 Task: Buy 5 Tattoo Machines from Piercing & Tattoo Supplies section under best seller category for shipping address: Leila Perez, 526 Junior Avenue, Duluth, Georgia 30097, Cell Number 4046170247. Pay from credit card ending with 7965, CVV 549
Action: Mouse moved to (255, 62)
Screenshot: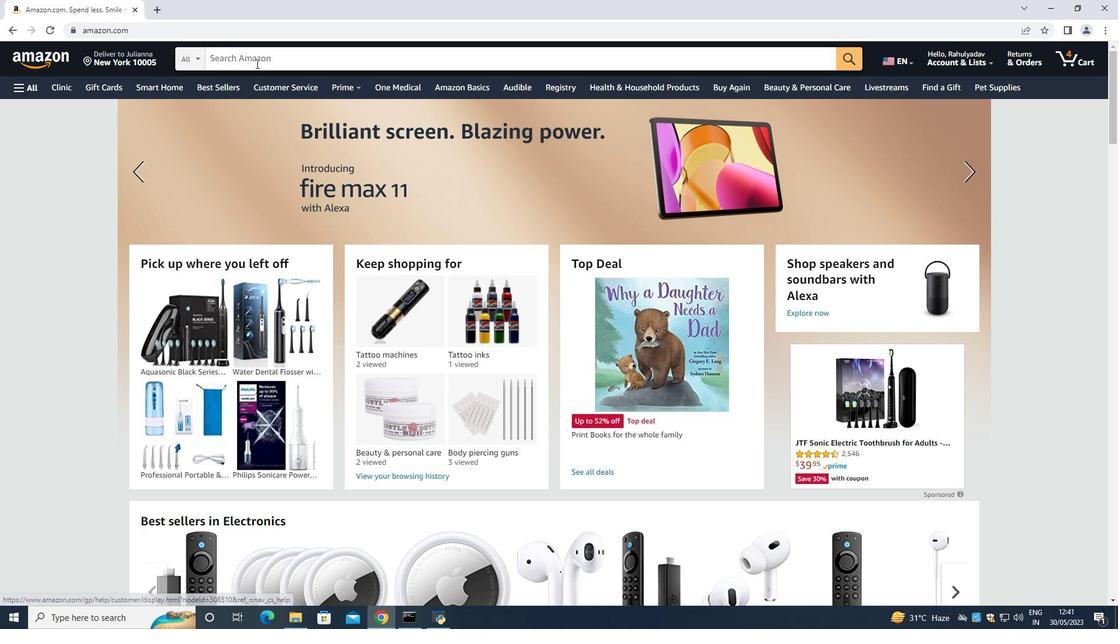 
Action: Mouse pressed left at (255, 62)
Screenshot: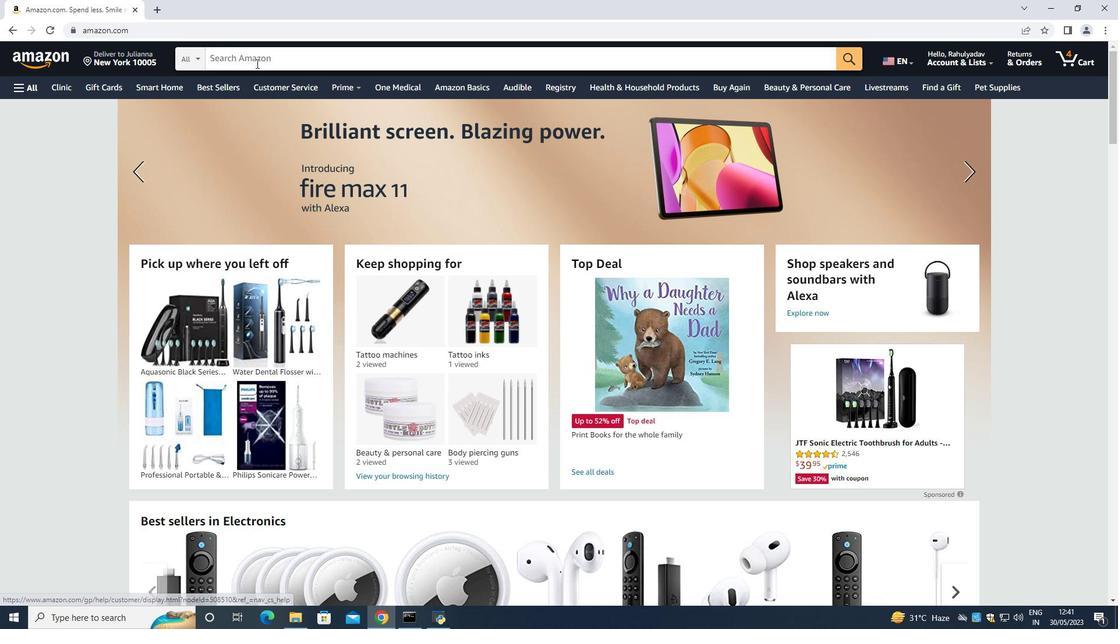 
Action: Mouse moved to (34, 89)
Screenshot: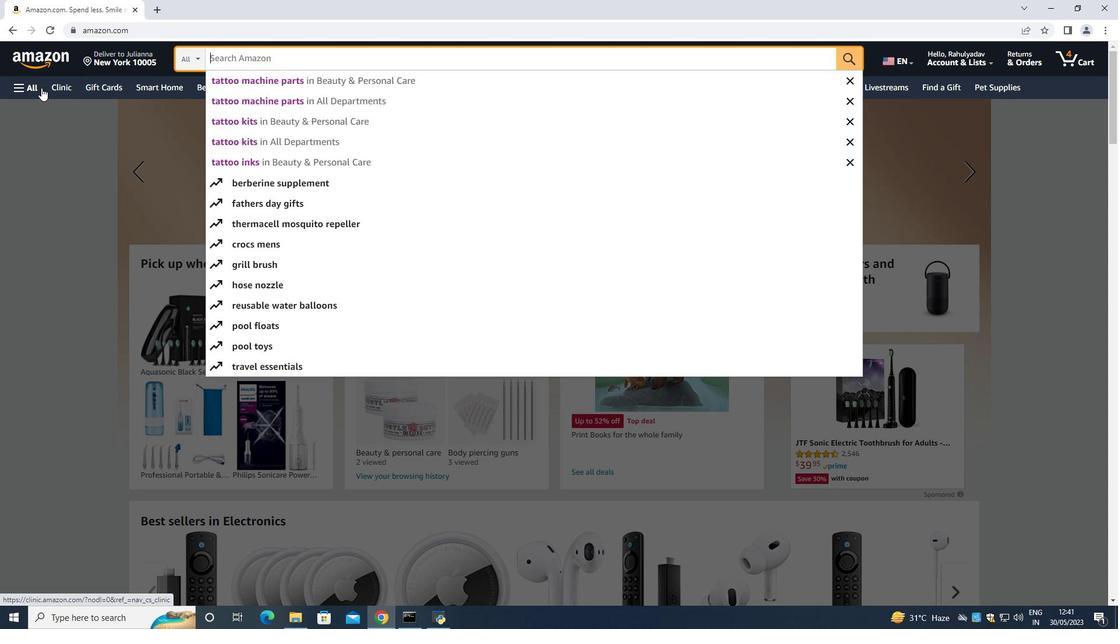 
Action: Mouse pressed left at (34, 89)
Screenshot: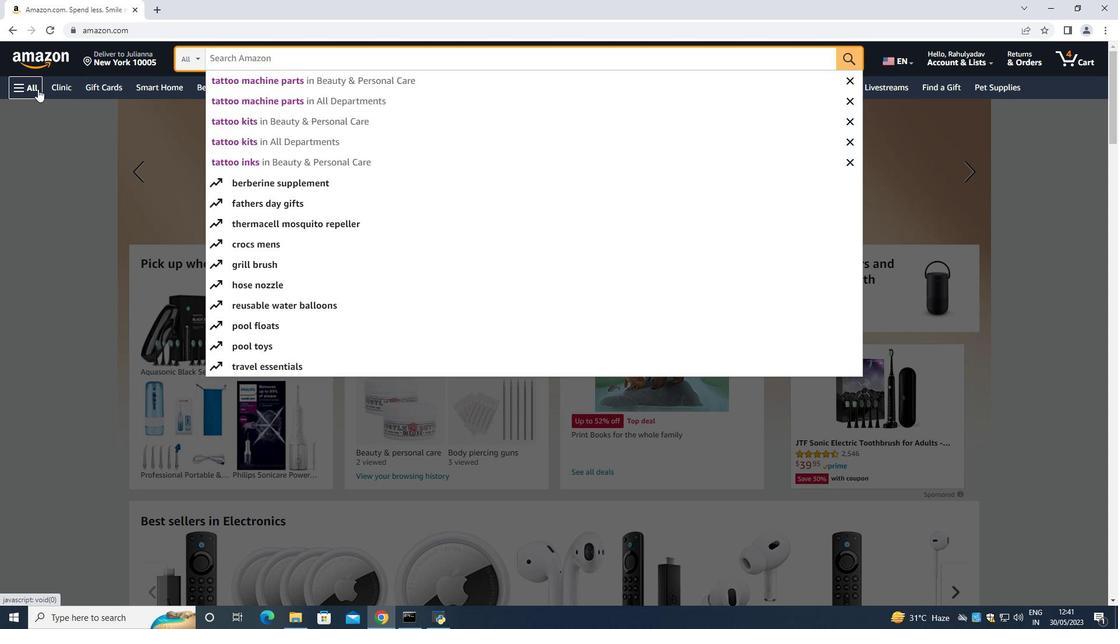 
Action: Mouse moved to (39, 107)
Screenshot: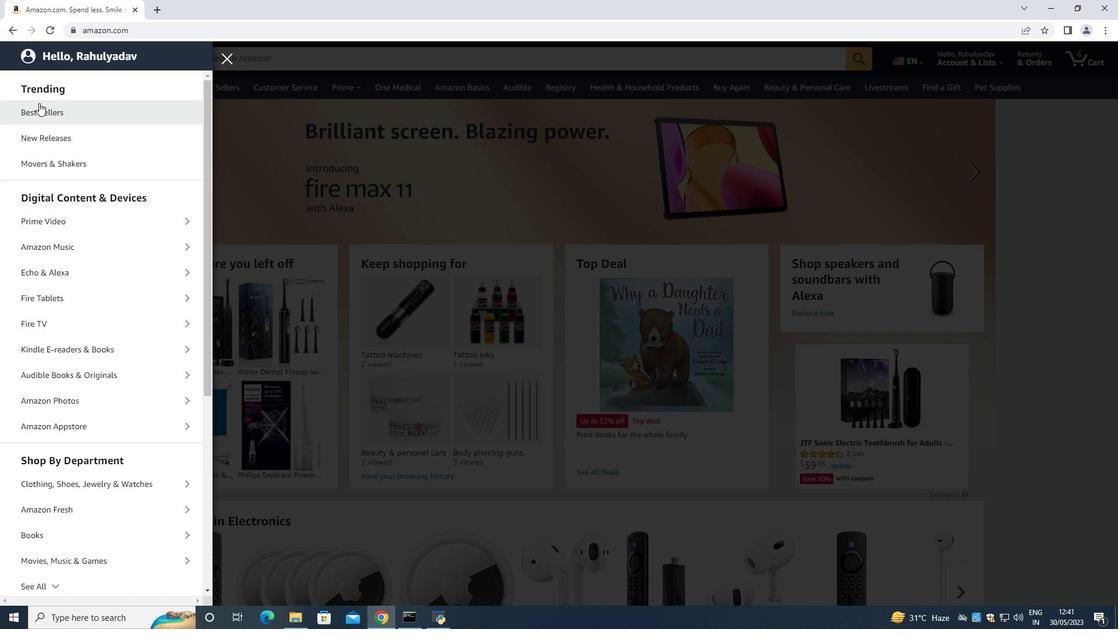 
Action: Mouse pressed left at (39, 107)
Screenshot: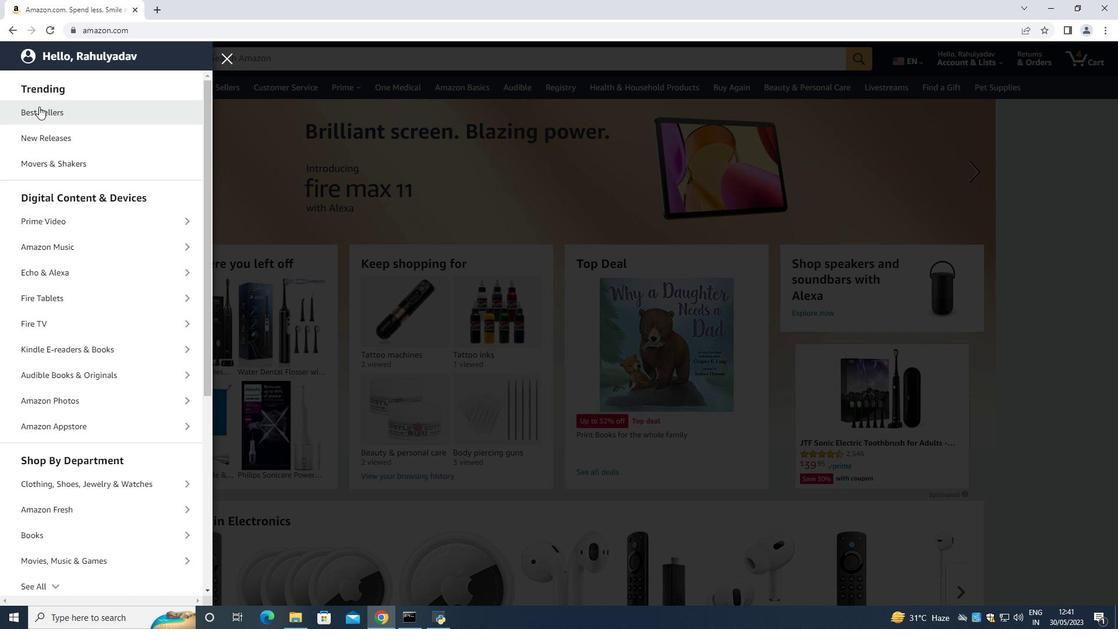 
Action: Mouse moved to (276, 59)
Screenshot: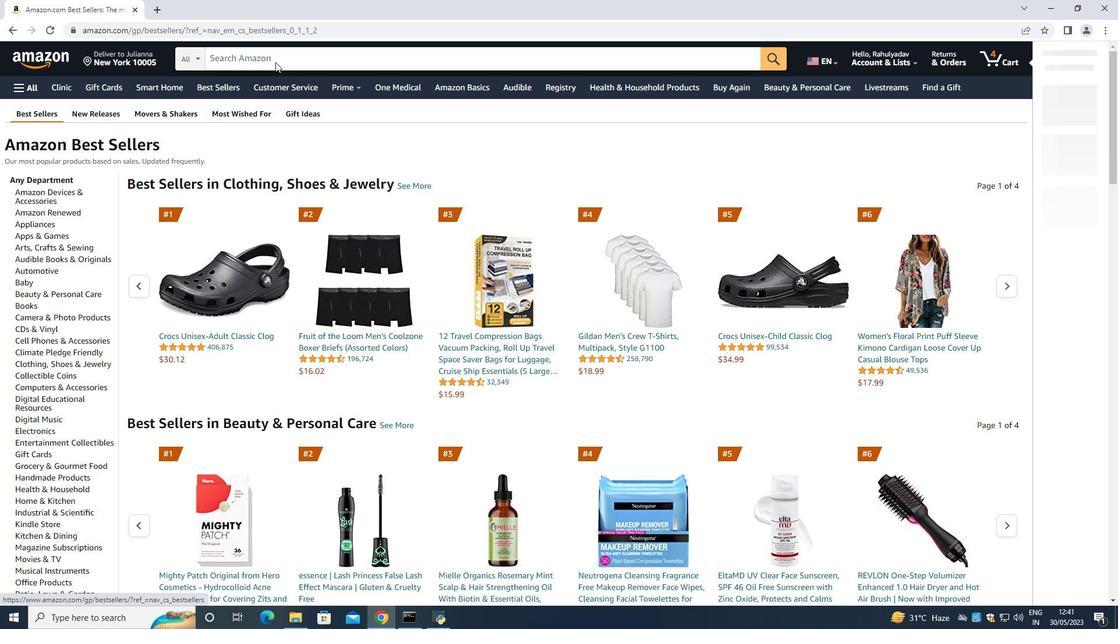 
Action: Mouse pressed left at (276, 59)
Screenshot: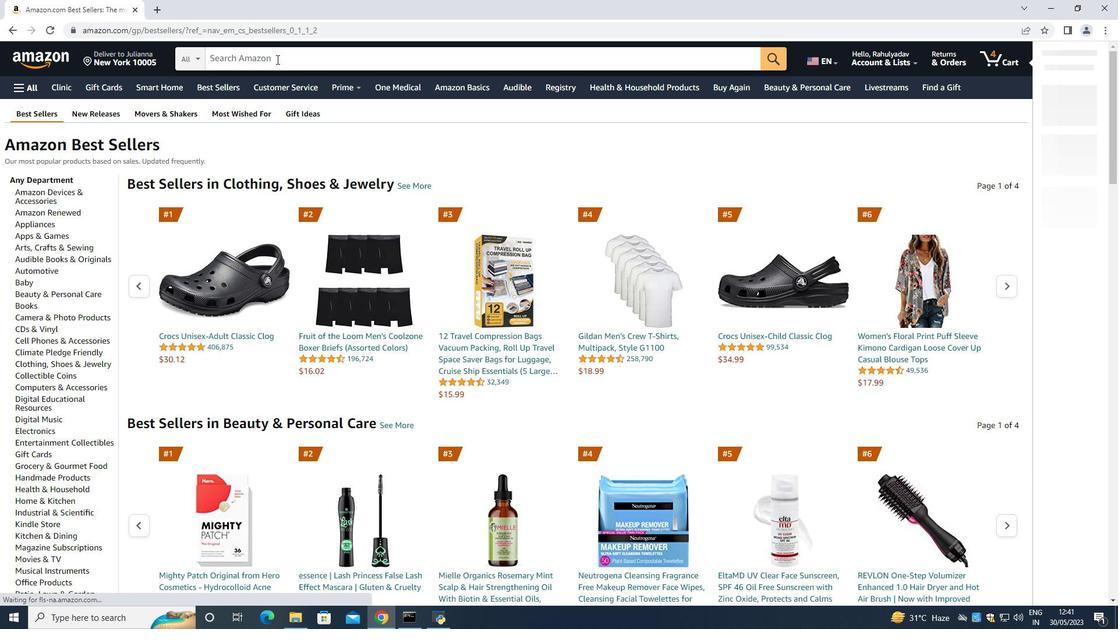 
Action: Key pressed <Key.shift>Tattoo<Key.space><Key.shift><Key.shift><Key.shift><Key.shift><Key.shift><Key.shift><Key.shift><Key.shift>Machine<Key.space><Key.enter>
Screenshot: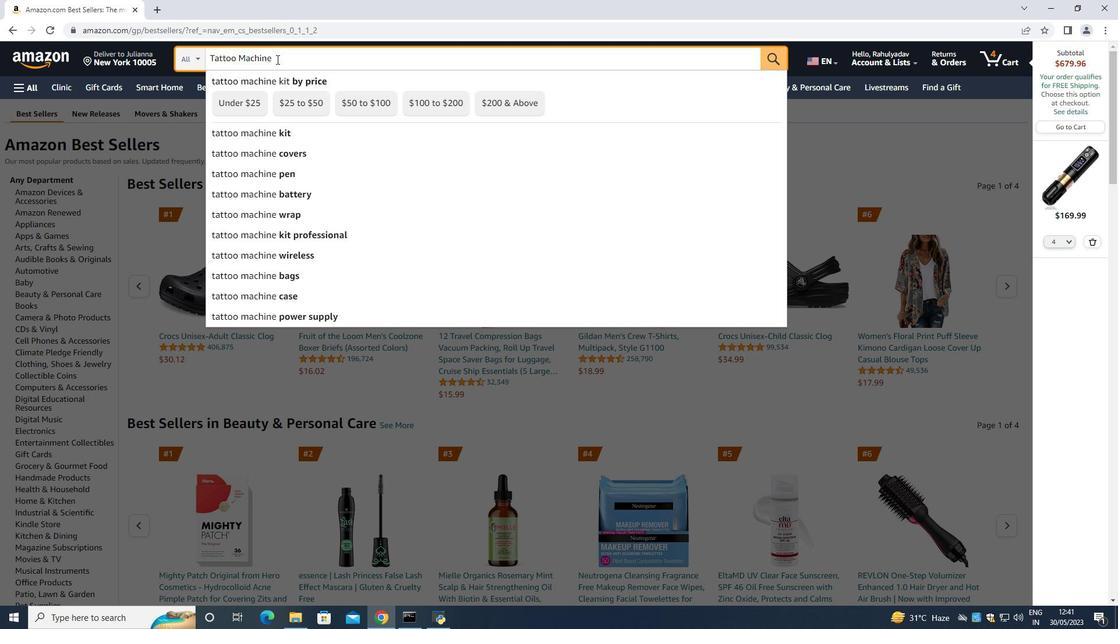 
Action: Mouse scrolled (276, 60) with delta (0, 0)
Screenshot: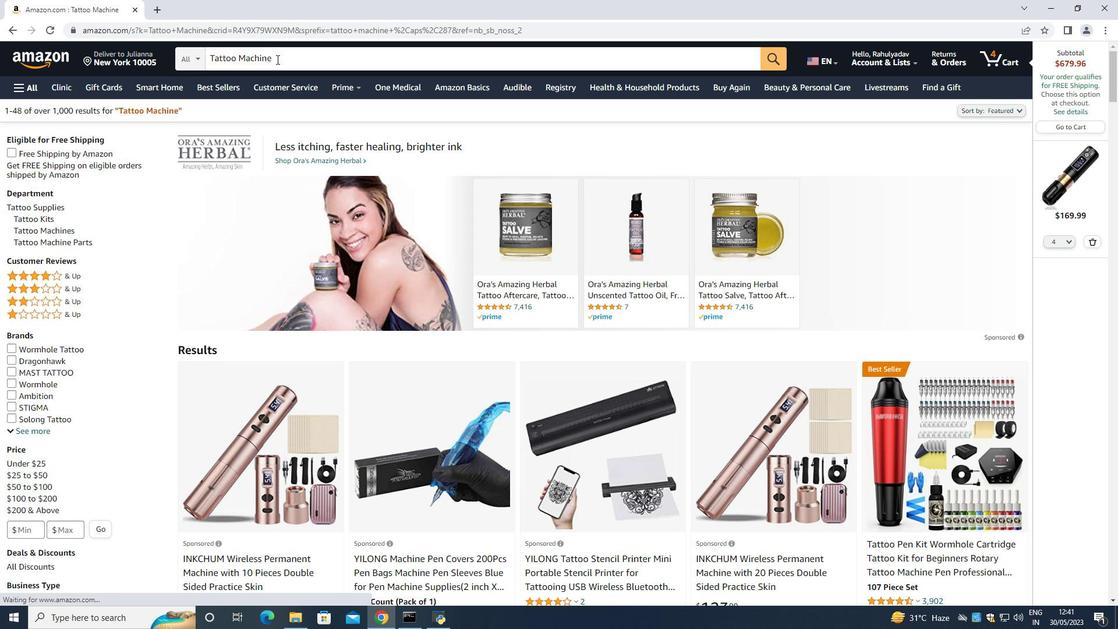 
Action: Mouse scrolled (276, 60) with delta (0, 0)
Screenshot: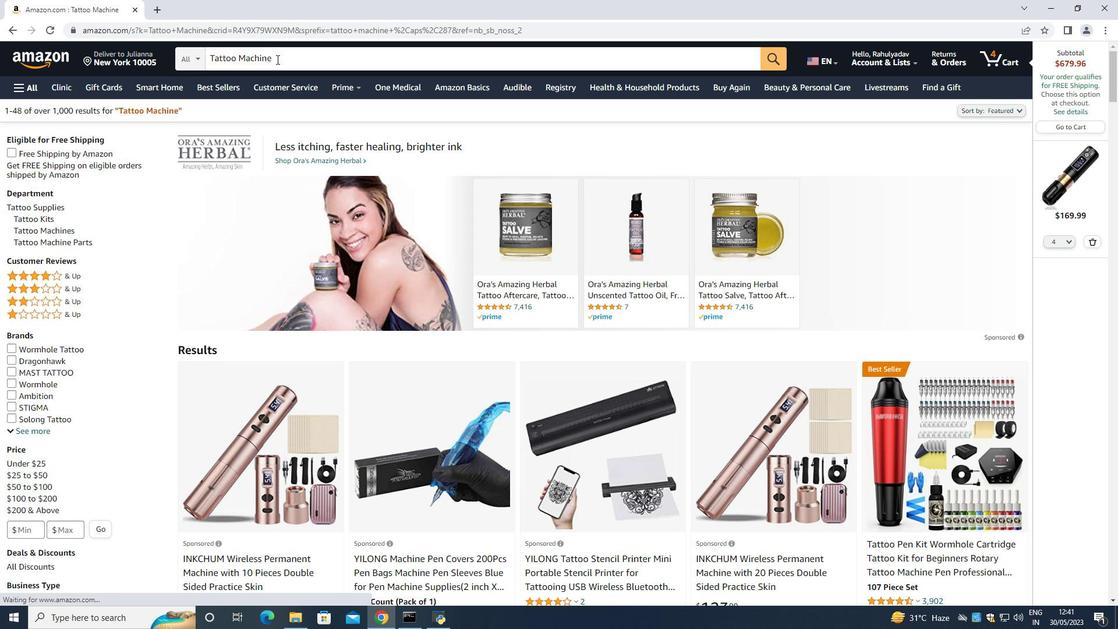 
Action: Mouse moved to (48, 206)
Screenshot: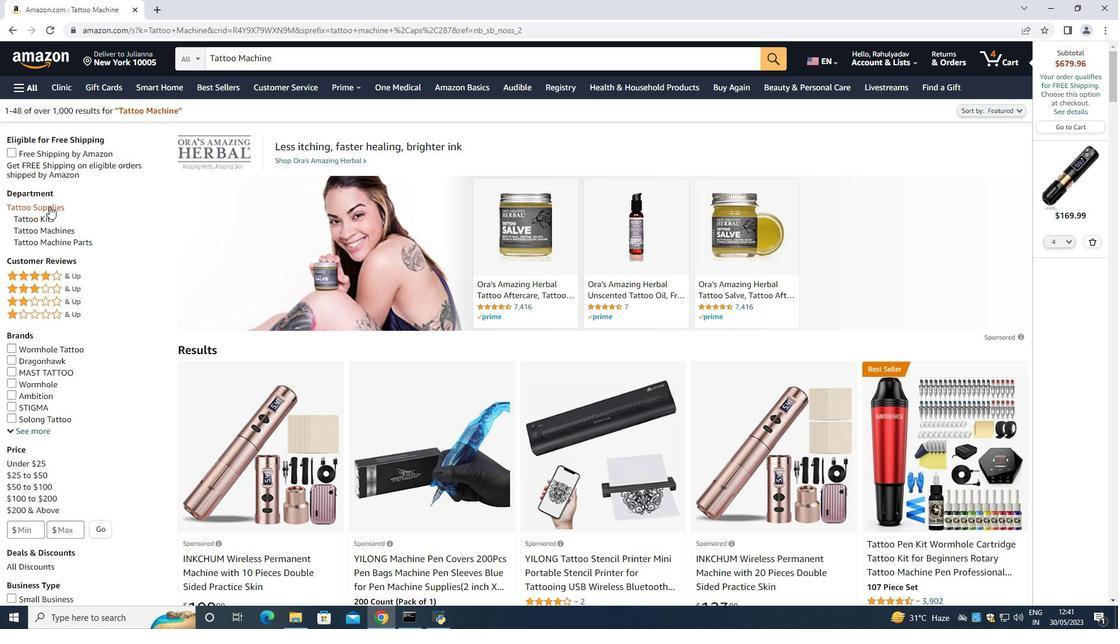 
Action: Mouse pressed left at (48, 206)
Screenshot: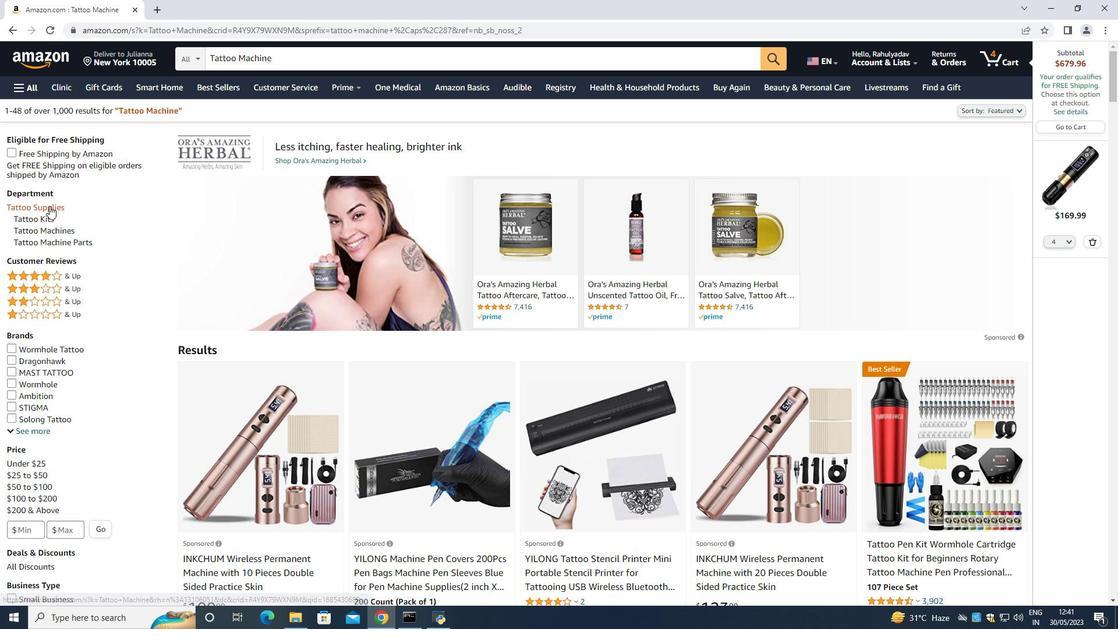 
Action: Mouse moved to (68, 294)
Screenshot: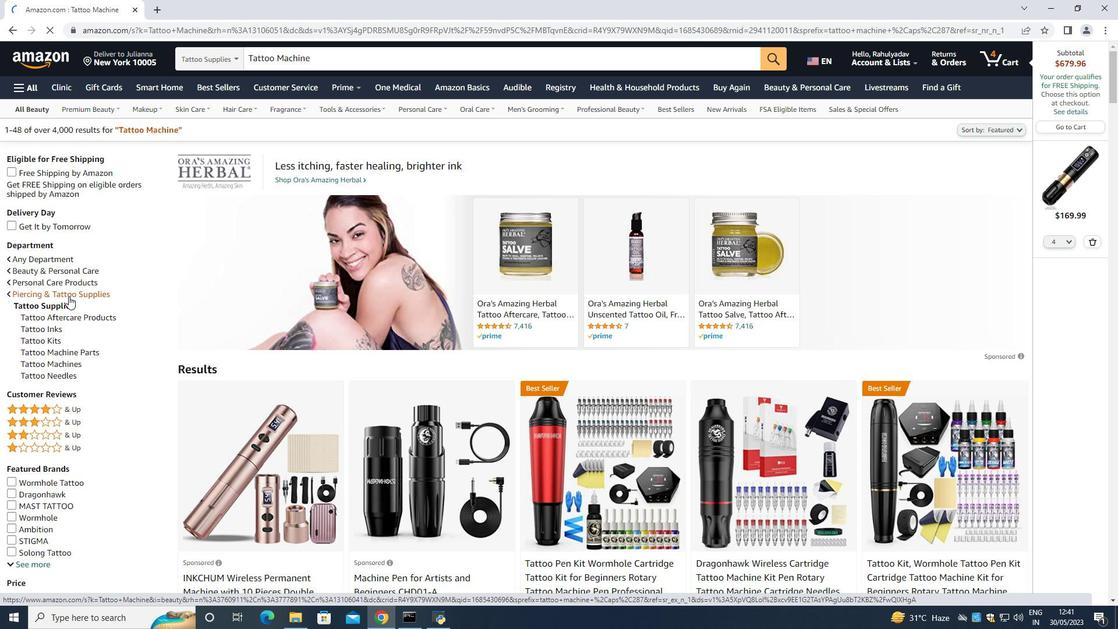 
Action: Mouse pressed left at (68, 294)
Screenshot: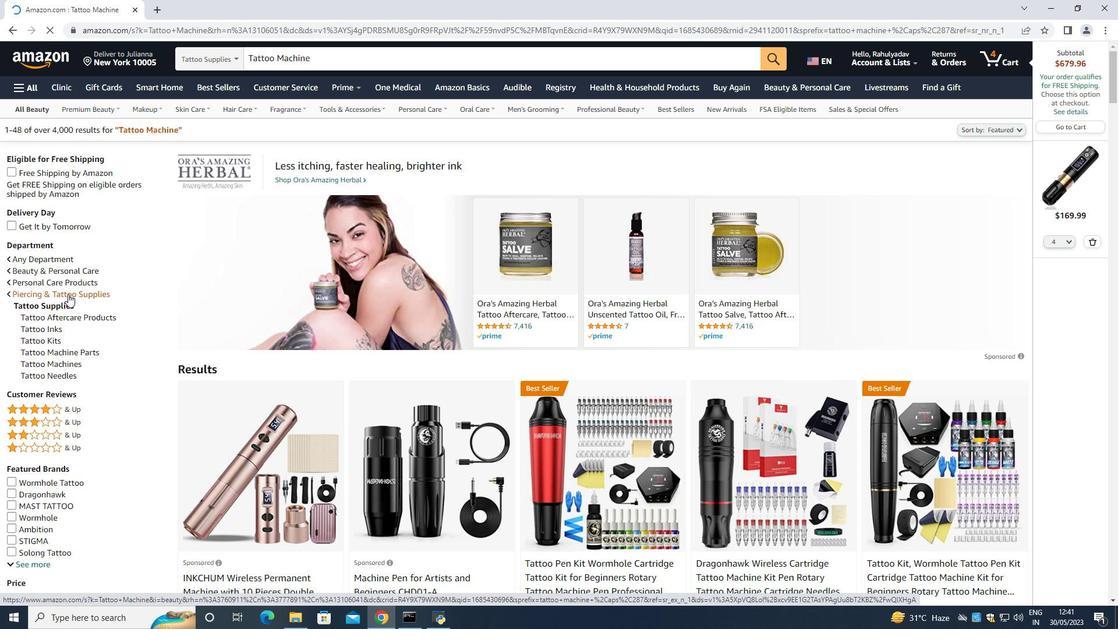 
Action: Mouse moved to (625, 394)
Screenshot: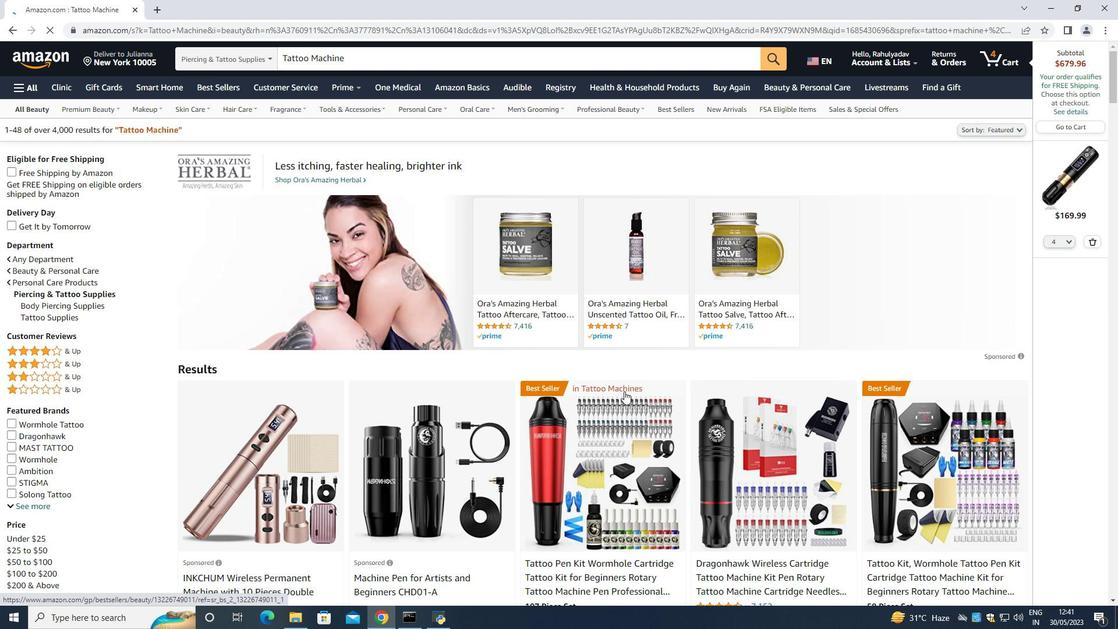 
Action: Mouse scrolled (625, 393) with delta (0, 0)
Screenshot: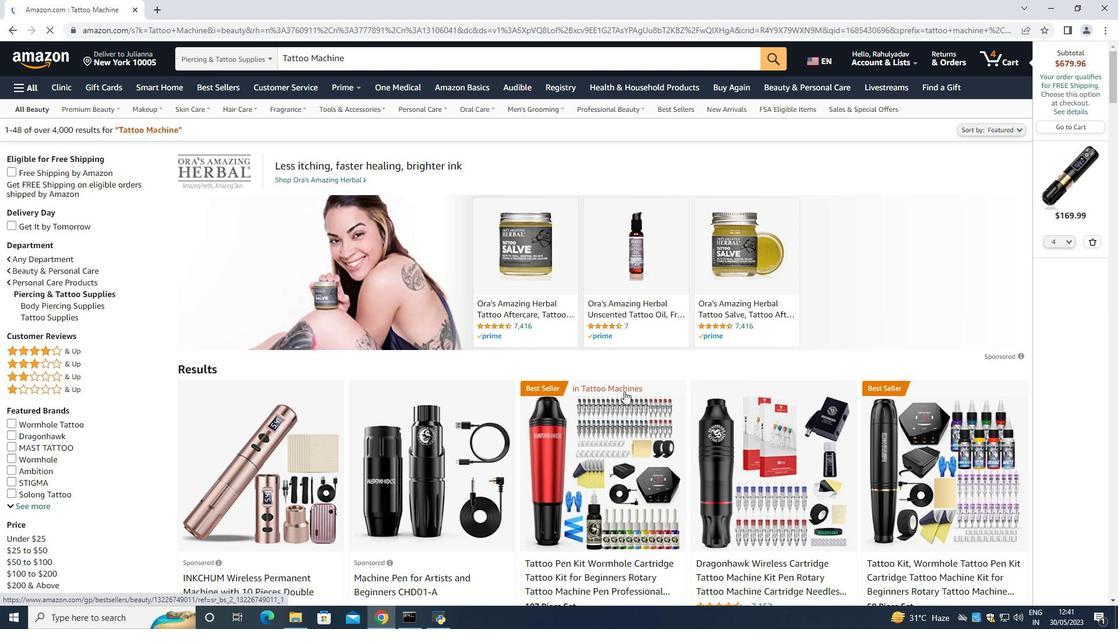 
Action: Mouse scrolled (625, 393) with delta (0, 0)
Screenshot: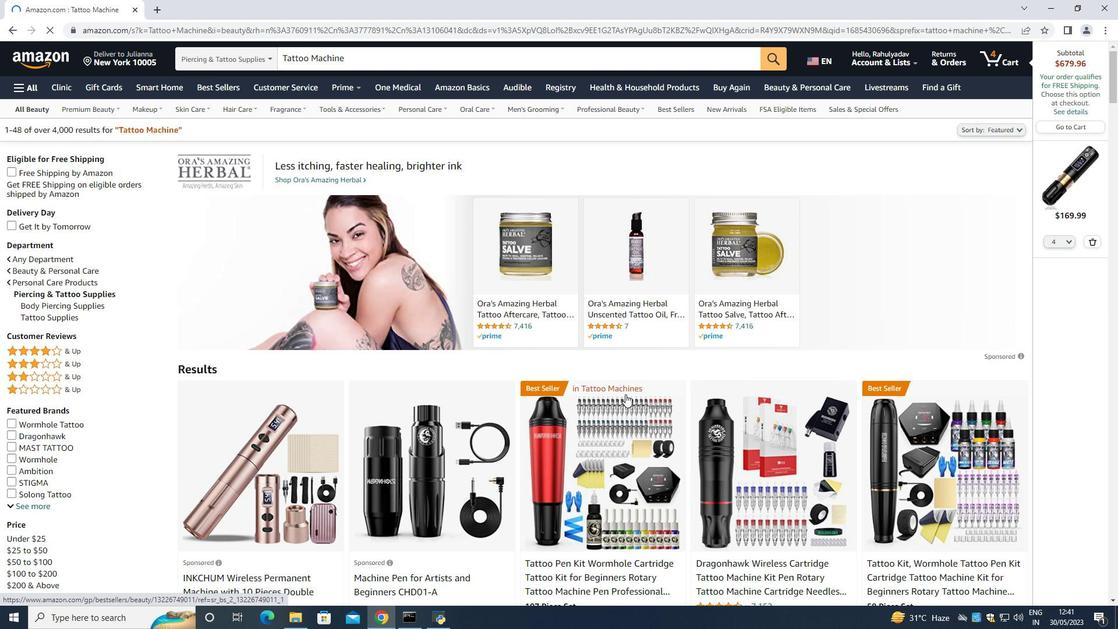 
Action: Mouse moved to (625, 396)
Screenshot: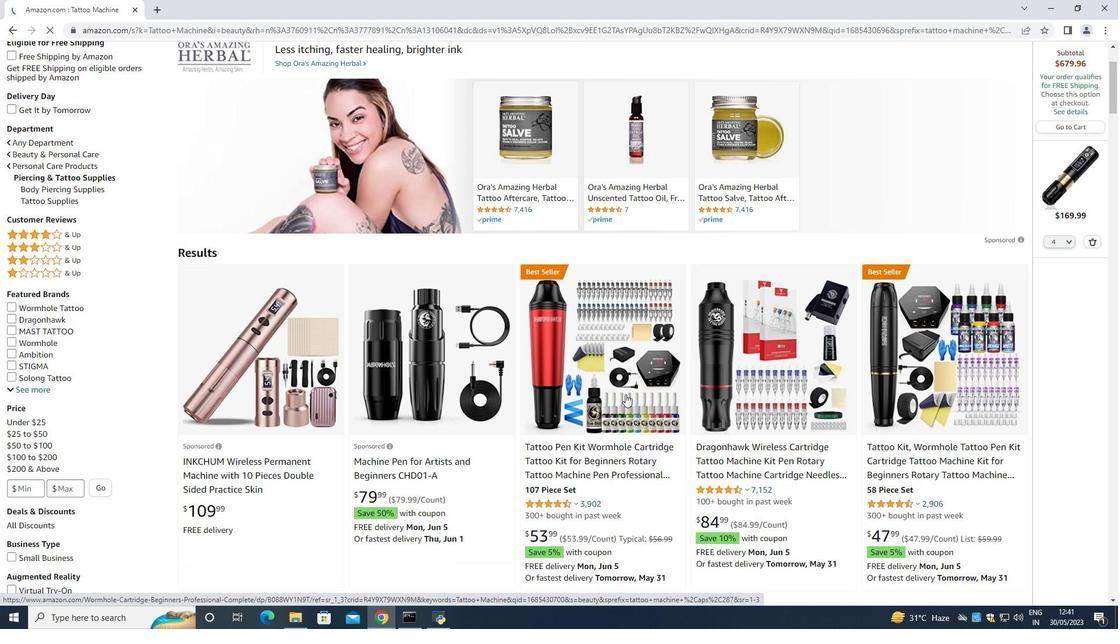 
Action: Mouse scrolled (625, 395) with delta (0, 0)
Screenshot: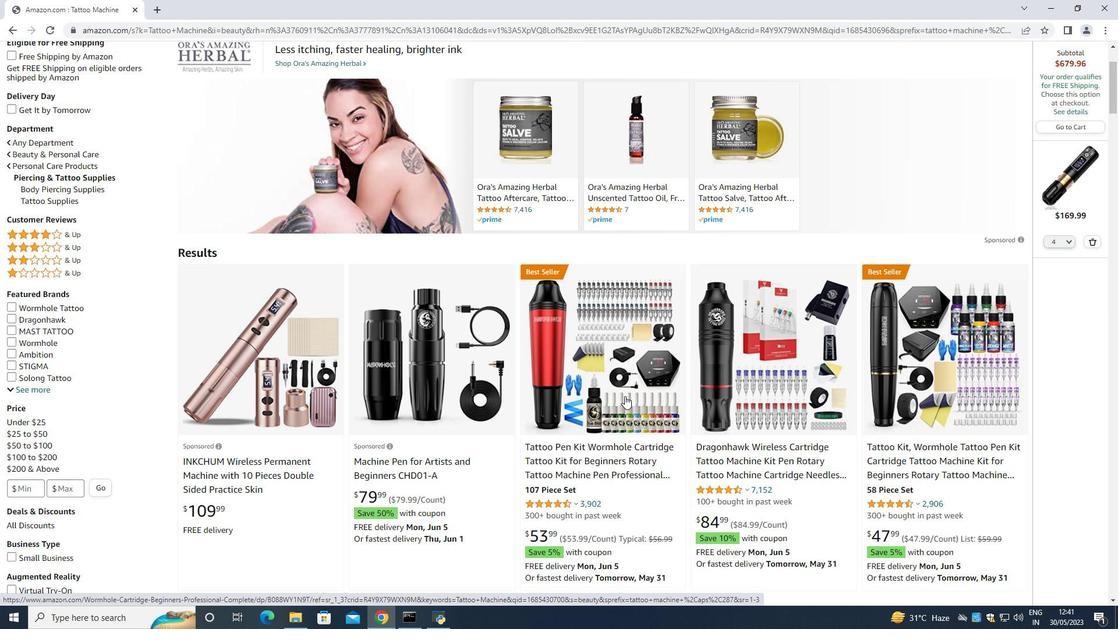 
Action: Mouse scrolled (625, 395) with delta (0, 0)
Screenshot: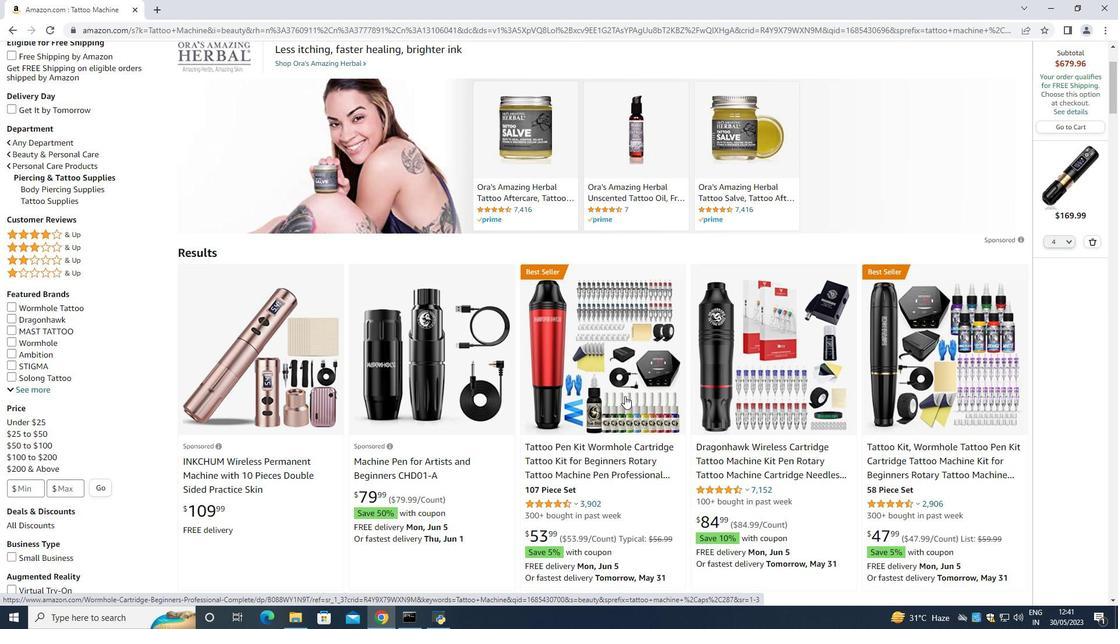 
Action: Mouse scrolled (625, 395) with delta (0, 0)
Screenshot: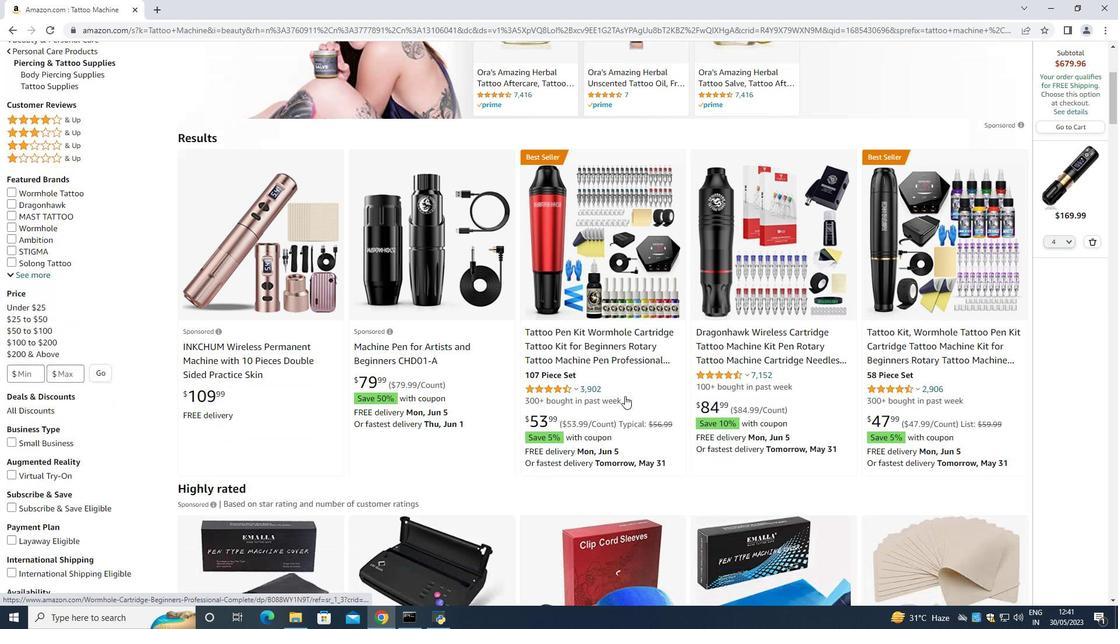 
Action: Mouse scrolled (625, 395) with delta (0, 0)
Screenshot: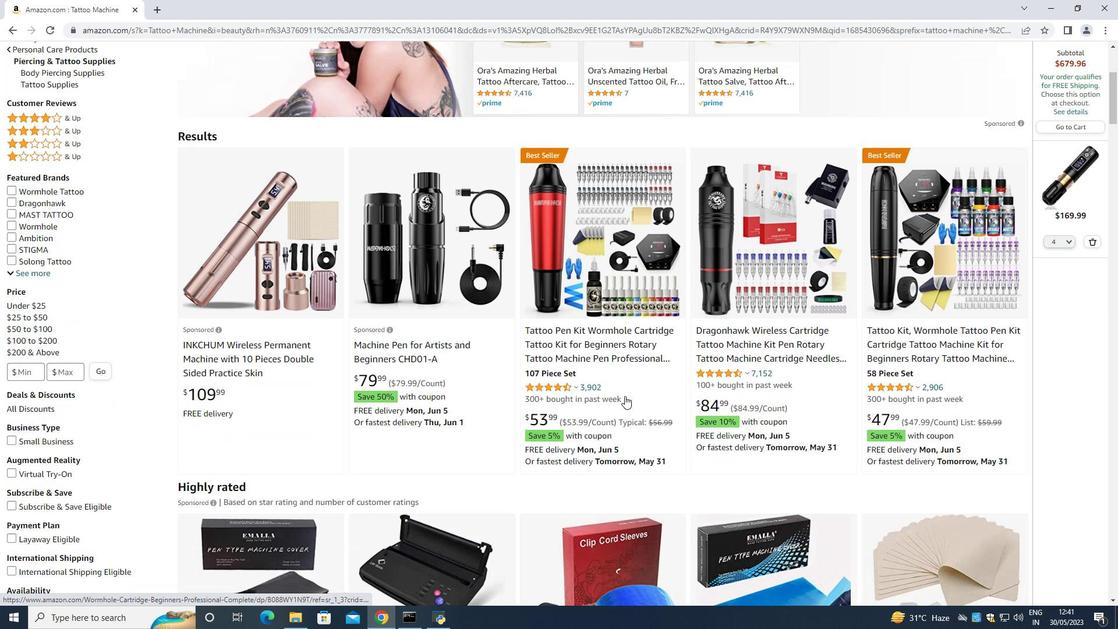 
Action: Mouse scrolled (625, 395) with delta (0, 0)
Screenshot: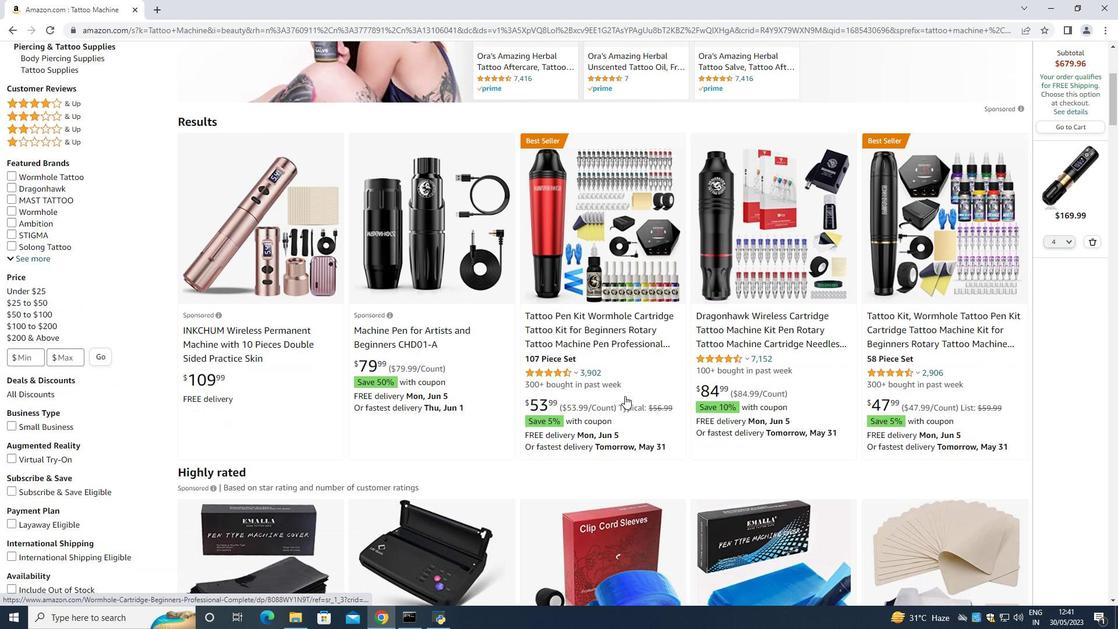 
Action: Mouse scrolled (625, 395) with delta (0, 0)
Screenshot: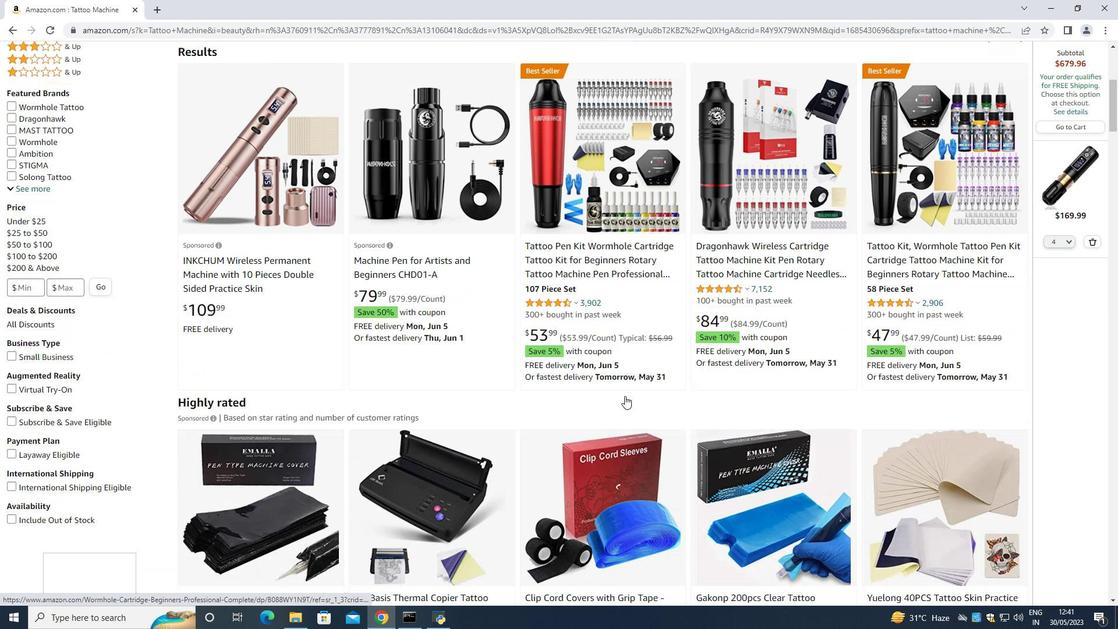 
Action: Mouse scrolled (625, 395) with delta (0, 0)
Screenshot: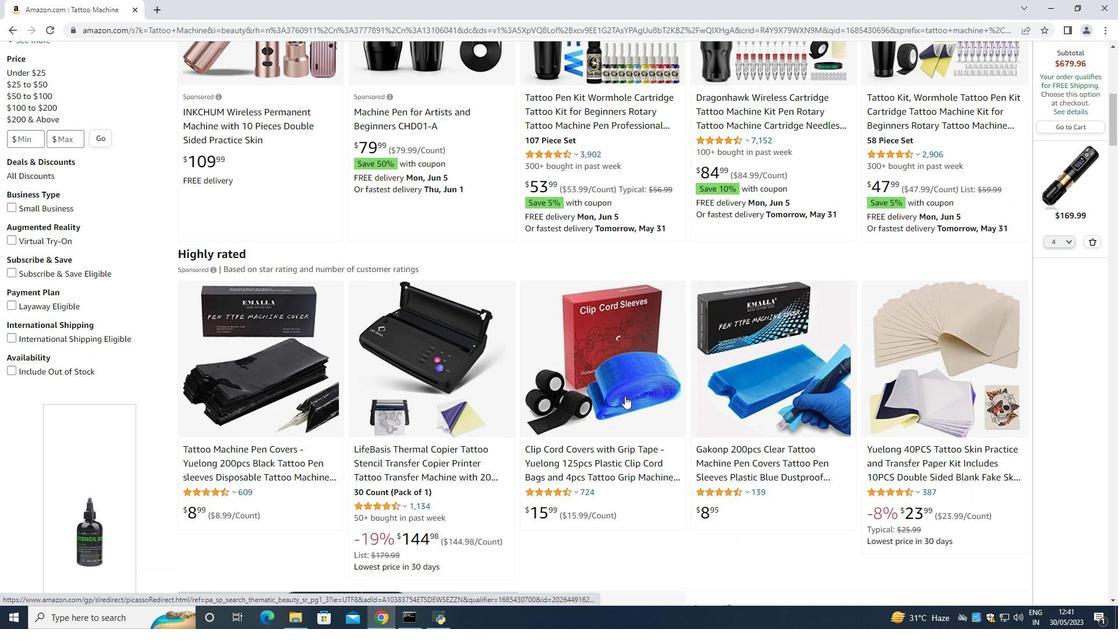 
Action: Mouse scrolled (625, 395) with delta (0, 0)
Screenshot: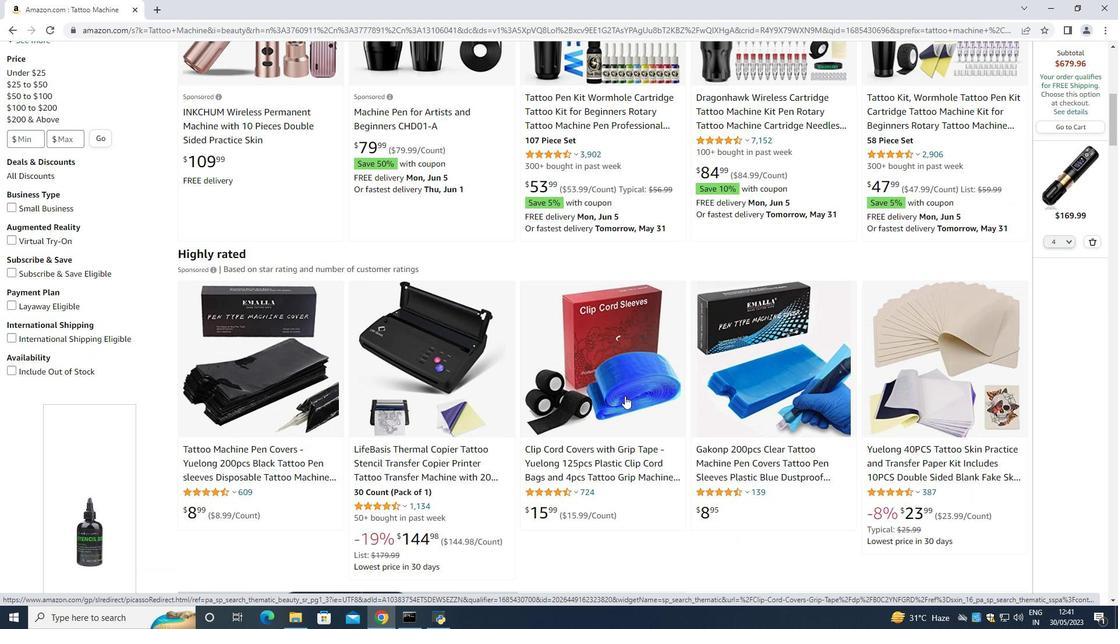 
Action: Mouse scrolled (625, 395) with delta (0, 0)
Screenshot: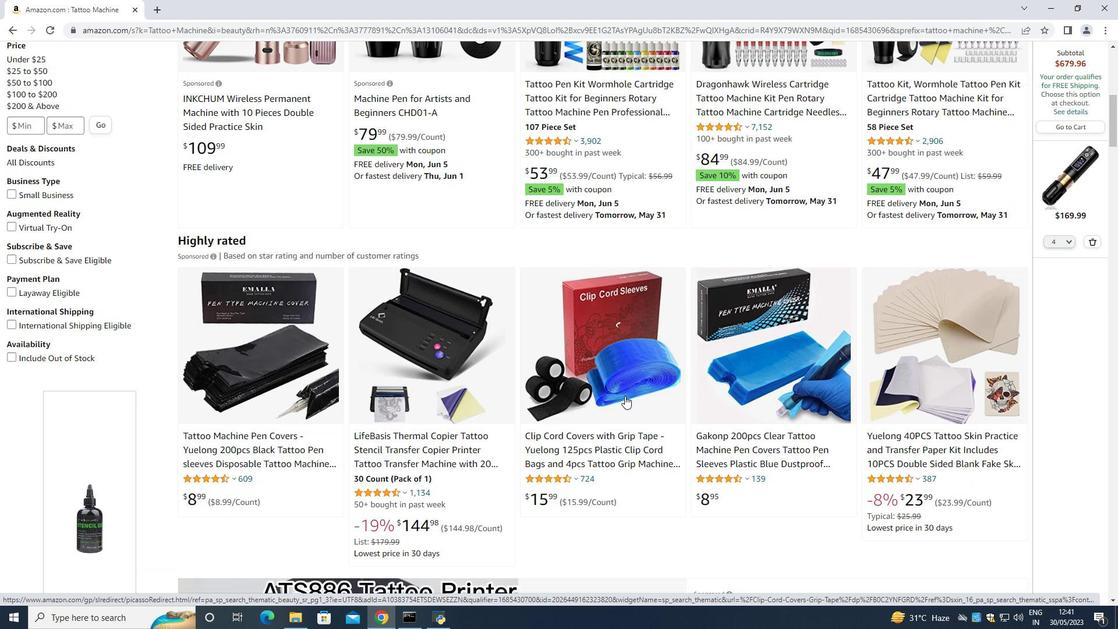 
Action: Mouse scrolled (625, 395) with delta (0, 0)
Screenshot: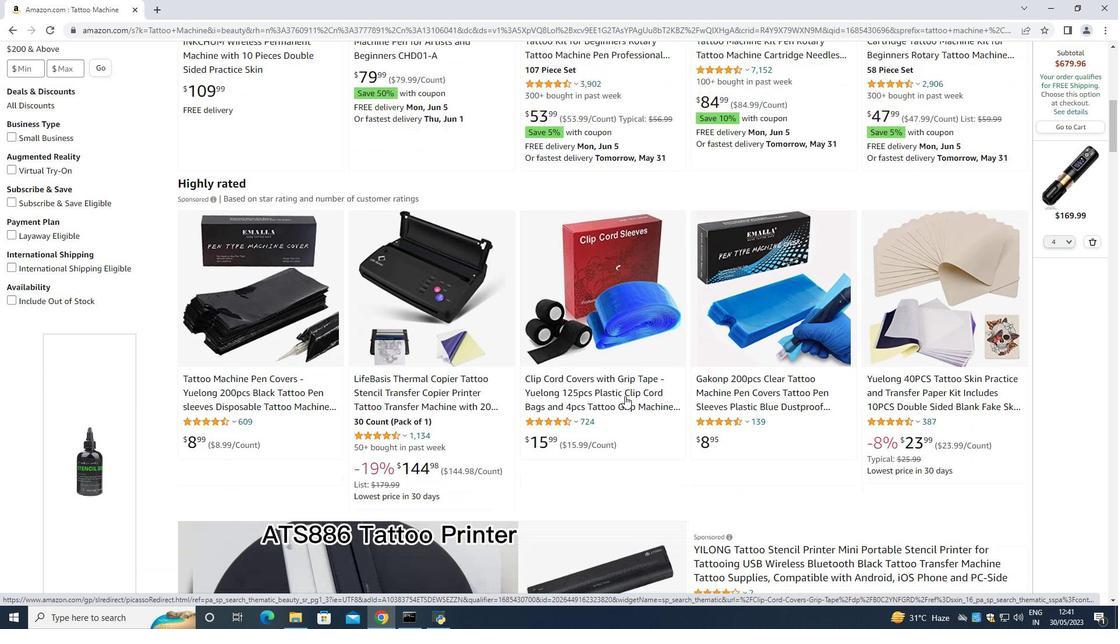 
Action: Mouse scrolled (625, 395) with delta (0, 0)
Screenshot: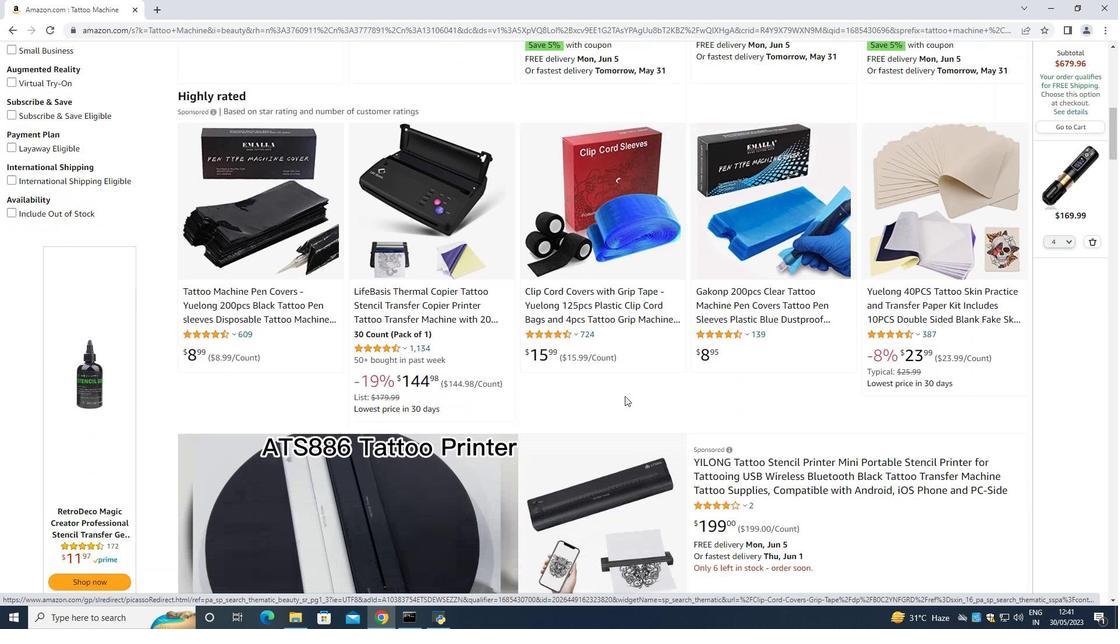 
Action: Mouse scrolled (625, 395) with delta (0, 0)
Screenshot: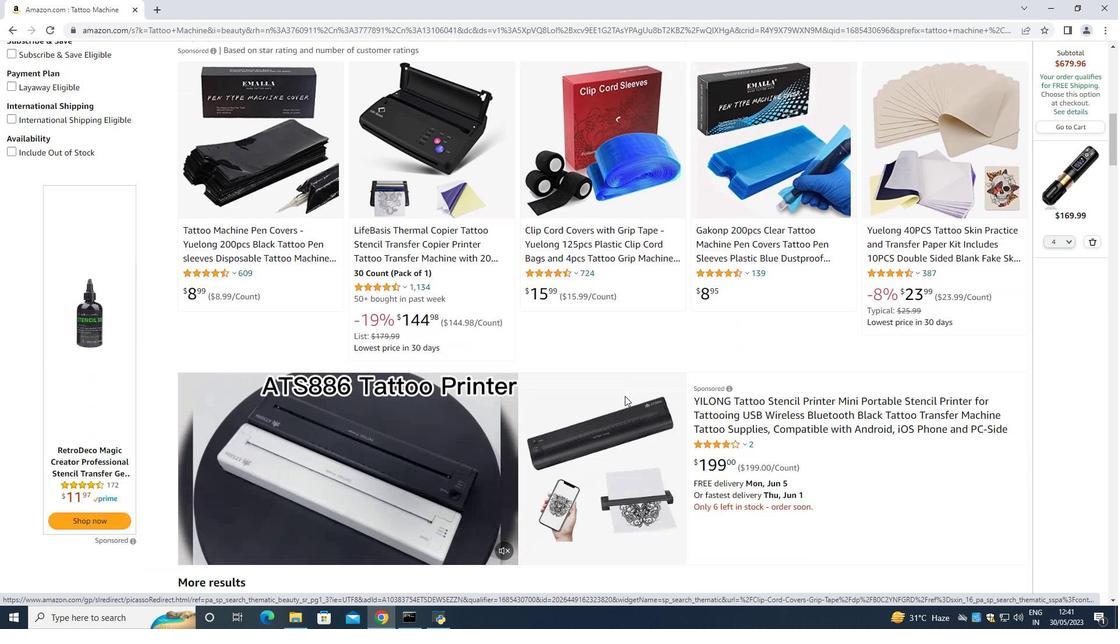 
Action: Mouse scrolled (625, 396) with delta (0, 0)
Screenshot: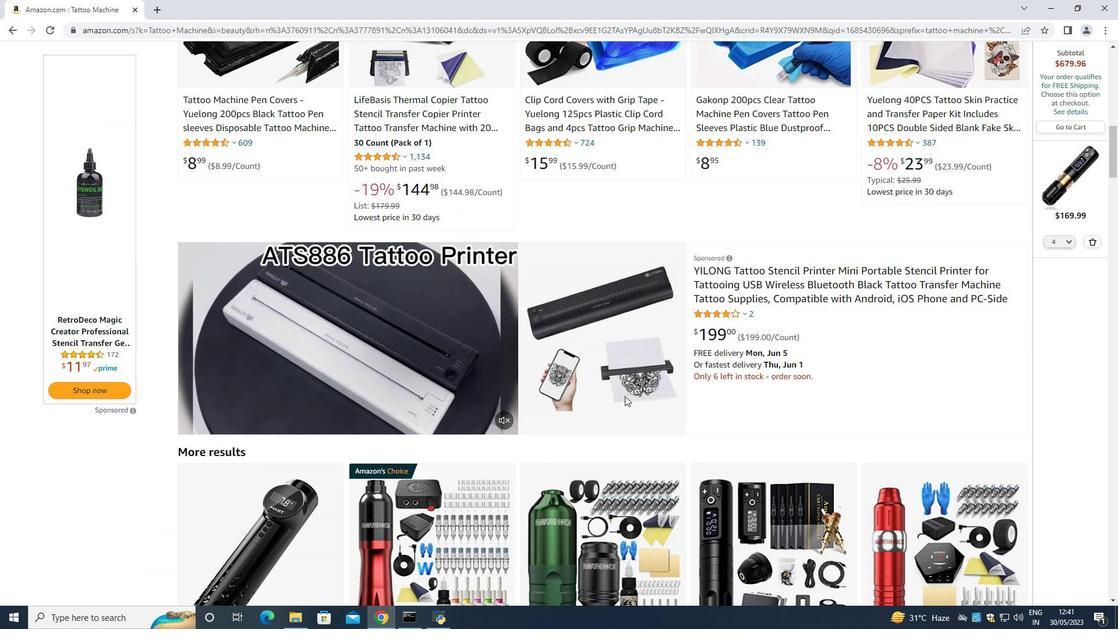 
Action: Mouse scrolled (625, 396) with delta (0, 0)
Screenshot: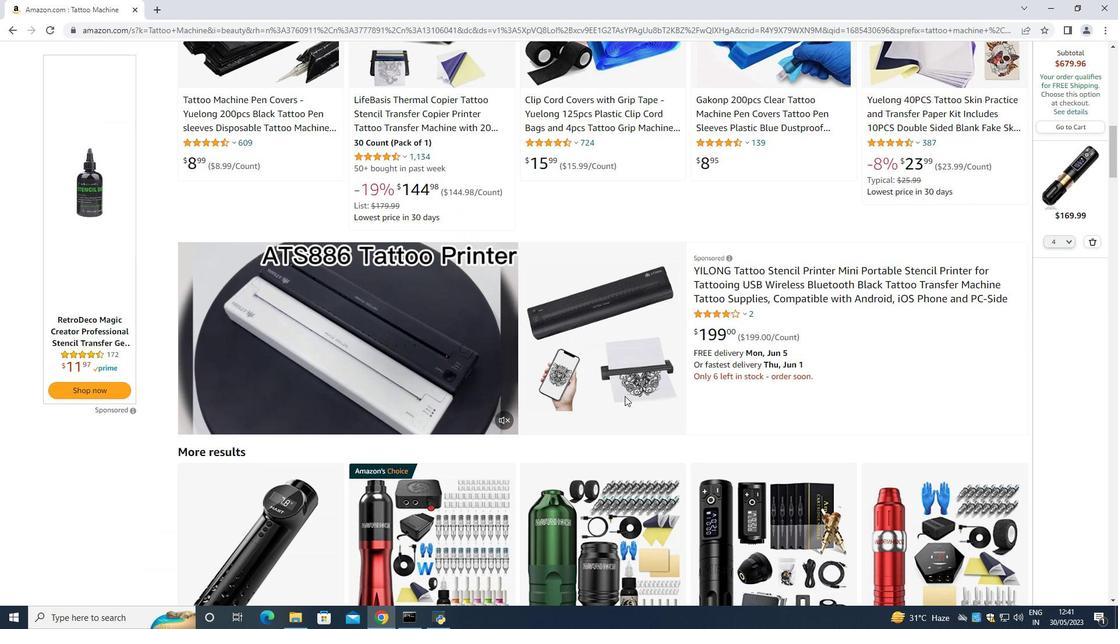 
Action: Mouse scrolled (625, 396) with delta (0, 0)
Screenshot: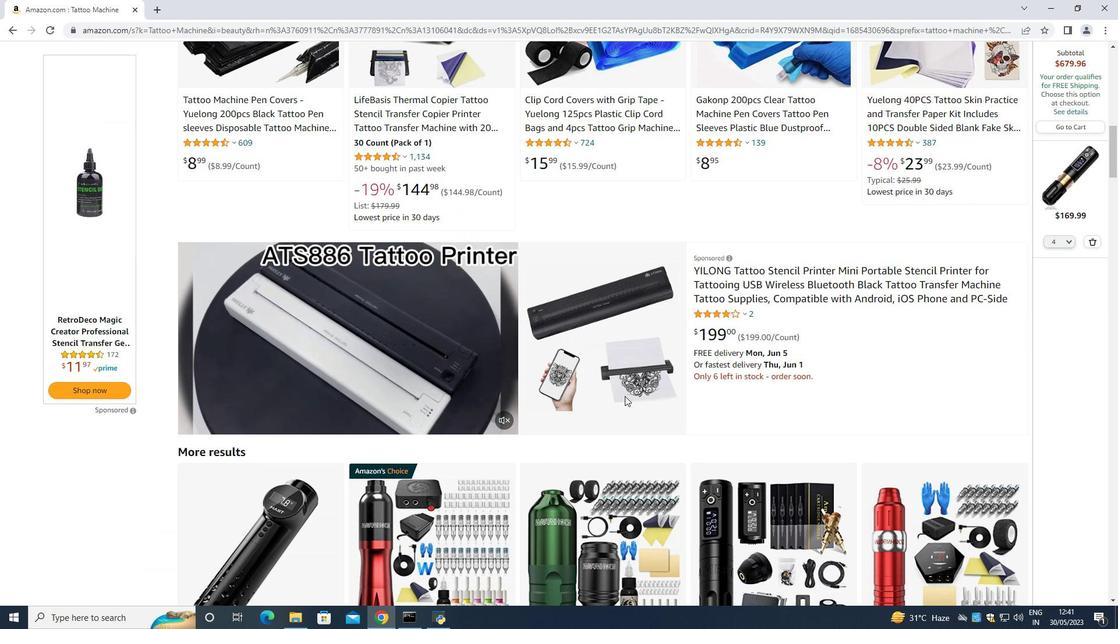 
Action: Mouse scrolled (625, 396) with delta (0, 0)
Screenshot: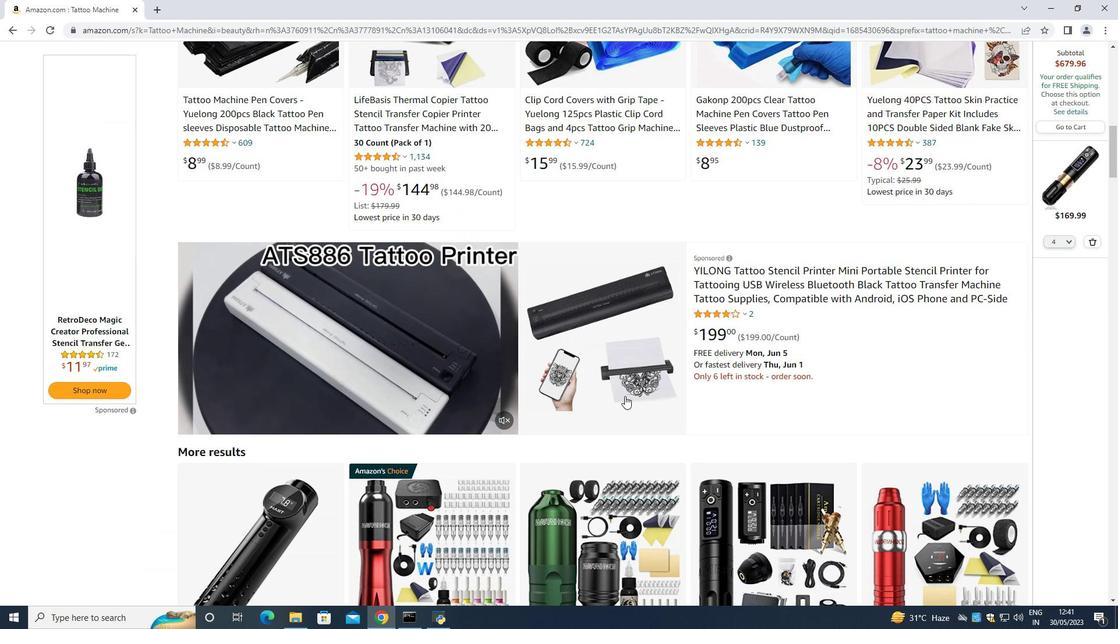 
Action: Mouse scrolled (625, 396) with delta (0, 0)
Screenshot: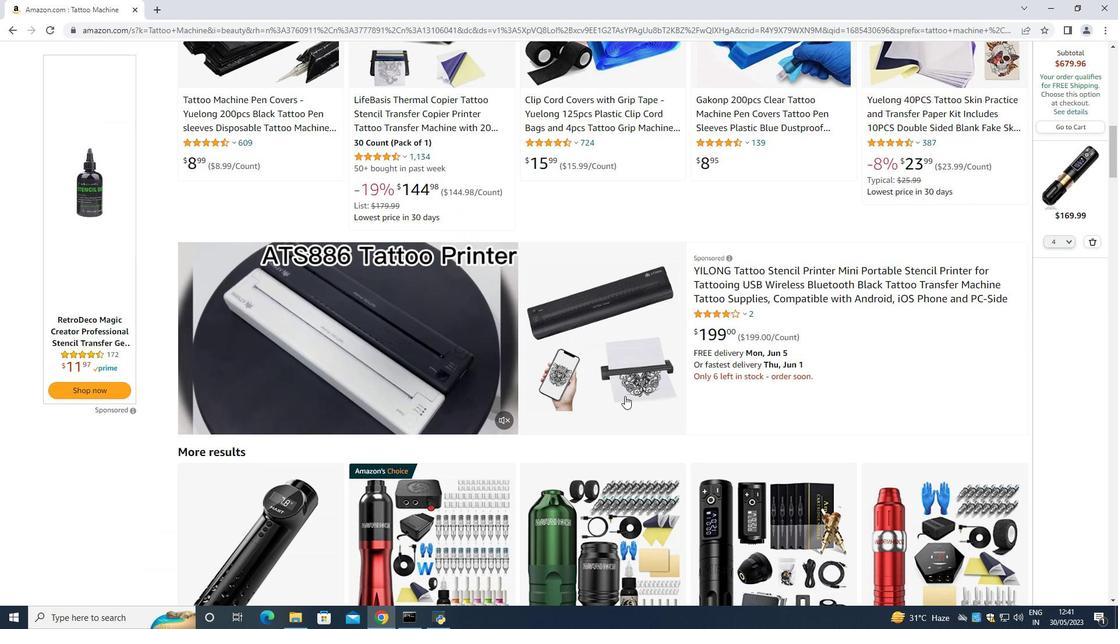 
Action: Mouse scrolled (625, 396) with delta (0, 0)
Screenshot: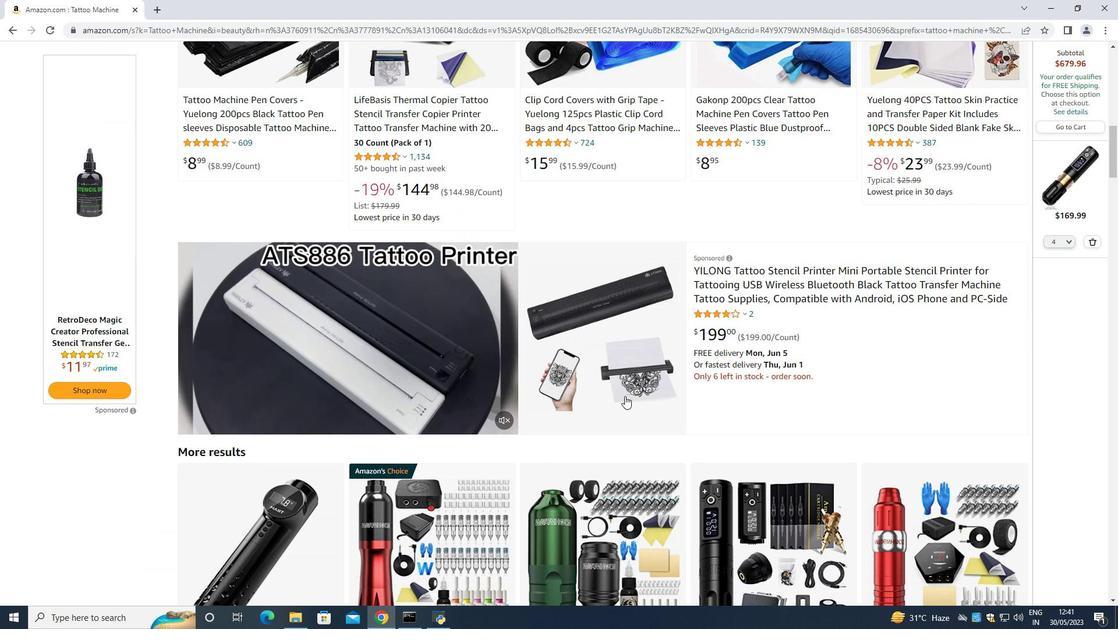 
Action: Mouse scrolled (625, 396) with delta (0, 0)
Screenshot: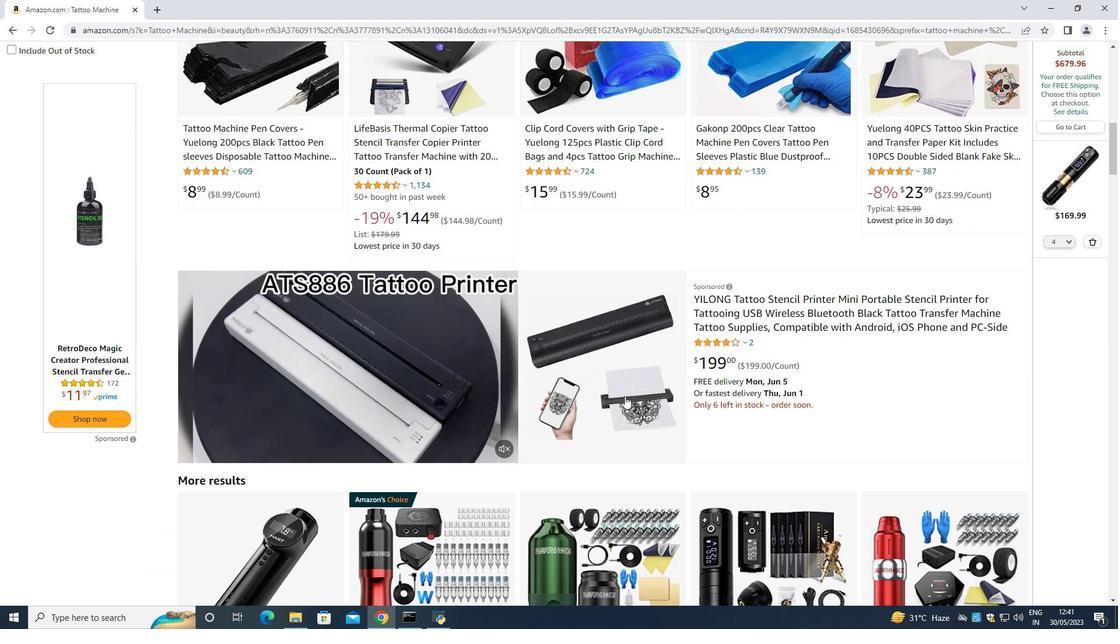 
Action: Mouse scrolled (625, 396) with delta (0, 0)
Screenshot: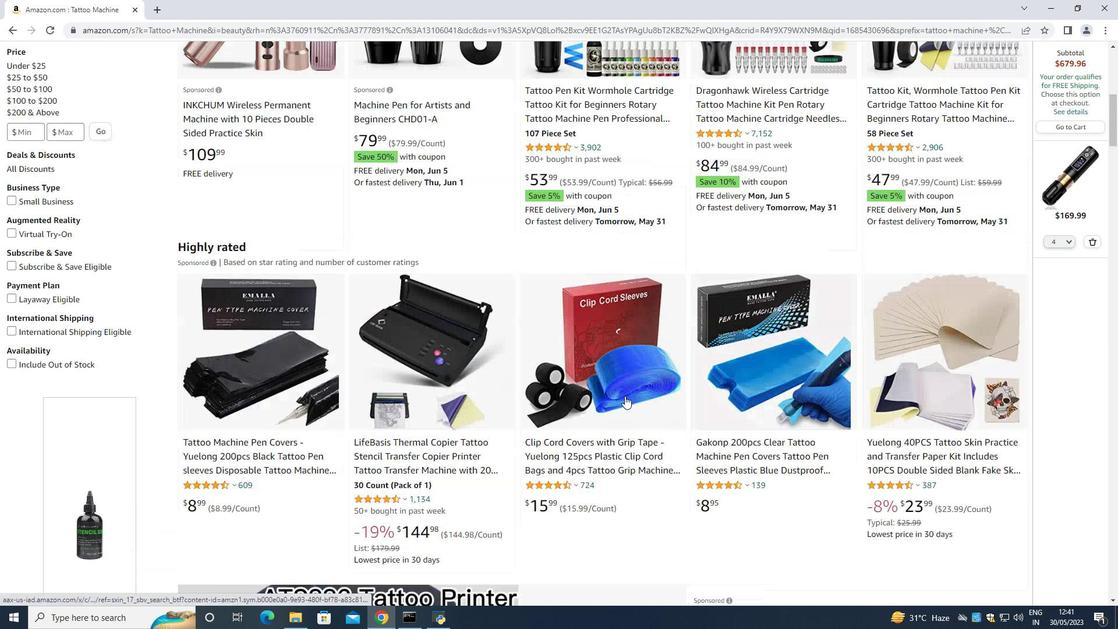 
Action: Mouse scrolled (625, 396) with delta (0, 0)
Screenshot: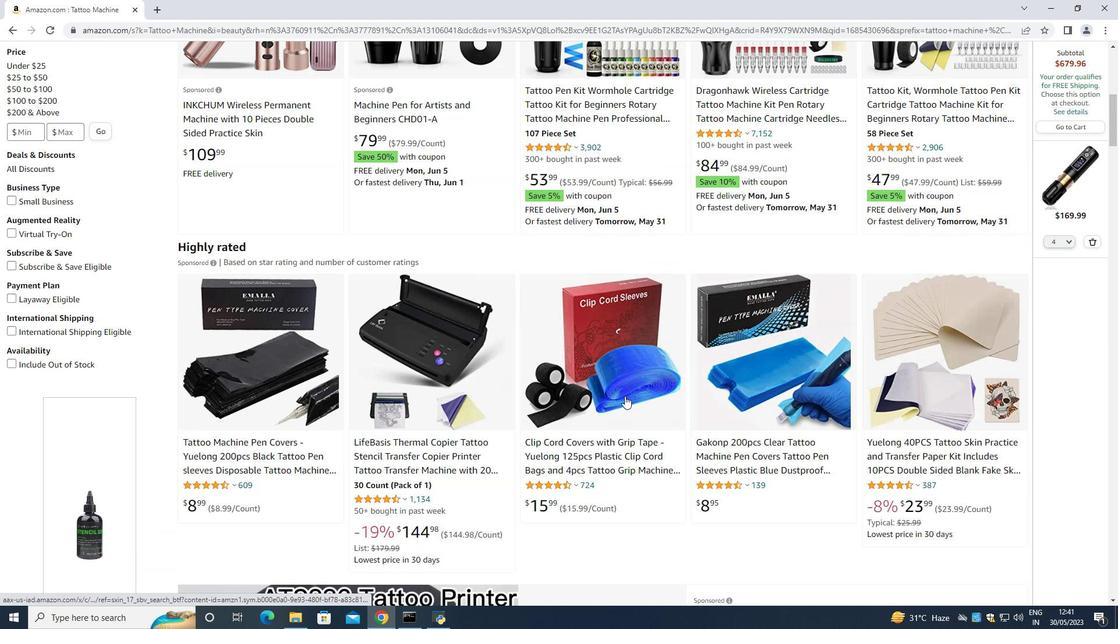 
Action: Mouse scrolled (625, 395) with delta (0, 0)
Screenshot: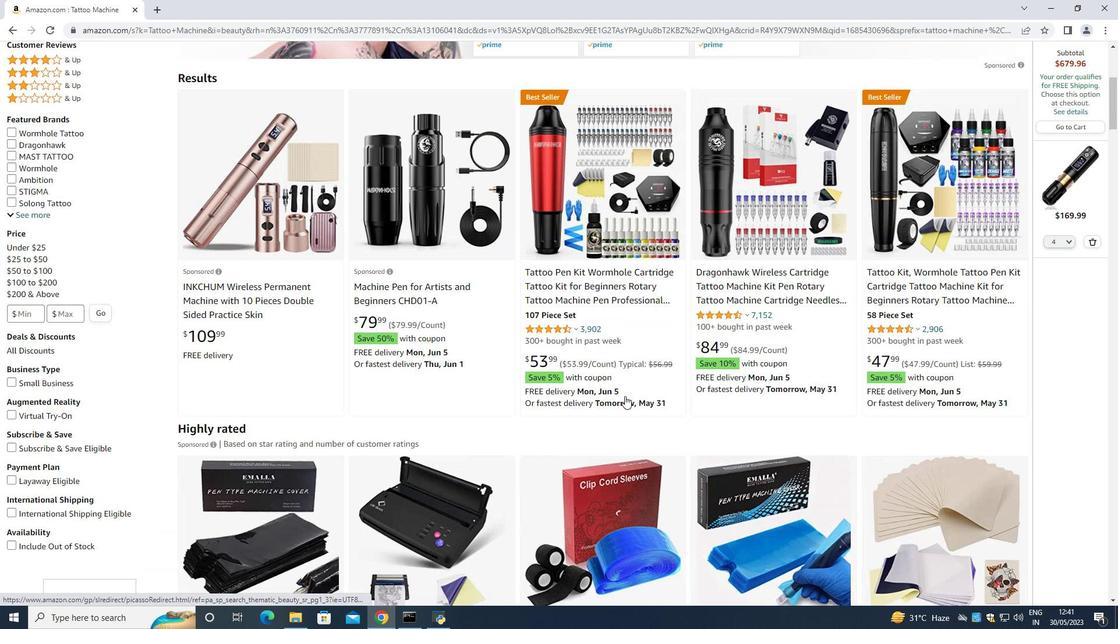 
Action: Mouse scrolled (625, 395) with delta (0, 0)
Screenshot: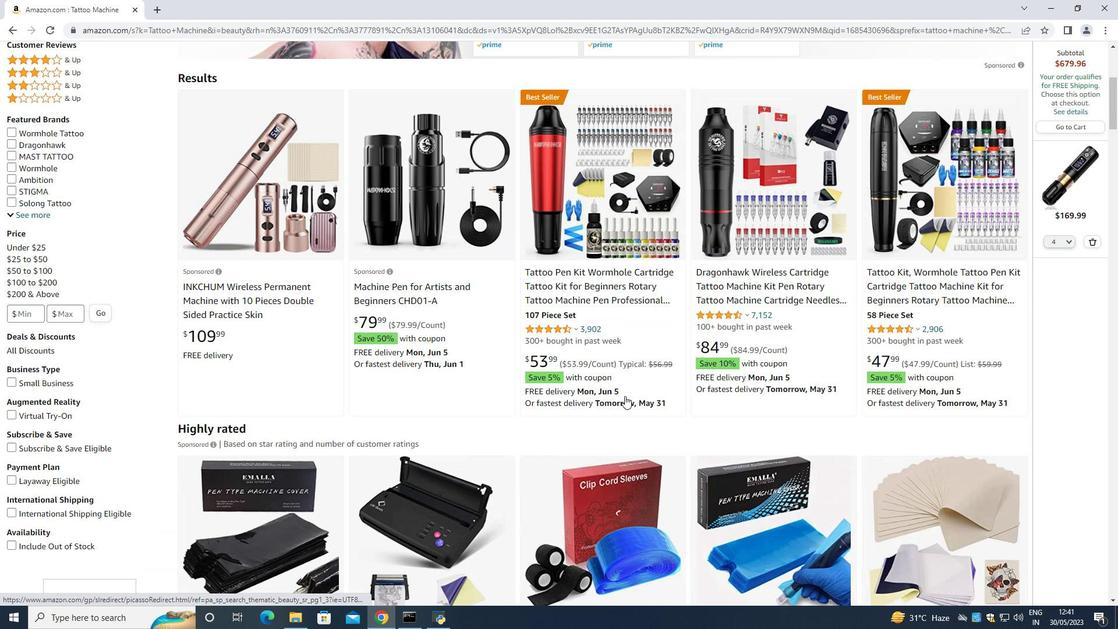 
Action: Mouse scrolled (625, 395) with delta (0, 0)
Screenshot: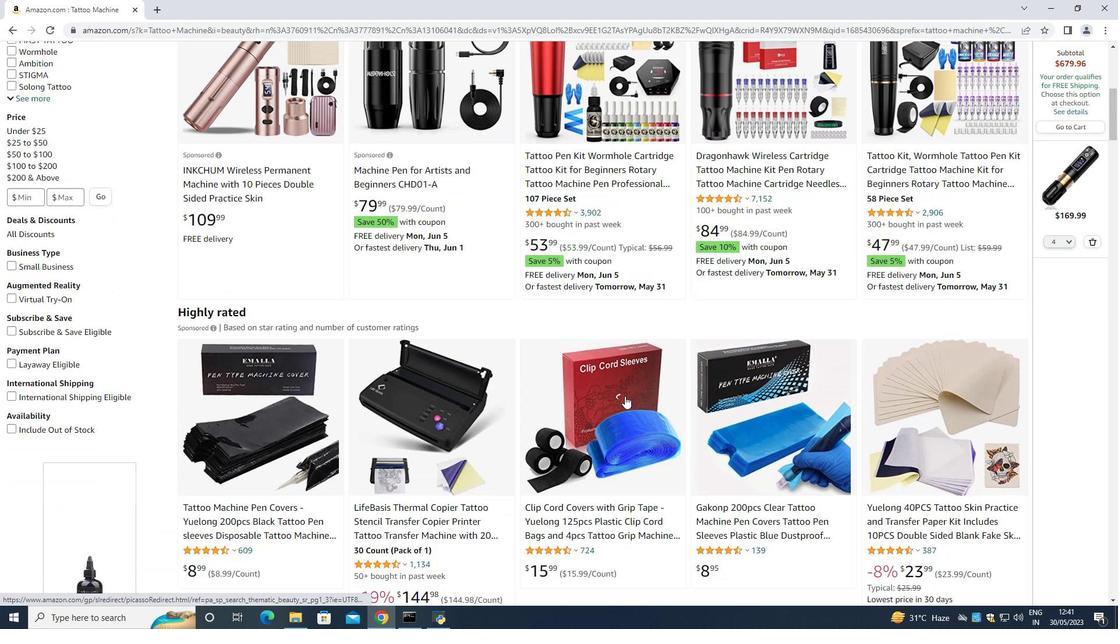 
Action: Mouse scrolled (625, 395) with delta (0, 0)
Screenshot: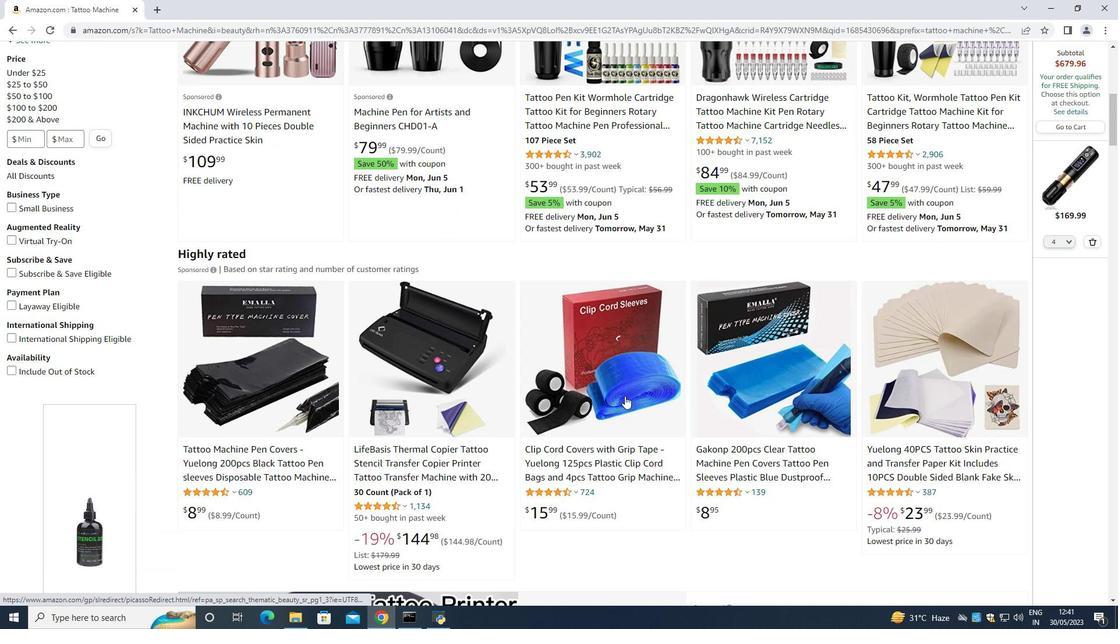 
Action: Mouse scrolled (625, 395) with delta (0, 0)
Screenshot: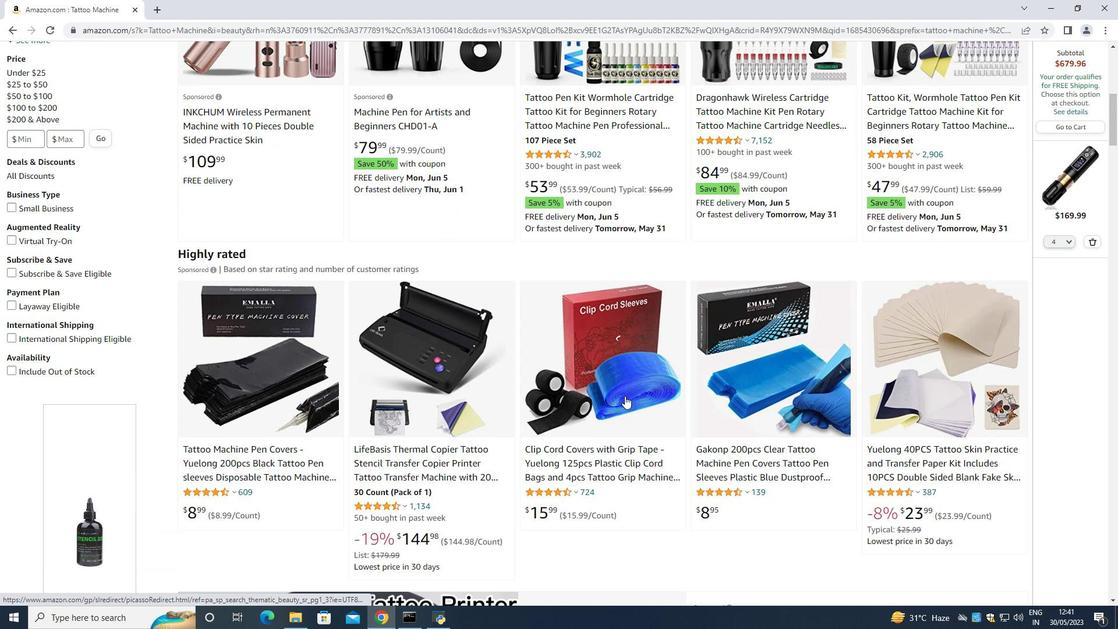 
Action: Mouse scrolled (625, 395) with delta (0, 0)
Screenshot: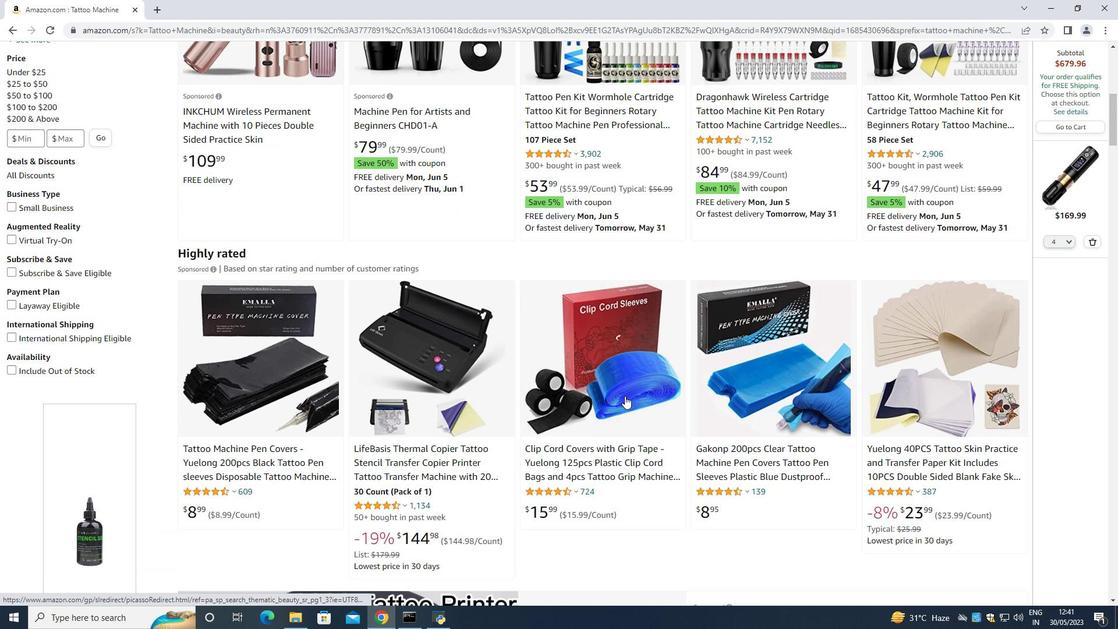 
Action: Mouse scrolled (625, 395) with delta (0, 0)
Screenshot: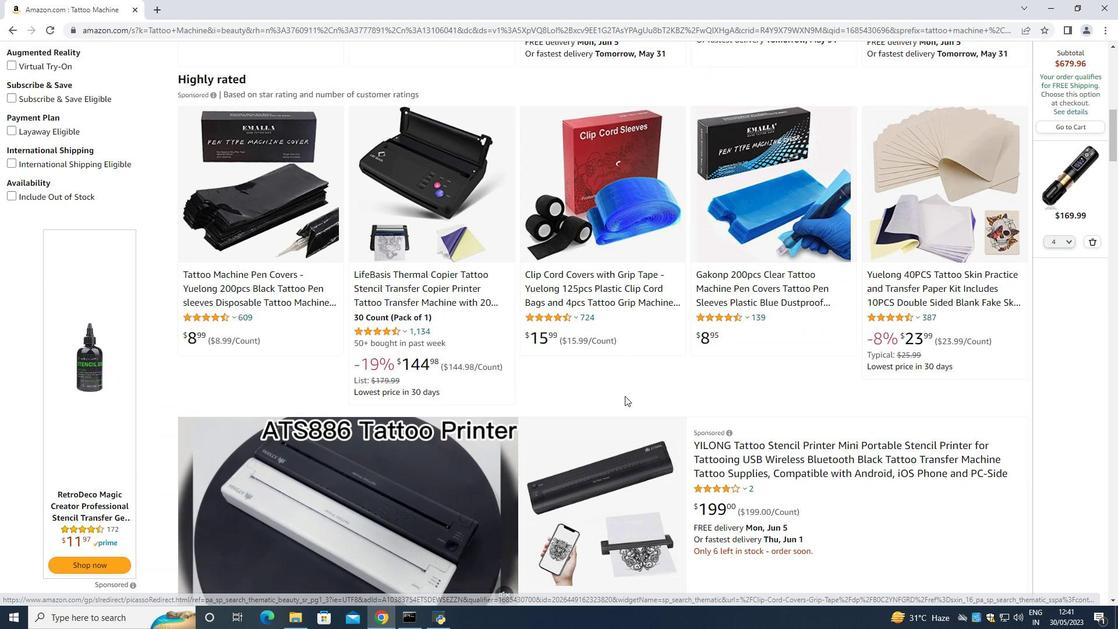 
Action: Mouse scrolled (625, 395) with delta (0, 0)
Screenshot: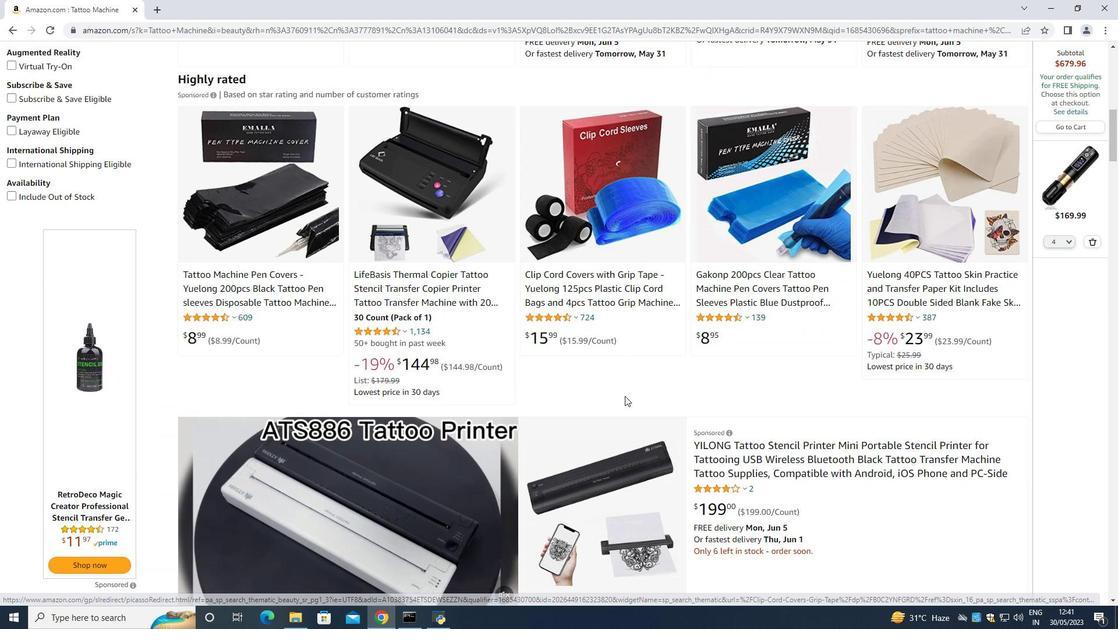 
Action: Mouse scrolled (625, 395) with delta (0, 0)
Screenshot: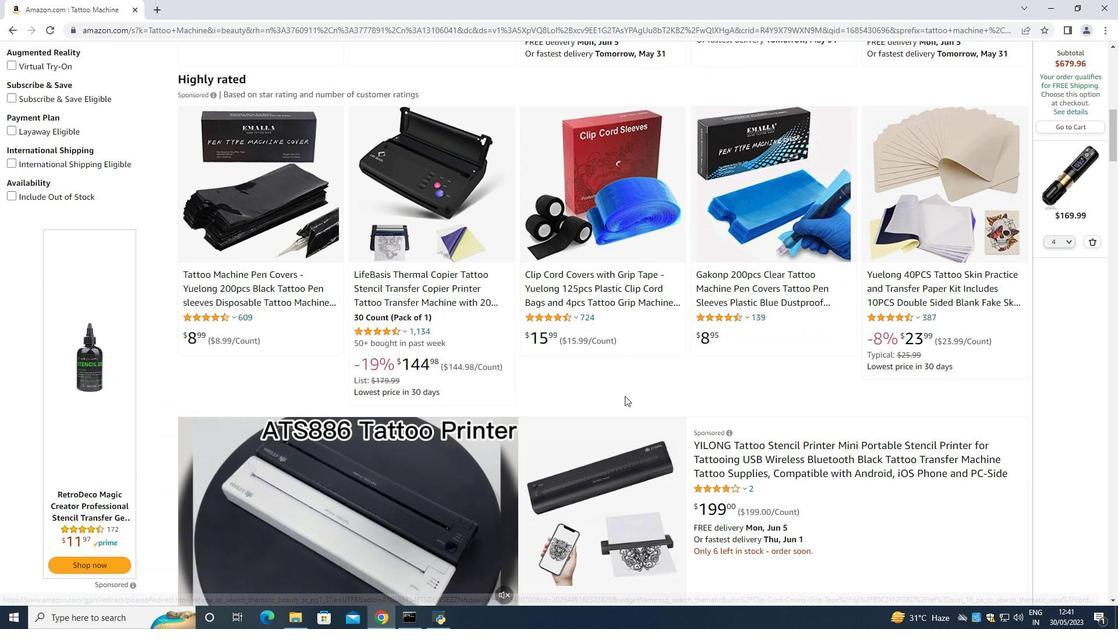 
Action: Mouse scrolled (625, 395) with delta (0, 0)
Screenshot: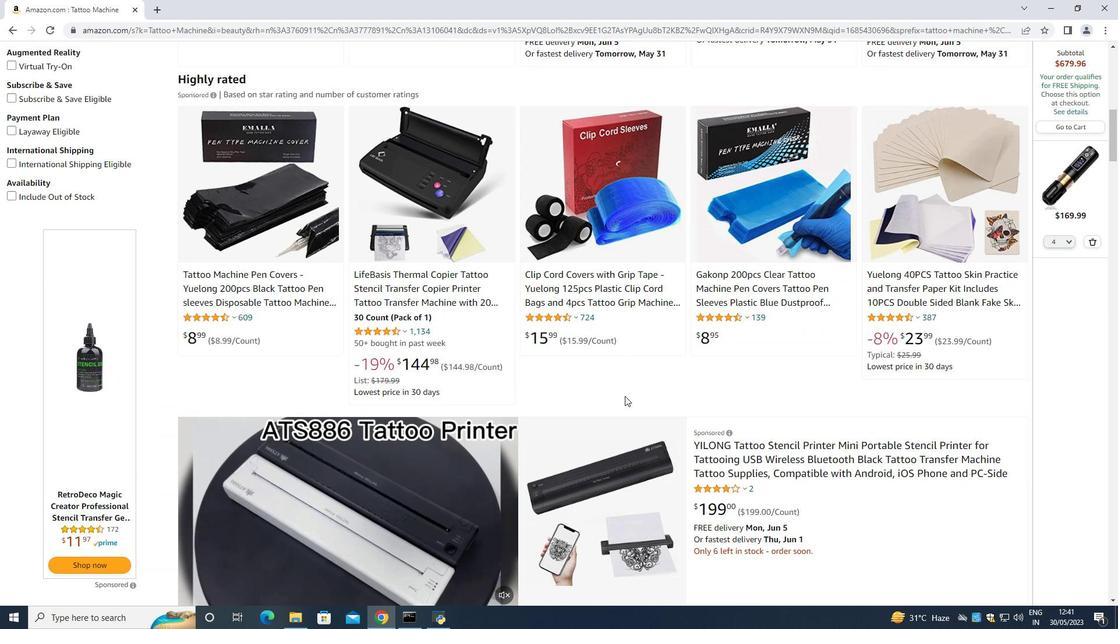 
Action: Mouse scrolled (625, 395) with delta (0, 0)
Screenshot: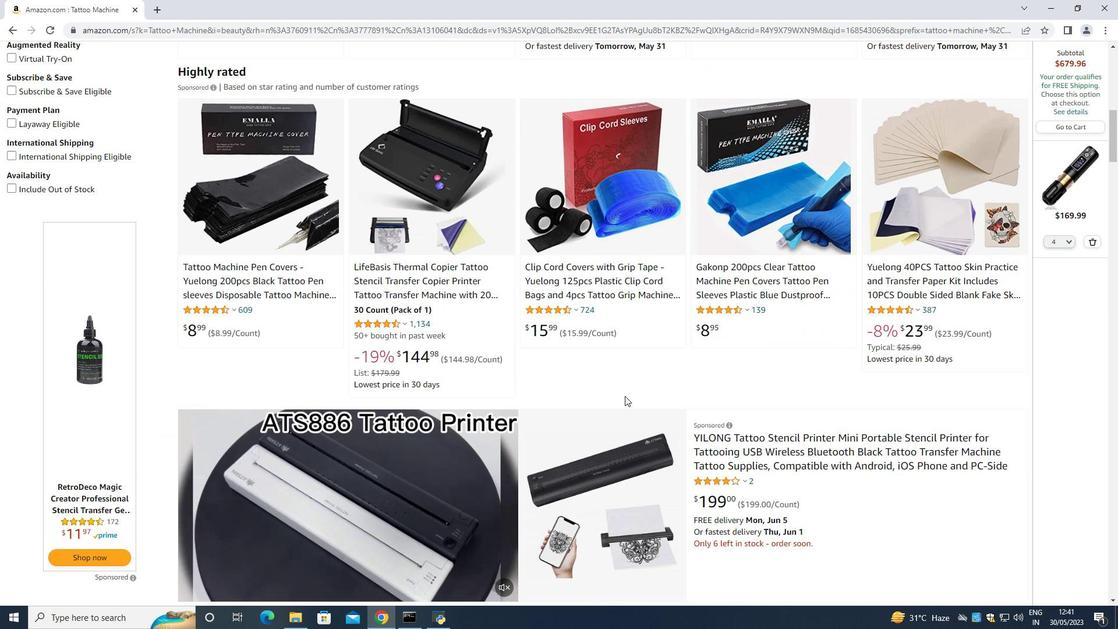
Action: Mouse scrolled (625, 395) with delta (0, 0)
Screenshot: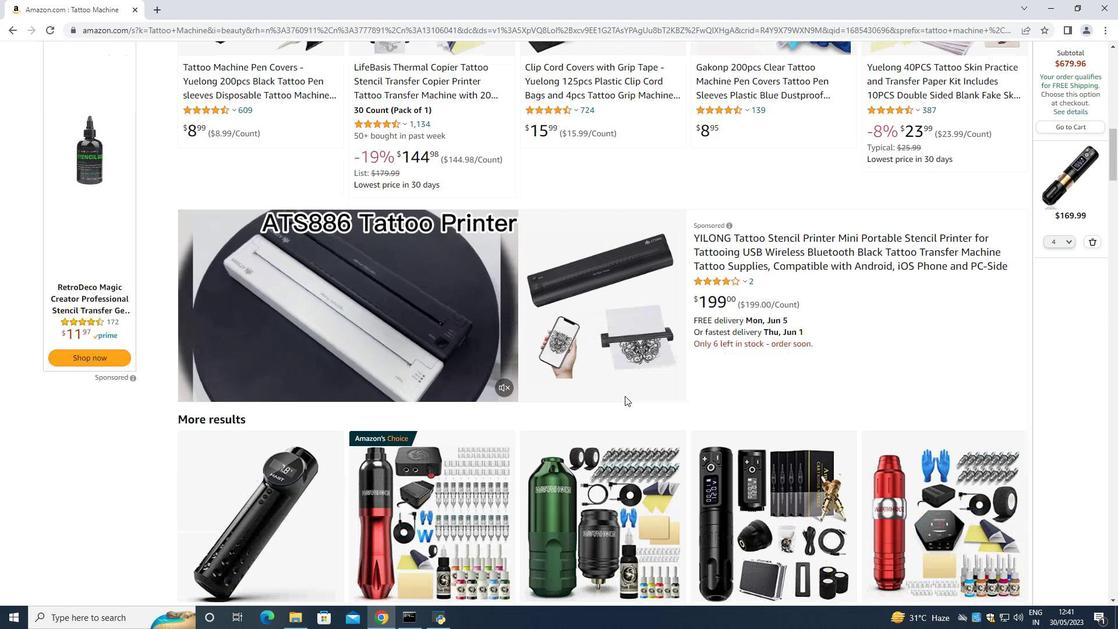 
Action: Mouse moved to (477, 442)
Screenshot: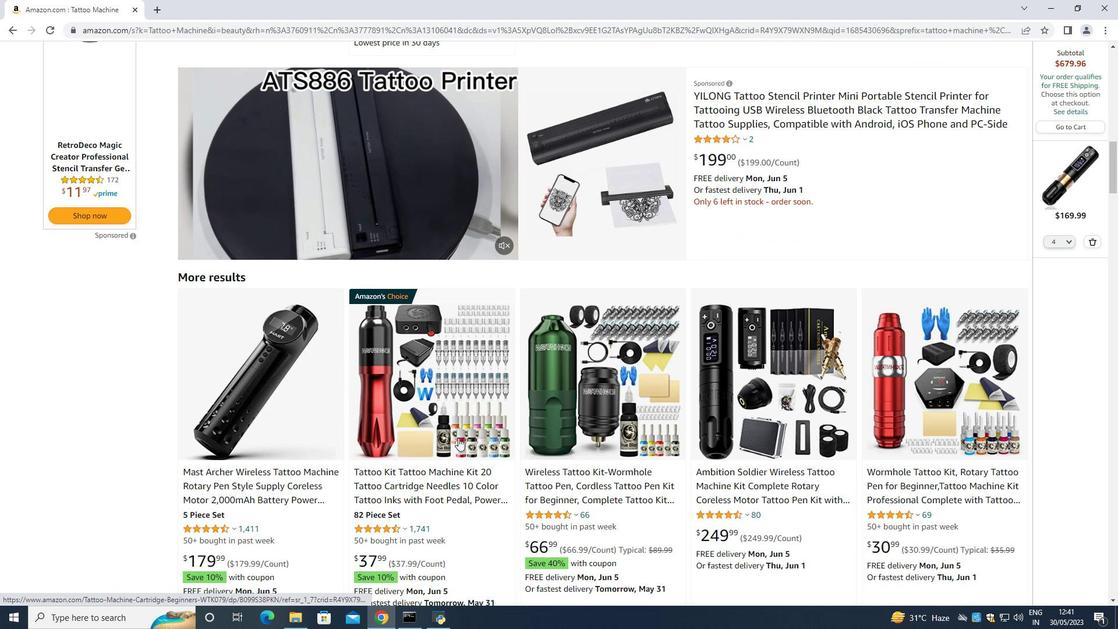 
Action: Mouse scrolled (477, 442) with delta (0, 0)
Screenshot: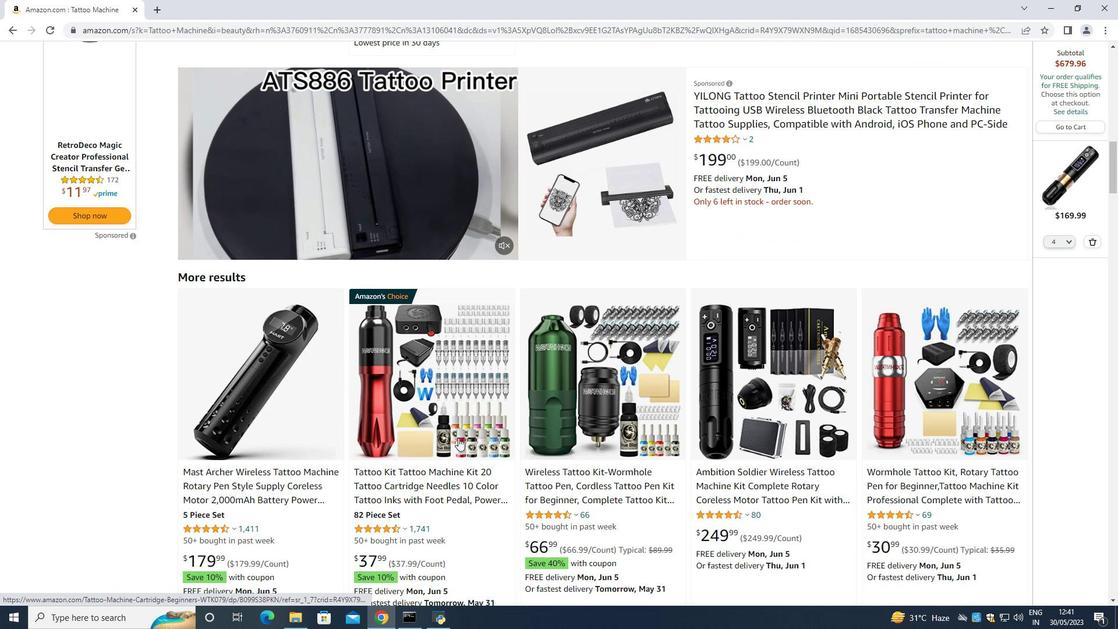 
Action: Mouse scrolled (477, 442) with delta (0, 0)
Screenshot: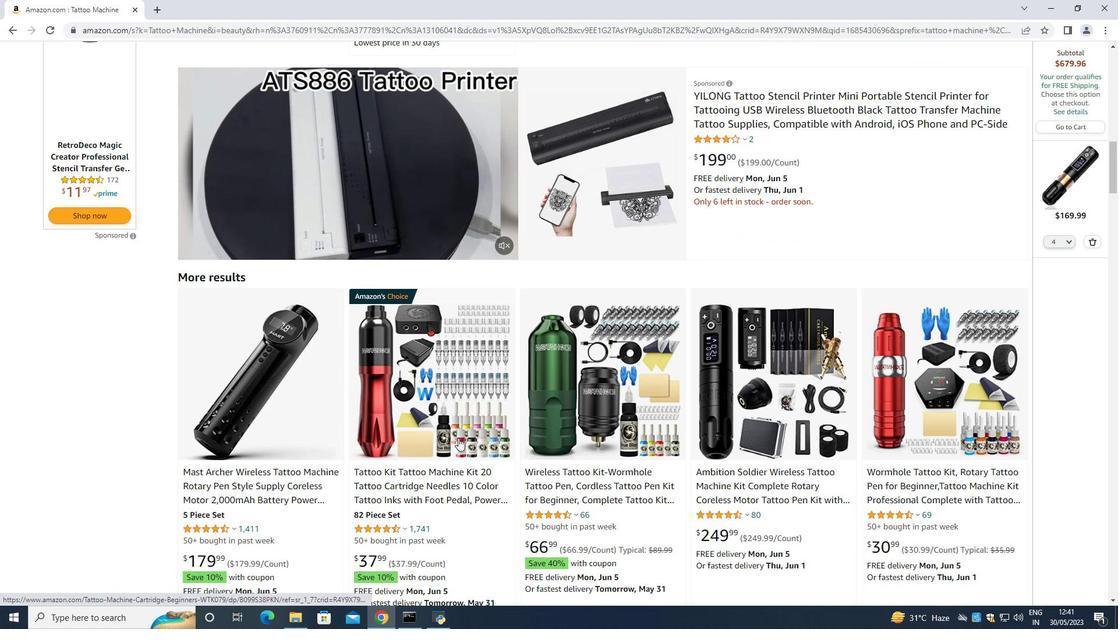 
Action: Mouse moved to (660, 355)
Screenshot: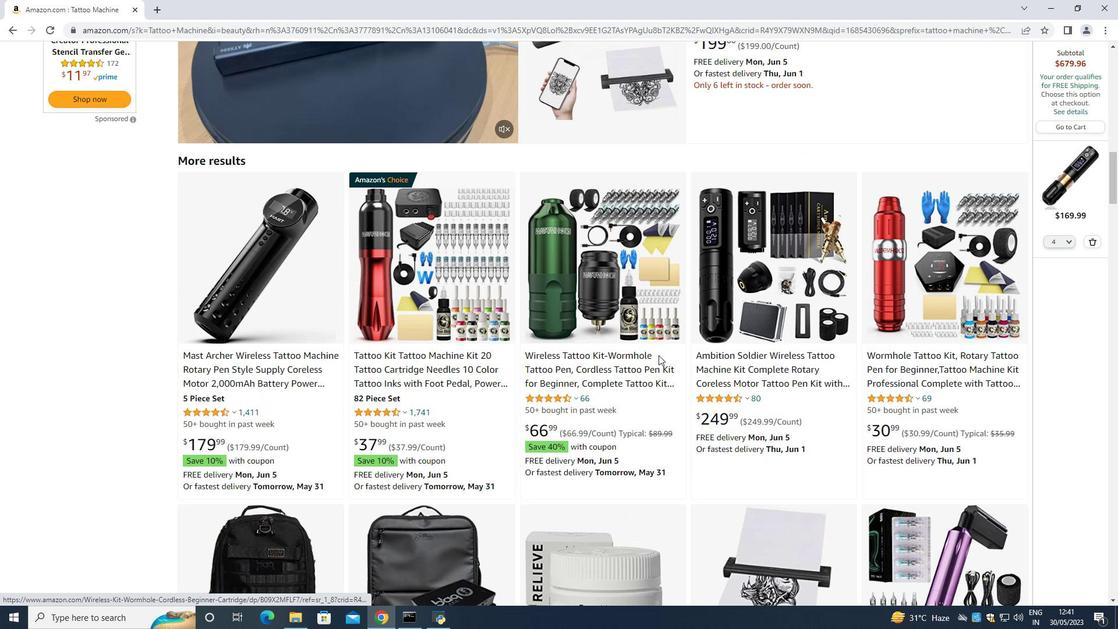
Action: Mouse scrolled (660, 354) with delta (0, 0)
Screenshot: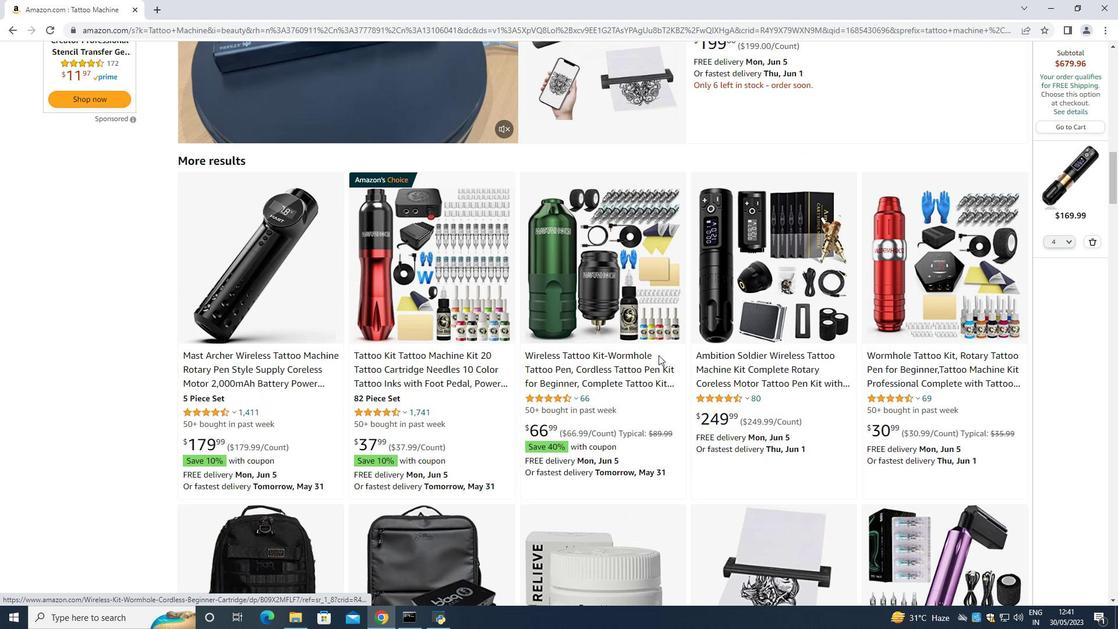 
Action: Mouse moved to (695, 356)
Screenshot: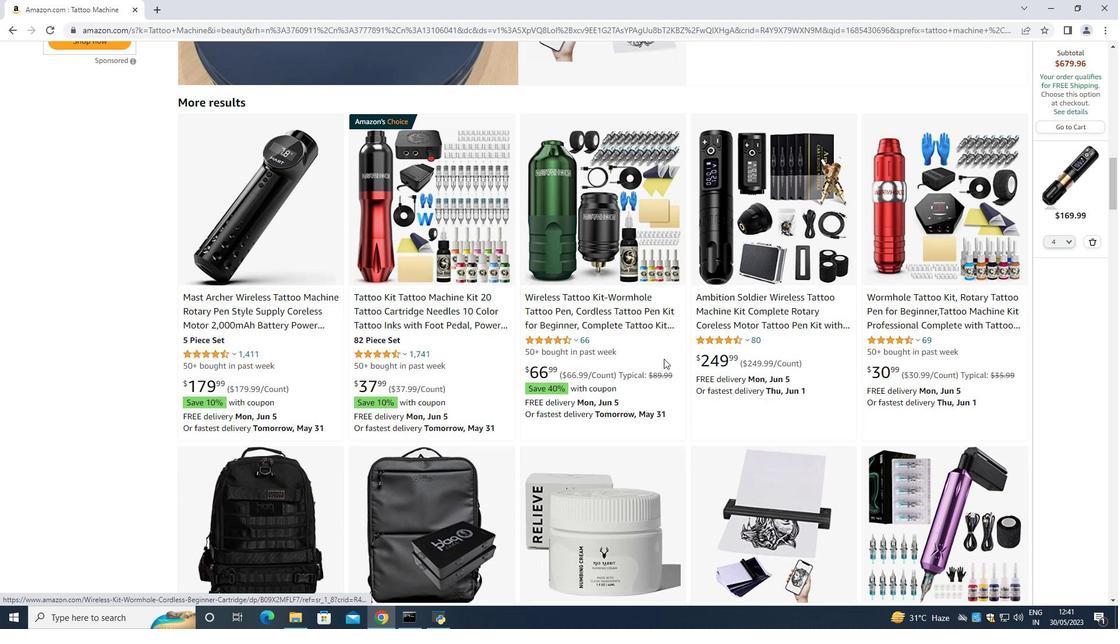 
Action: Mouse scrolled (695, 355) with delta (0, 0)
Screenshot: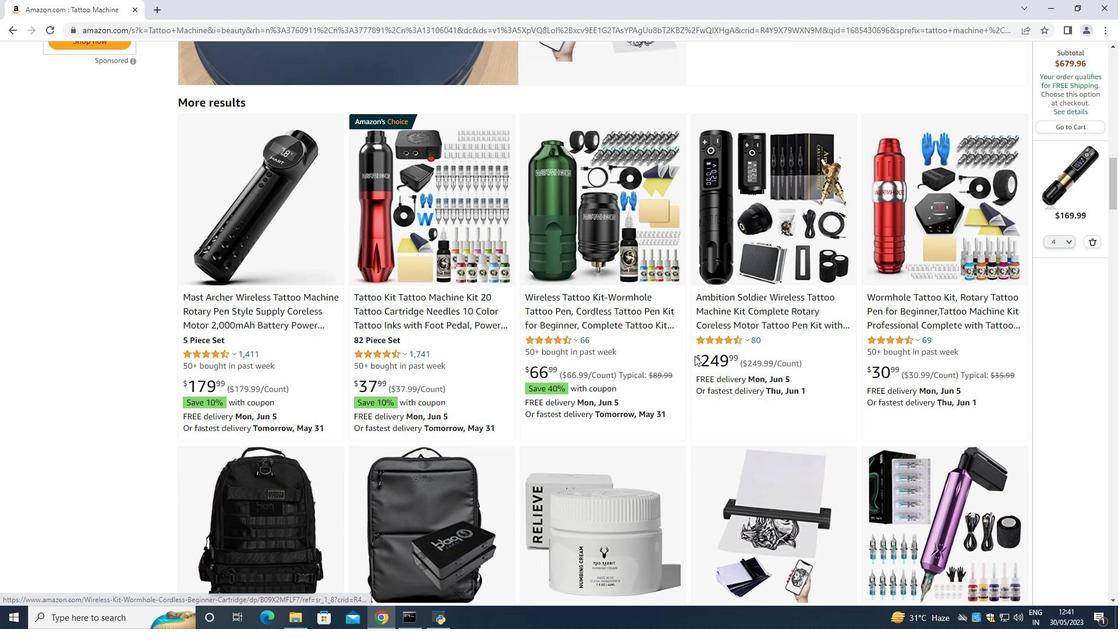
Action: Mouse scrolled (695, 355) with delta (0, 0)
Screenshot: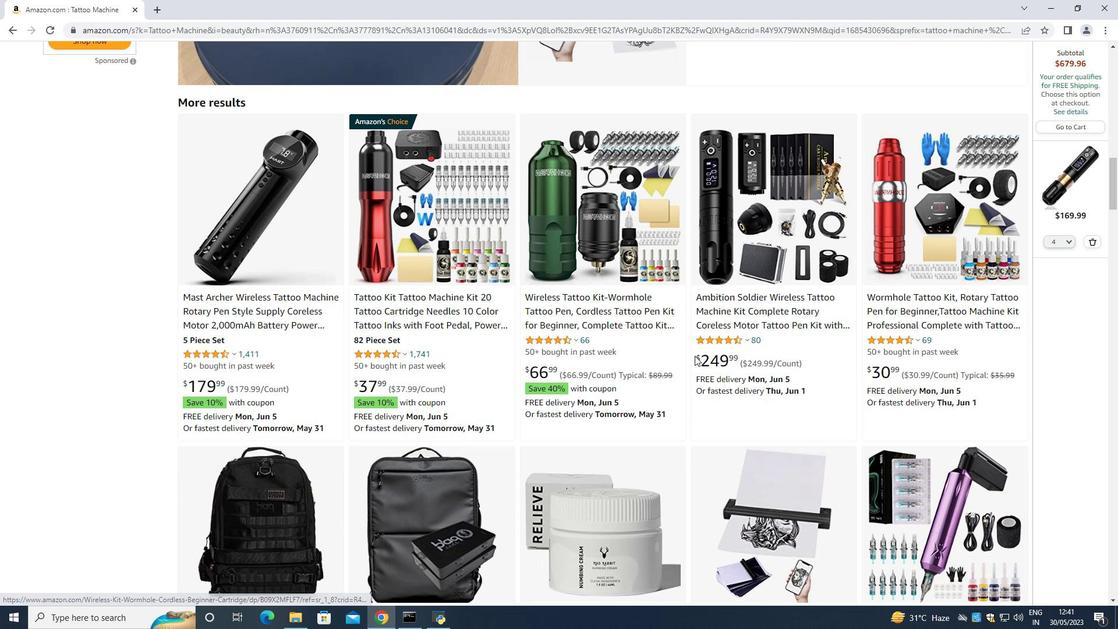 
Action: Mouse scrolled (695, 355) with delta (0, 0)
Screenshot: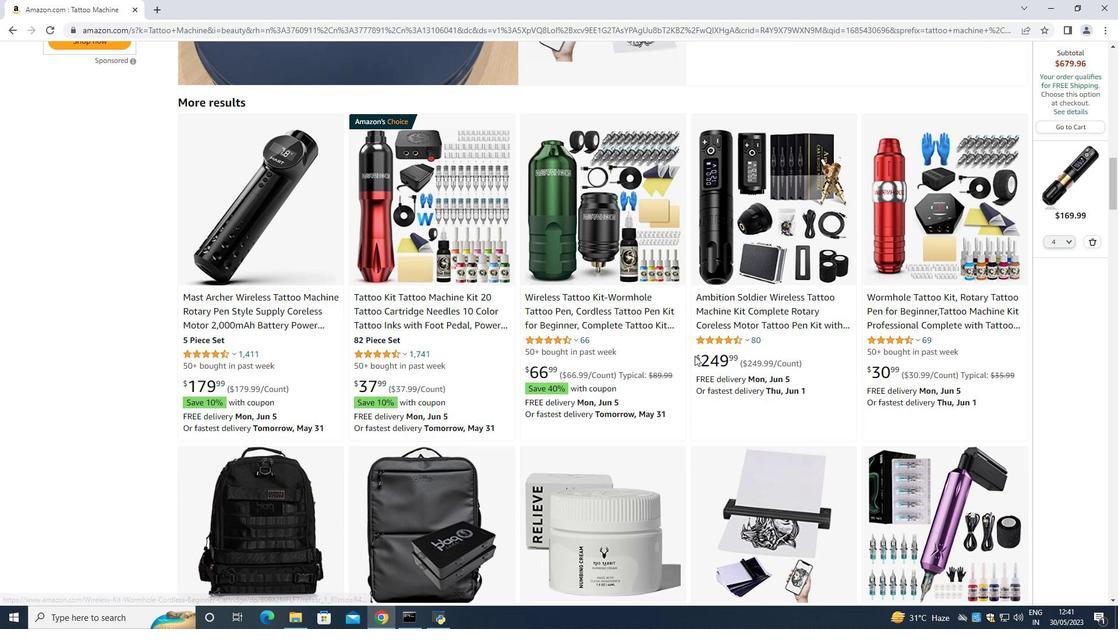 
Action: Mouse moved to (690, 356)
Screenshot: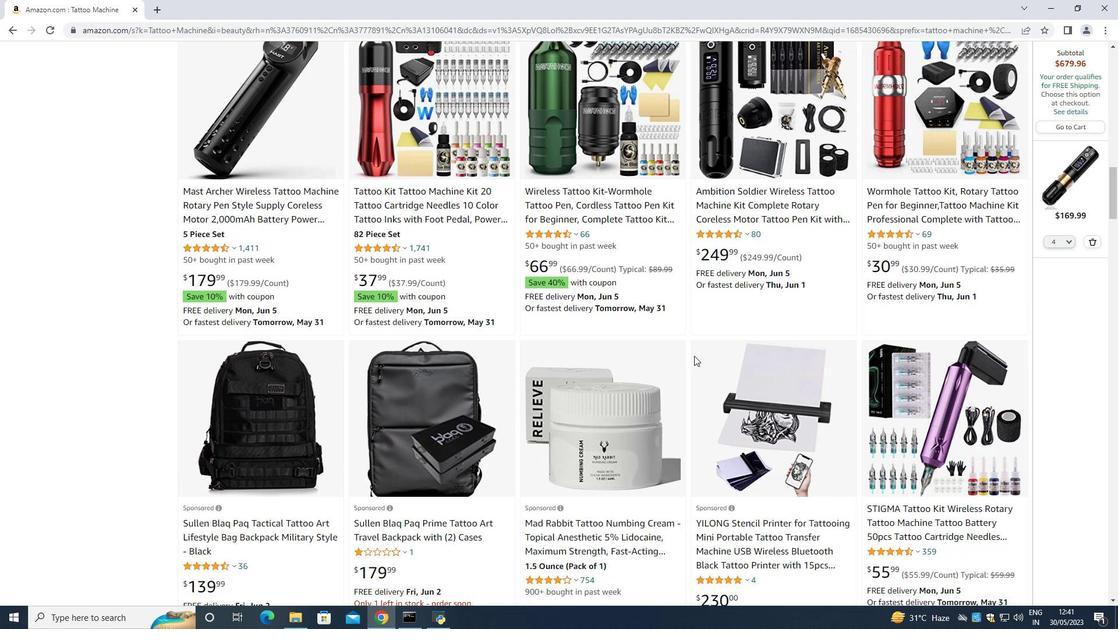 
Action: Mouse scrolled (691, 355) with delta (0, 0)
Screenshot: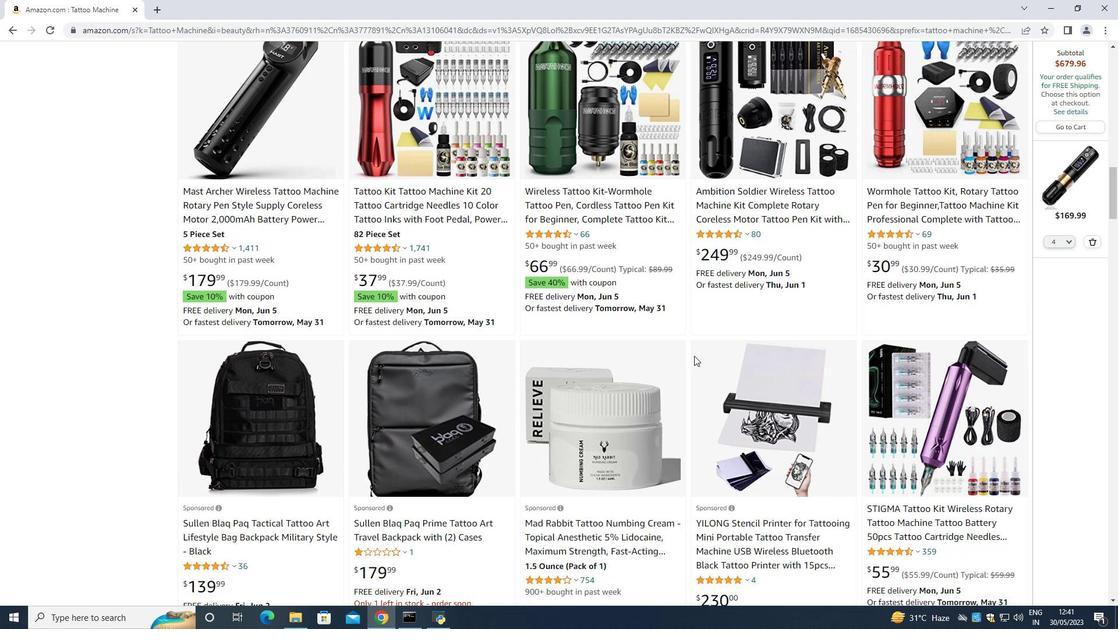 
Action: Mouse scrolled (690, 355) with delta (0, 0)
Screenshot: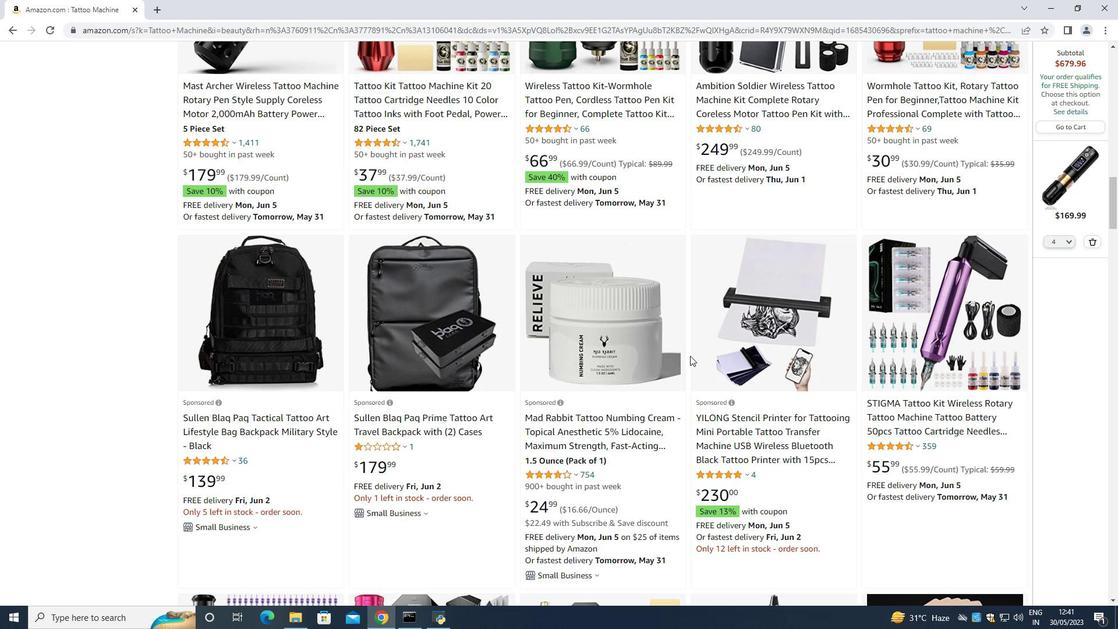 
Action: Mouse scrolled (690, 355) with delta (0, 0)
Screenshot: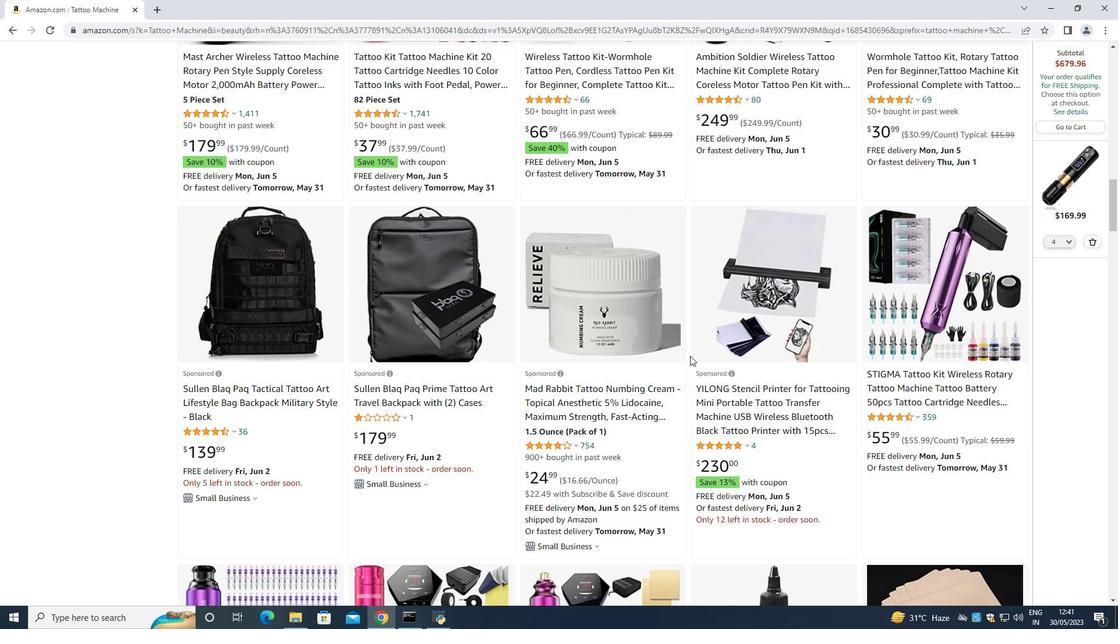 
Action: Mouse moved to (633, 290)
Screenshot: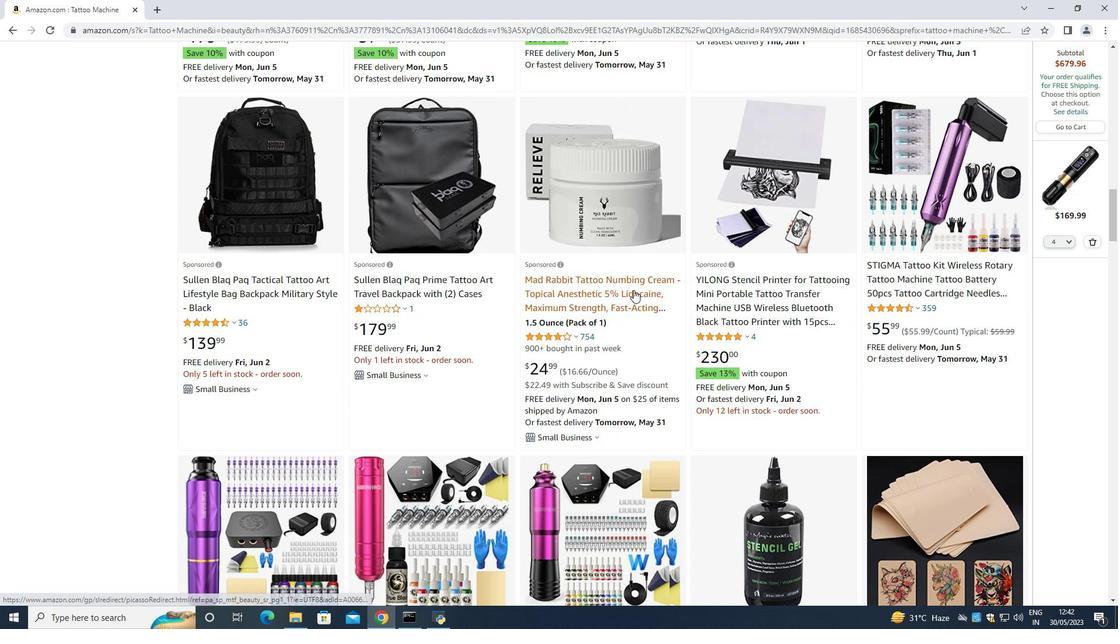 
Action: Mouse scrolled (633, 290) with delta (0, 0)
Screenshot: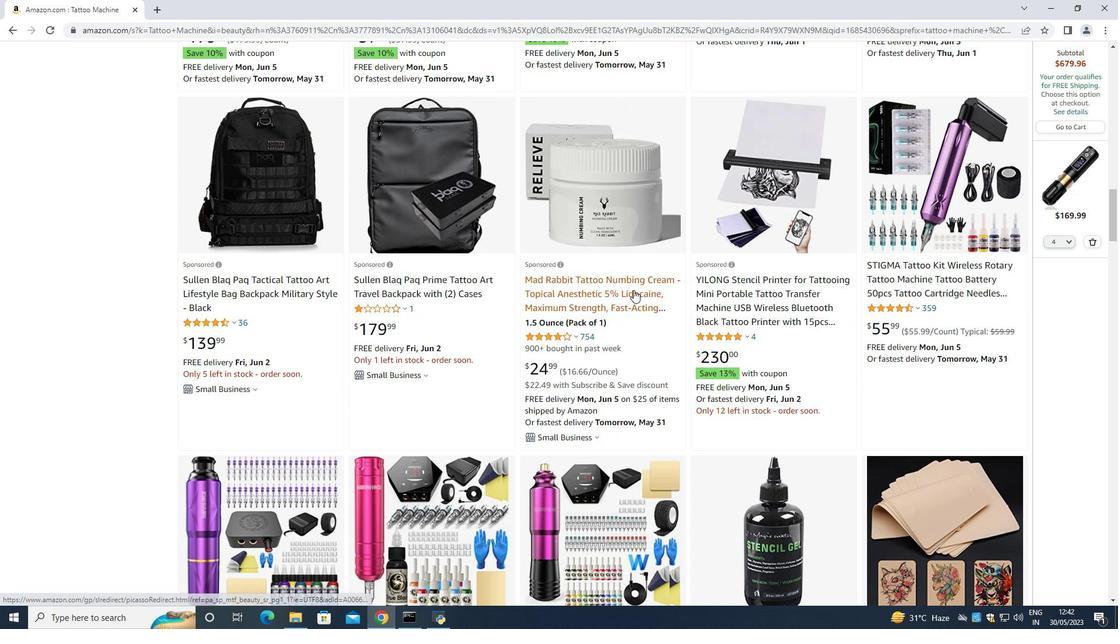 
Action: Mouse moved to (633, 291)
Screenshot: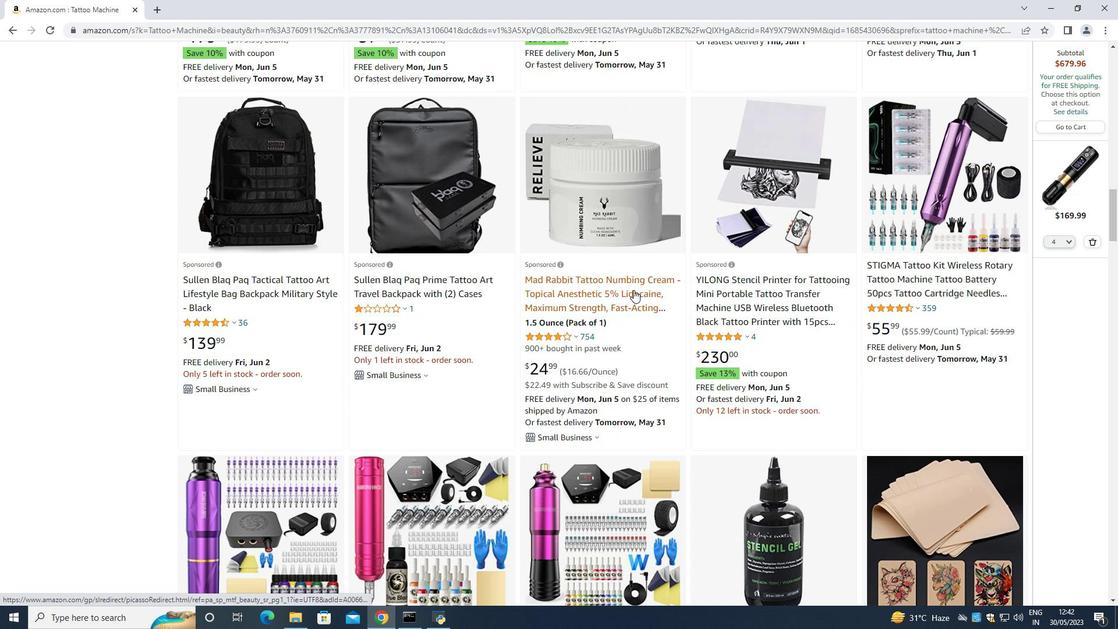 
Action: Mouse scrolled (633, 290) with delta (0, 0)
Screenshot: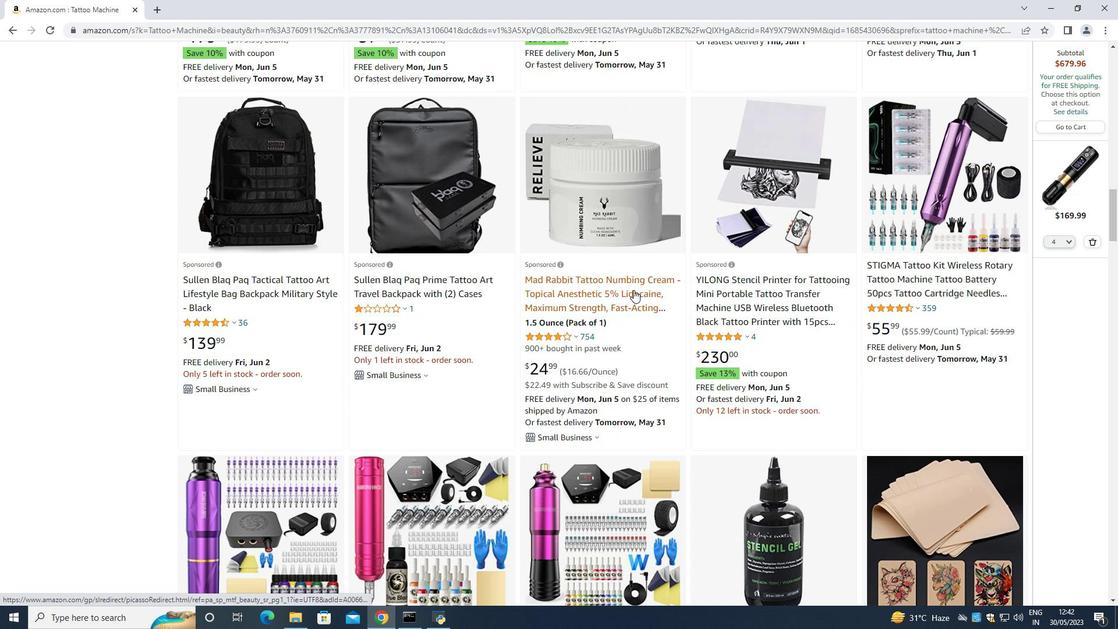 
Action: Mouse moved to (632, 292)
Screenshot: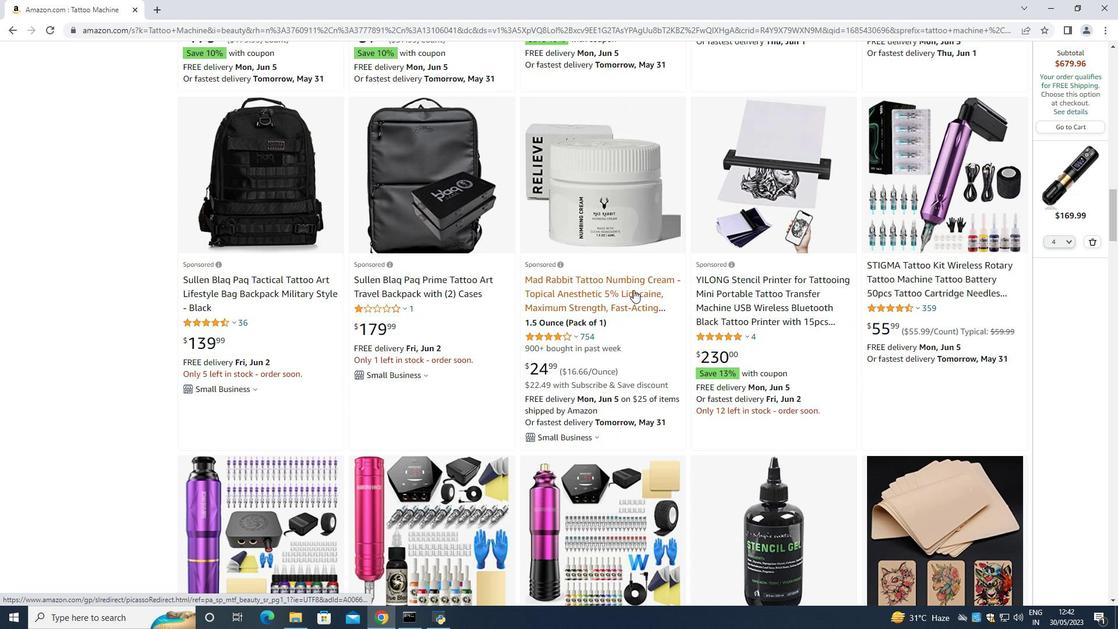 
Action: Mouse scrolled (632, 291) with delta (0, 0)
Screenshot: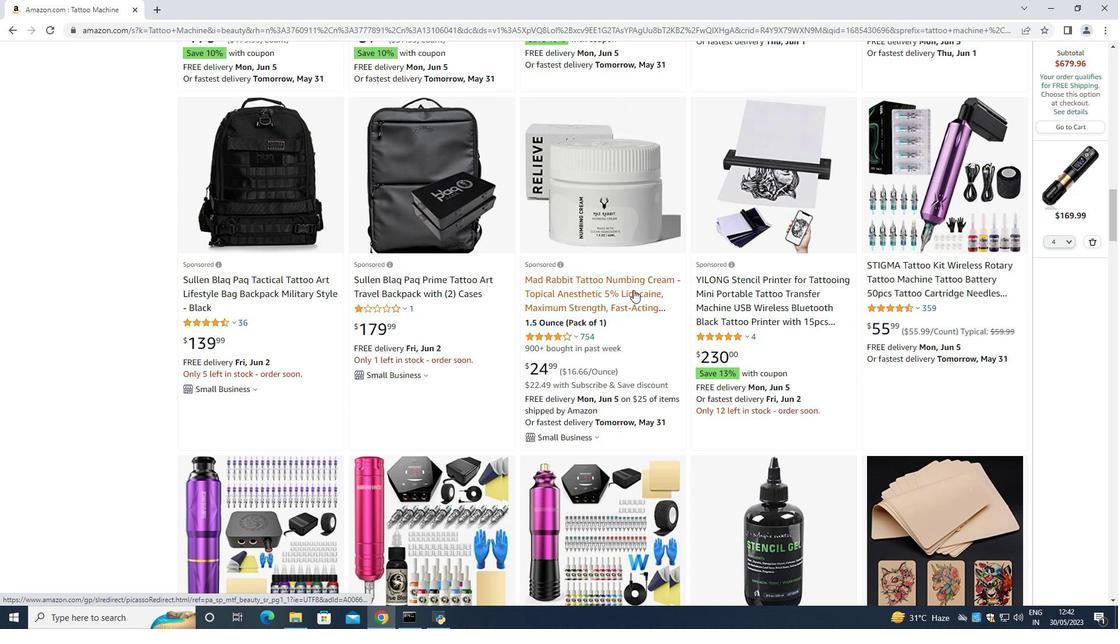 
Action: Mouse moved to (632, 292)
Screenshot: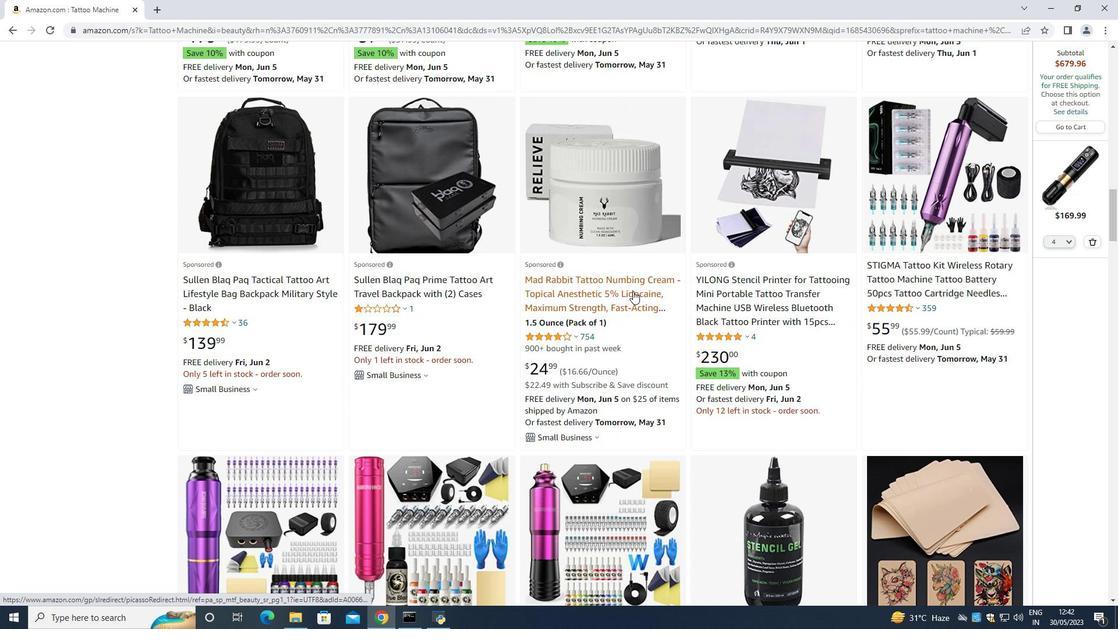 
Action: Mouse scrolled (632, 291) with delta (0, 0)
Screenshot: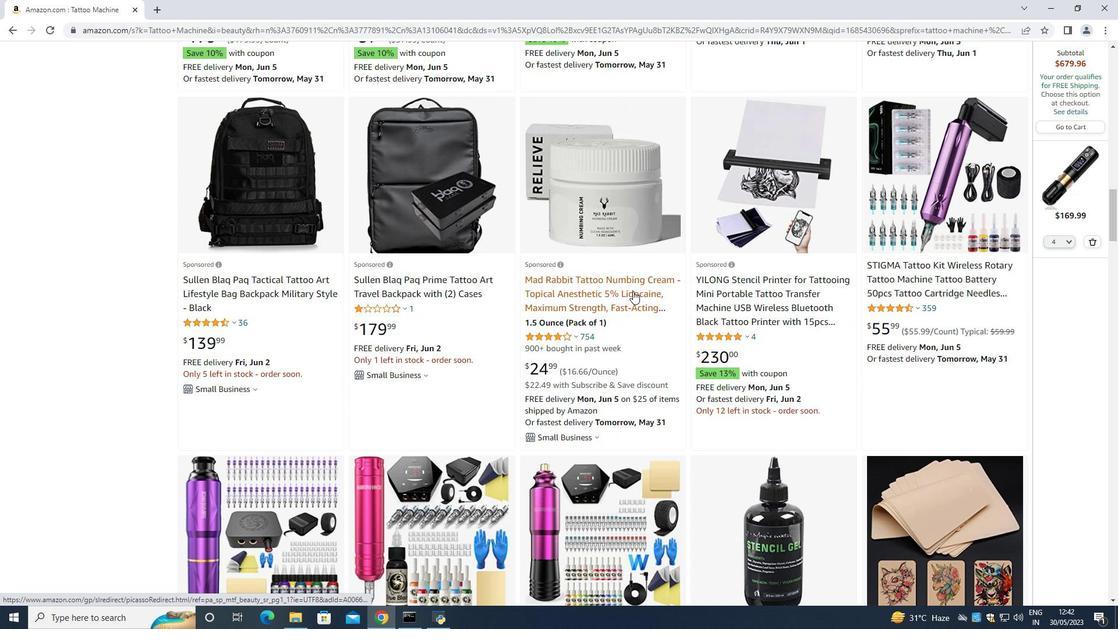 
Action: Mouse moved to (453, 394)
Screenshot: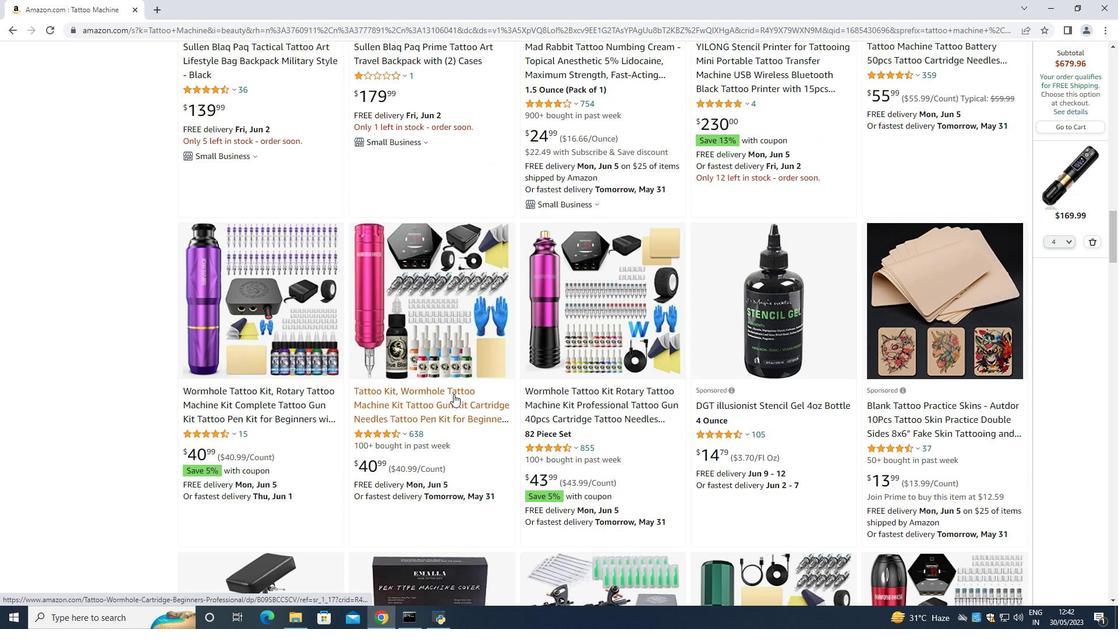 
Action: Mouse scrolled (453, 393) with delta (0, 0)
Screenshot: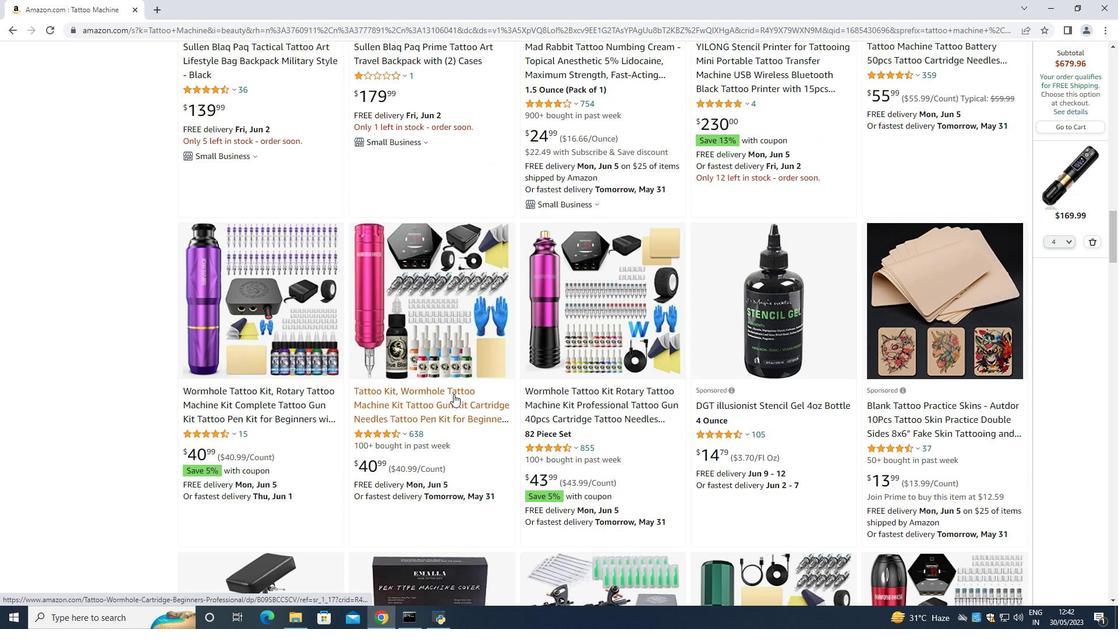 
Action: Mouse scrolled (453, 393) with delta (0, 0)
Screenshot: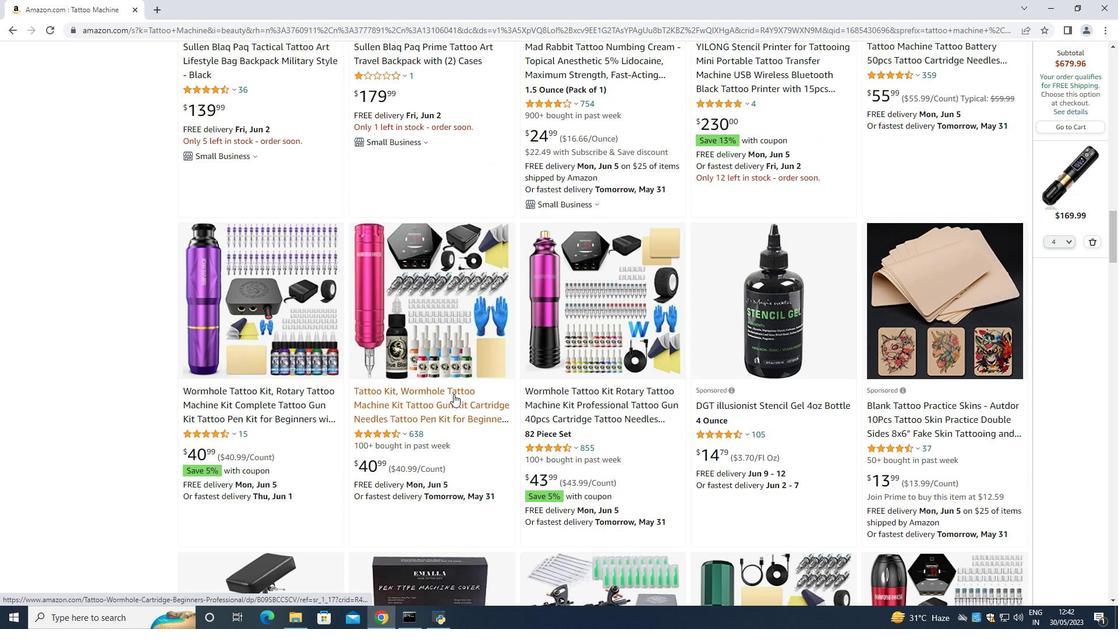 
Action: Mouse scrolled (453, 393) with delta (0, 0)
Screenshot: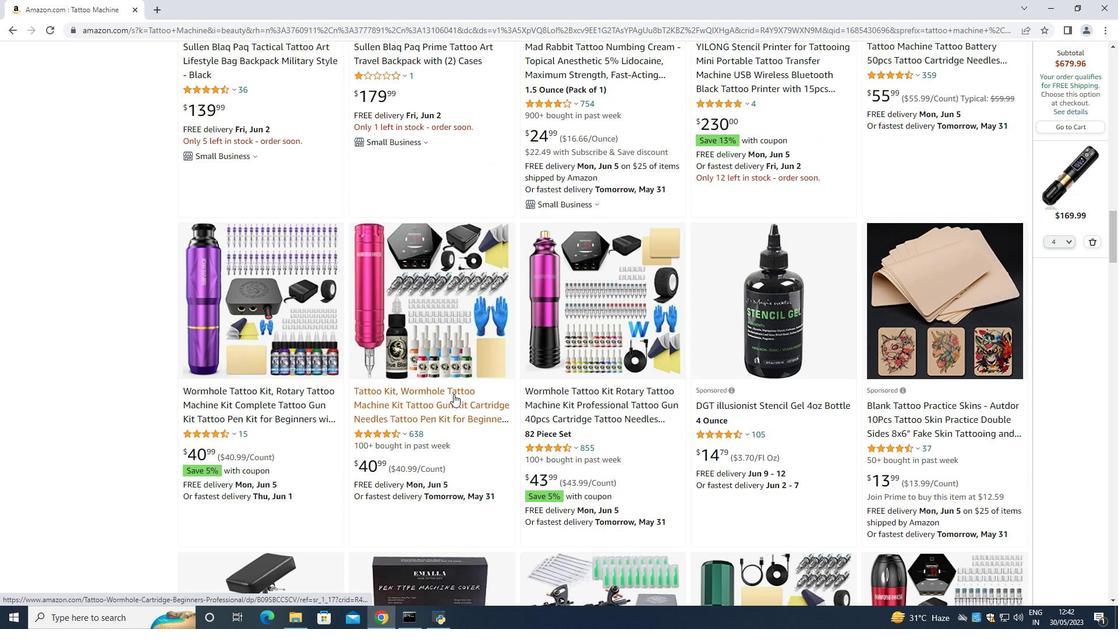 
Action: Mouse moved to (329, 385)
Screenshot: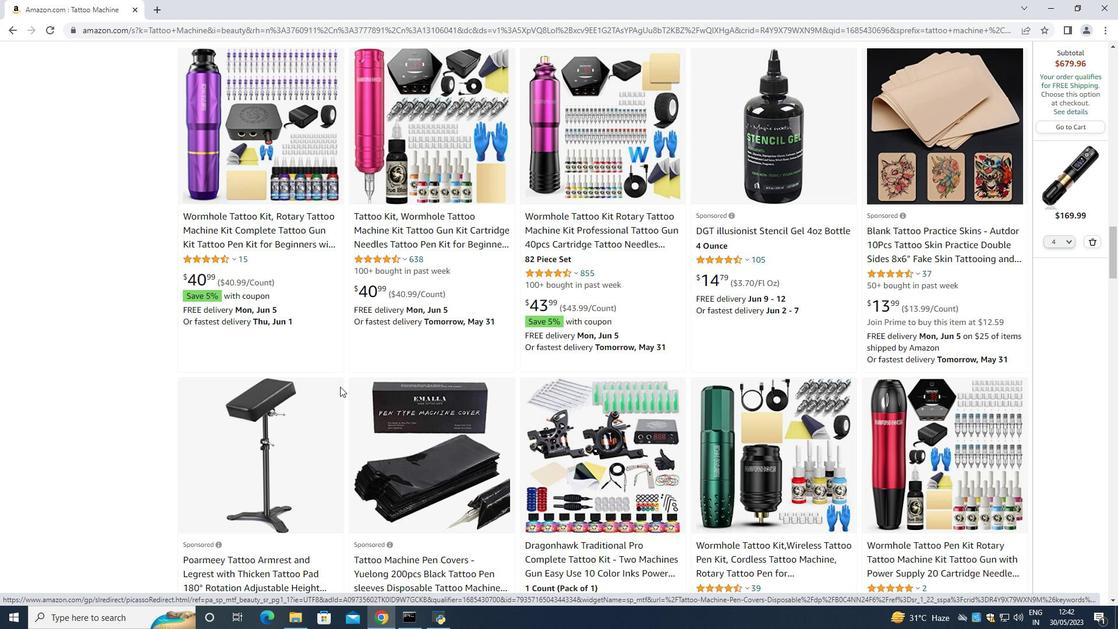 
Action: Mouse scrolled (329, 385) with delta (0, 0)
Screenshot: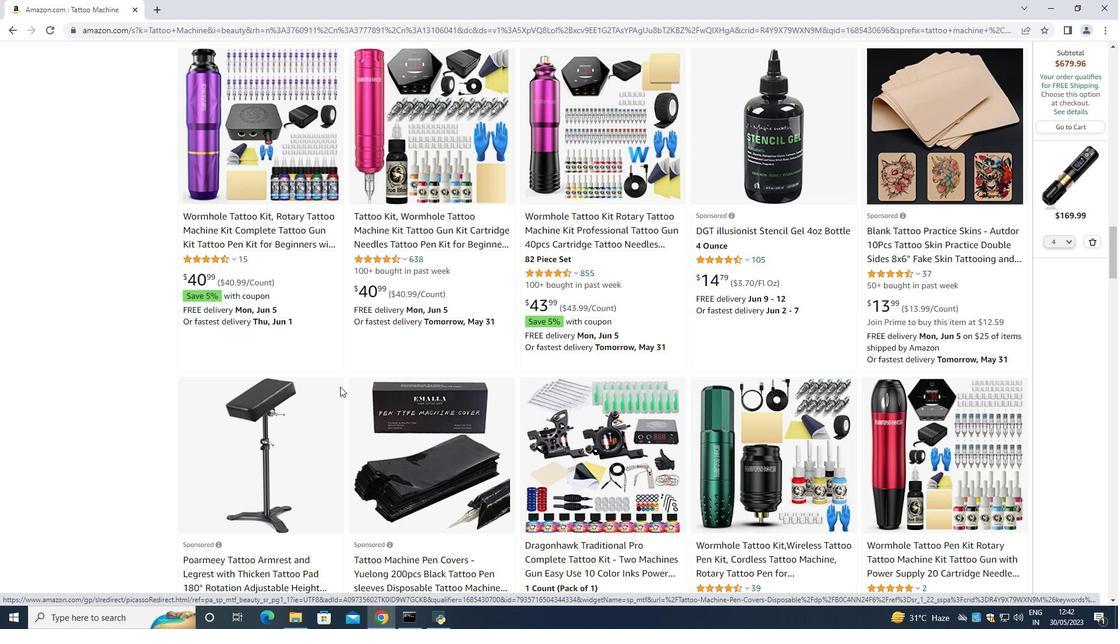 
Action: Mouse moved to (770, 439)
Screenshot: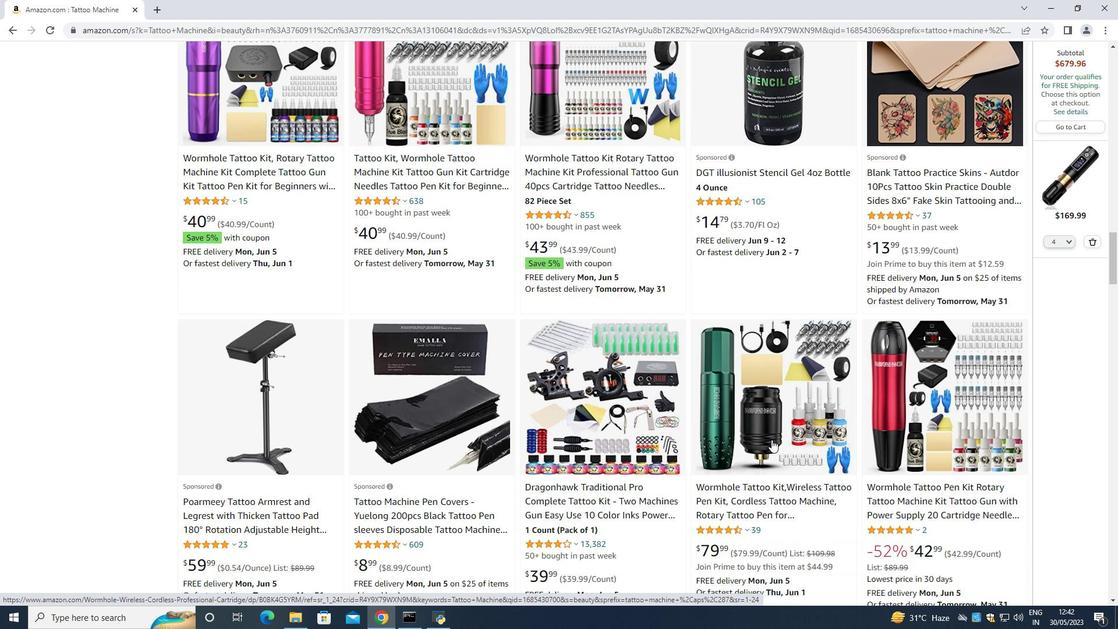 
Action: Mouse scrolled (770, 438) with delta (0, 0)
Screenshot: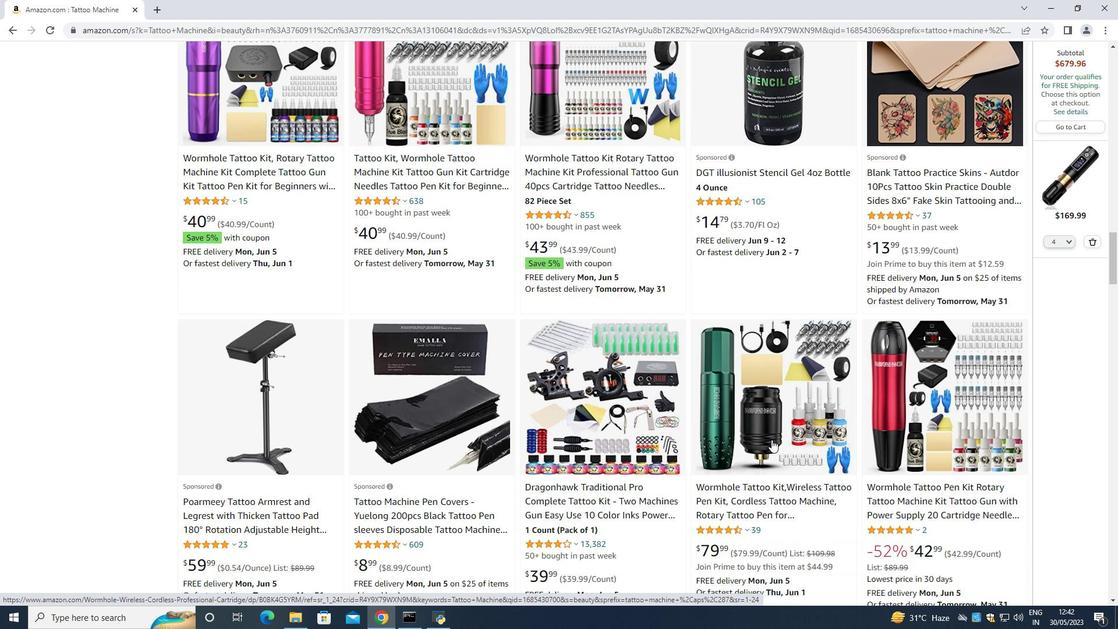 
Action: Mouse moved to (765, 437)
Screenshot: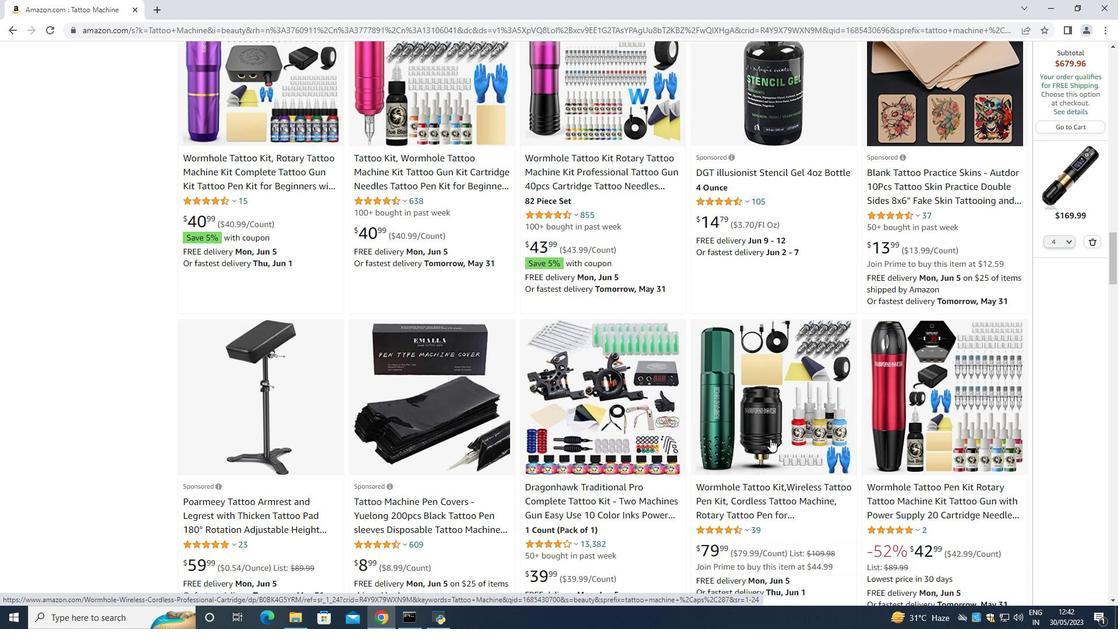 
Action: Mouse scrolled (765, 437) with delta (0, 0)
Screenshot: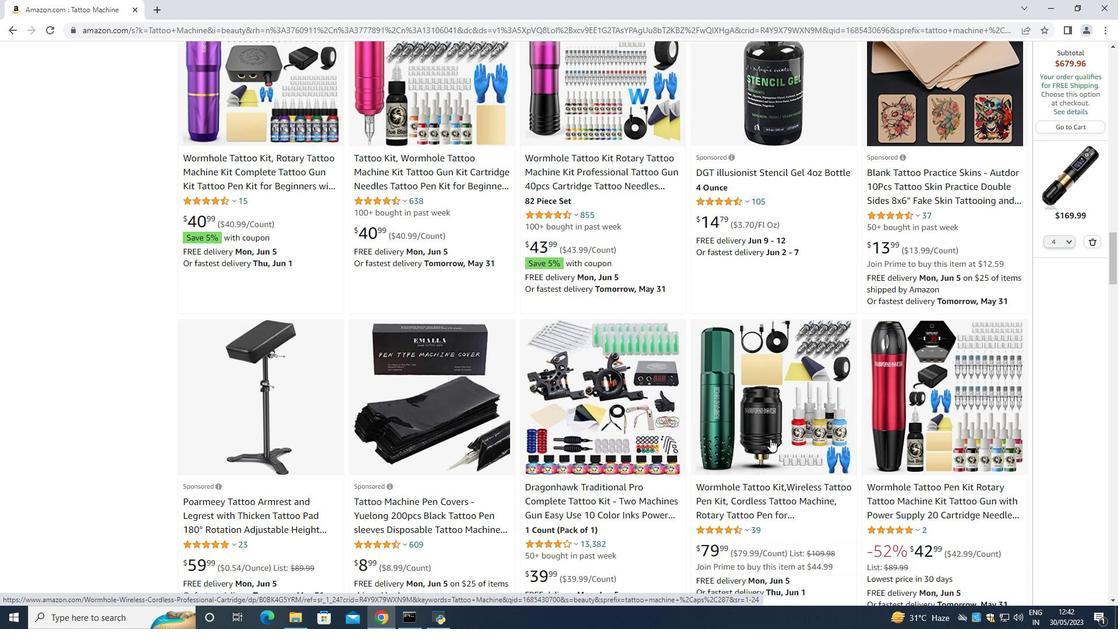 
Action: Mouse moved to (759, 435)
Screenshot: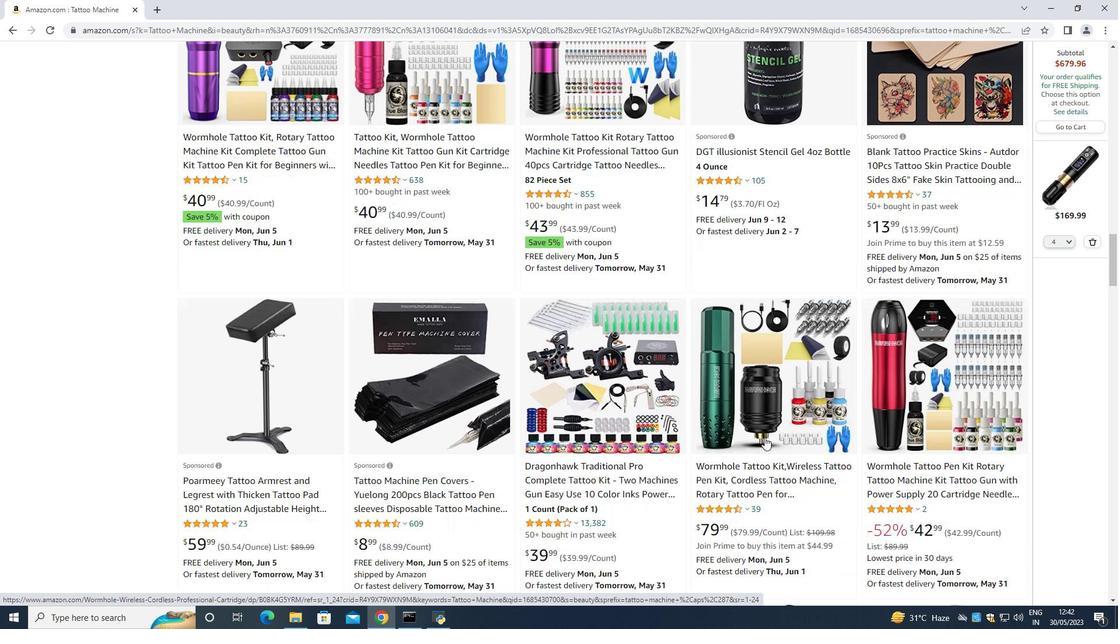 
Action: Mouse scrolled (760, 435) with delta (0, 0)
Screenshot: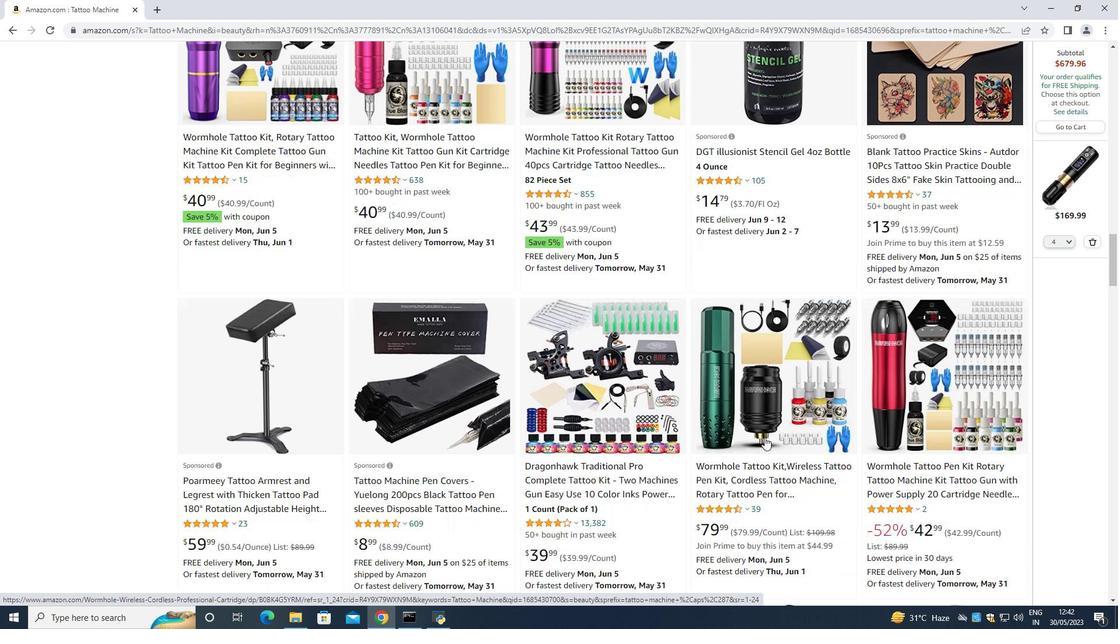 
Action: Mouse moved to (742, 427)
Screenshot: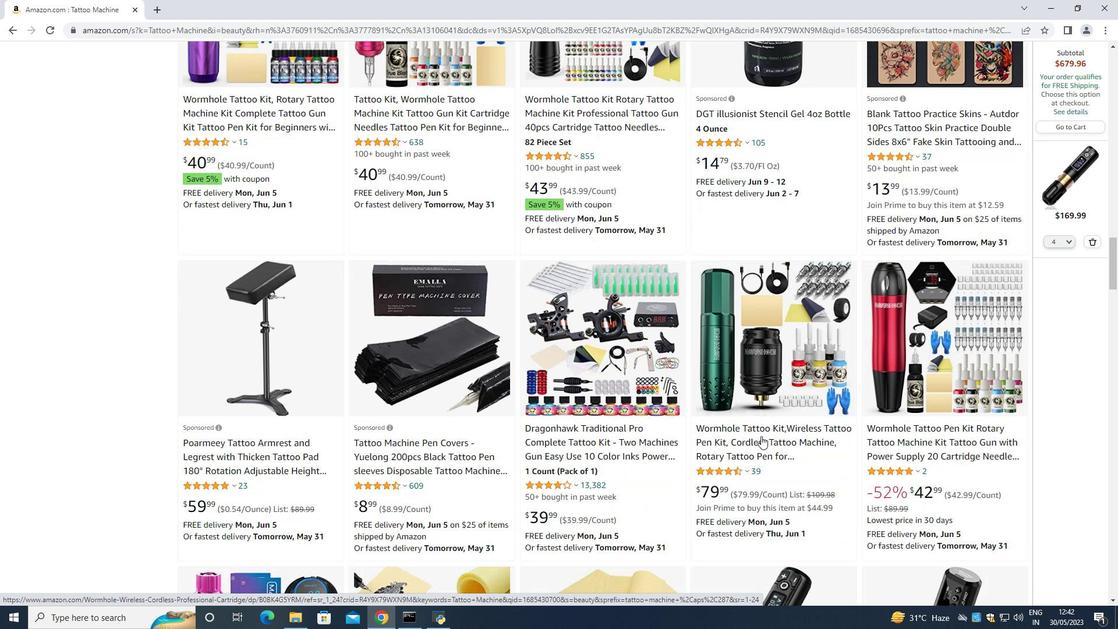 
Action: Mouse scrolled (747, 428) with delta (0, 0)
Screenshot: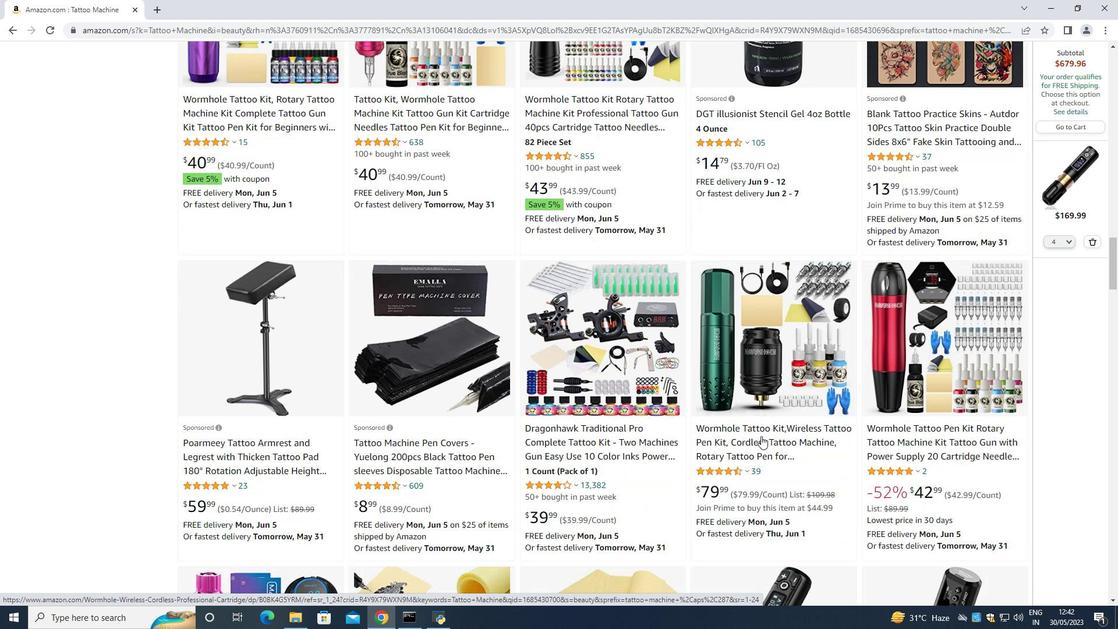 
Action: Mouse moved to (533, 442)
Screenshot: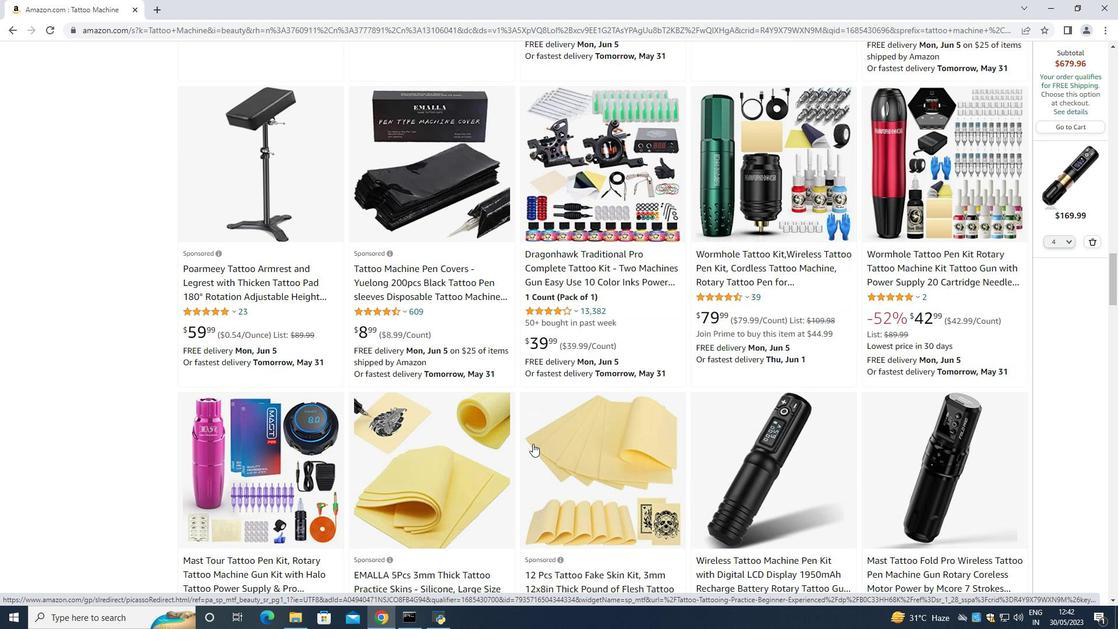 
Action: Mouse scrolled (533, 441) with delta (0, 0)
Screenshot: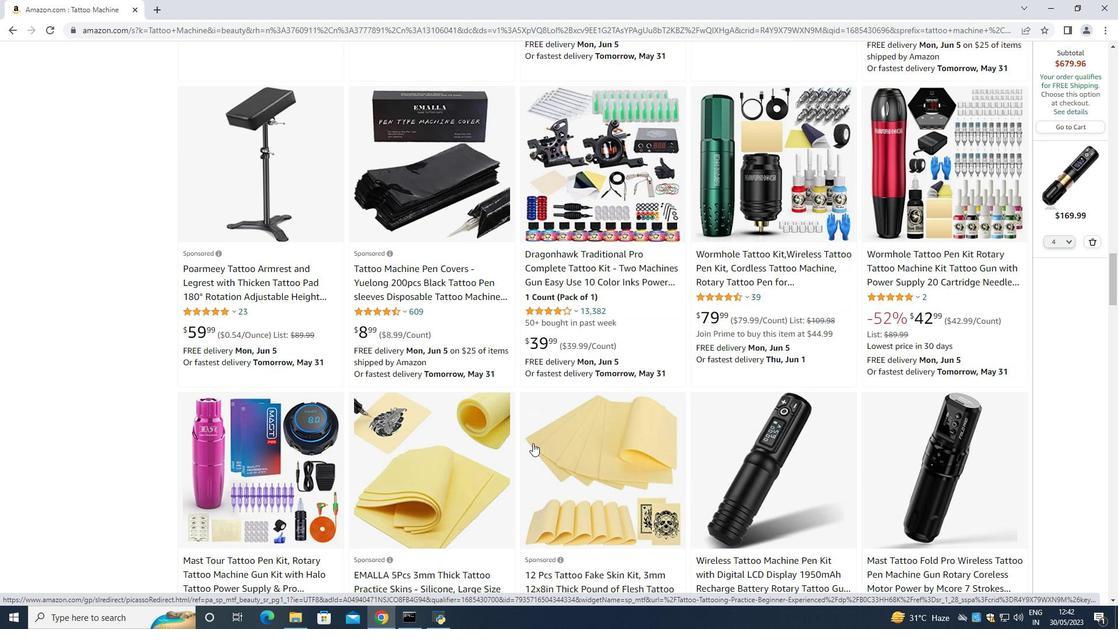 
Action: Mouse moved to (533, 442)
Screenshot: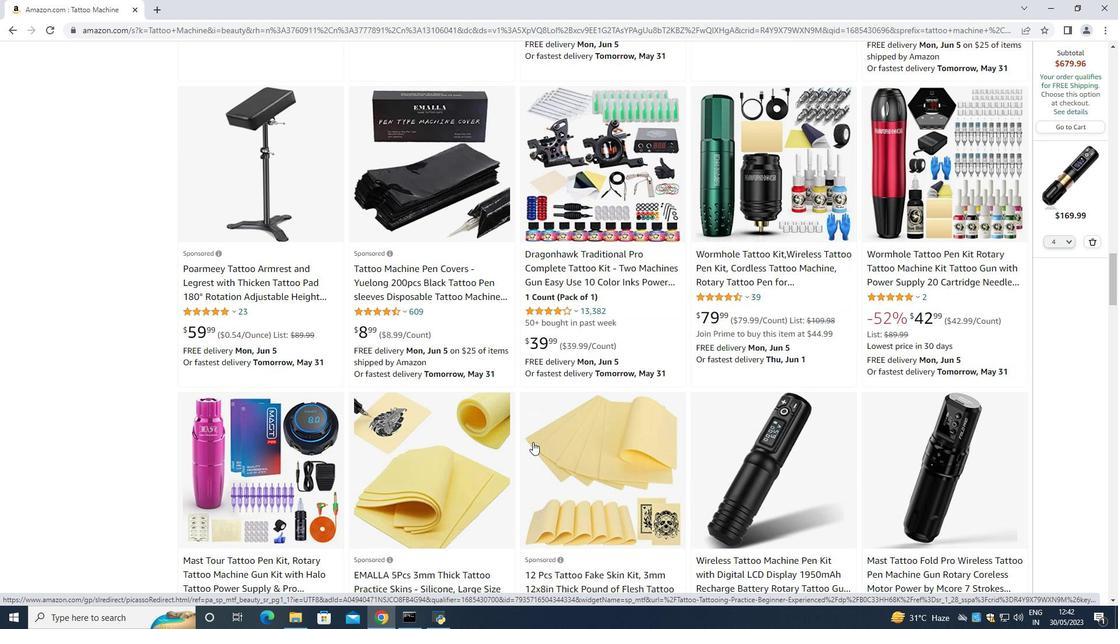 
Action: Mouse scrolled (533, 441) with delta (0, 0)
Screenshot: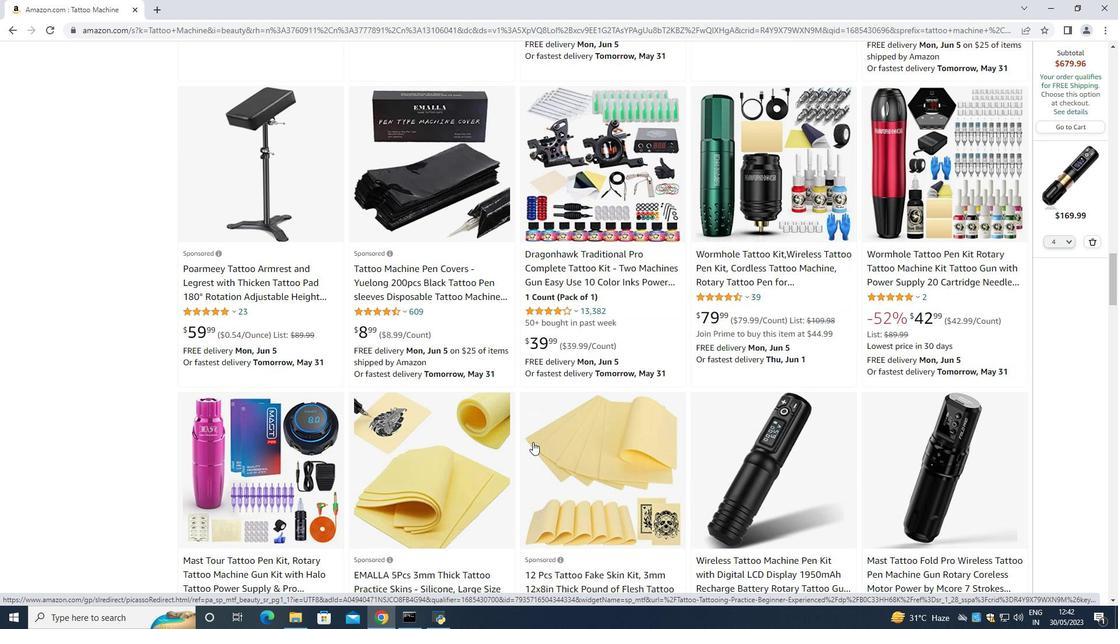 
Action: Mouse moved to (803, 439)
Screenshot: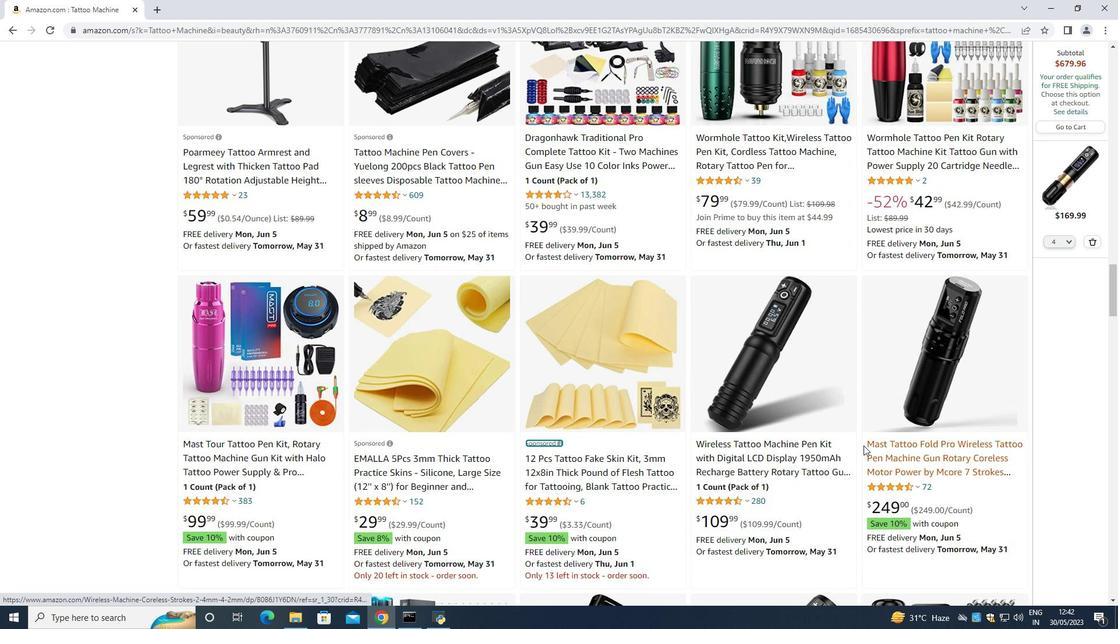 
Action: Mouse scrolled (803, 438) with delta (0, 0)
Screenshot: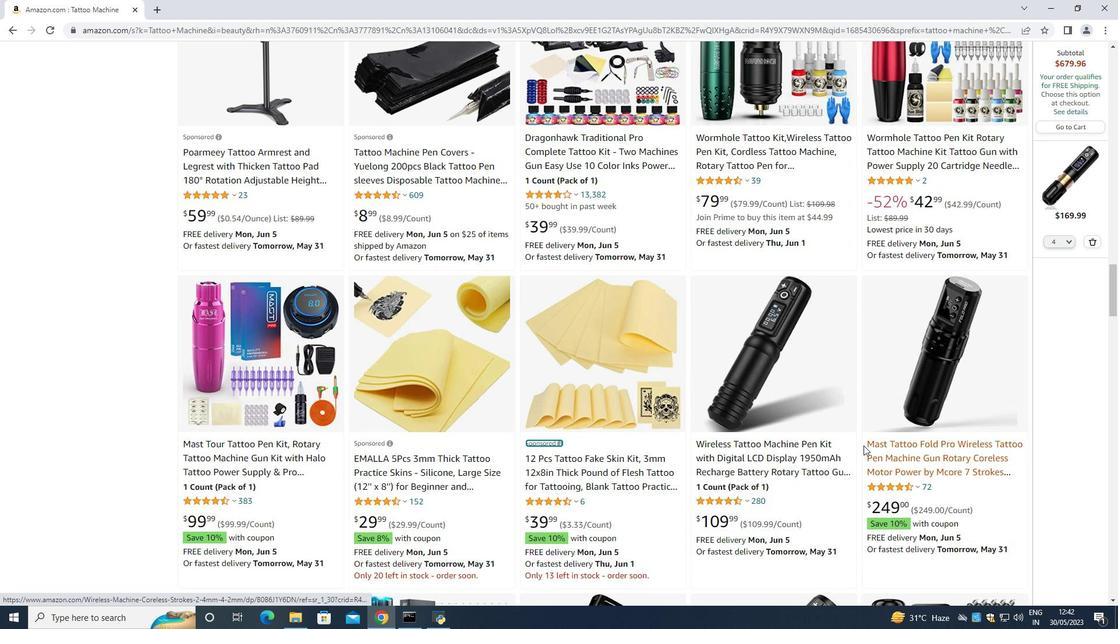 
Action: Mouse moved to (777, 437)
Screenshot: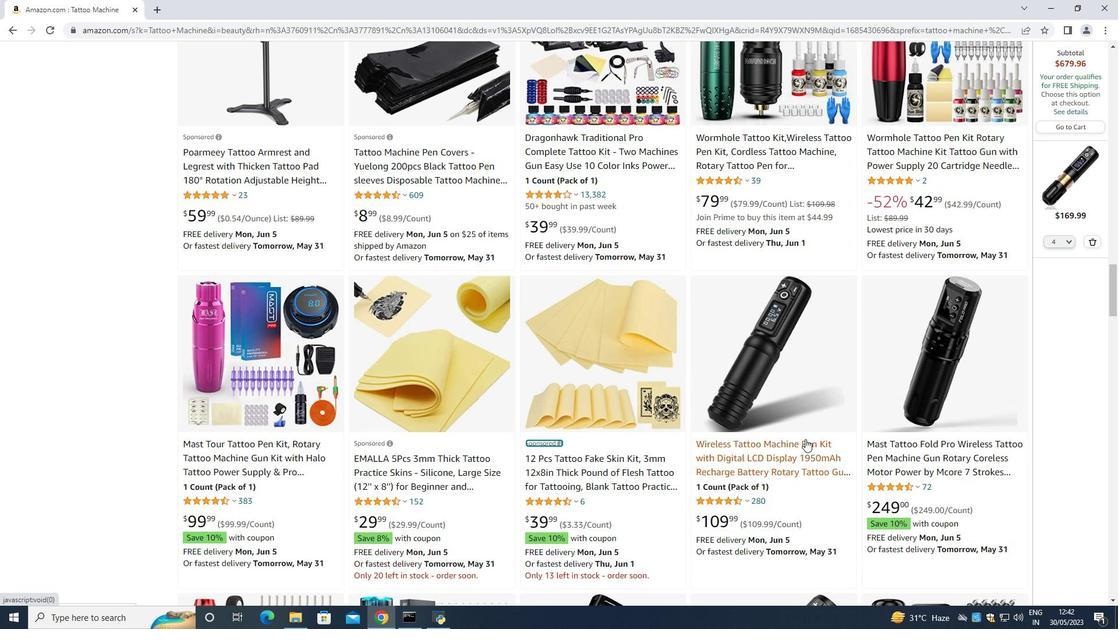 
Action: Mouse scrolled (777, 437) with delta (0, 0)
Screenshot: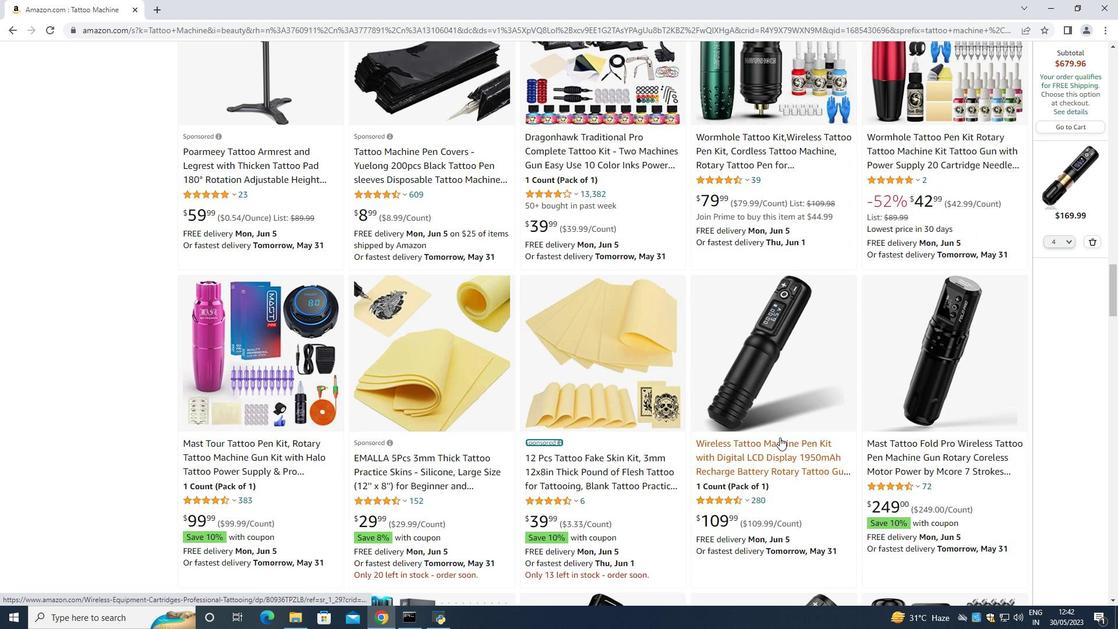 
Action: Mouse moved to (797, 383)
Screenshot: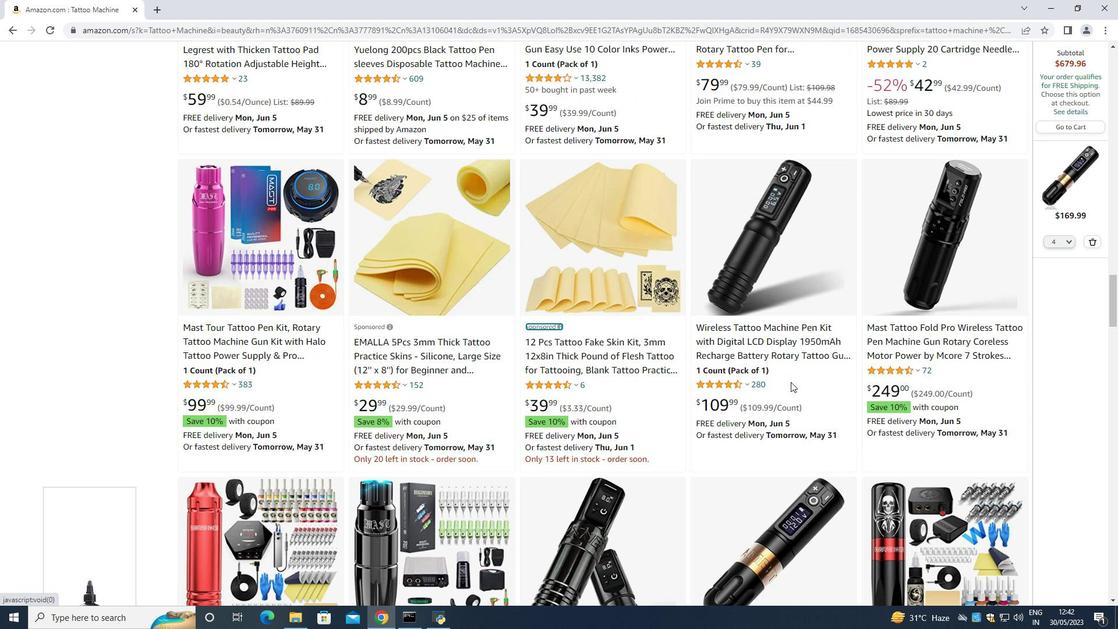 
Action: Mouse scrolled (797, 382) with delta (0, 0)
Screenshot: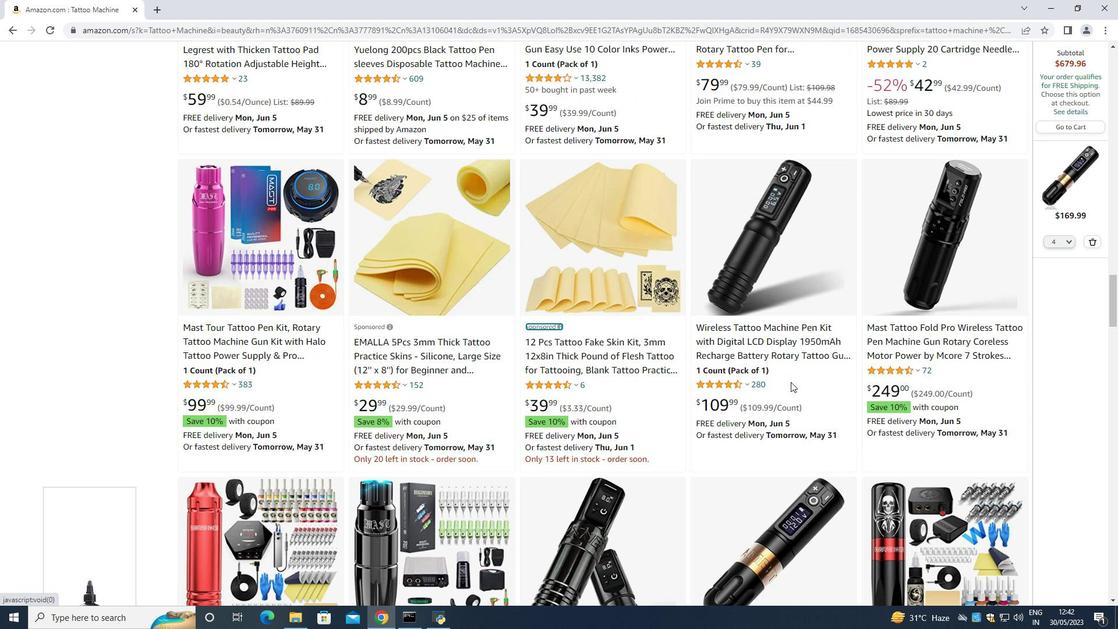 
Action: Mouse moved to (799, 383)
Screenshot: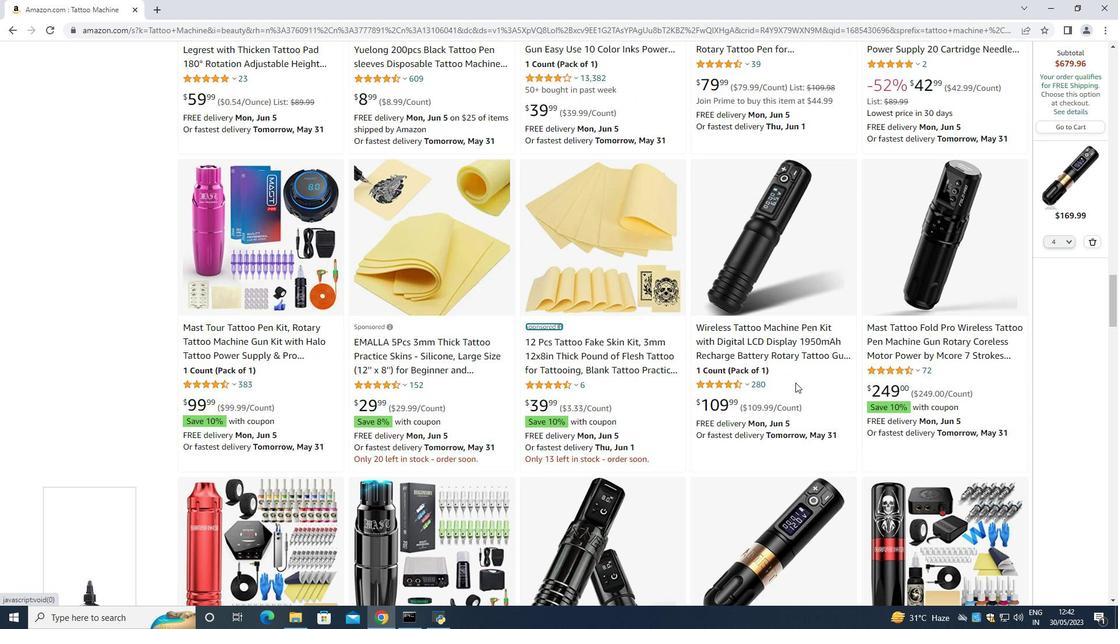 
Action: Mouse scrolled (799, 382) with delta (0, 0)
Screenshot: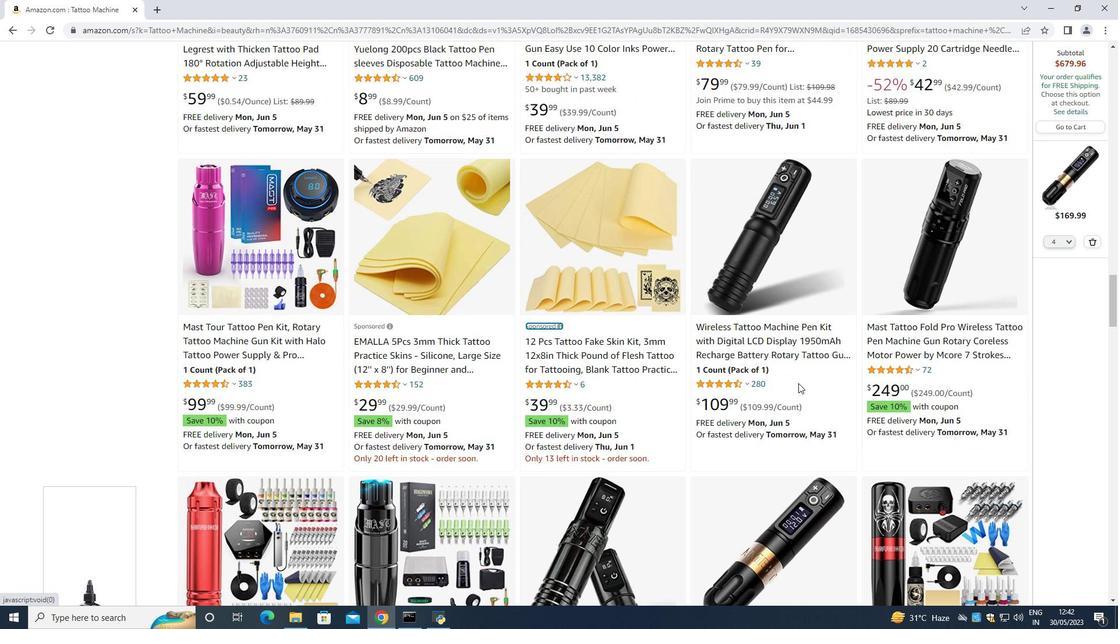 
Action: Mouse scrolled (799, 382) with delta (0, 0)
Screenshot: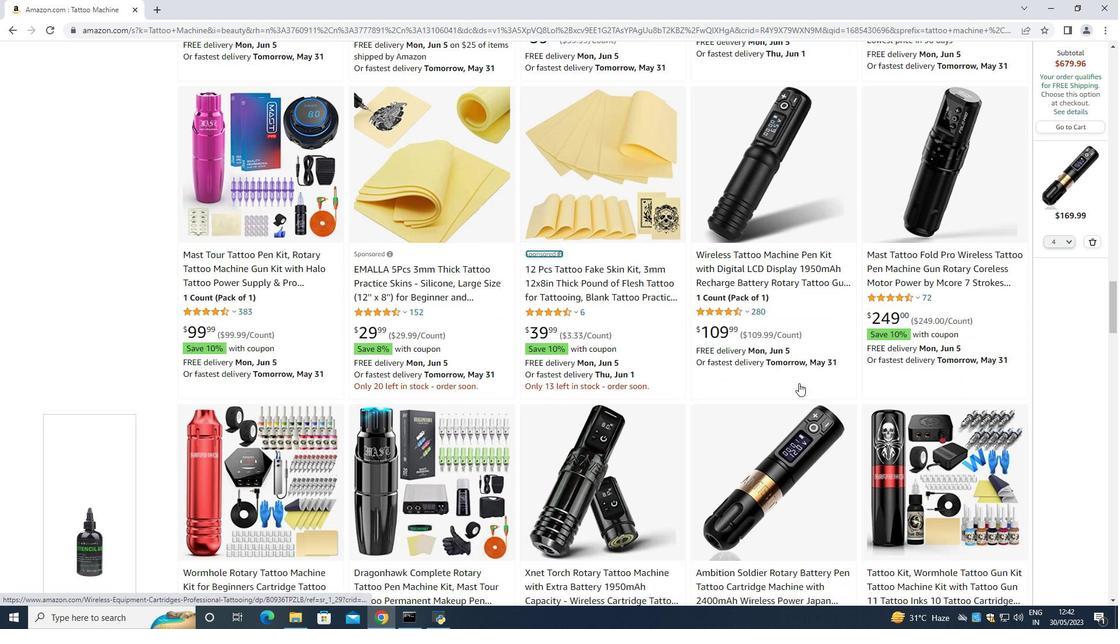 
Action: Mouse scrolled (799, 382) with delta (0, 0)
Screenshot: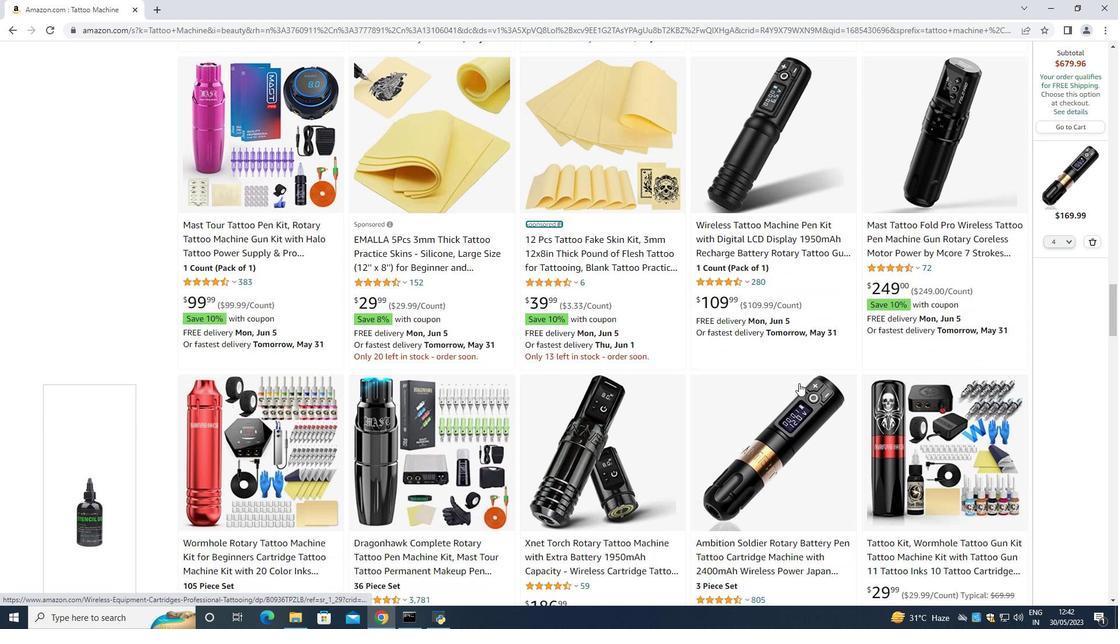 
Action: Mouse scrolled (799, 382) with delta (0, 0)
Screenshot: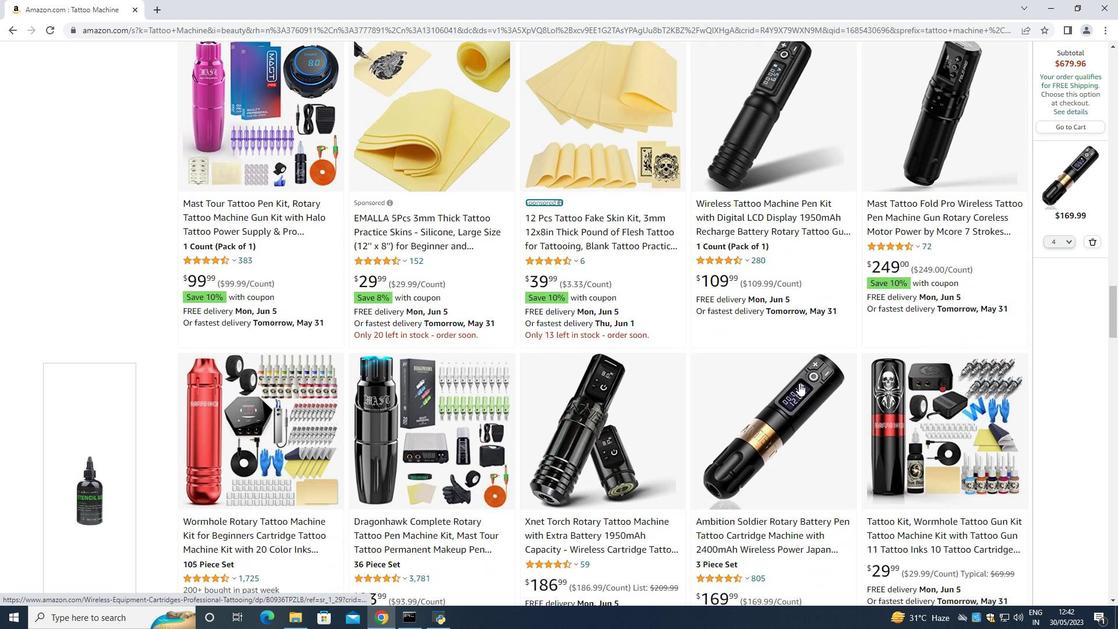 
Action: Mouse scrolled (799, 382) with delta (0, 0)
Screenshot: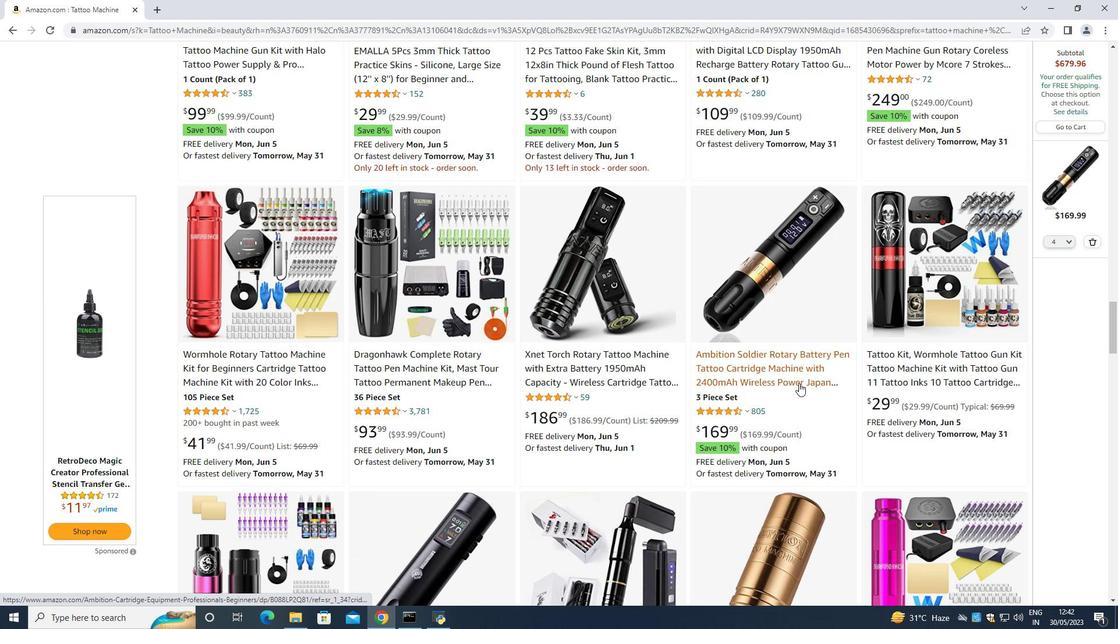 
Action: Mouse scrolled (799, 382) with delta (0, 0)
Screenshot: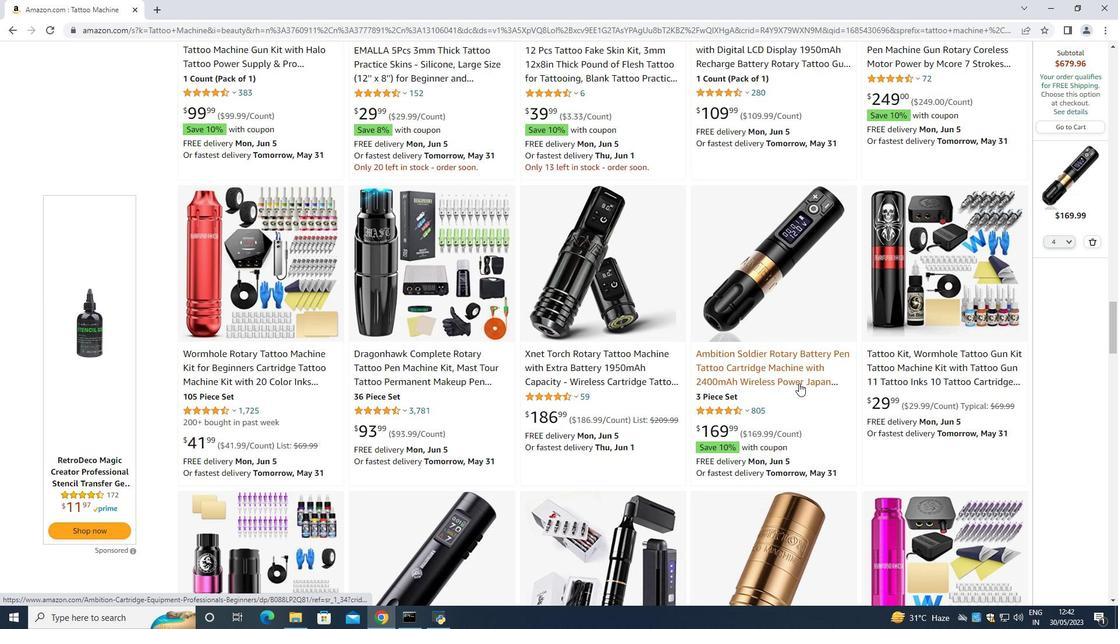 
Action: Mouse scrolled (799, 382) with delta (0, 0)
Screenshot: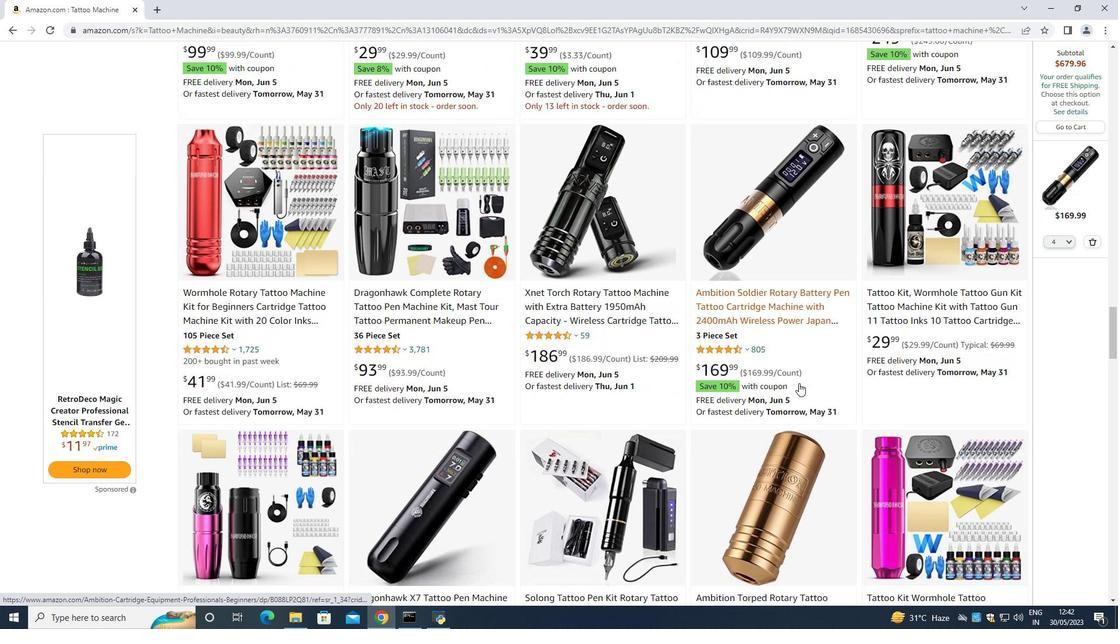 
Action: Mouse moved to (728, 486)
Screenshot: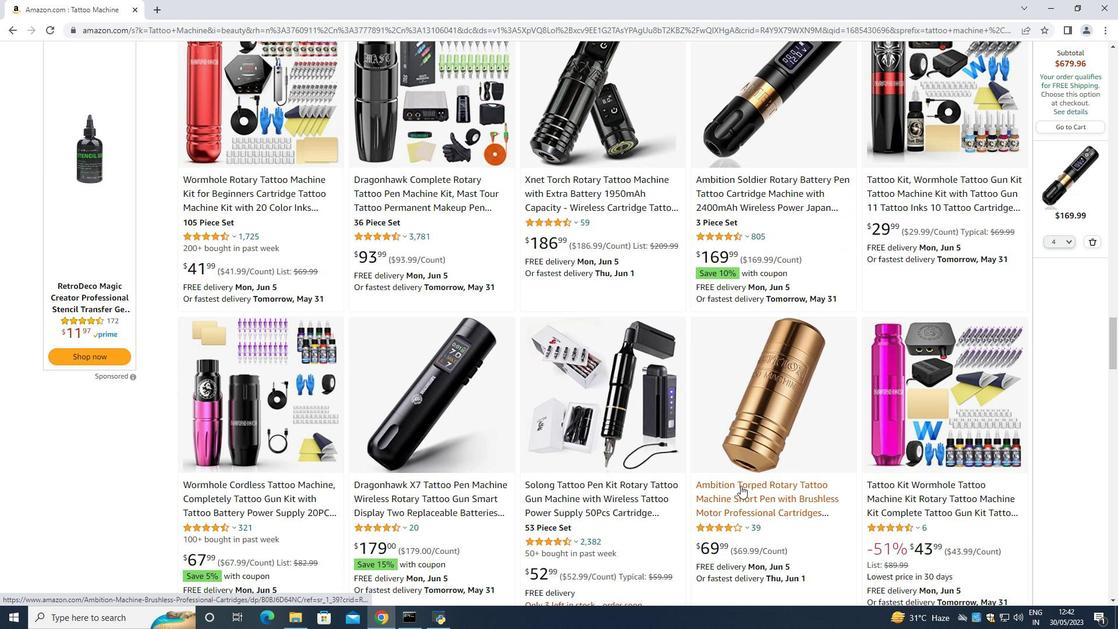 
Action: Mouse scrolled (731, 485) with delta (0, 0)
Screenshot: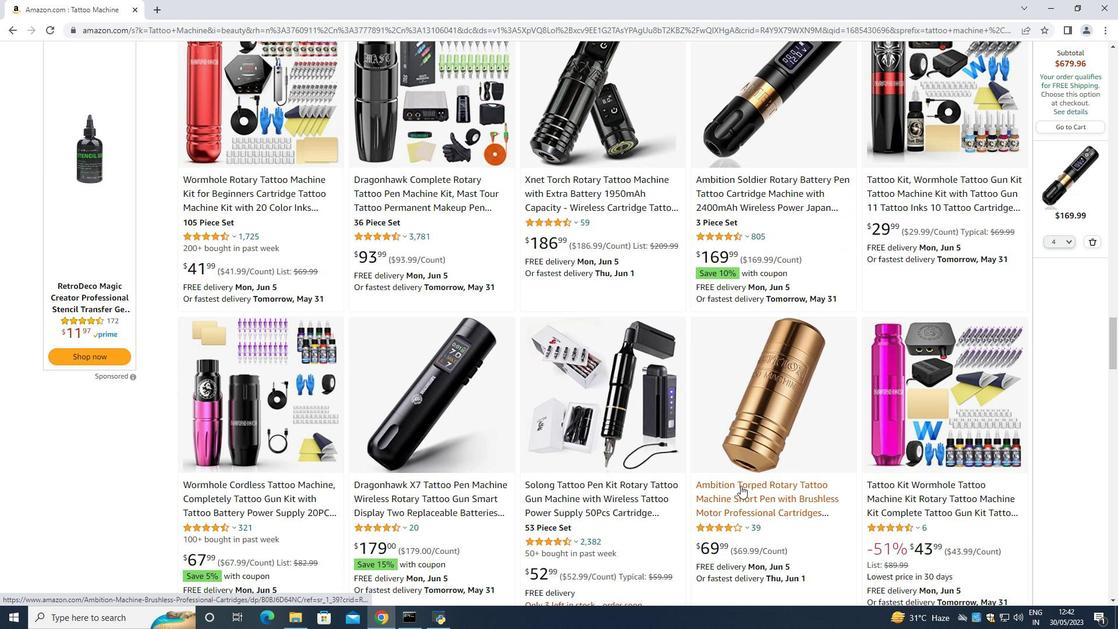 
Action: Mouse moved to (726, 486)
Screenshot: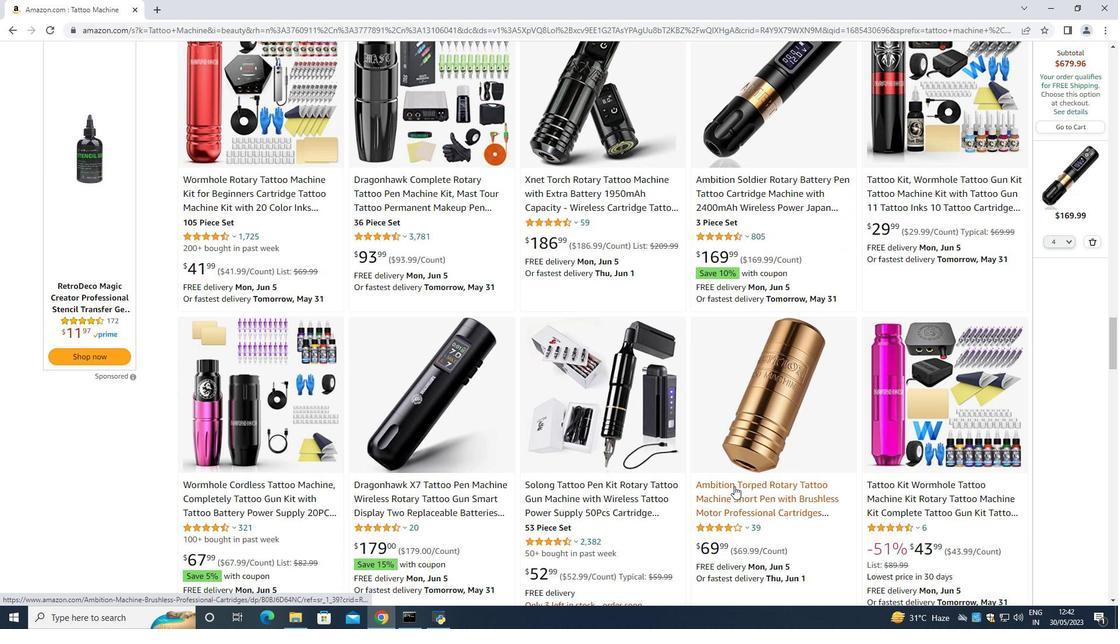 
Action: Mouse scrolled (726, 485) with delta (0, 0)
Screenshot: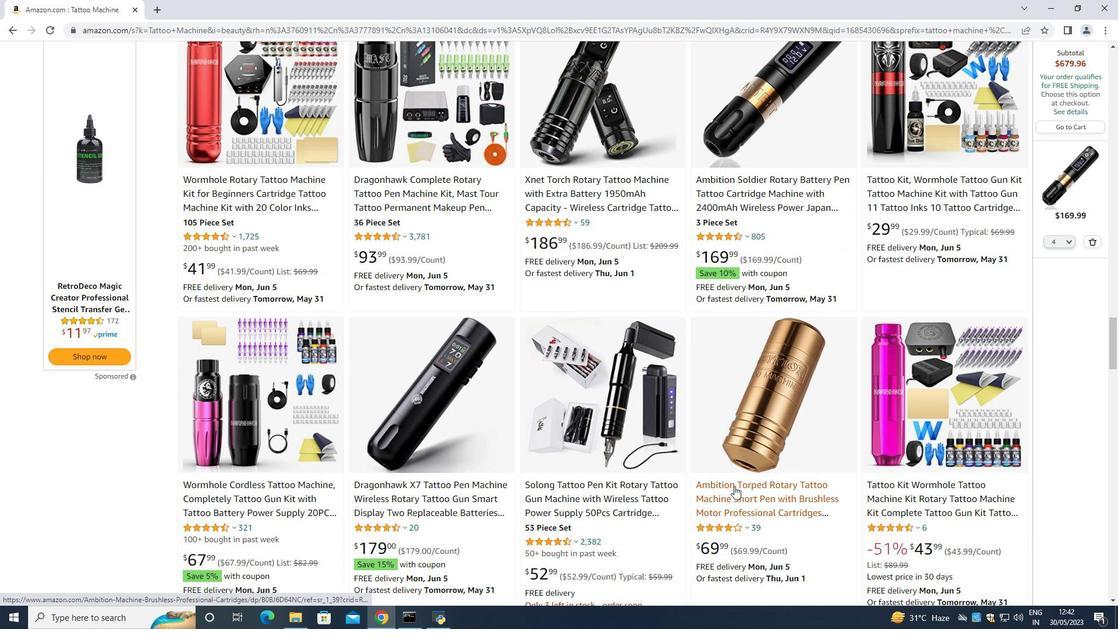 
Action: Mouse moved to (725, 485)
Screenshot: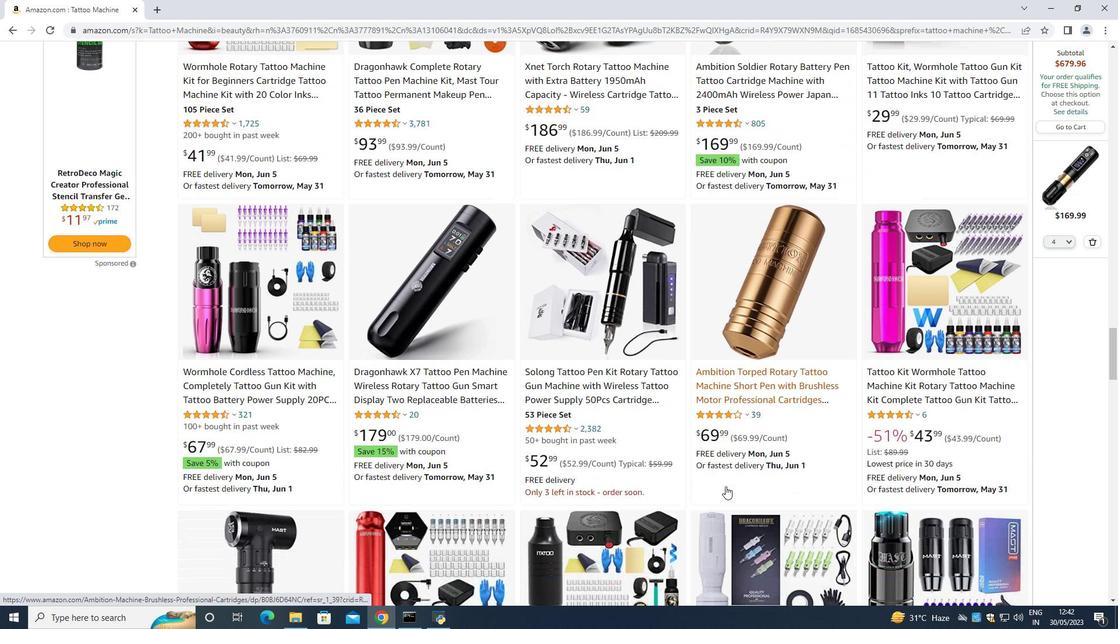
Action: Mouse scrolled (726, 485) with delta (0, 0)
Screenshot: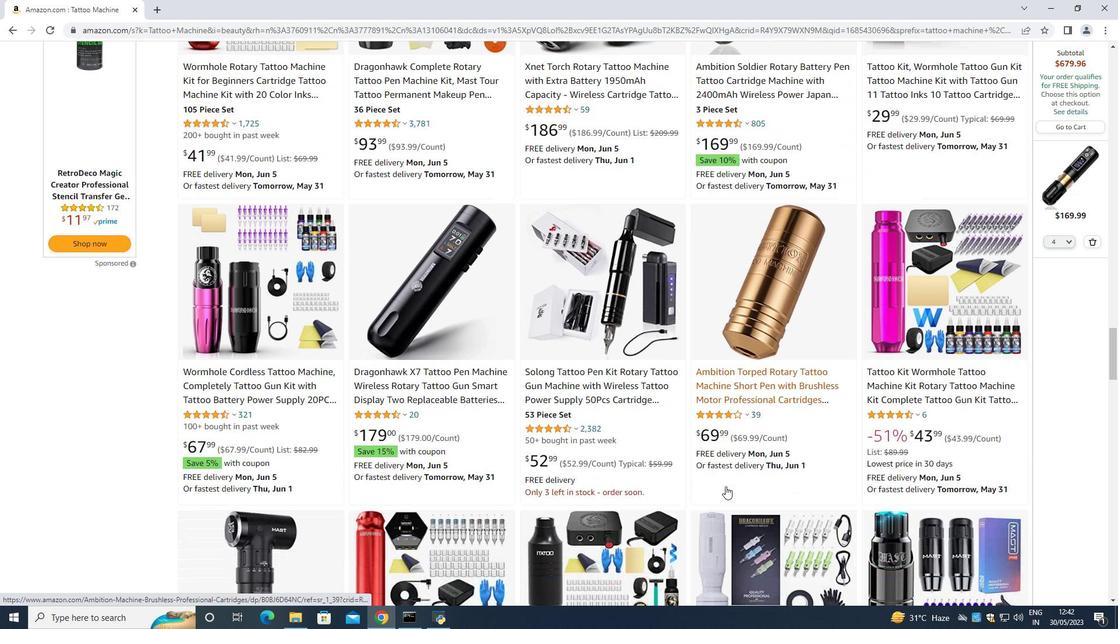 
Action: Mouse moved to (446, 335)
Screenshot: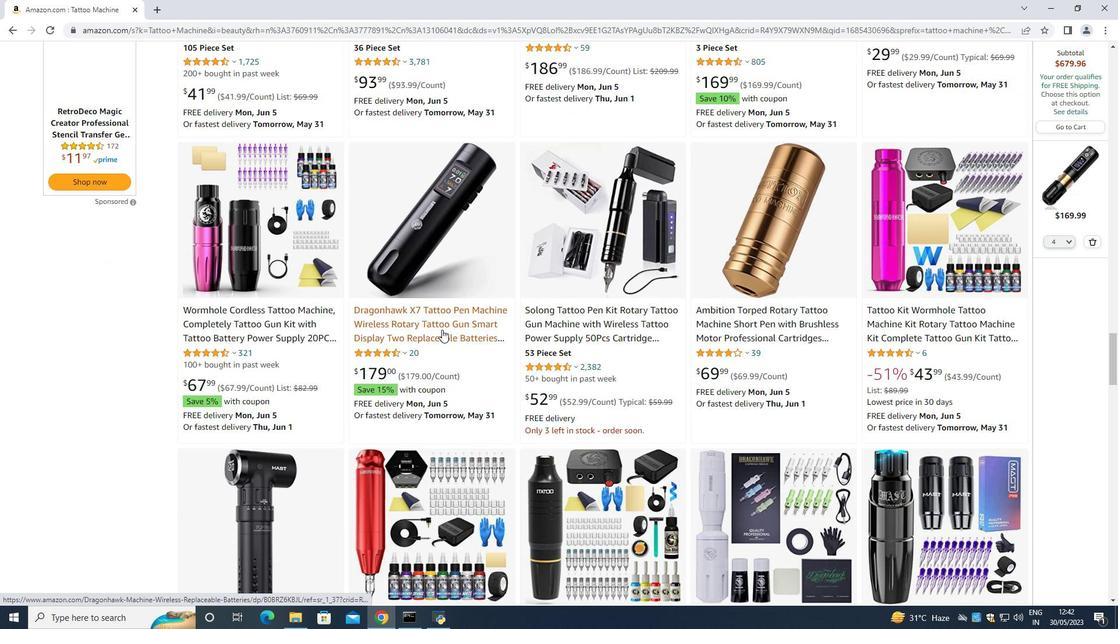 
Action: Mouse scrolled (446, 335) with delta (0, 0)
Screenshot: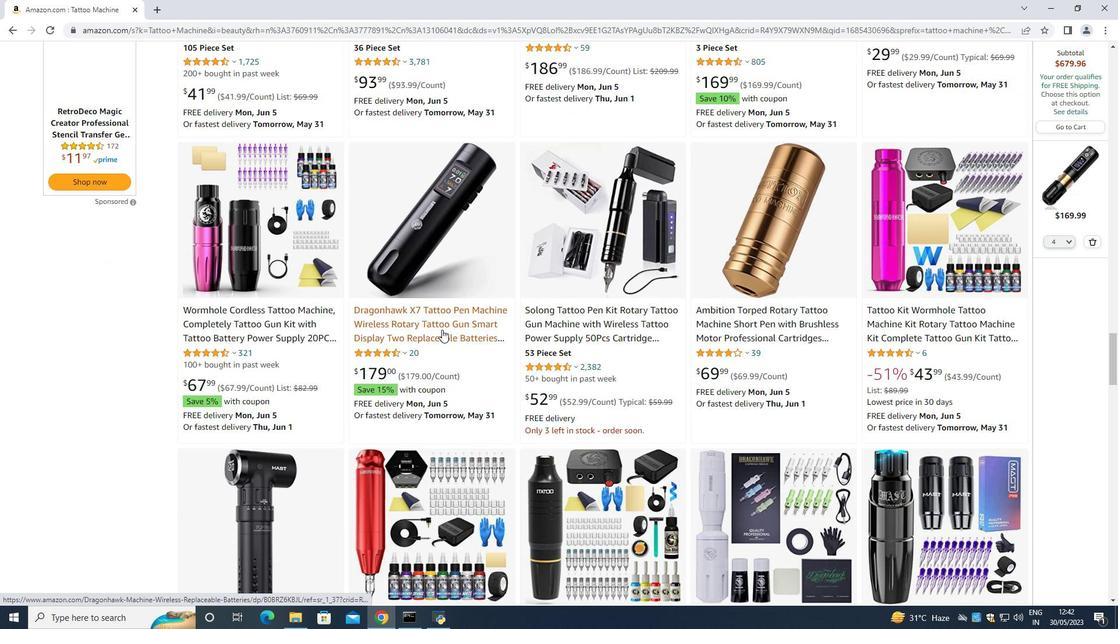 
Action: Mouse moved to (450, 339)
Screenshot: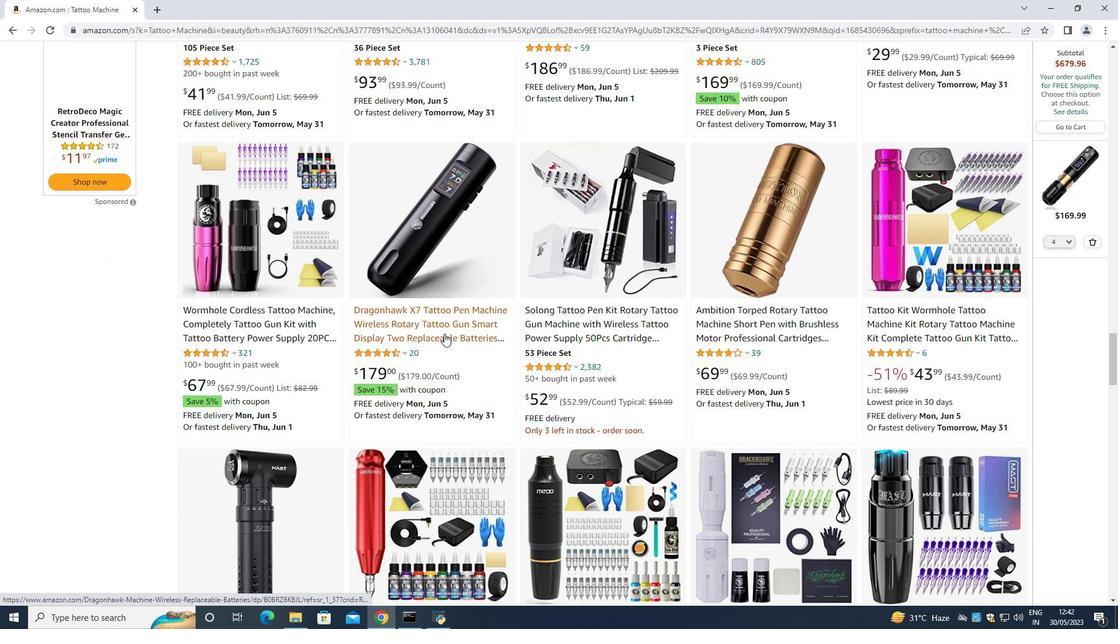 
Action: Mouse scrolled (450, 339) with delta (0, 0)
Screenshot: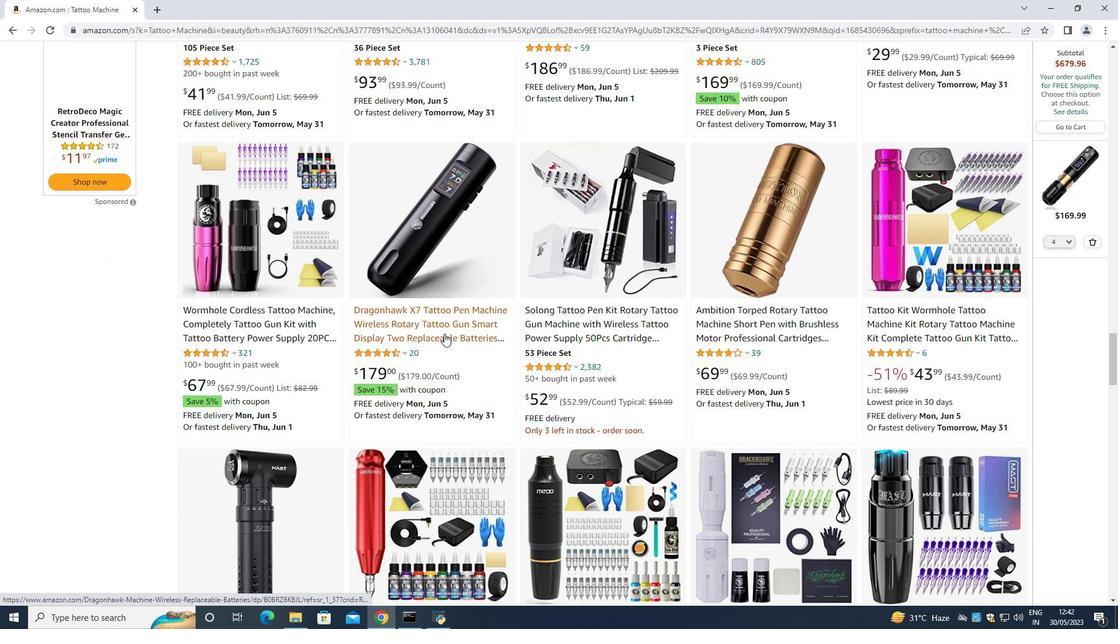 
Action: Mouse moved to (453, 342)
Screenshot: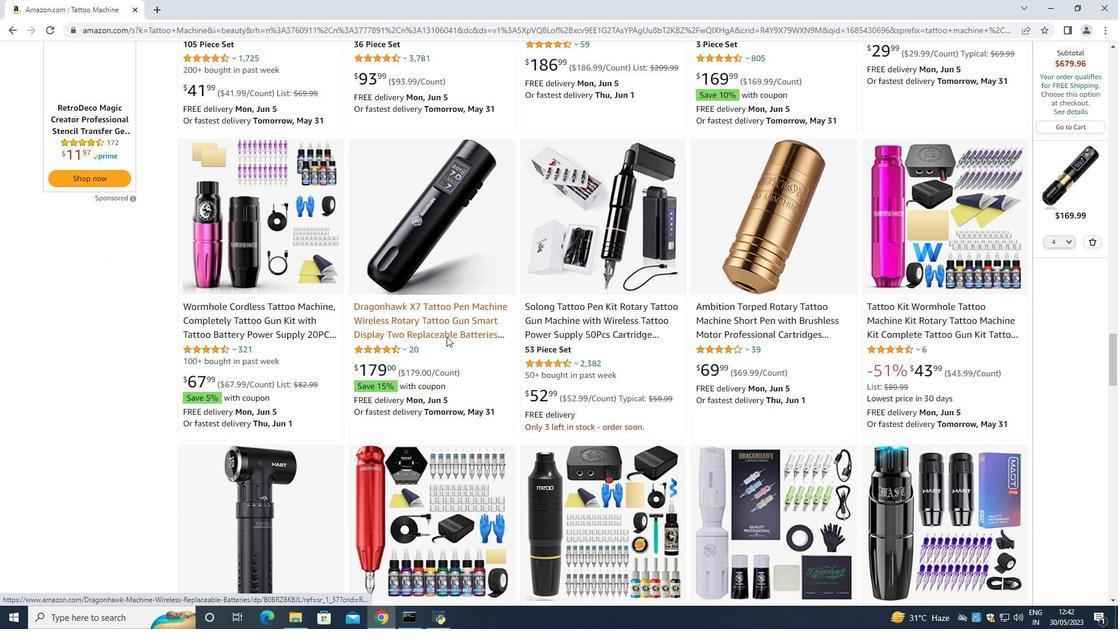 
Action: Mouse scrolled (453, 341) with delta (0, 0)
Screenshot: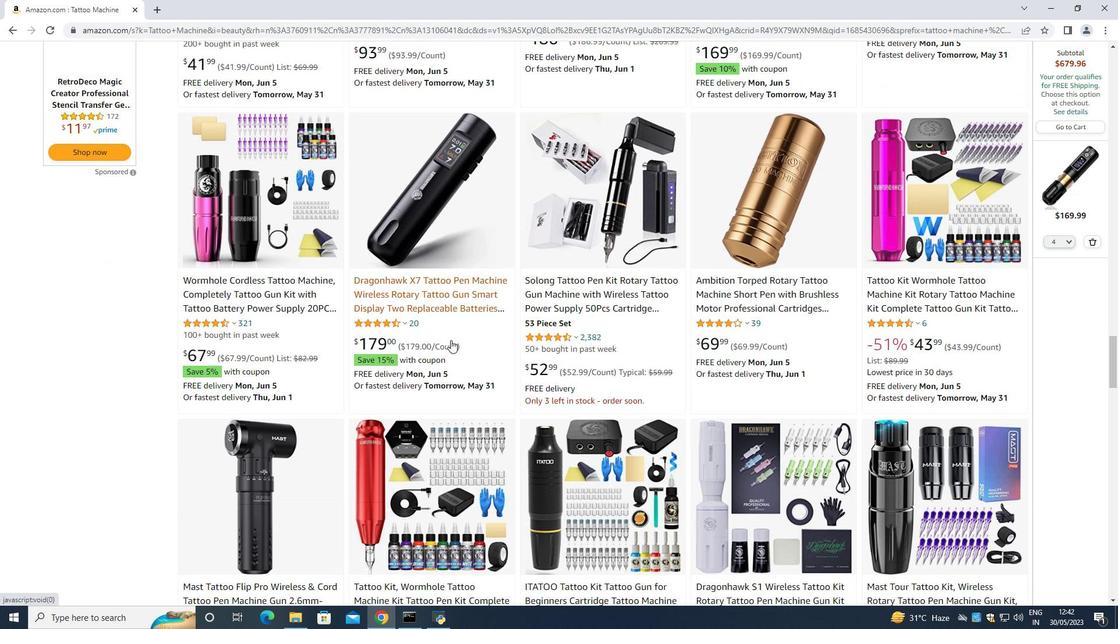 
Action: Mouse moved to (432, 468)
Screenshot: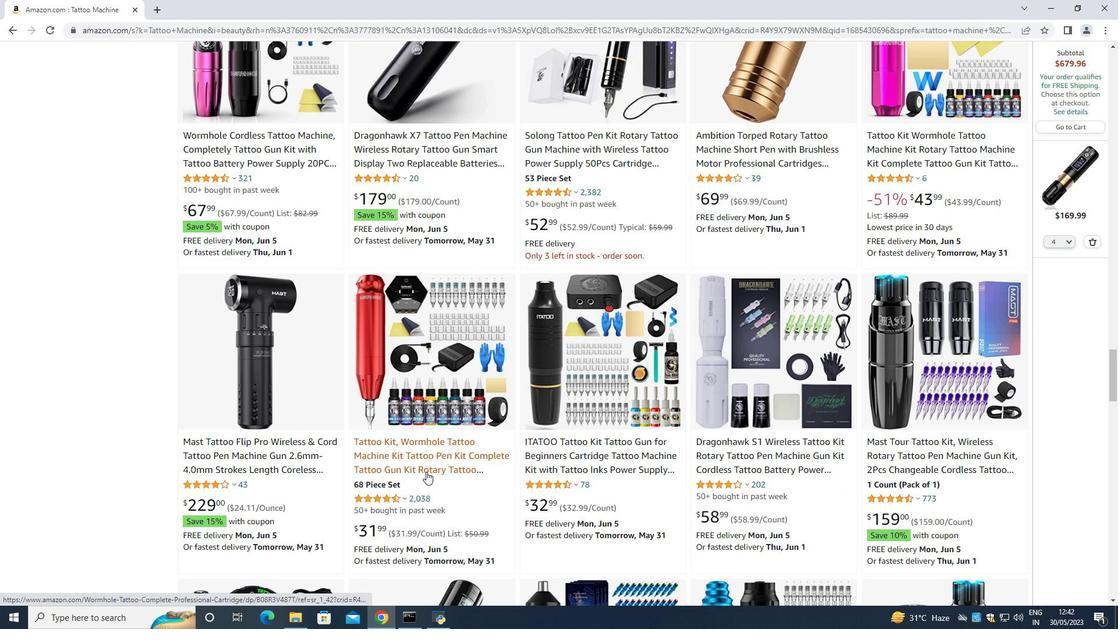 
Action: Mouse scrolled (432, 469) with delta (0, 0)
Screenshot: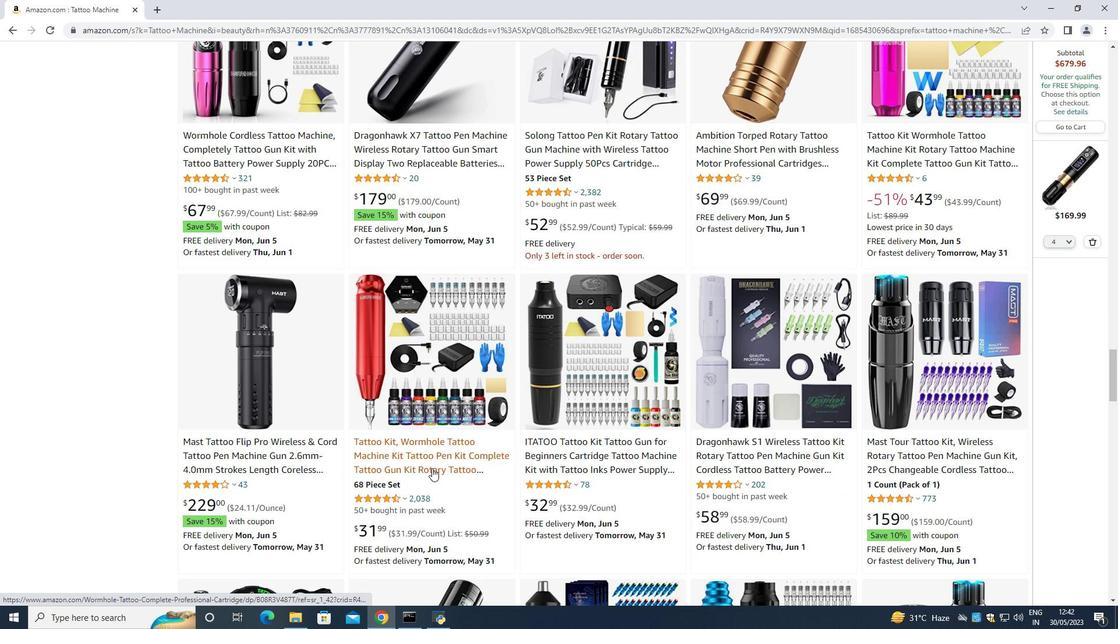 
Action: Mouse scrolled (432, 469) with delta (0, 0)
Screenshot: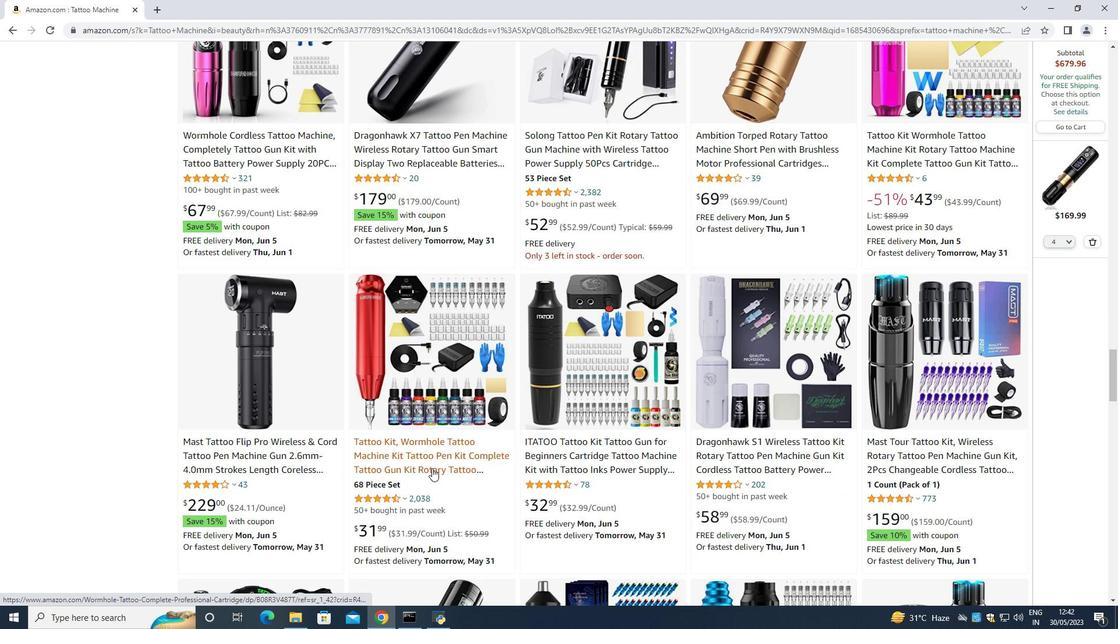 
Action: Mouse scrolled (432, 469) with delta (0, 0)
Screenshot: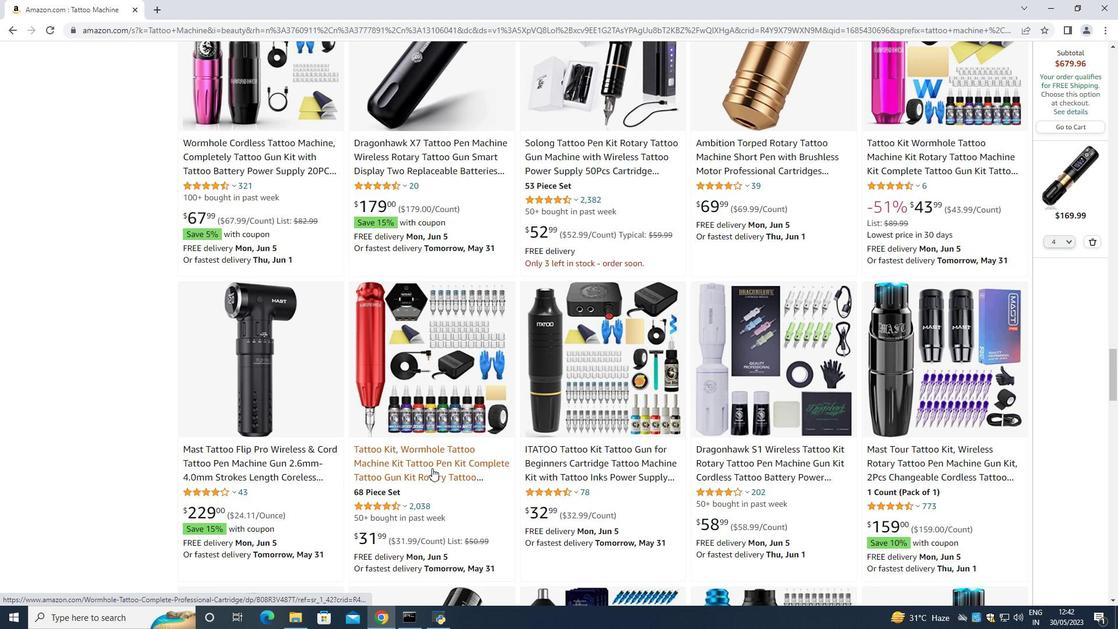 
Action: Mouse scrolled (432, 469) with delta (0, 0)
Screenshot: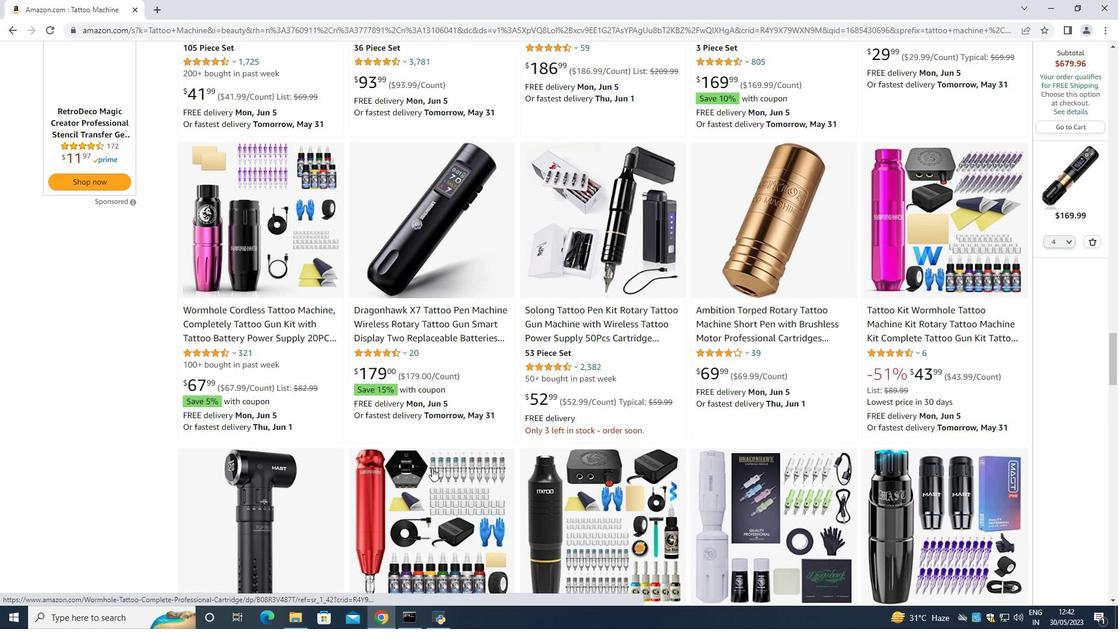 
Action: Mouse scrolled (432, 469) with delta (0, 0)
Screenshot: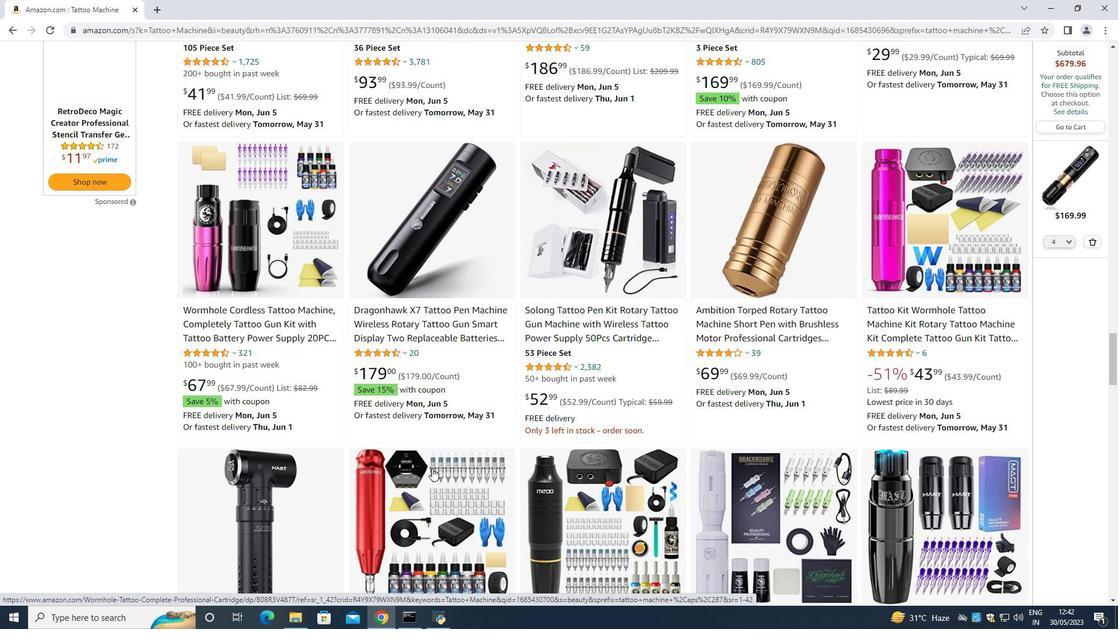
Action: Mouse scrolled (432, 469) with delta (0, 0)
Screenshot: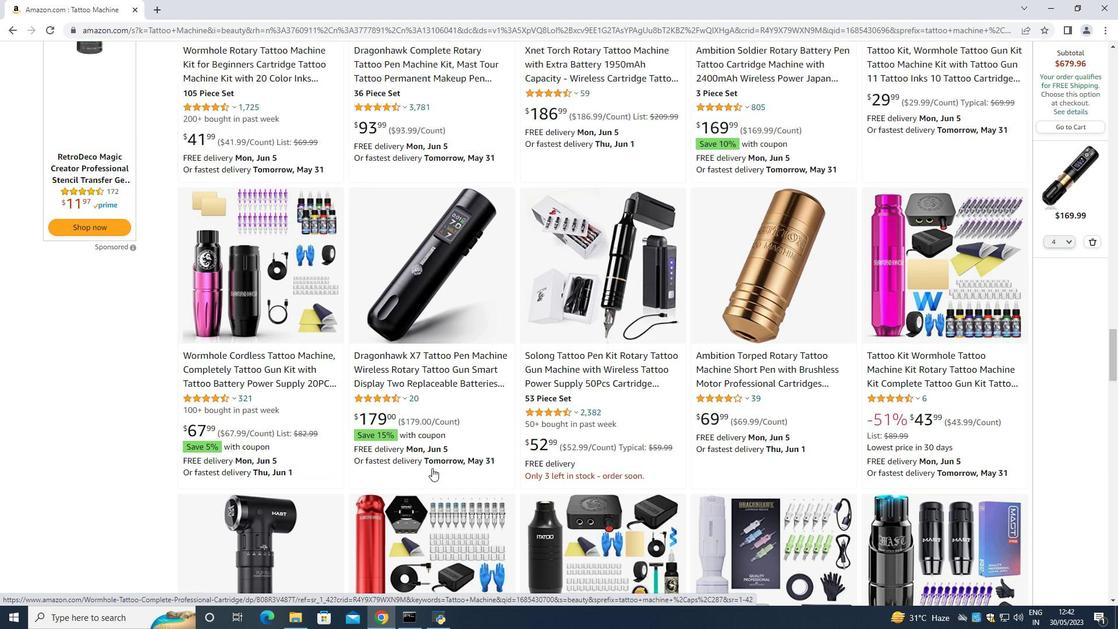 
Action: Mouse scrolled (432, 469) with delta (0, 0)
Screenshot: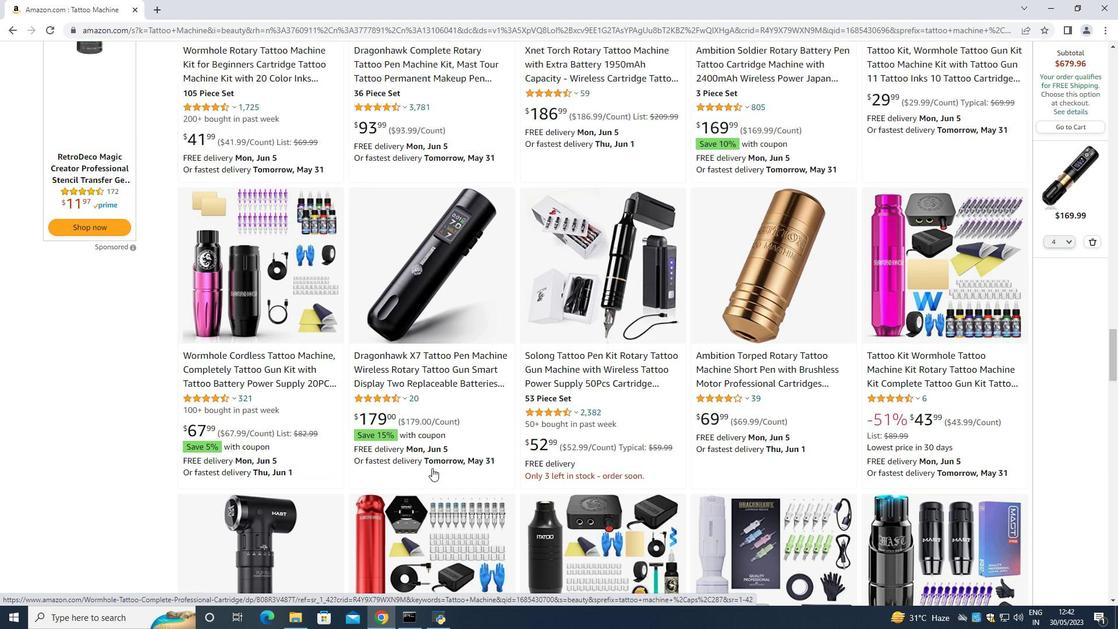 
Action: Mouse scrolled (432, 469) with delta (0, 0)
Screenshot: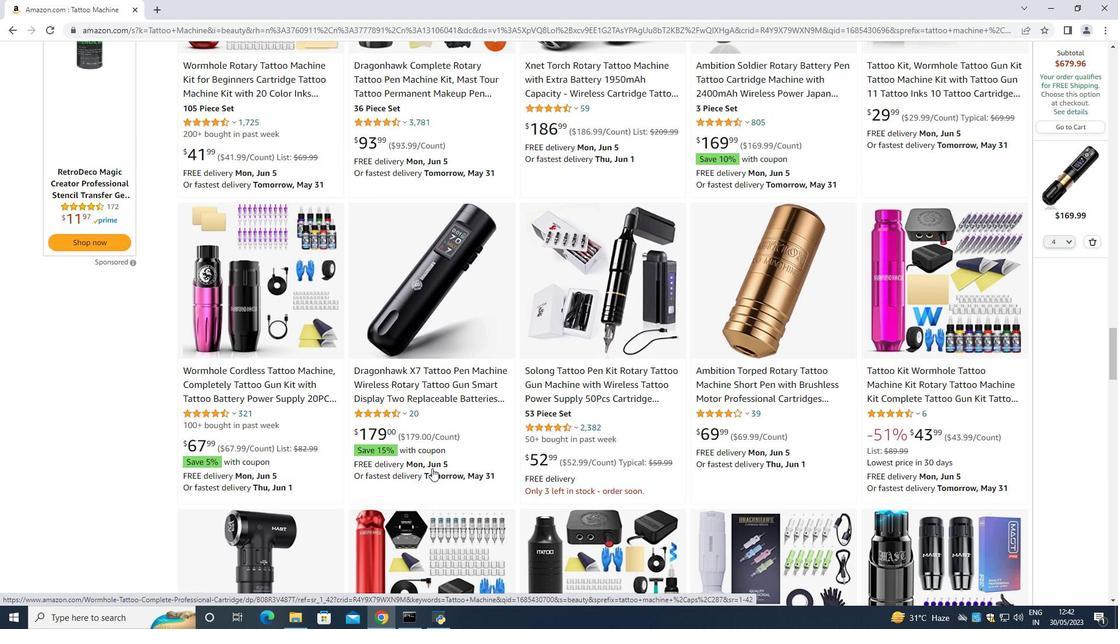 
Action: Mouse scrolled (432, 469) with delta (0, 0)
Screenshot: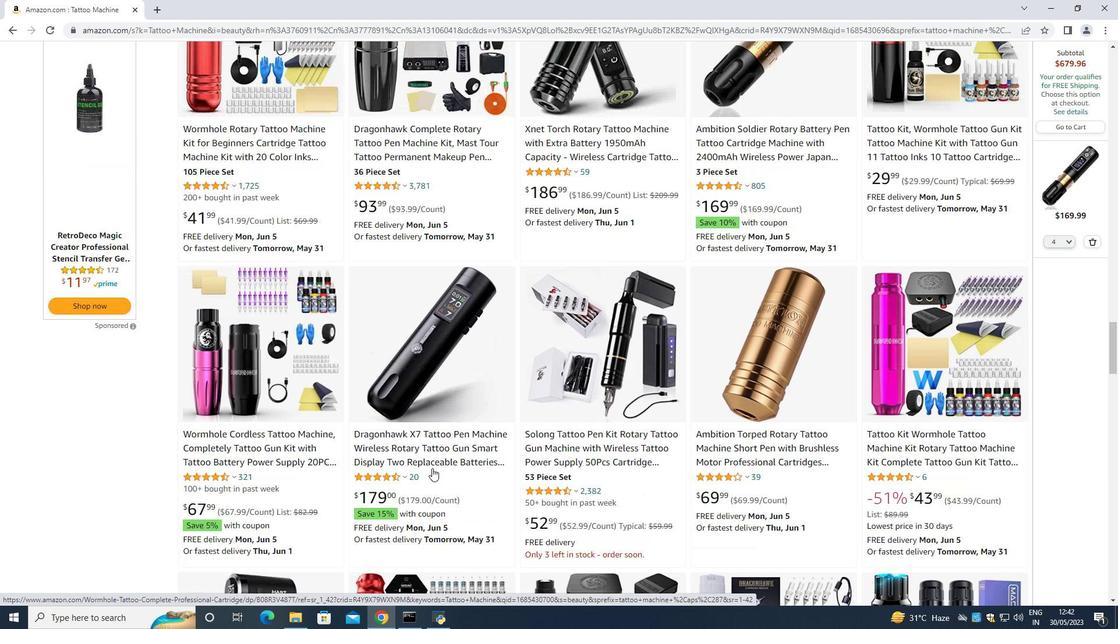
Action: Mouse moved to (432, 467)
Screenshot: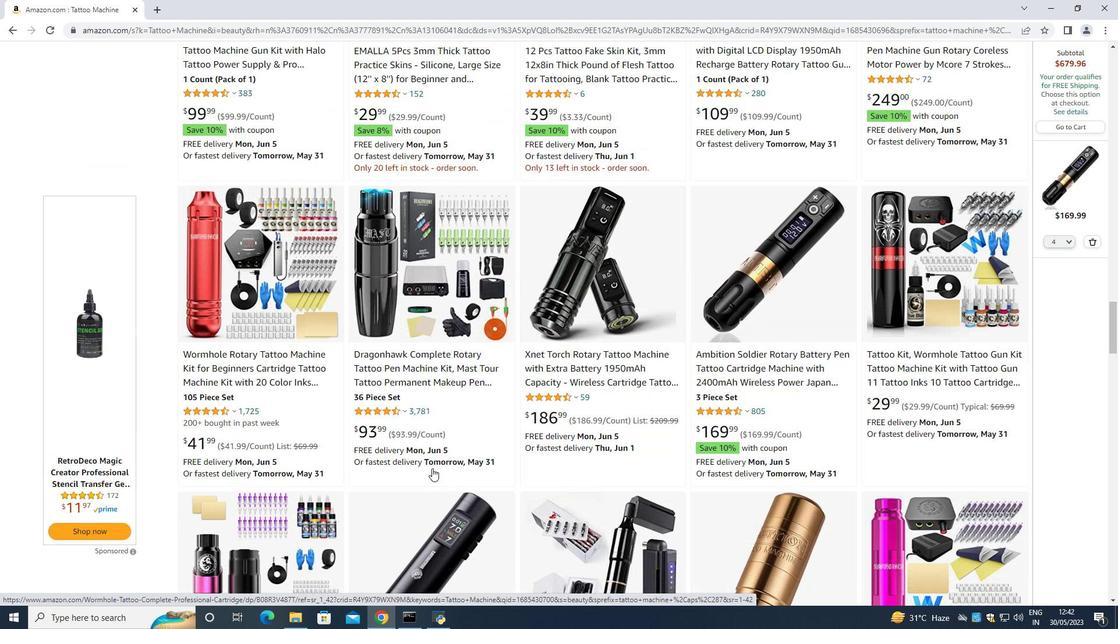 
Action: Mouse scrolled (432, 468) with delta (0, 0)
Screenshot: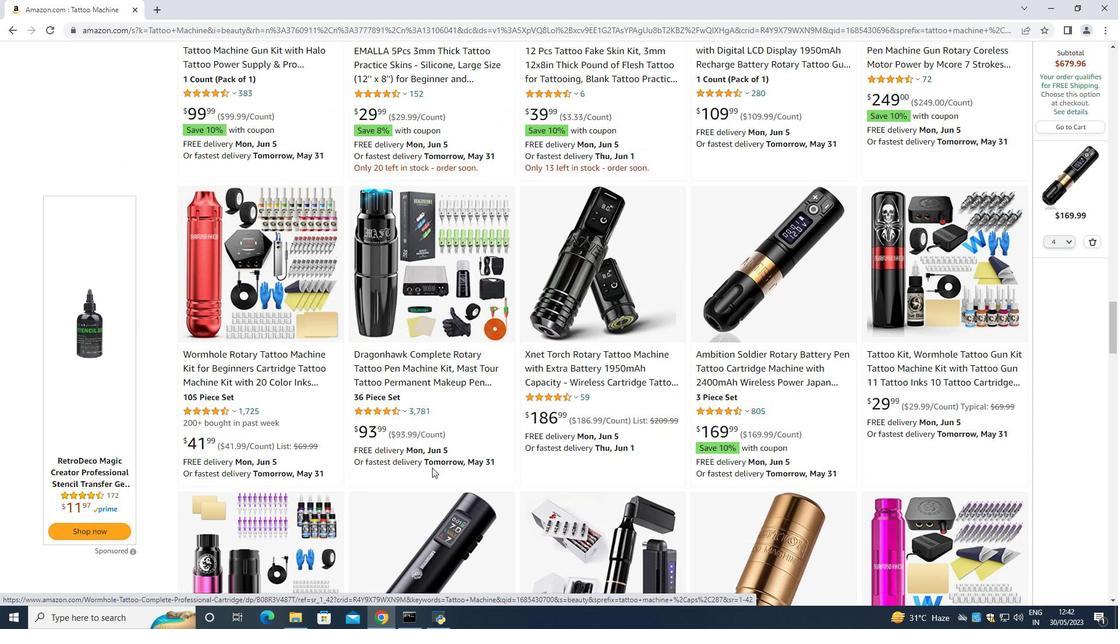 
Action: Mouse scrolled (432, 468) with delta (0, 0)
Screenshot: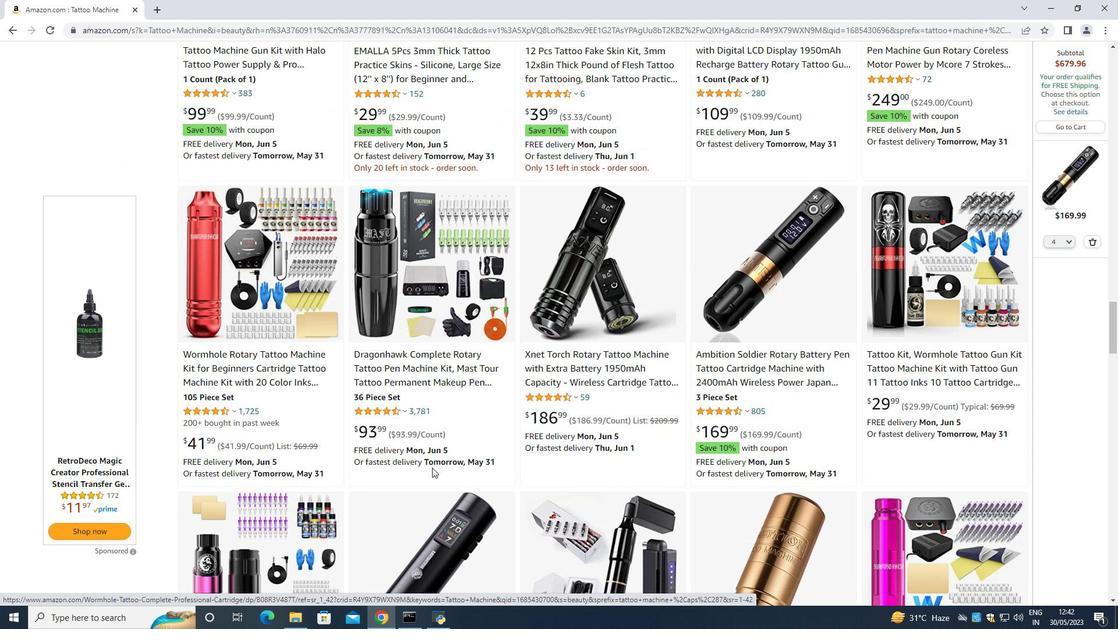 
Action: Mouse scrolled (432, 468) with delta (0, 0)
Screenshot: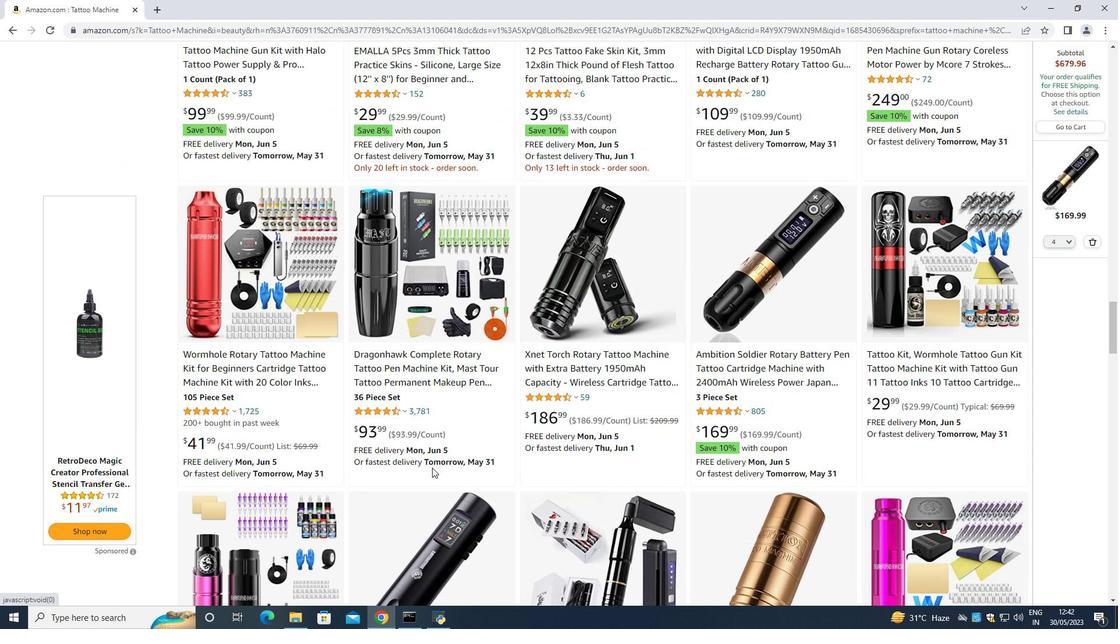 
Action: Mouse scrolled (432, 468) with delta (0, 0)
Screenshot: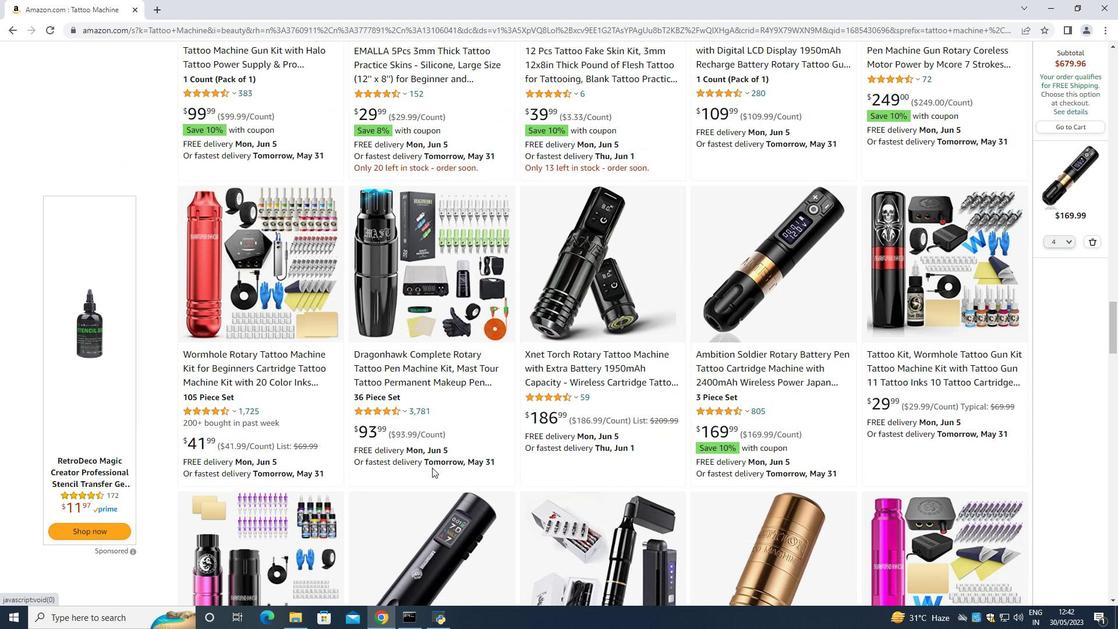 
Action: Mouse scrolled (432, 468) with delta (0, 0)
Screenshot: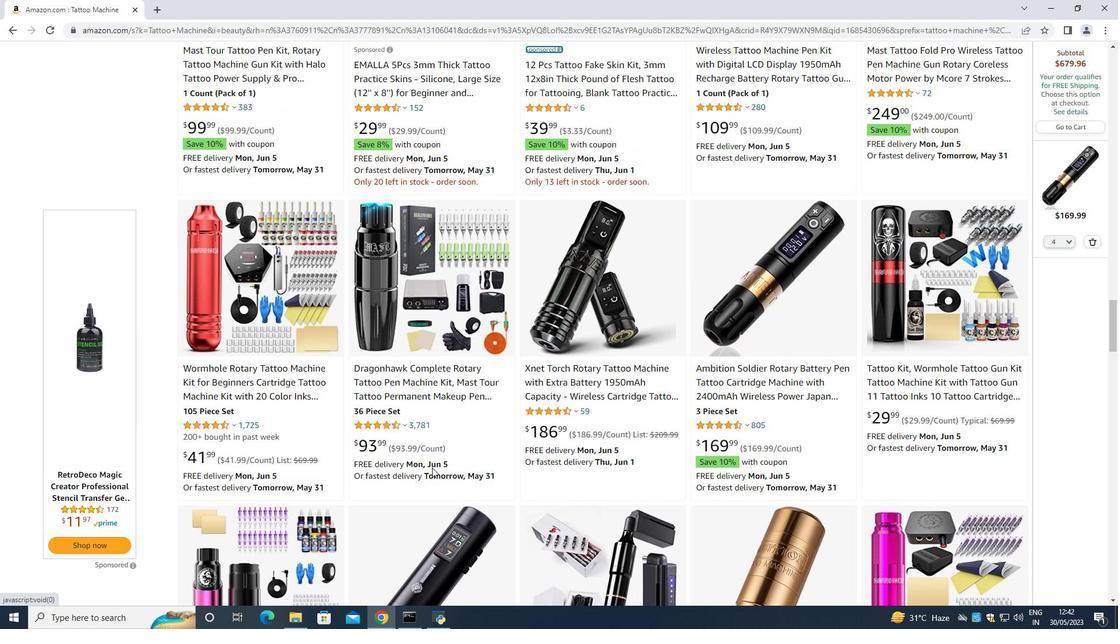 
Action: Mouse scrolled (432, 468) with delta (0, 0)
Screenshot: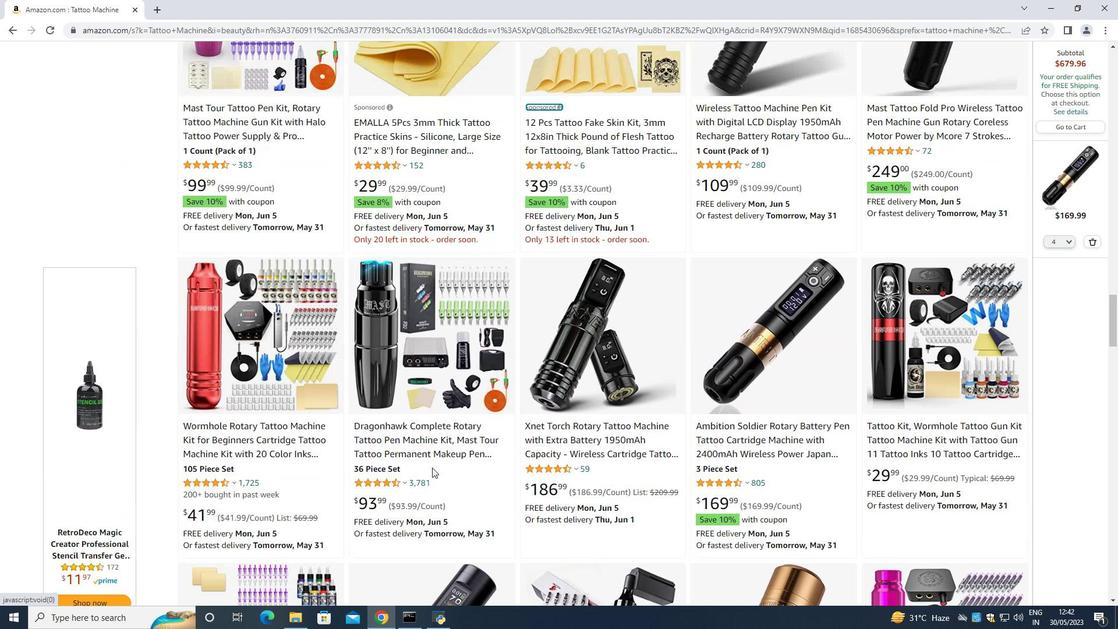 
Action: Mouse scrolled (432, 468) with delta (0, 0)
Screenshot: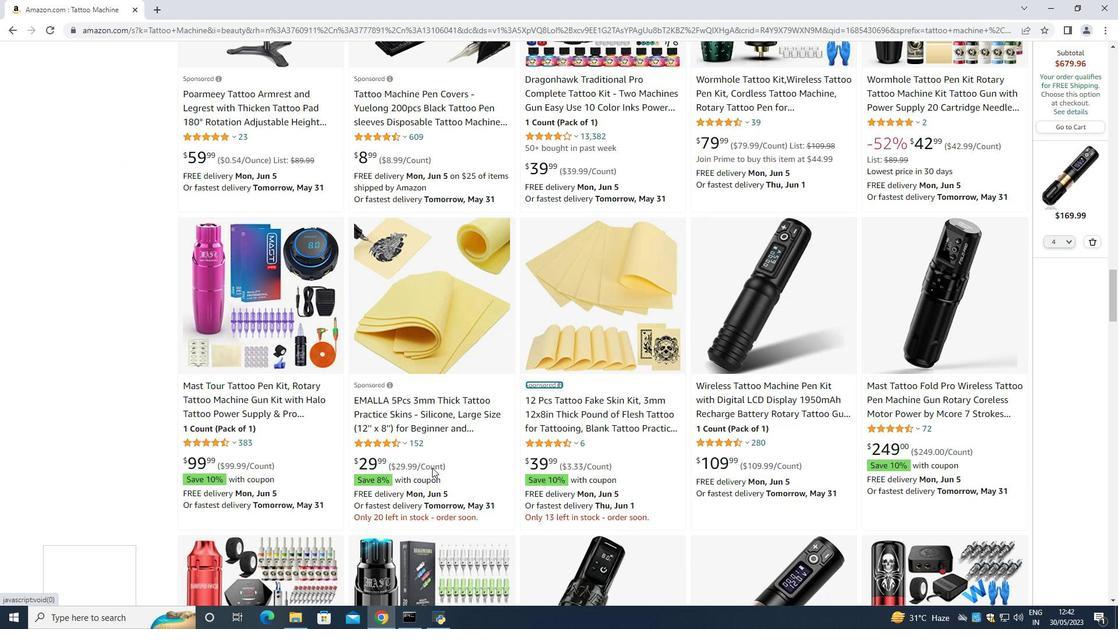 
Action: Mouse scrolled (432, 468) with delta (0, 0)
Screenshot: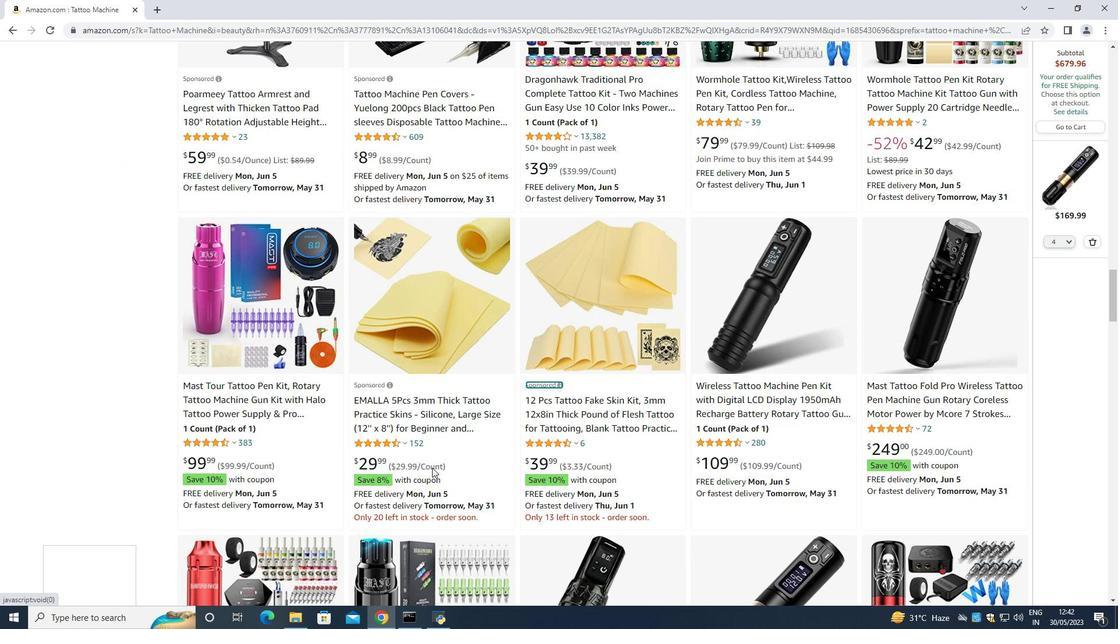 
Action: Mouse scrolled (432, 468) with delta (0, 0)
Screenshot: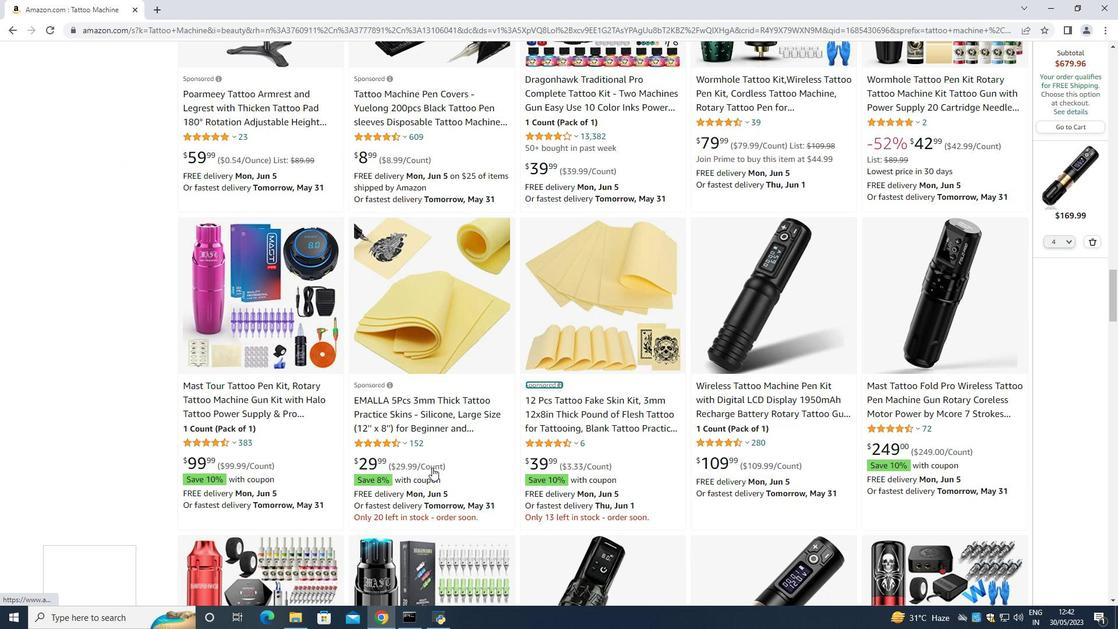 
Action: Mouse scrolled (432, 468) with delta (0, 0)
Screenshot: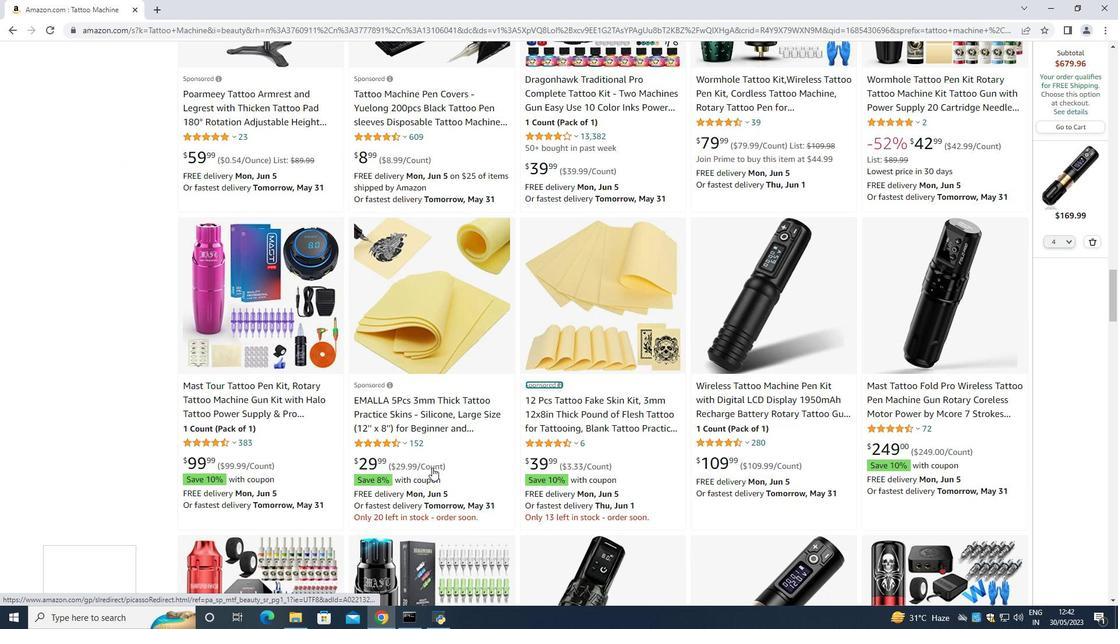 
Action: Mouse scrolled (432, 468) with delta (0, 0)
Screenshot: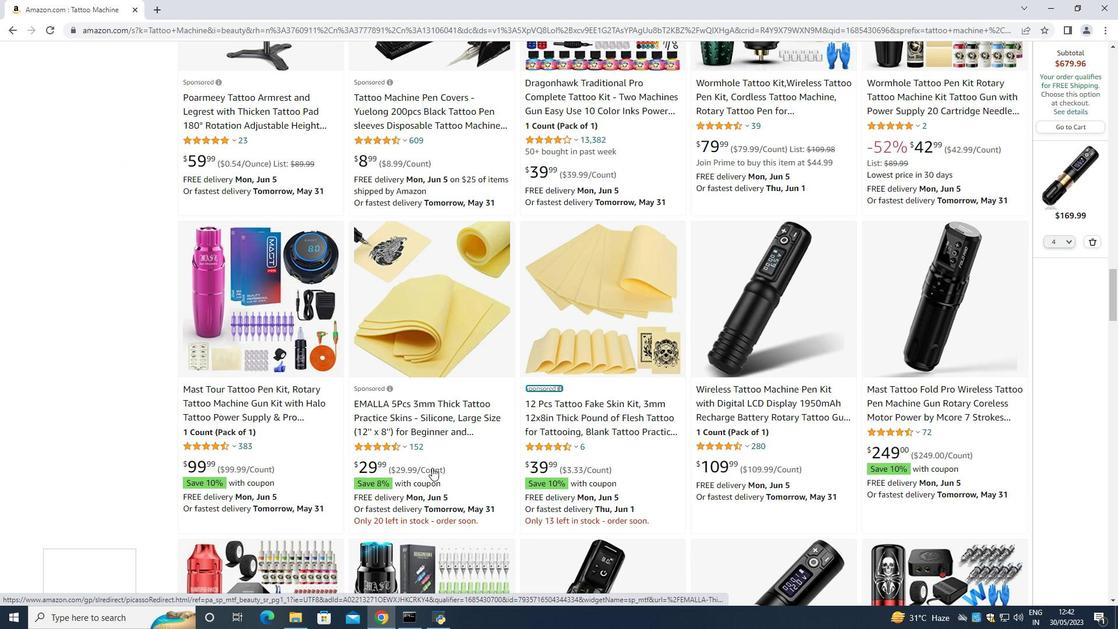 
Action: Mouse scrolled (432, 468) with delta (0, 0)
Screenshot: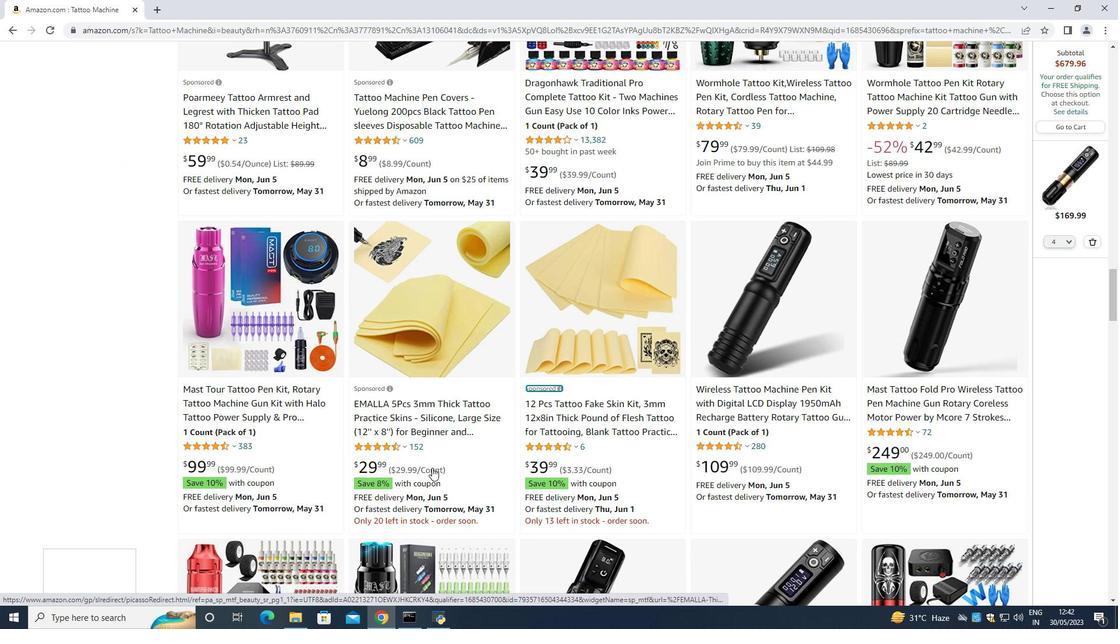
Action: Mouse scrolled (432, 468) with delta (0, 0)
Screenshot: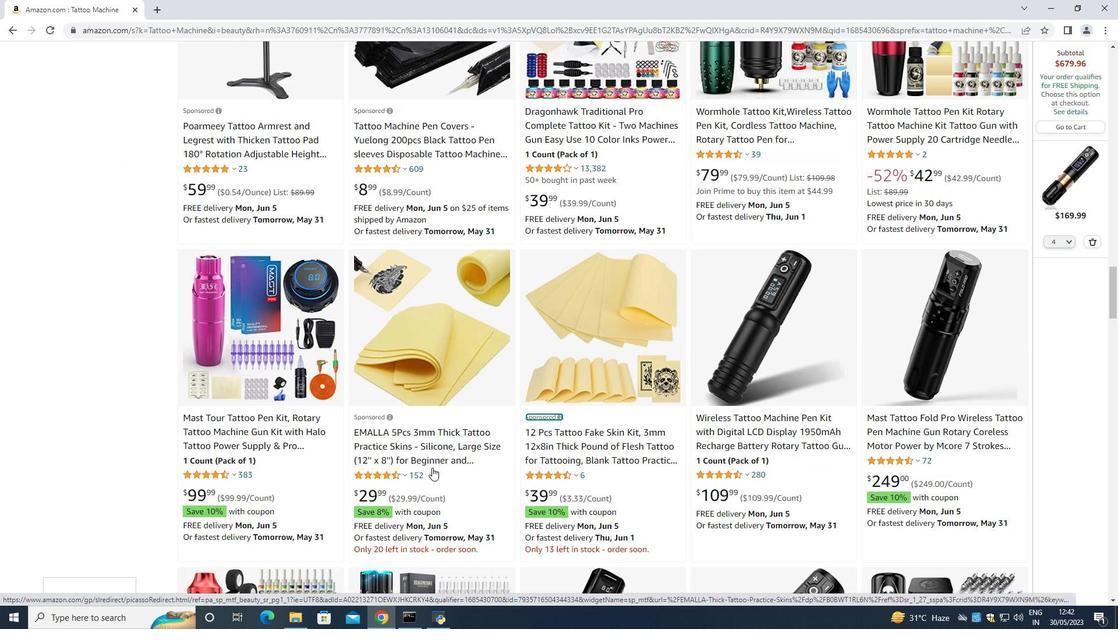 
Action: Mouse scrolled (432, 468) with delta (0, 0)
Screenshot: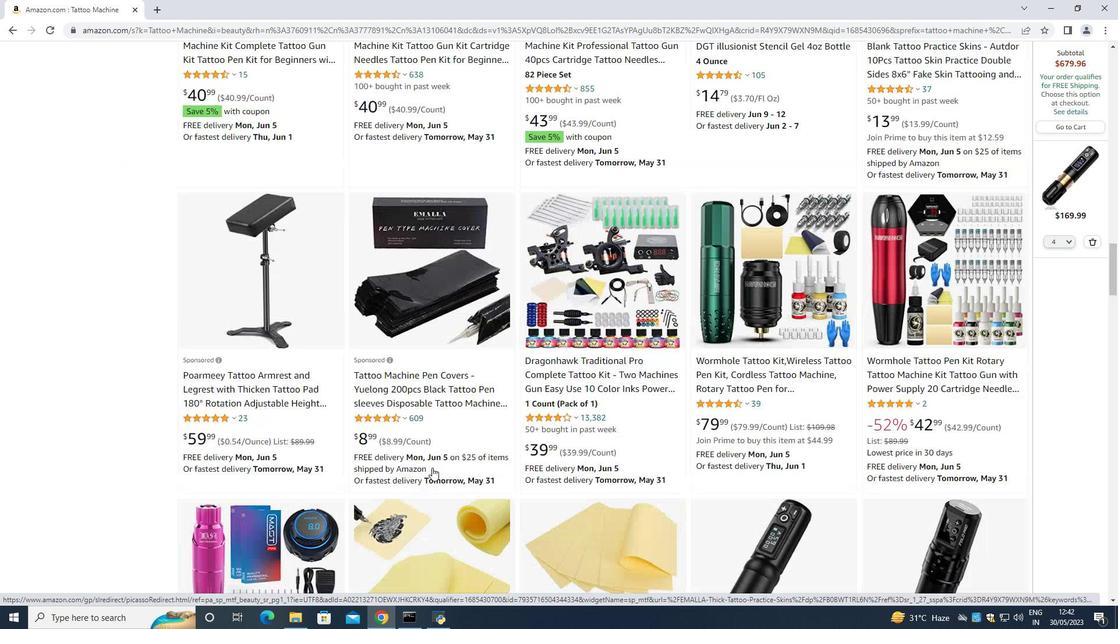 
Action: Mouse scrolled (432, 468) with delta (0, 0)
Screenshot: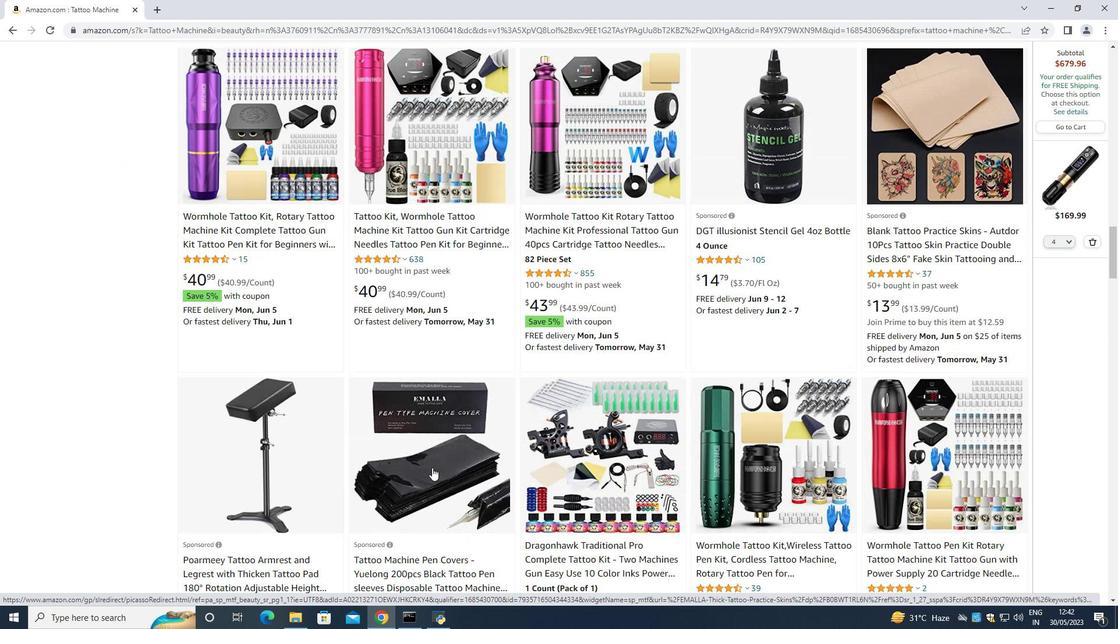 
Action: Mouse scrolled (432, 468) with delta (0, 0)
Screenshot: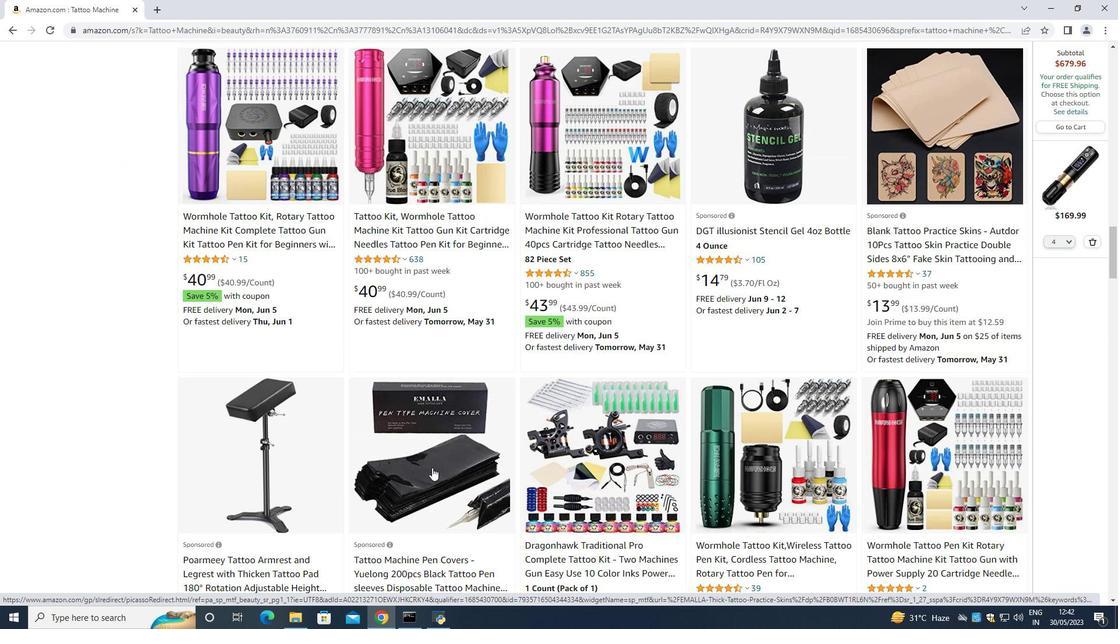 
Action: Mouse scrolled (432, 468) with delta (0, 0)
Screenshot: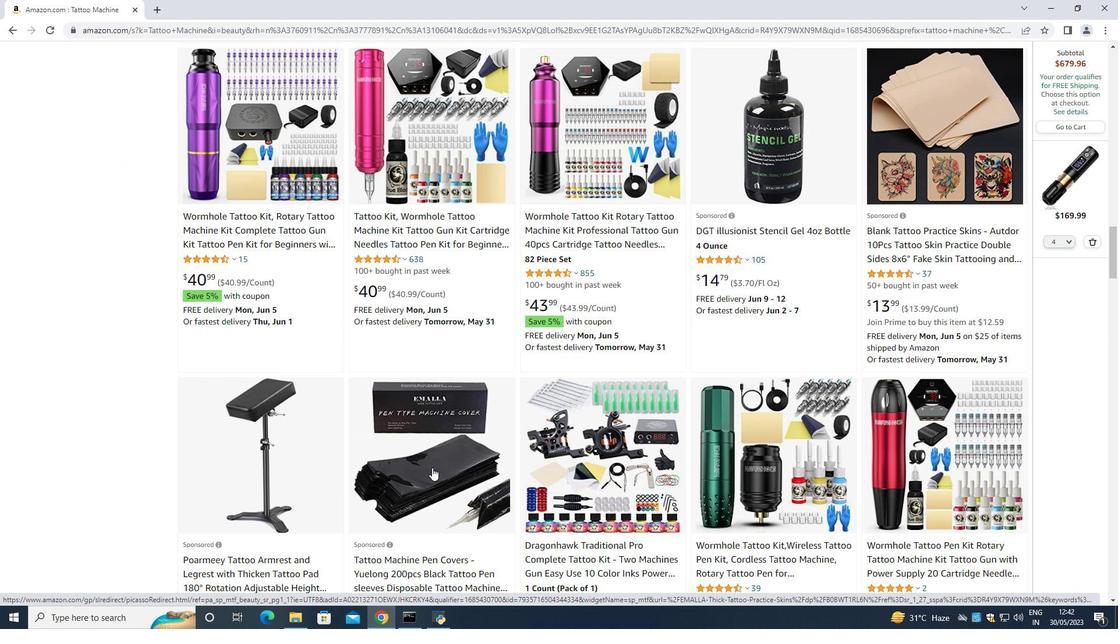 
Action: Mouse scrolled (432, 468) with delta (0, 0)
Screenshot: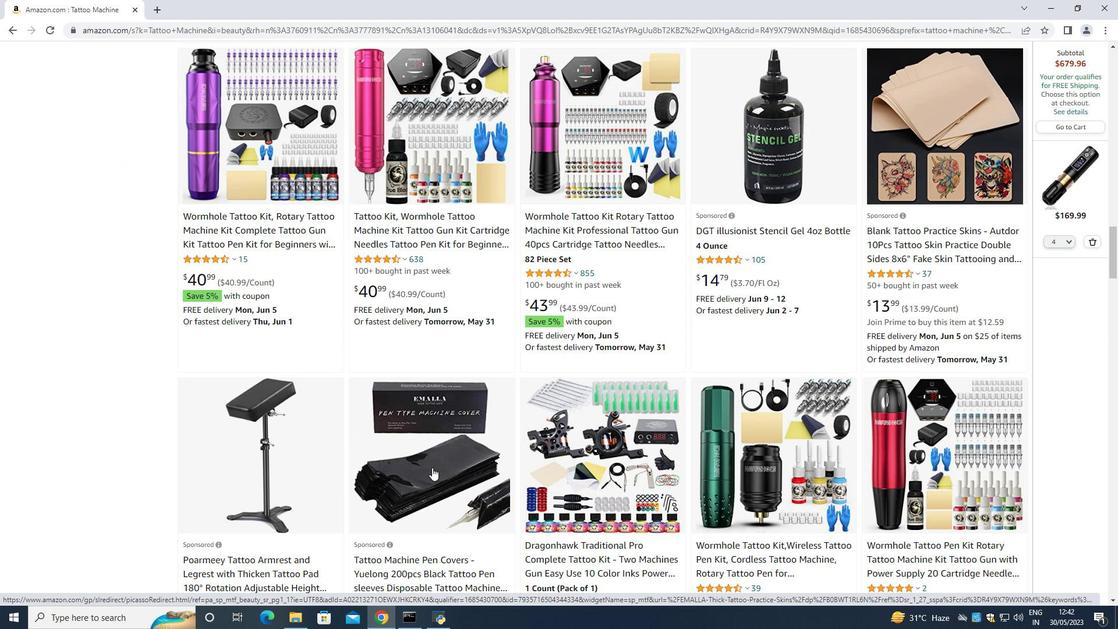 
Action: Mouse scrolled (432, 468) with delta (0, 0)
Screenshot: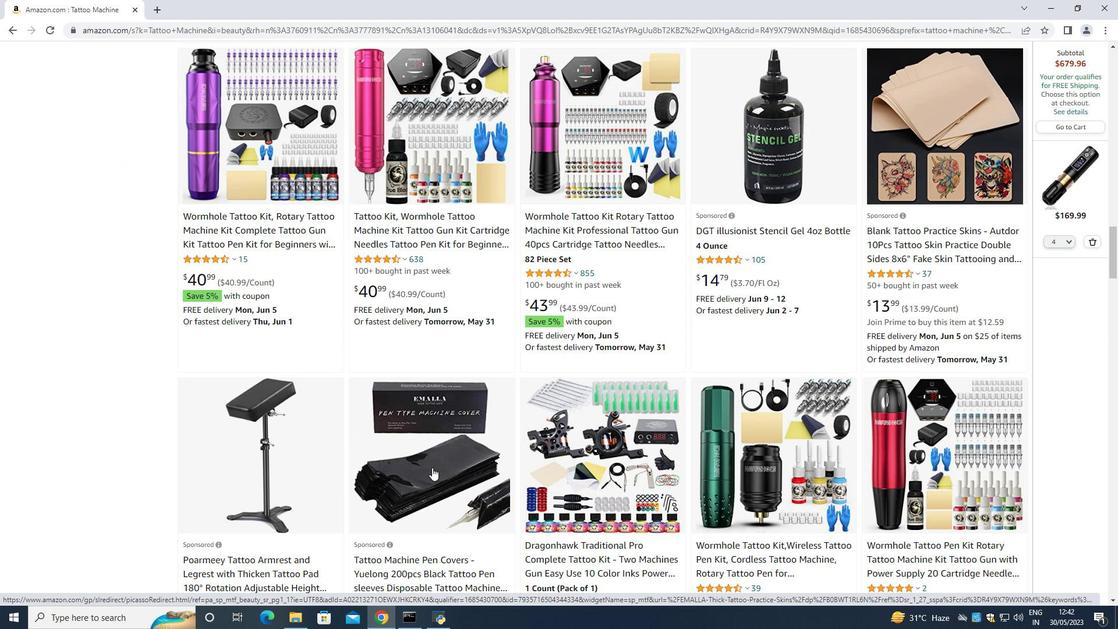 
Action: Mouse scrolled (432, 468) with delta (0, 0)
Screenshot: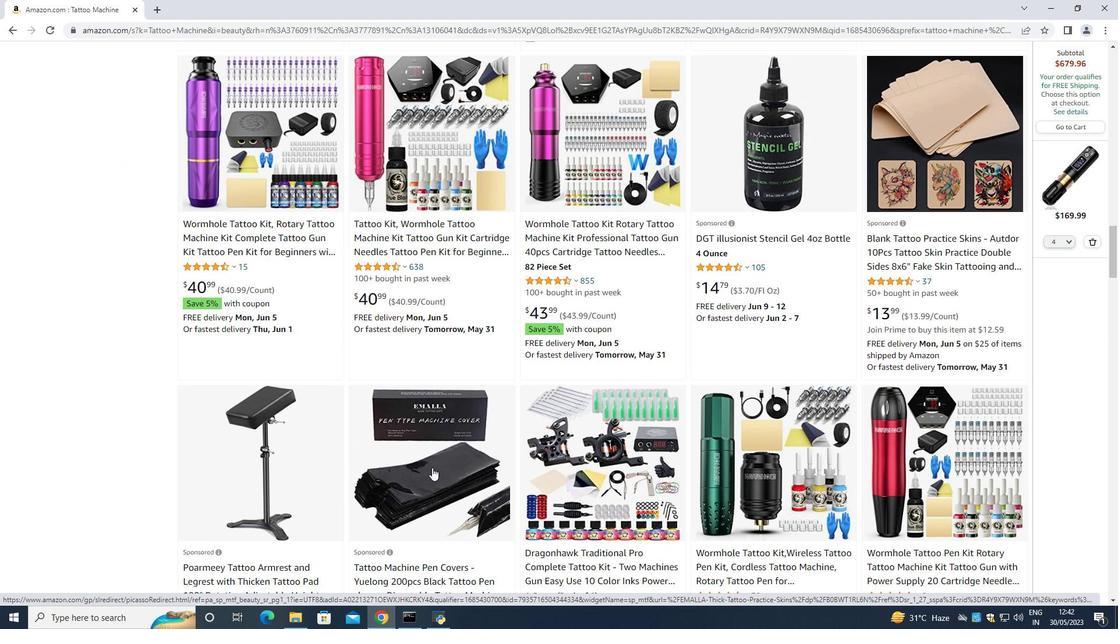 
Action: Mouse scrolled (432, 468) with delta (0, 0)
Screenshot: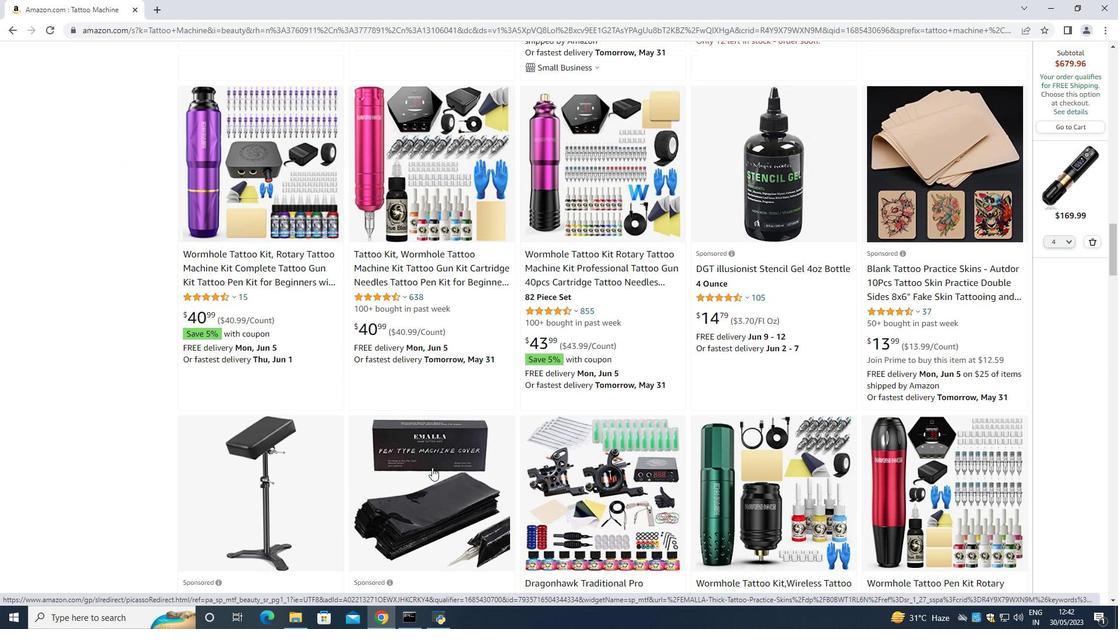 
Action: Mouse moved to (432, 467)
Screenshot: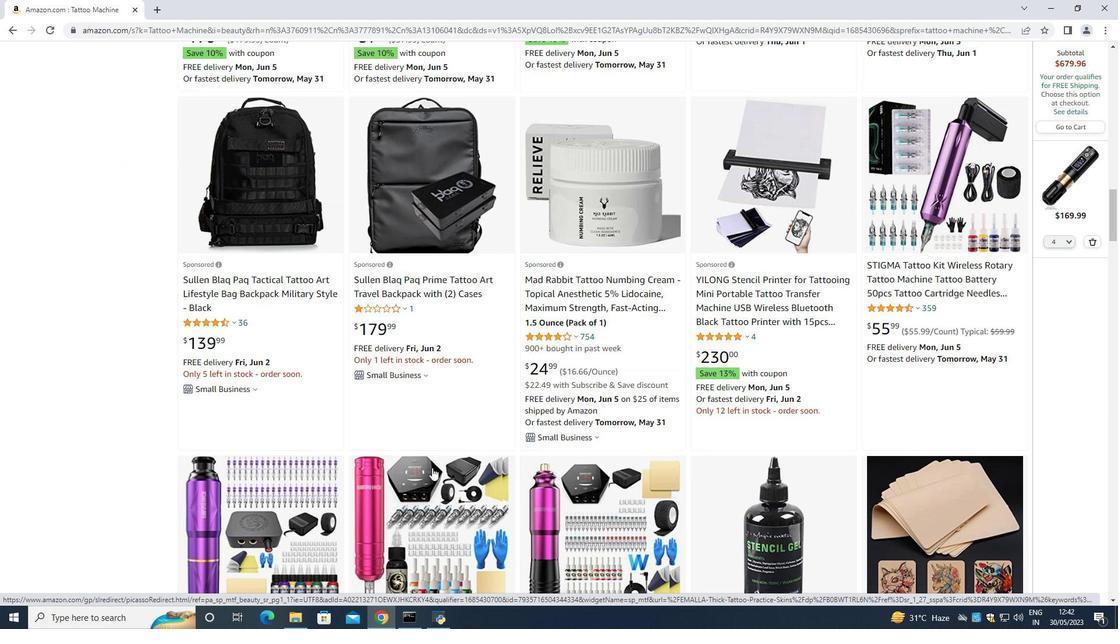 
Action: Mouse scrolled (432, 468) with delta (0, 0)
Screenshot: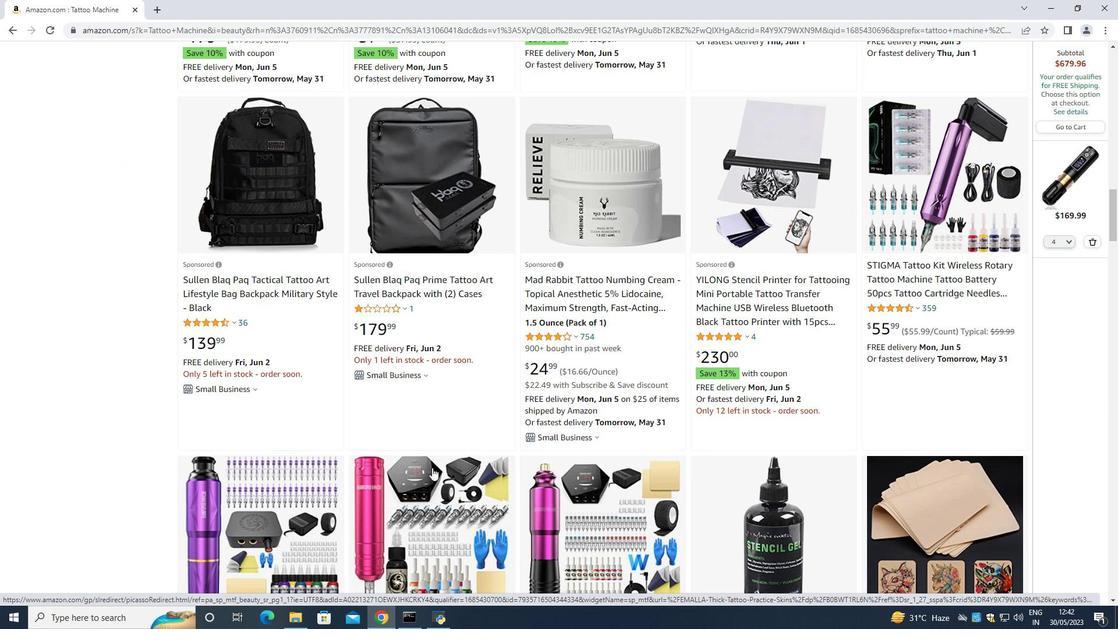 
Action: Mouse scrolled (432, 468) with delta (0, 0)
Screenshot: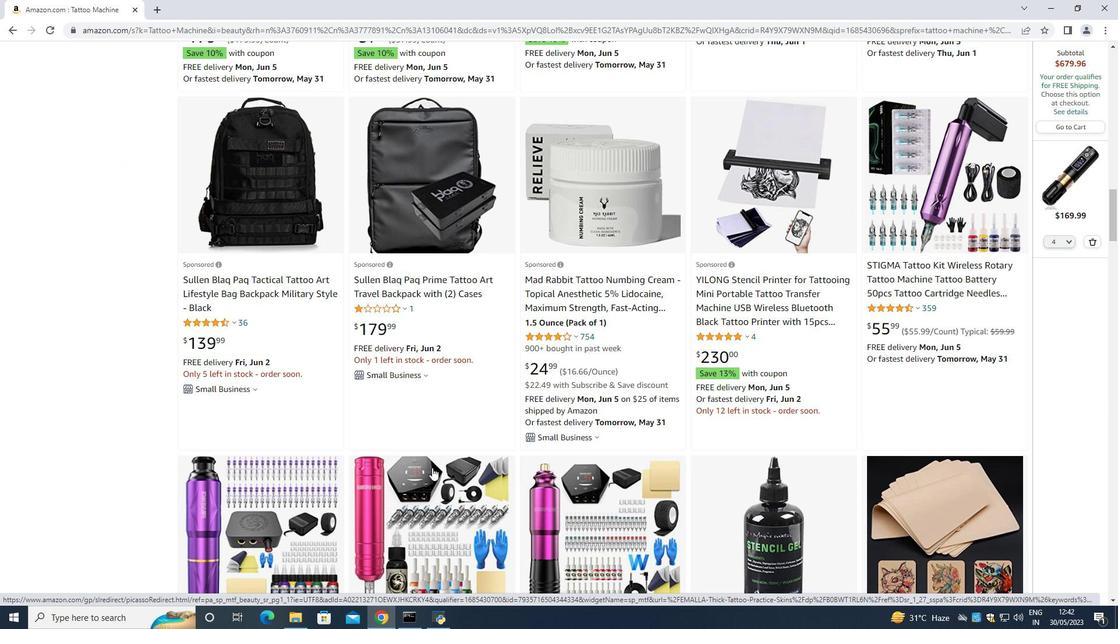 
Action: Mouse scrolled (432, 468) with delta (0, 0)
Screenshot: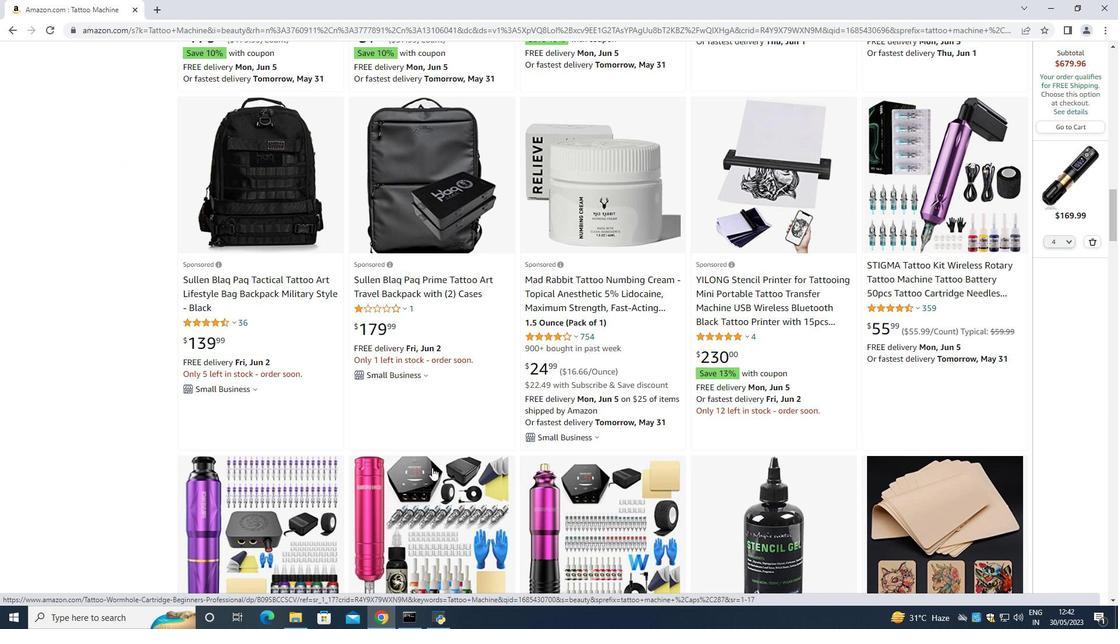 
Action: Mouse scrolled (432, 468) with delta (0, 0)
Screenshot: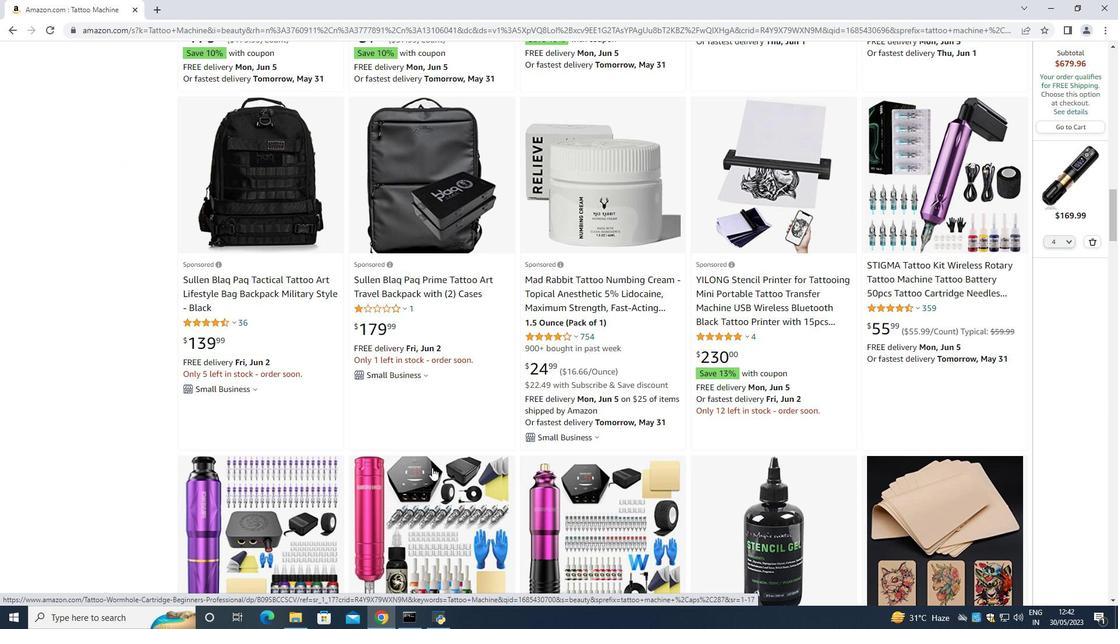 
Action: Mouse scrolled (432, 468) with delta (0, 0)
Screenshot: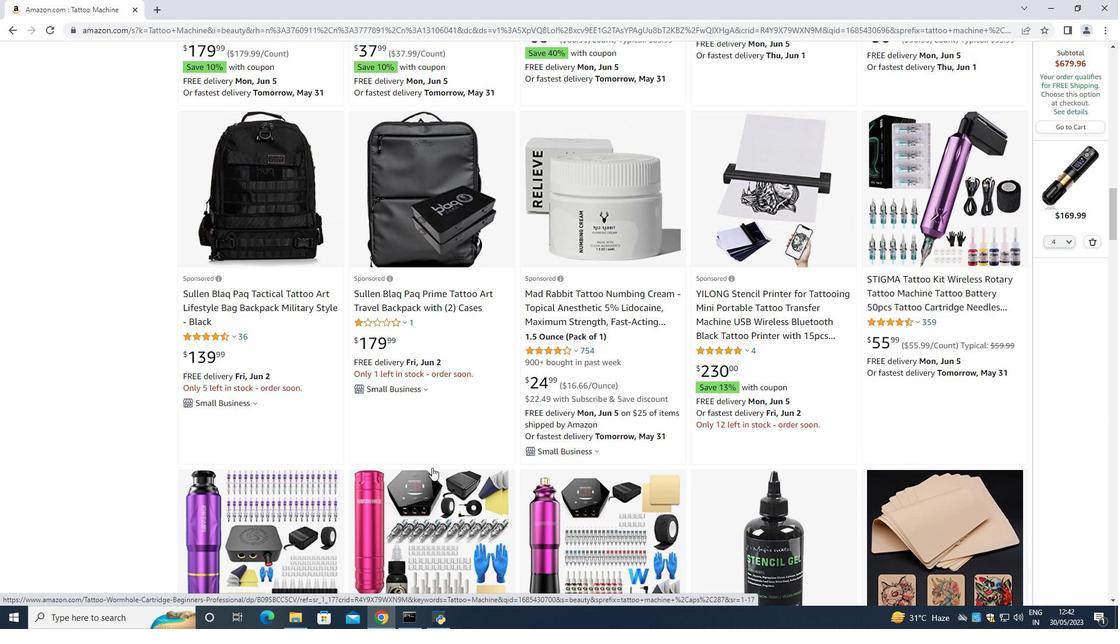 
Action: Mouse scrolled (432, 468) with delta (0, 0)
Screenshot: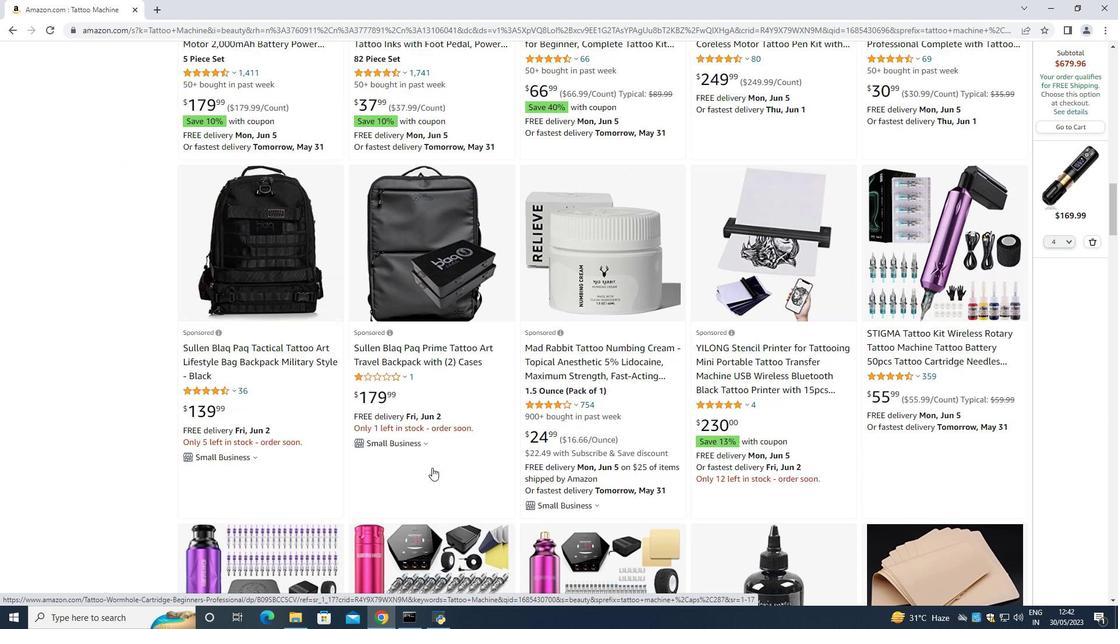 
Action: Mouse scrolled (432, 468) with delta (0, 0)
Screenshot: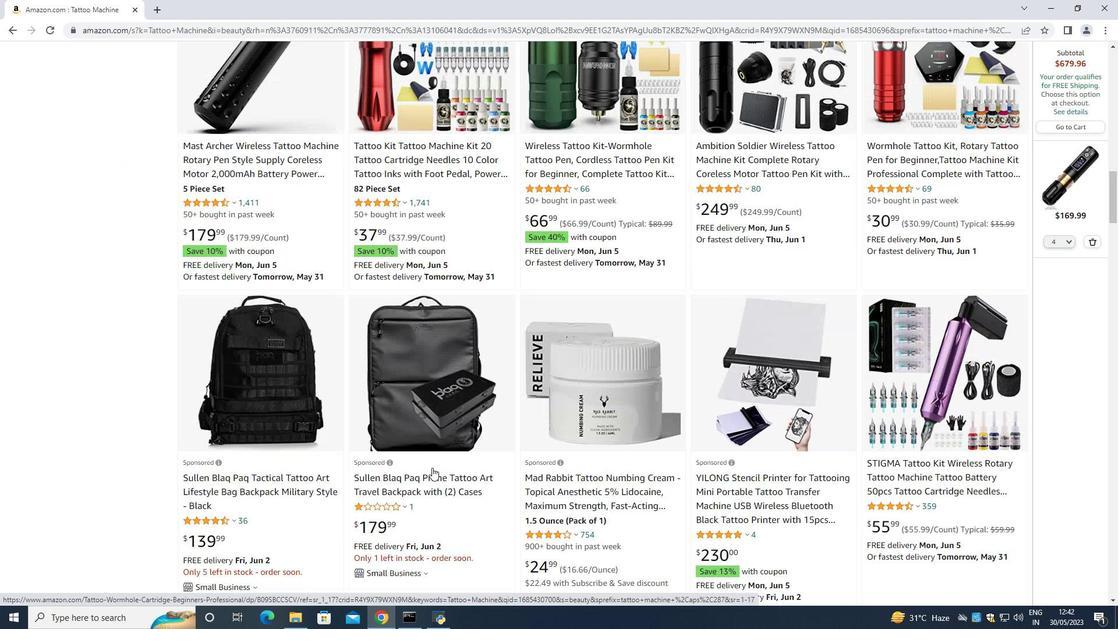 
Action: Mouse scrolled (432, 468) with delta (0, 0)
Screenshot: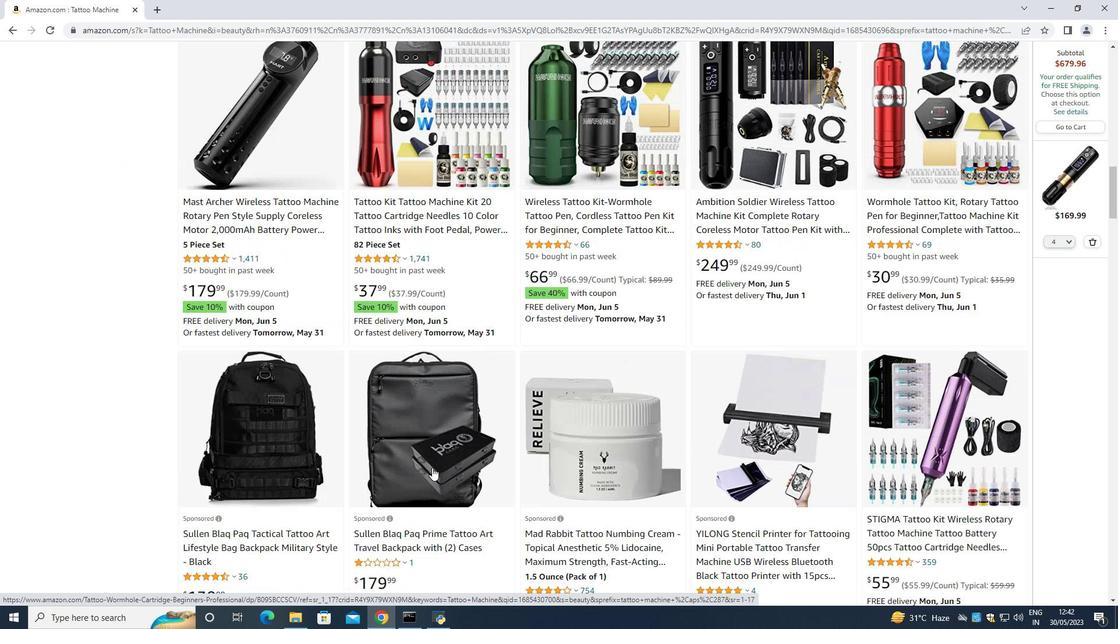 
Action: Mouse moved to (414, 413)
Screenshot: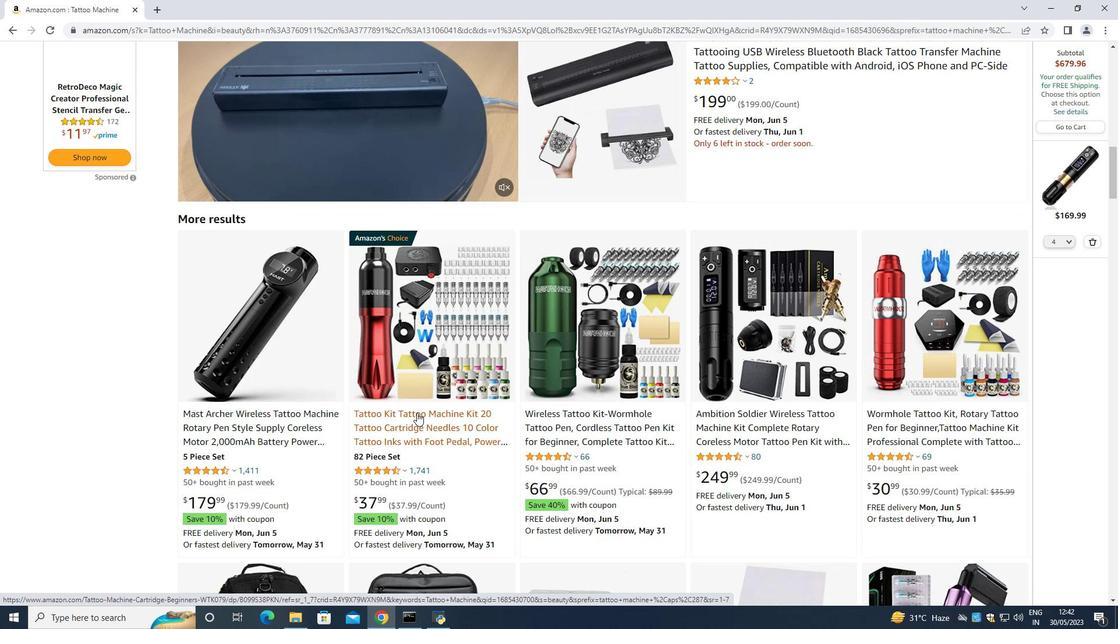 
Action: Mouse pressed left at (414, 413)
Screenshot: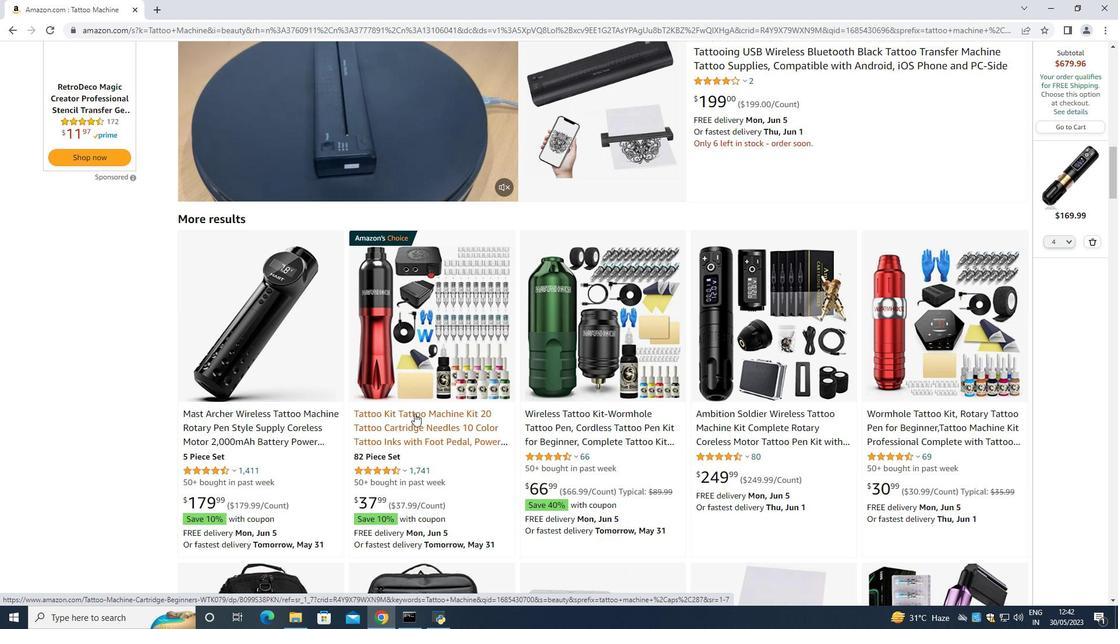 
Action: Mouse moved to (446, 419)
Screenshot: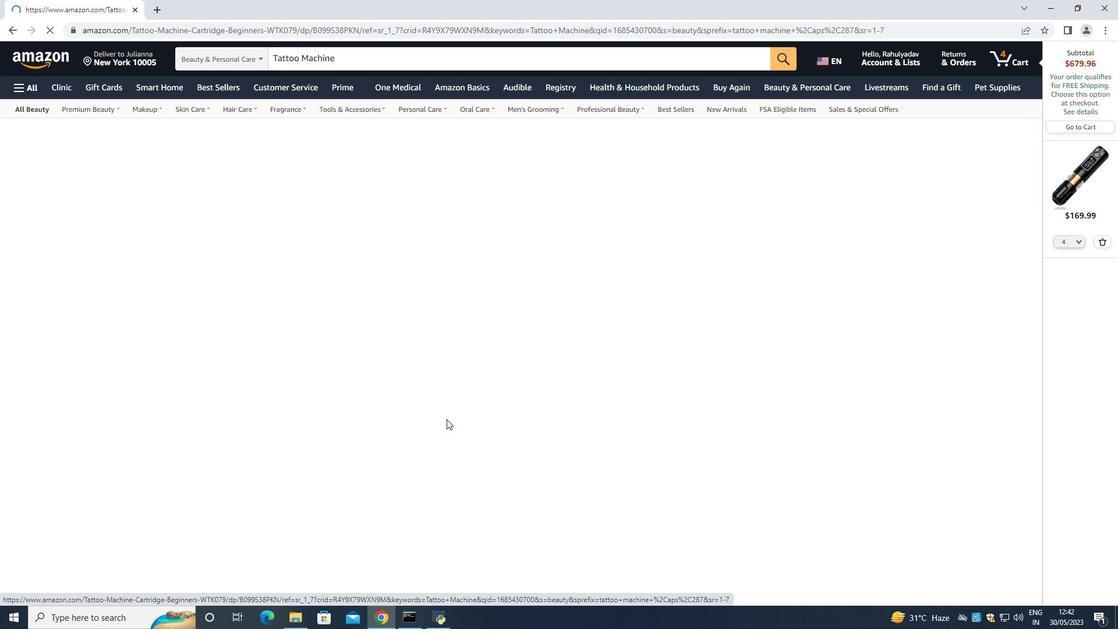 
Action: Key pressed <Key.down><Key.down><Key.down><Key.down><Key.down><Key.down><Key.down><Key.down><Key.down><Key.down><Key.down><Key.down><Key.down>
Screenshot: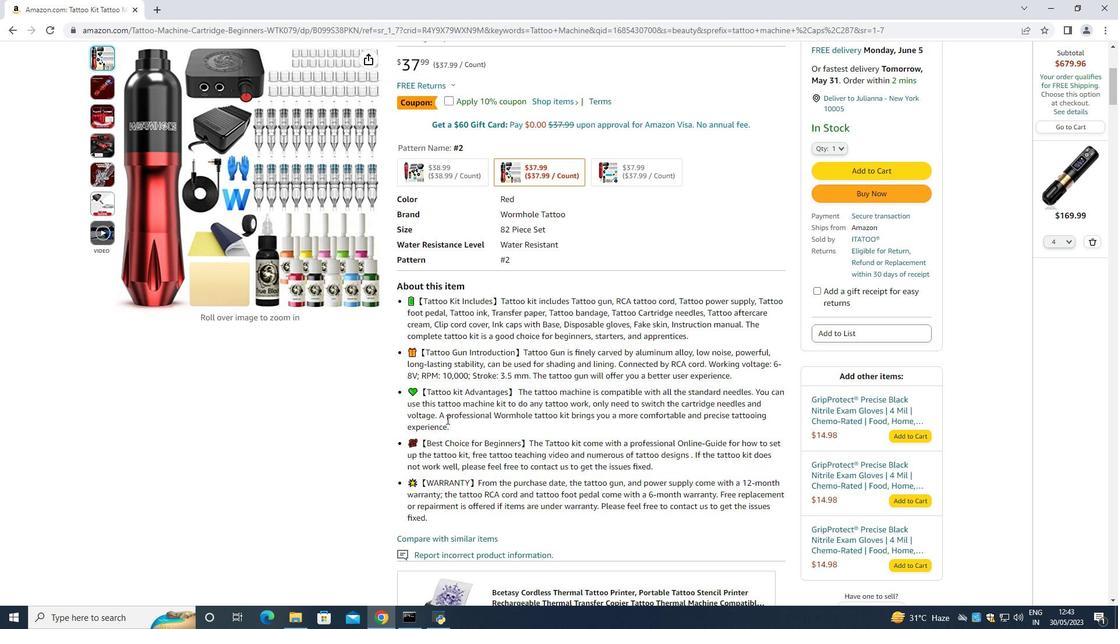 
Action: Mouse moved to (548, 238)
Screenshot: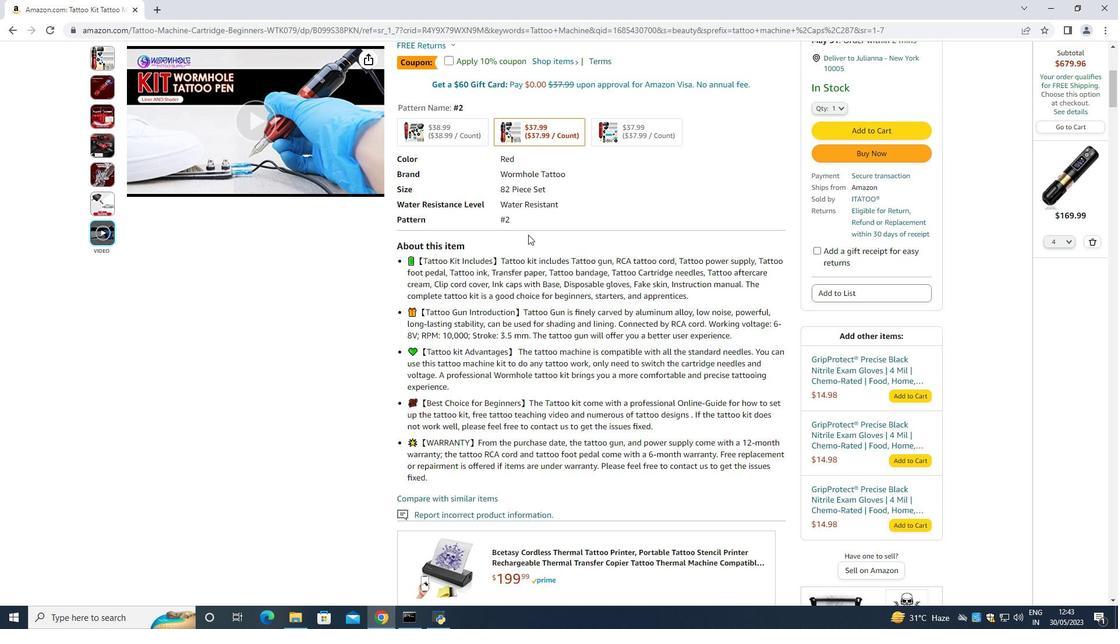 
Action: Key pressed <Key.down>
Screenshot: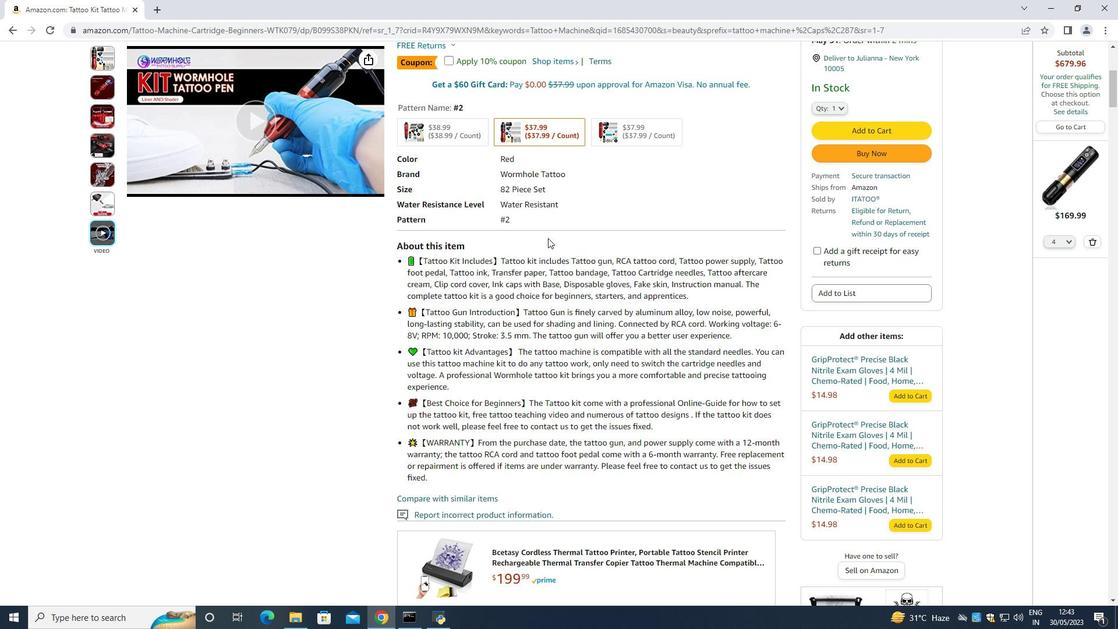 
Action: Mouse moved to (524, 266)
Screenshot: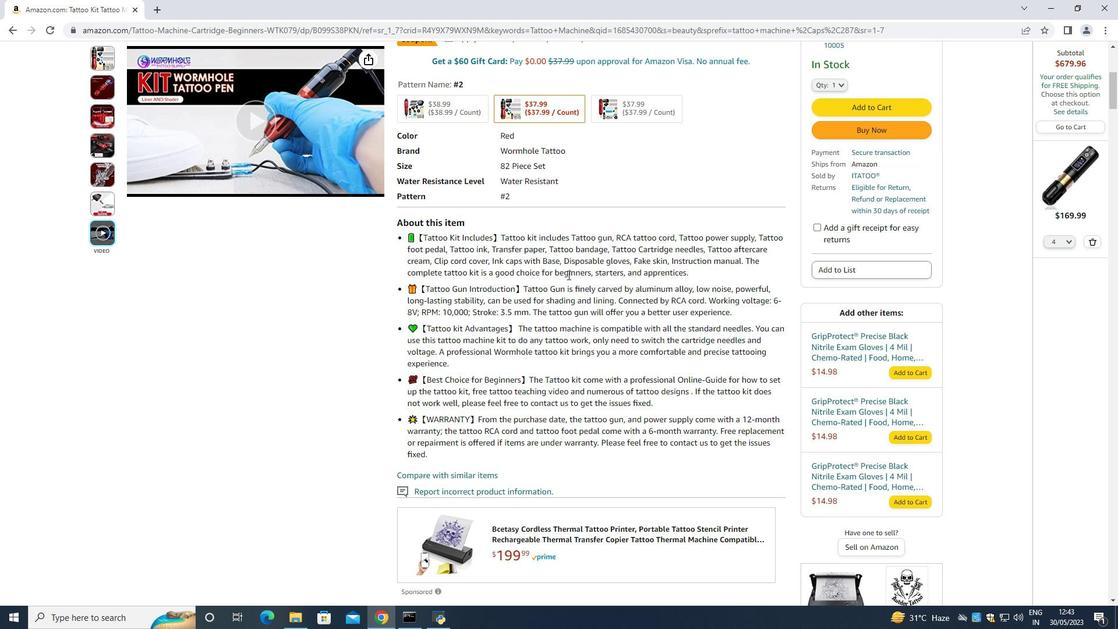 
Action: Mouse scrolled (526, 266) with delta (0, 0)
Screenshot: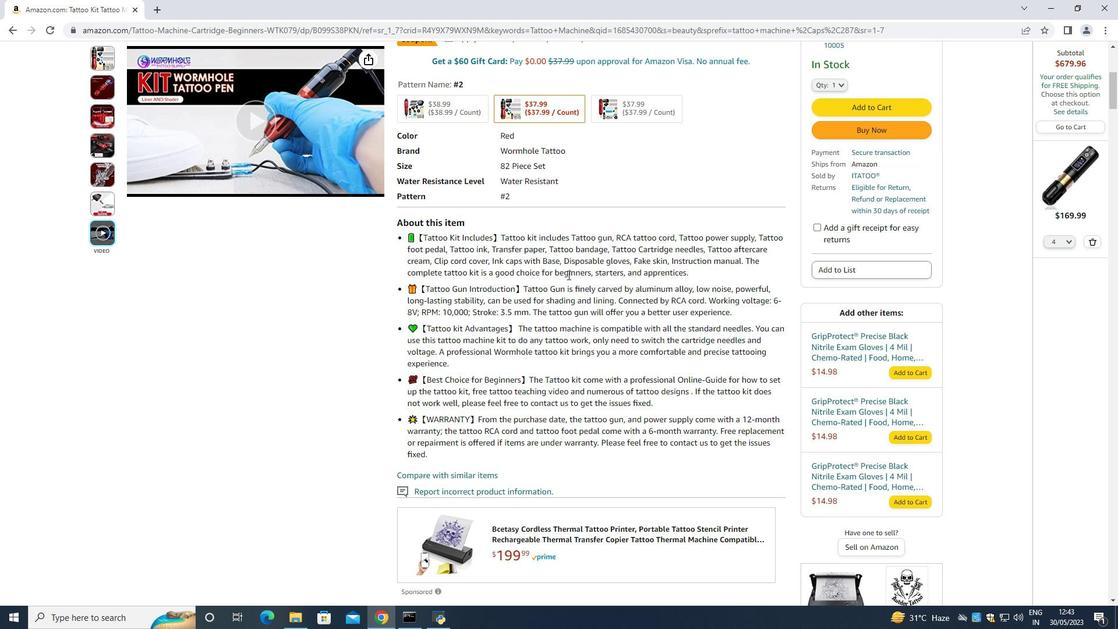 
Action: Mouse moved to (530, 294)
Screenshot: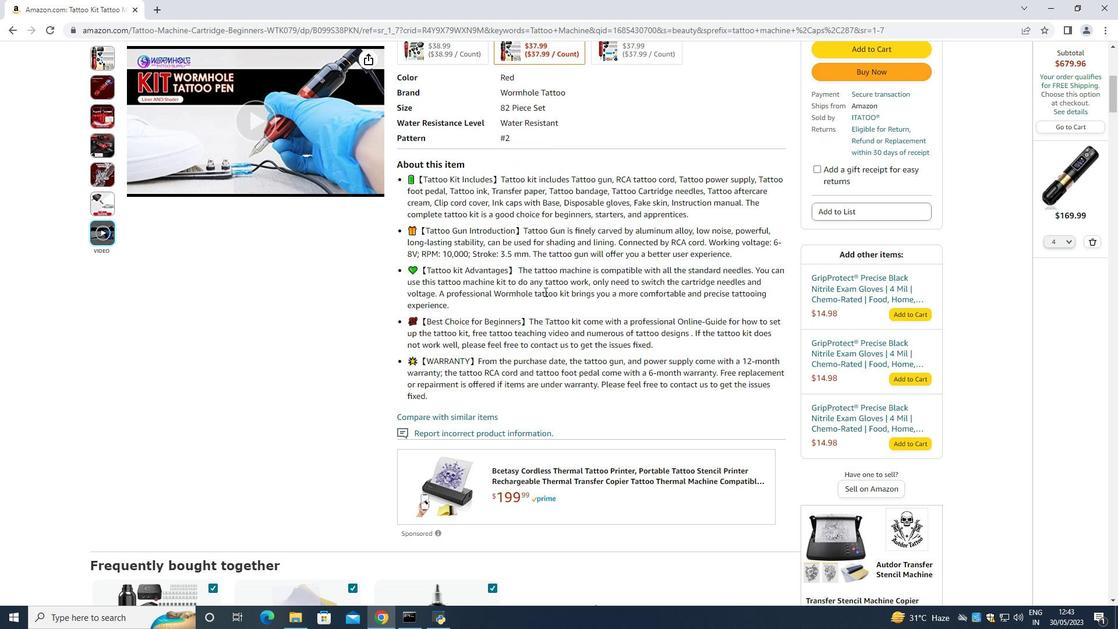
Action: Mouse scrolled (530, 293) with delta (0, 0)
Screenshot: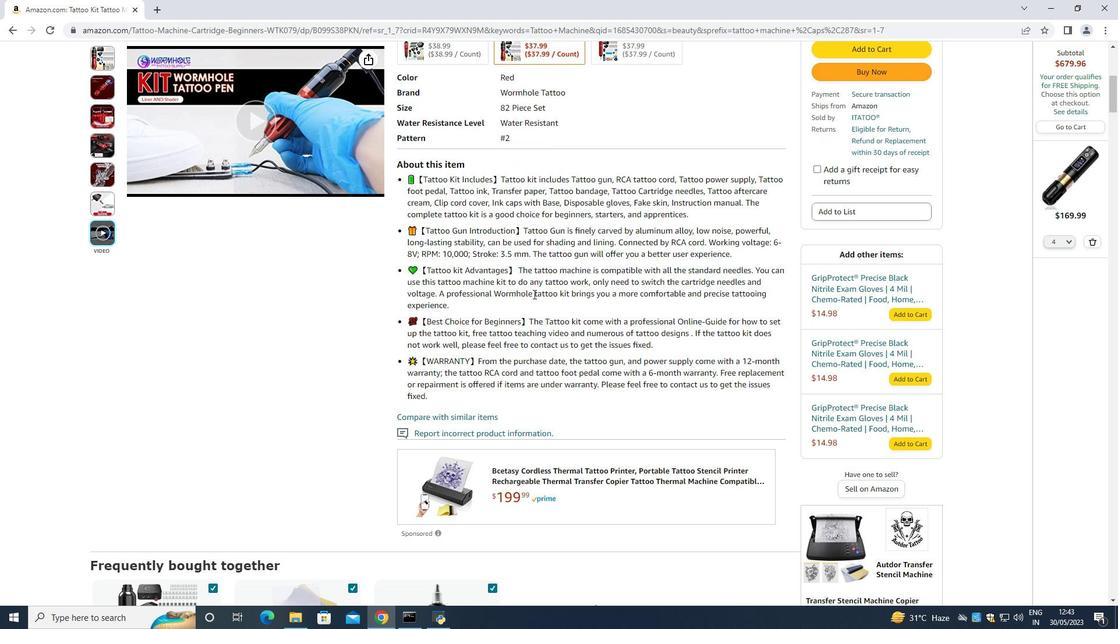 
Action: Mouse moved to (628, 280)
Screenshot: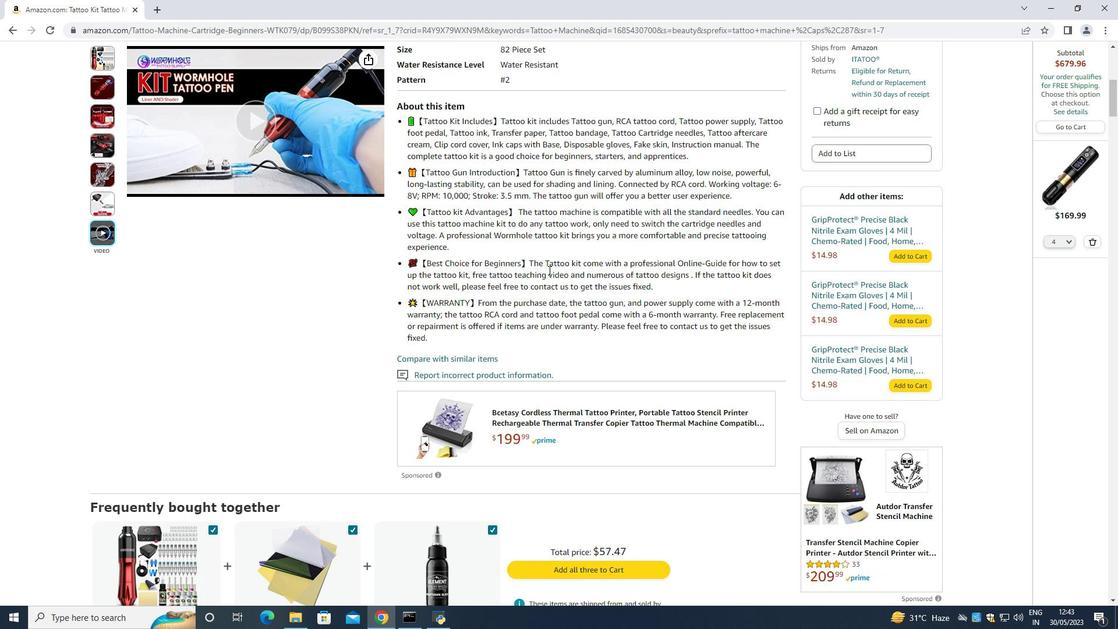 
Action: Mouse scrolled (628, 279) with delta (0, 0)
Screenshot: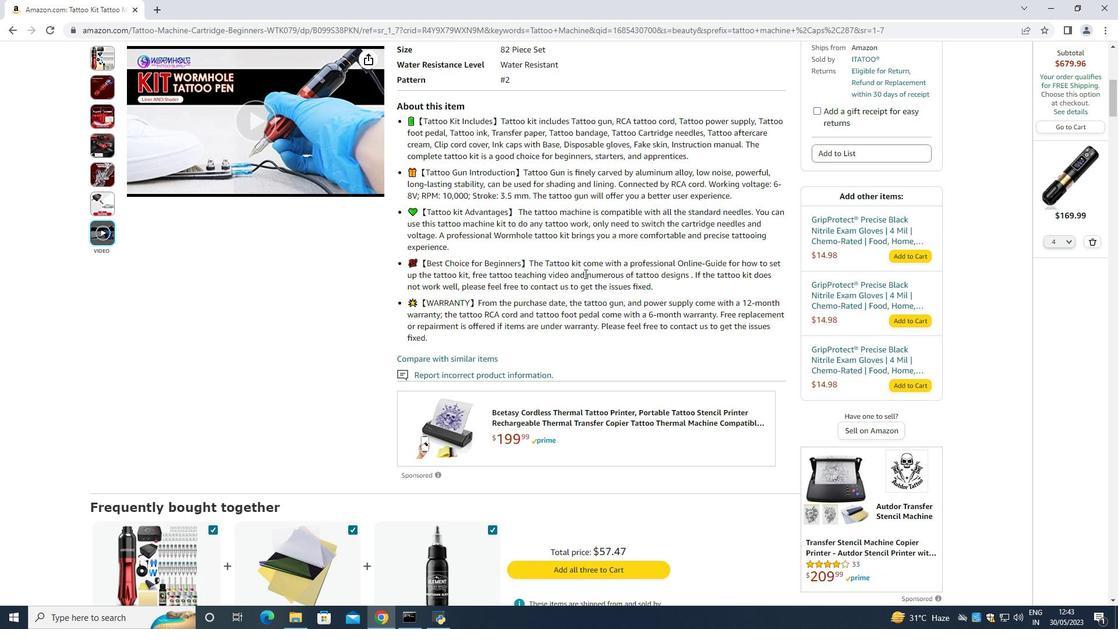 
Action: Mouse moved to (557, 272)
Screenshot: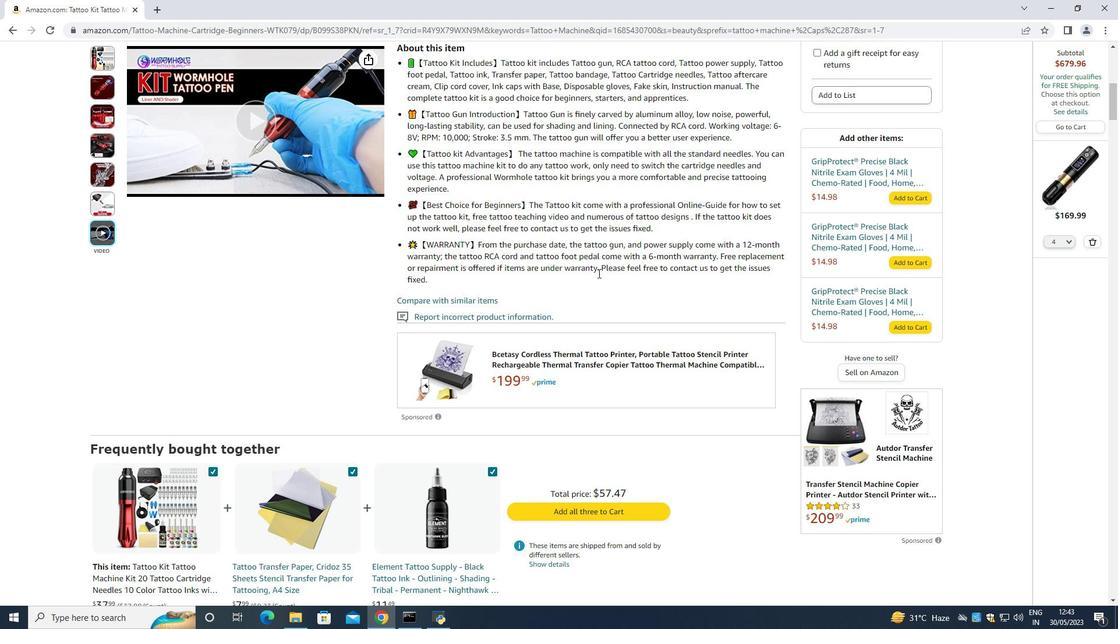 
Action: Mouse scrolled (557, 271) with delta (0, 0)
Screenshot: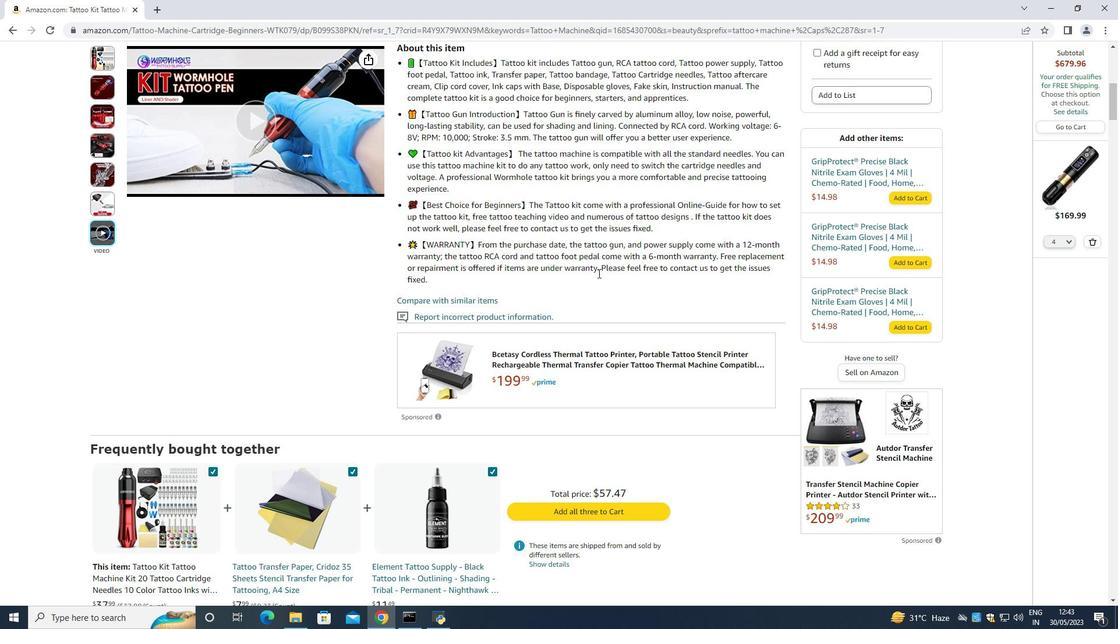 
Action: Mouse moved to (569, 222)
Screenshot: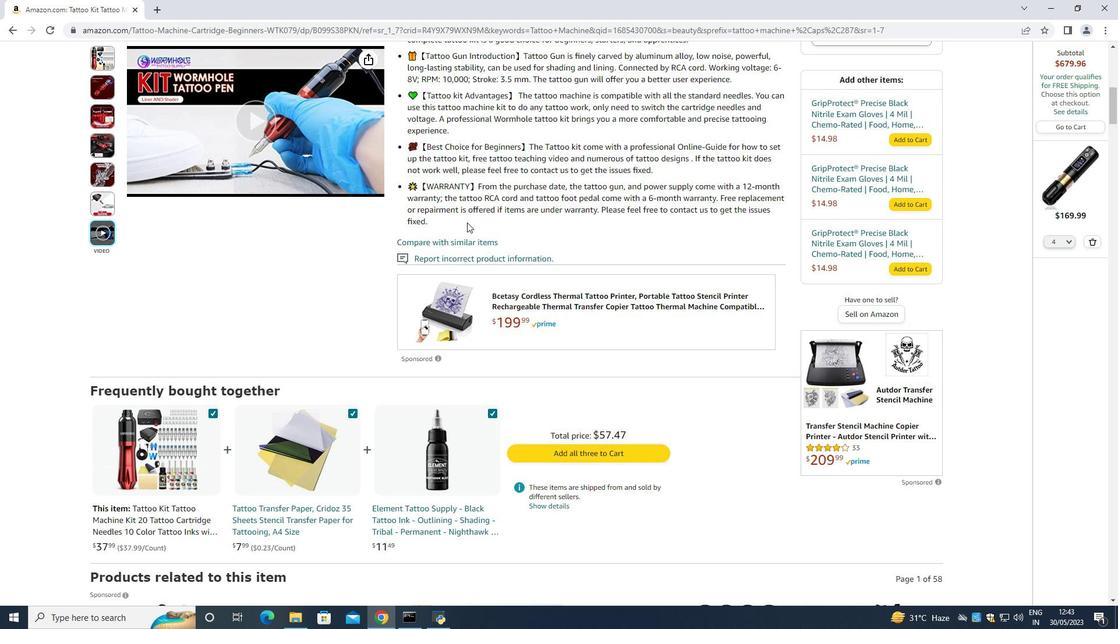 
Action: Mouse scrolled (514, 219) with delta (0, 0)
Screenshot: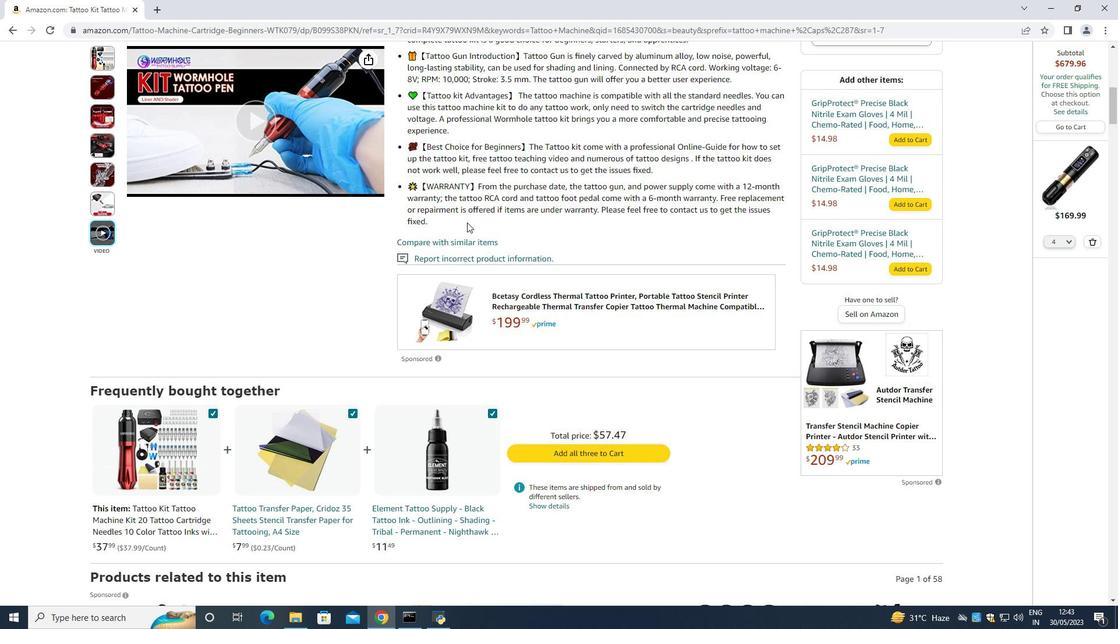 
Action: Mouse moved to (618, 226)
Screenshot: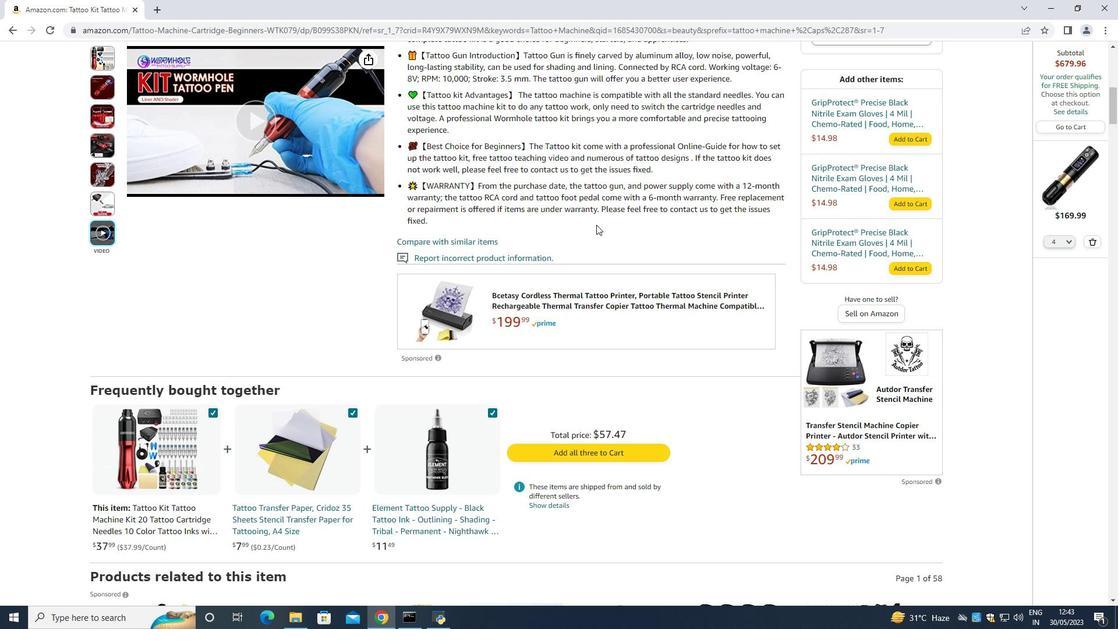 
Action: Mouse scrolled (618, 225) with delta (0, 0)
Screenshot: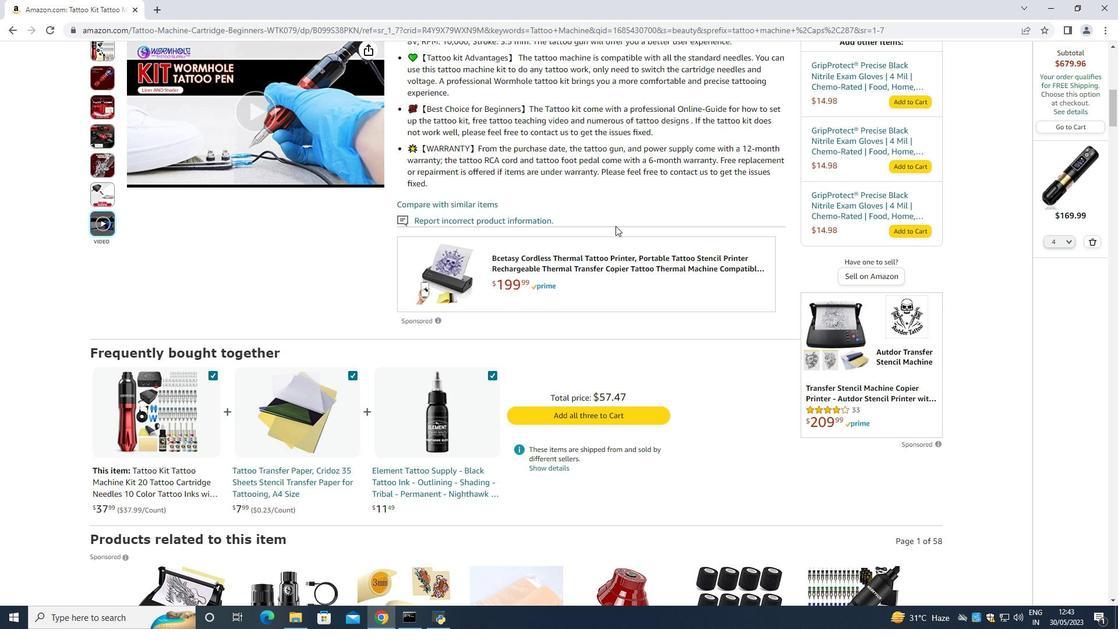 
Action: Mouse moved to (518, 237)
Screenshot: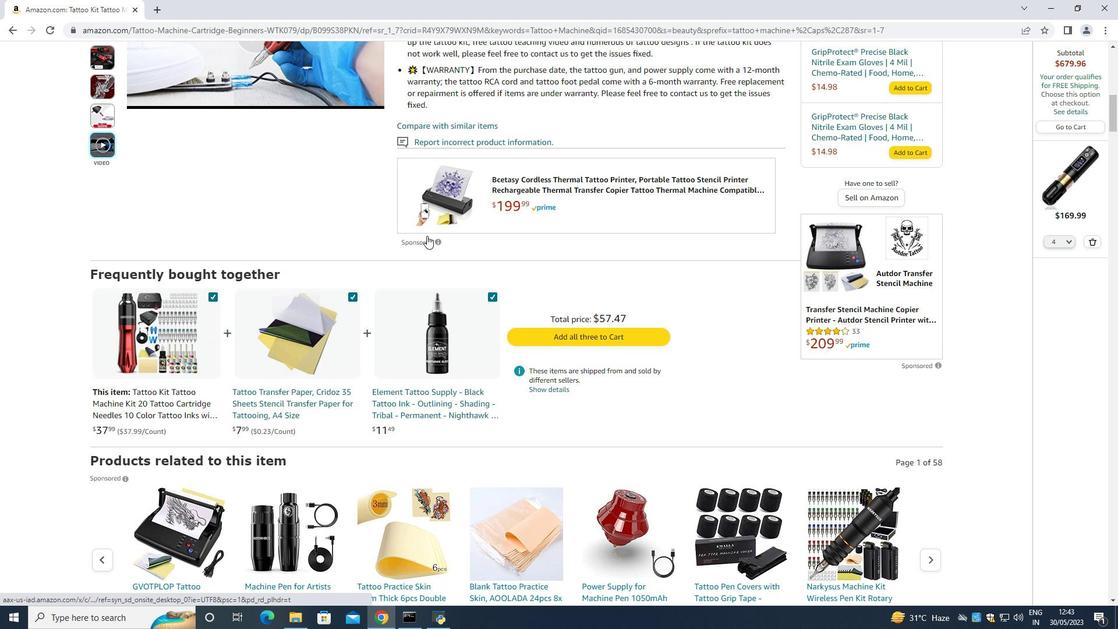 
Action: Mouse scrolled (518, 237) with delta (0, 0)
Screenshot: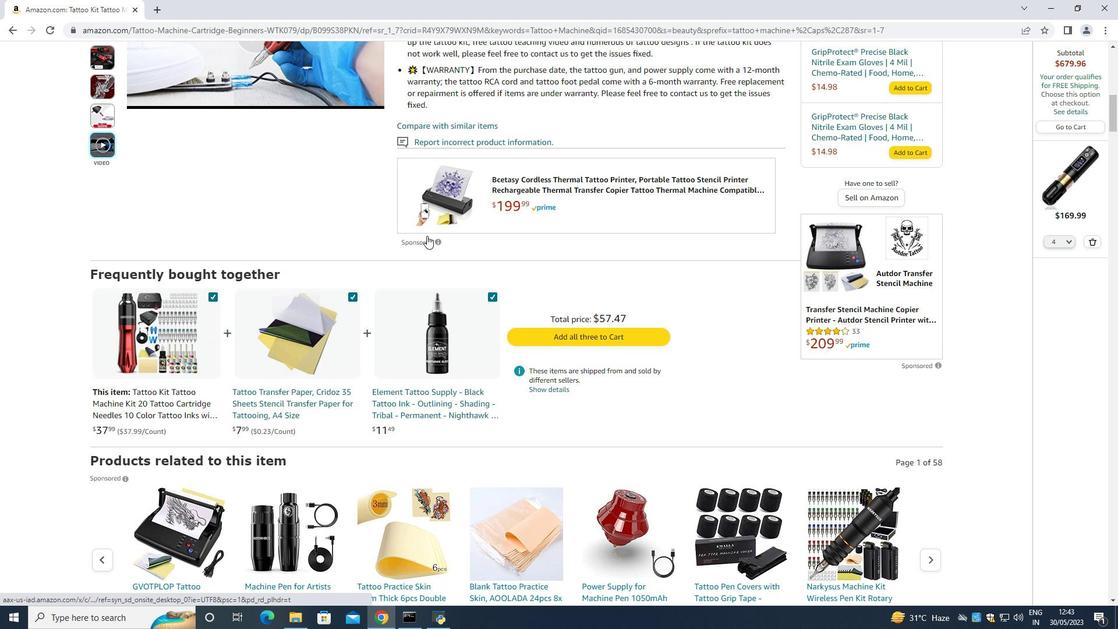 
Action: Mouse moved to (343, 202)
Screenshot: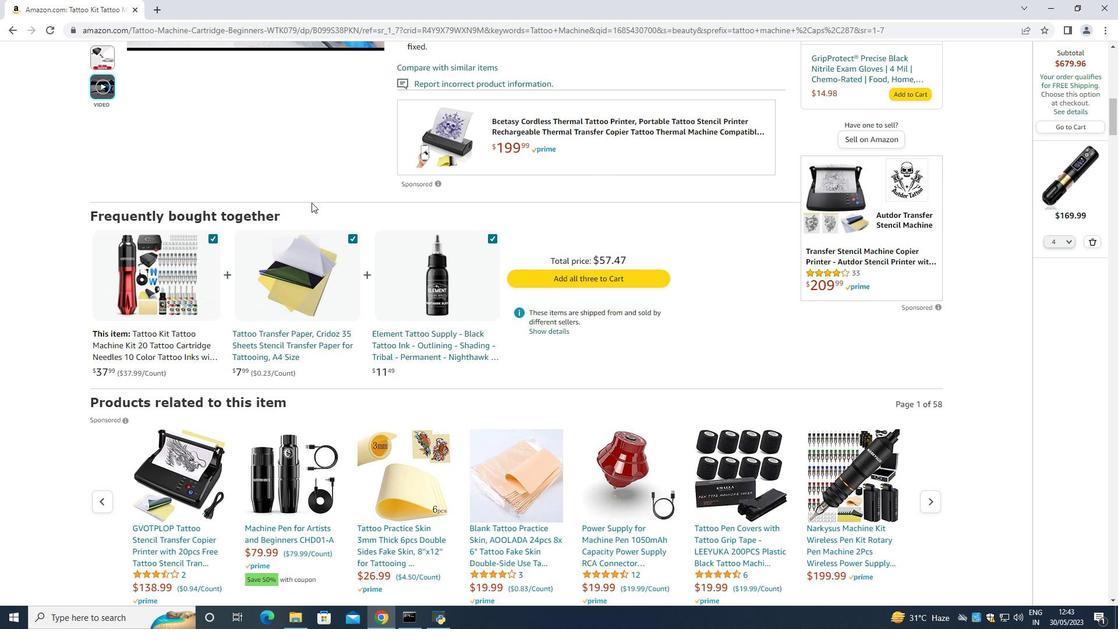 
Action: Mouse scrolled (343, 202) with delta (0, 0)
Screenshot: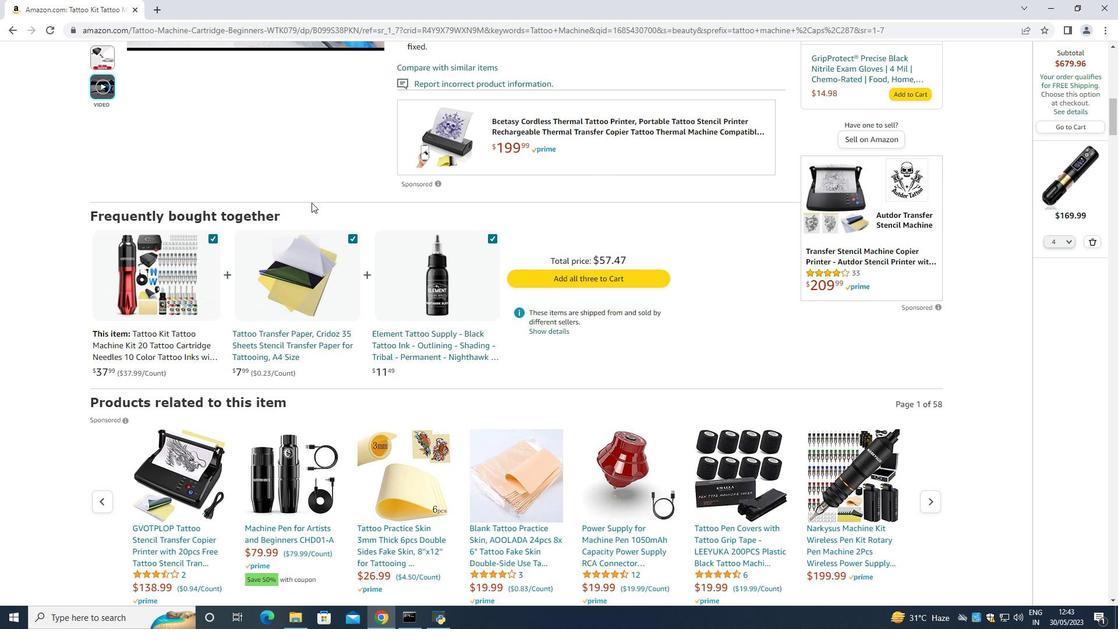 
Action: Mouse moved to (499, 210)
Screenshot: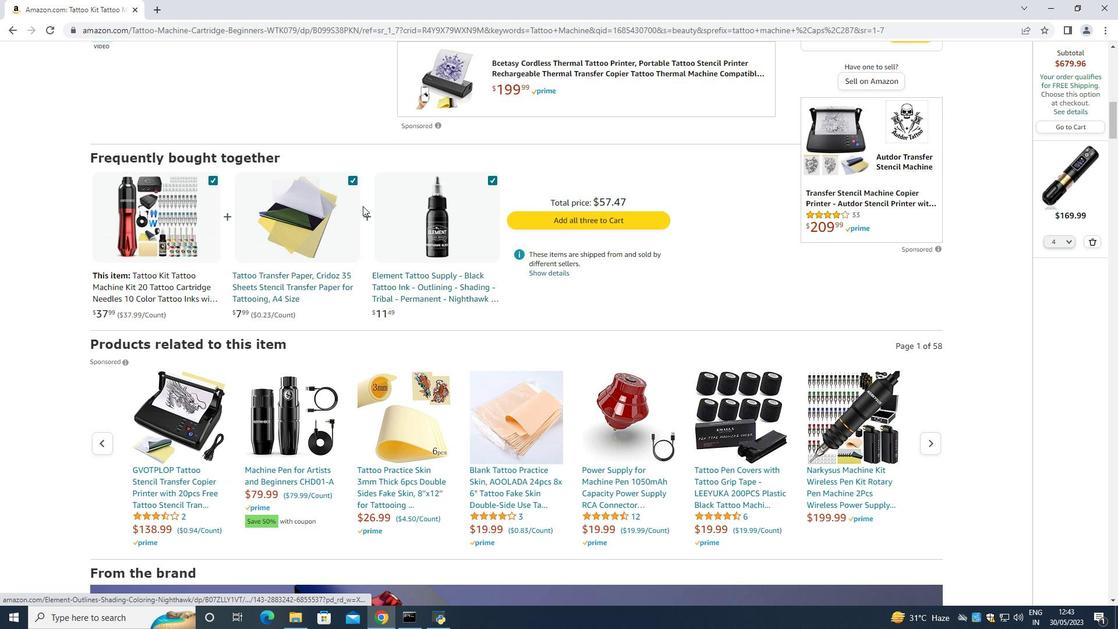 
Action: Mouse scrolled (499, 209) with delta (0, 0)
Screenshot: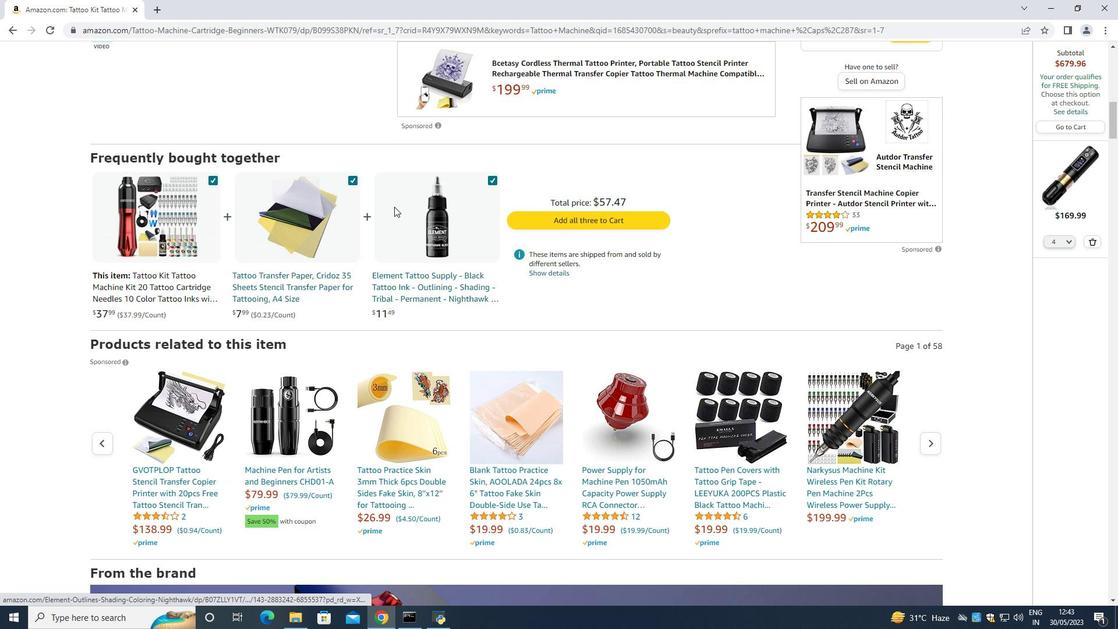 
Action: Mouse moved to (499, 213)
Screenshot: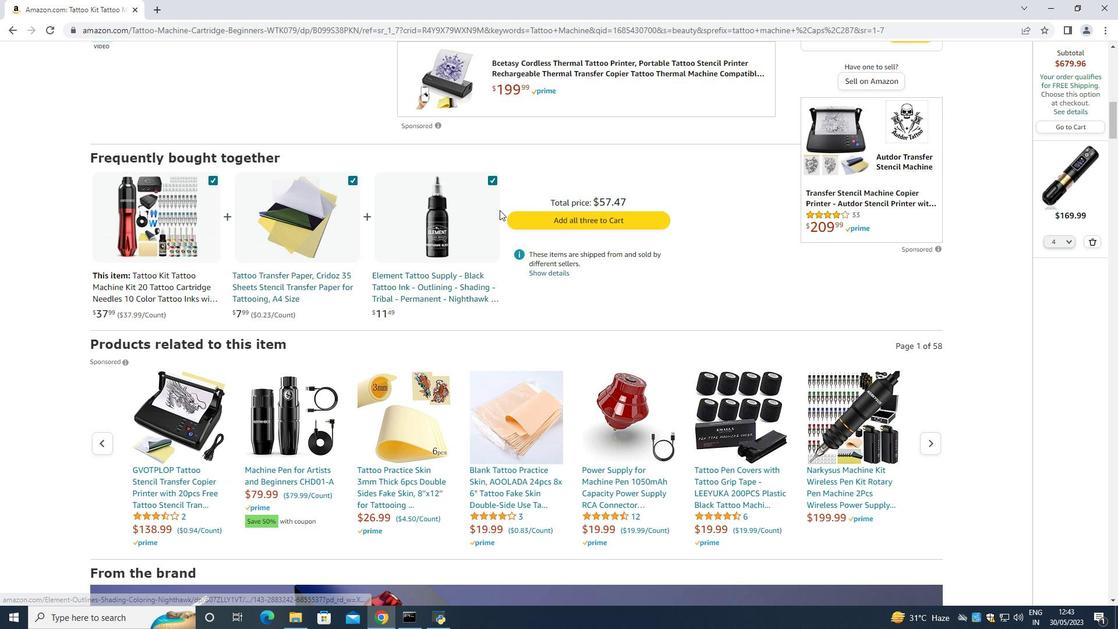 
Action: Mouse scrolled (499, 212) with delta (0, 0)
Screenshot: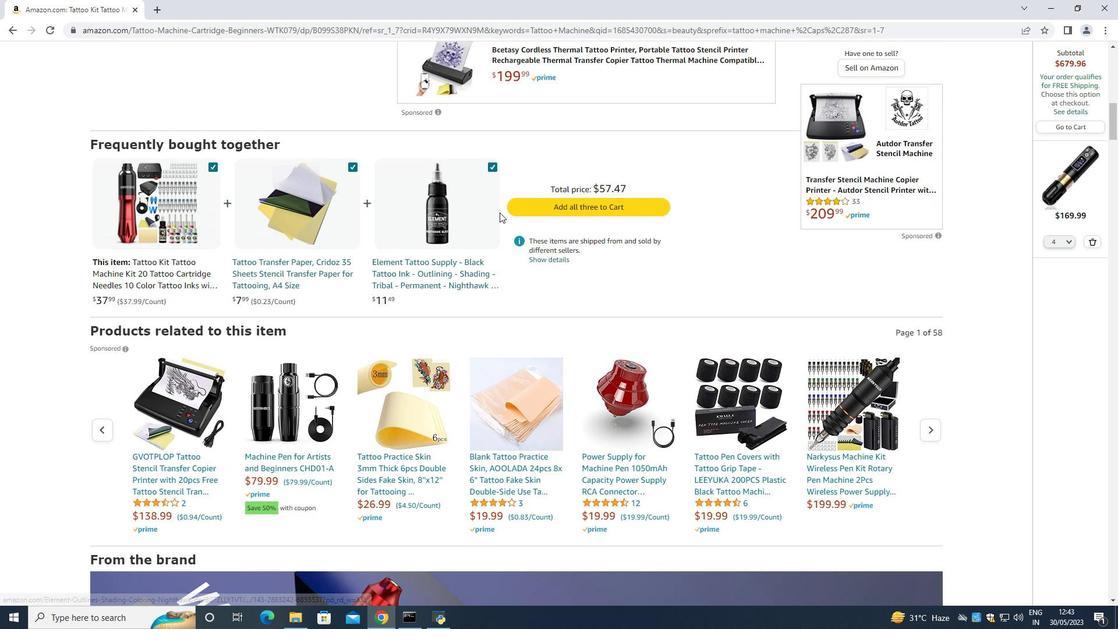 
Action: Mouse moved to (410, 220)
Screenshot: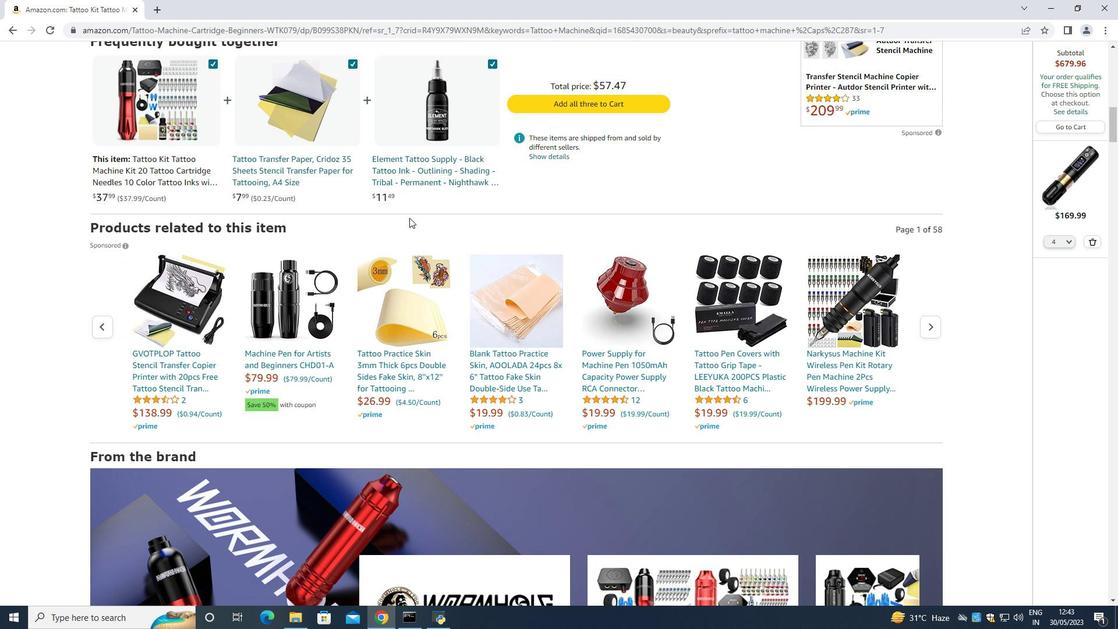 
Action: Mouse scrolled (410, 219) with delta (0, 0)
Screenshot: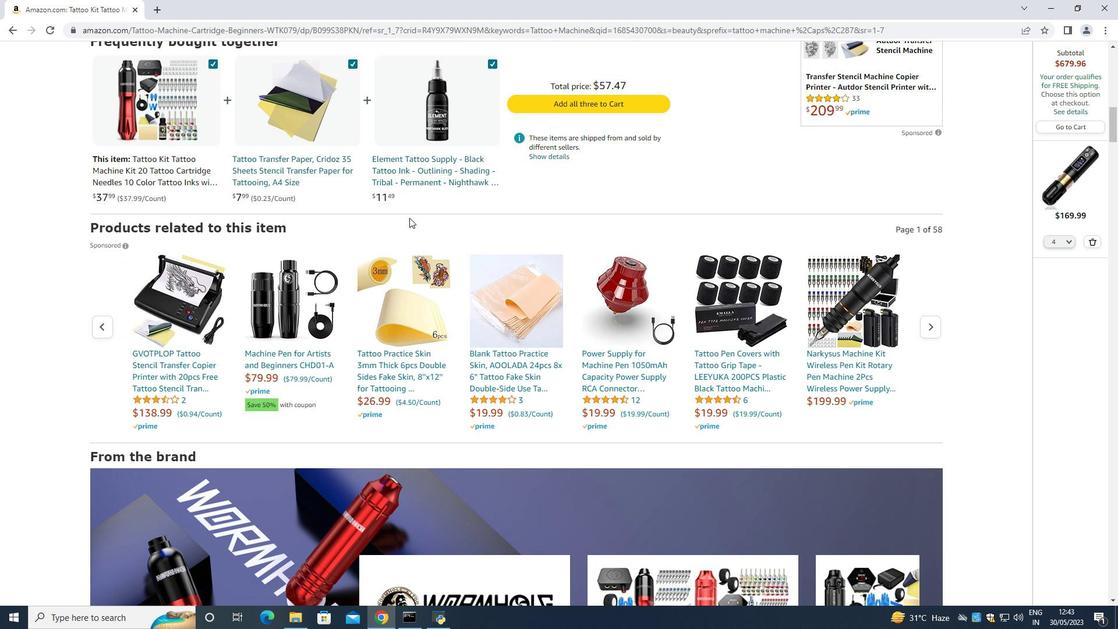 
Action: Mouse moved to (417, 226)
Screenshot: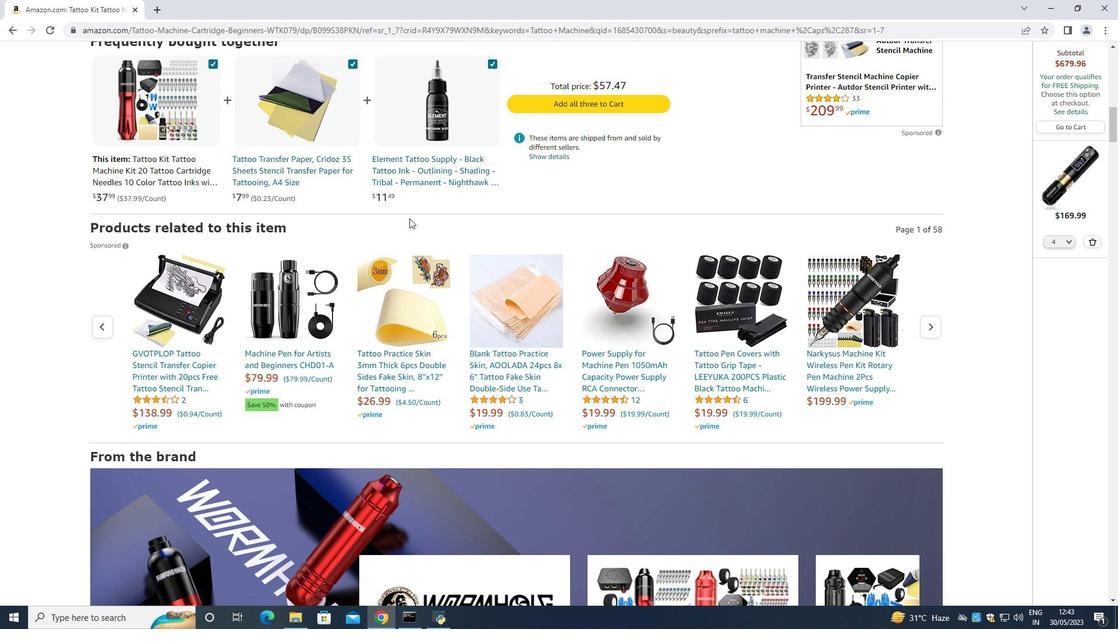 
Action: Mouse scrolled (417, 225) with delta (0, 0)
Screenshot: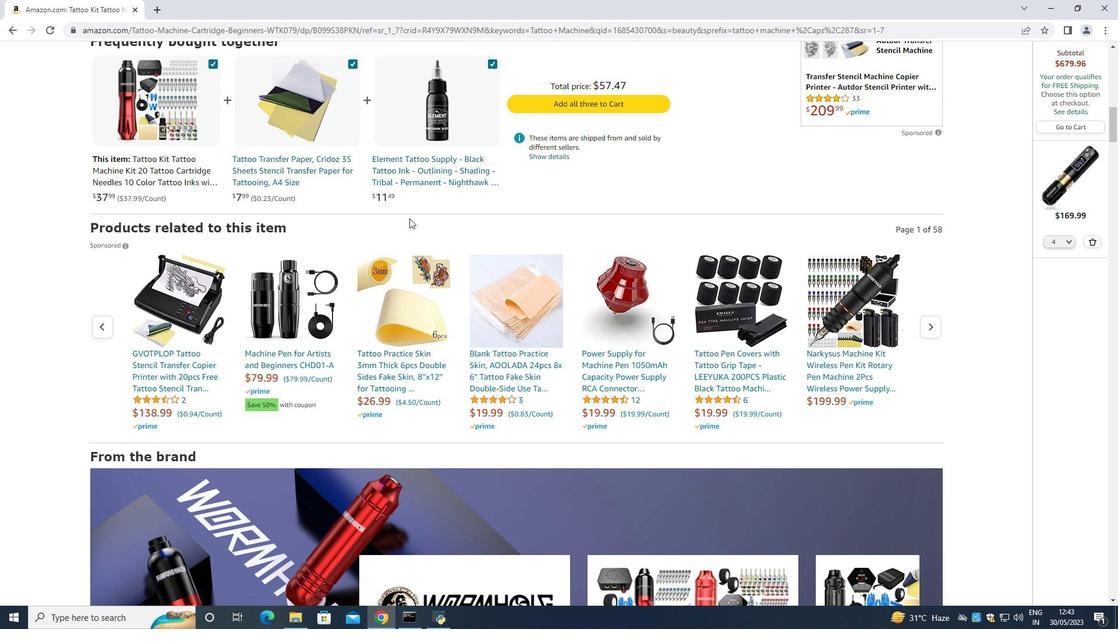 
Action: Mouse scrolled (417, 225) with delta (0, 0)
Screenshot: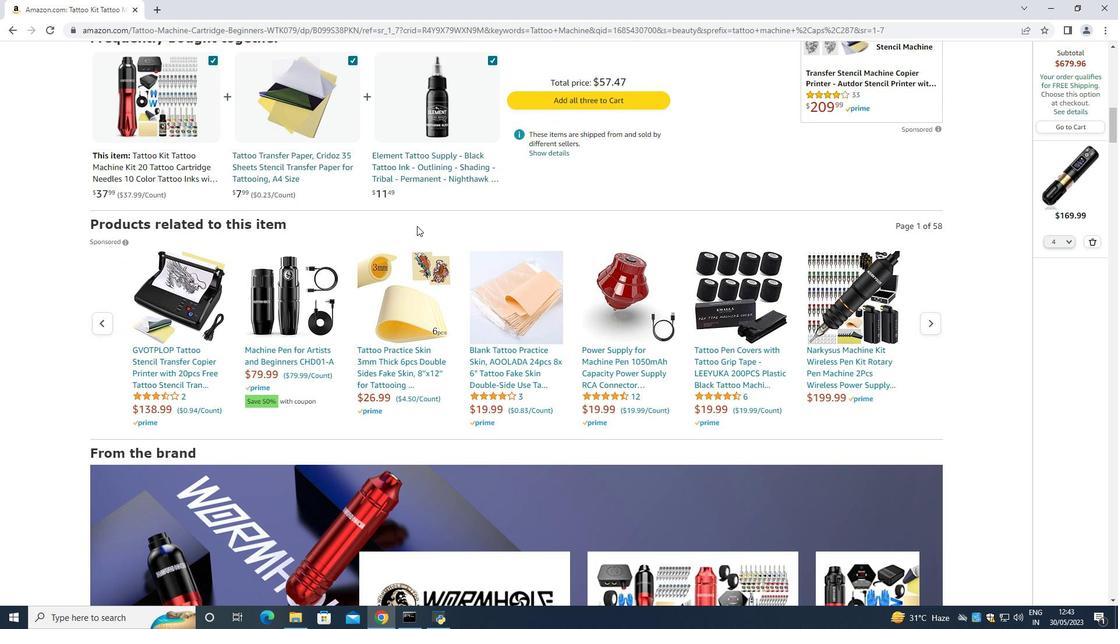 
Action: Mouse scrolled (417, 225) with delta (0, 0)
Screenshot: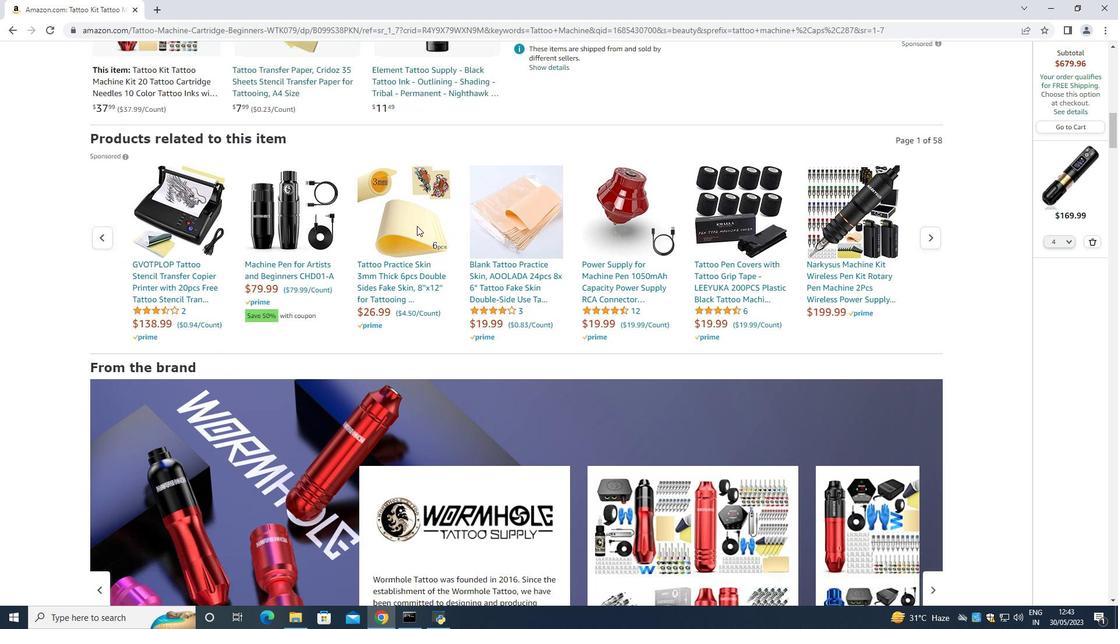 
Action: Mouse scrolled (417, 225) with delta (0, 0)
Screenshot: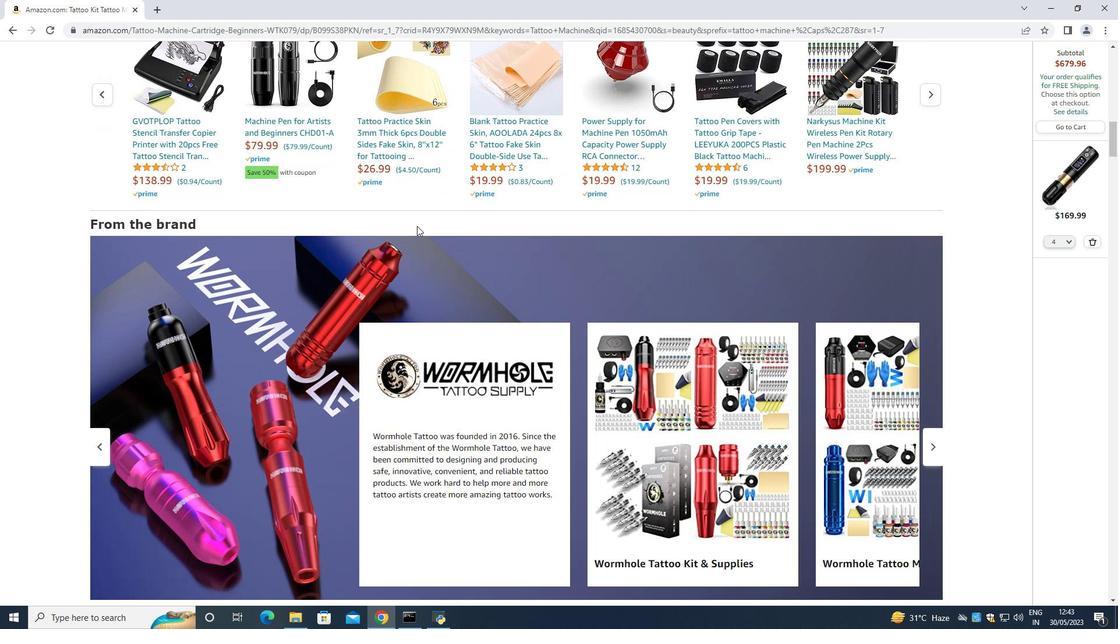 
Action: Mouse moved to (417, 226)
Screenshot: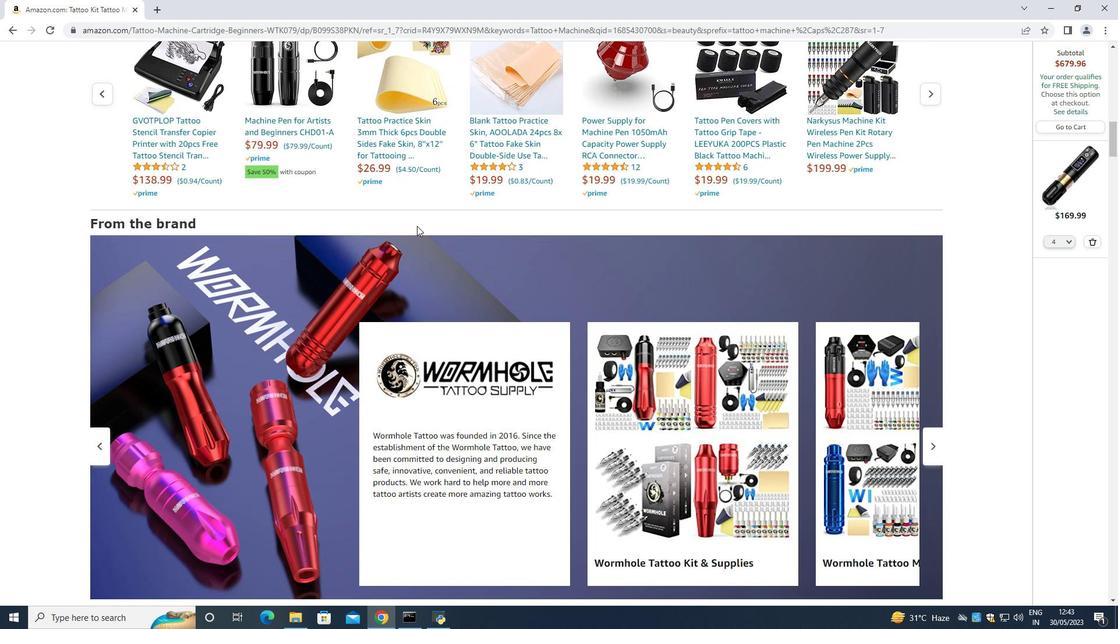 
Action: Mouse scrolled (417, 225) with delta (0, 0)
Screenshot: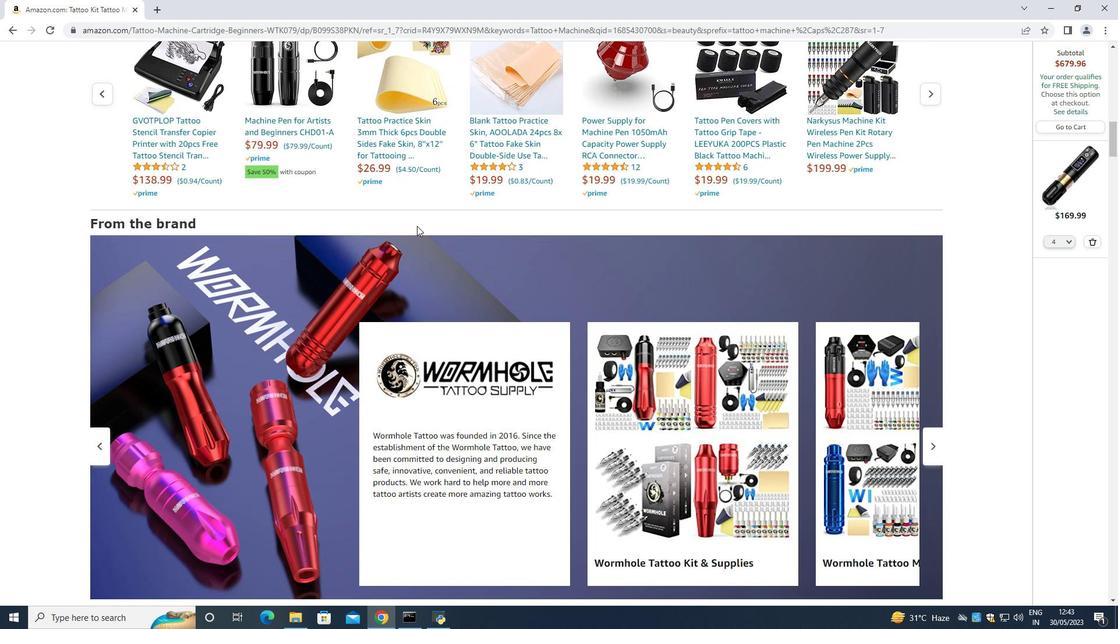 
Action: Mouse moved to (928, 324)
Screenshot: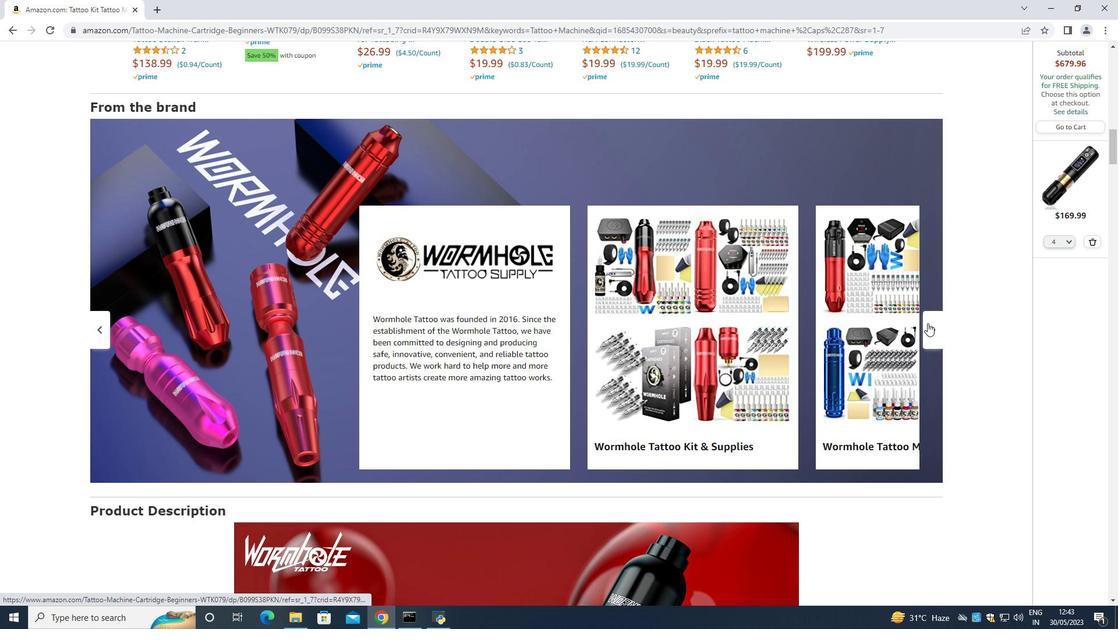 
Action: Mouse pressed left at (928, 324)
Screenshot: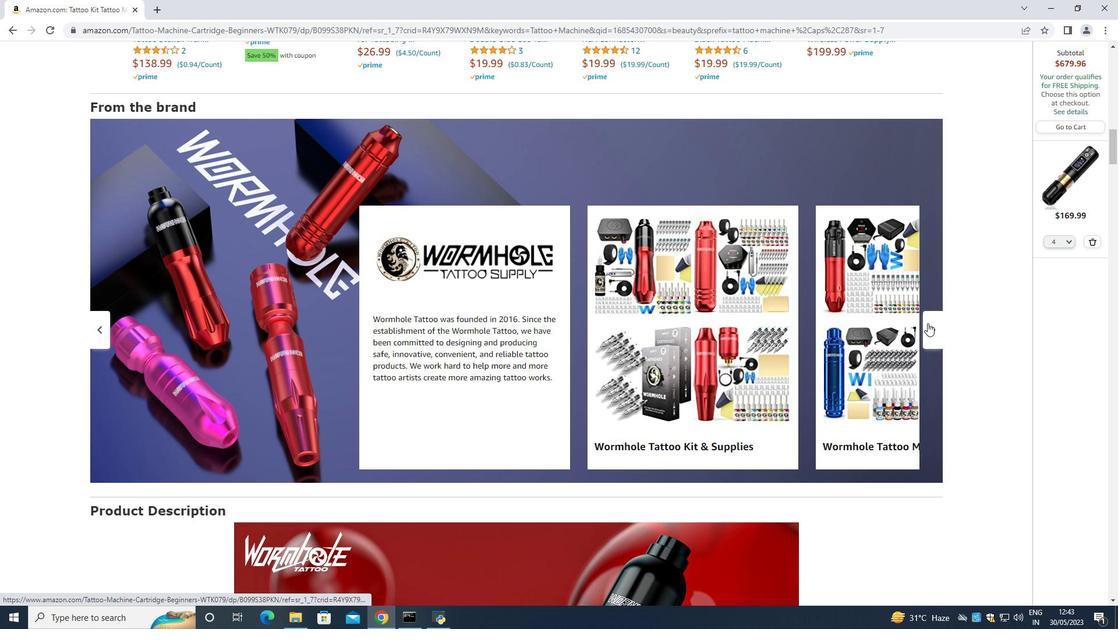 
Action: Mouse moved to (929, 326)
Screenshot: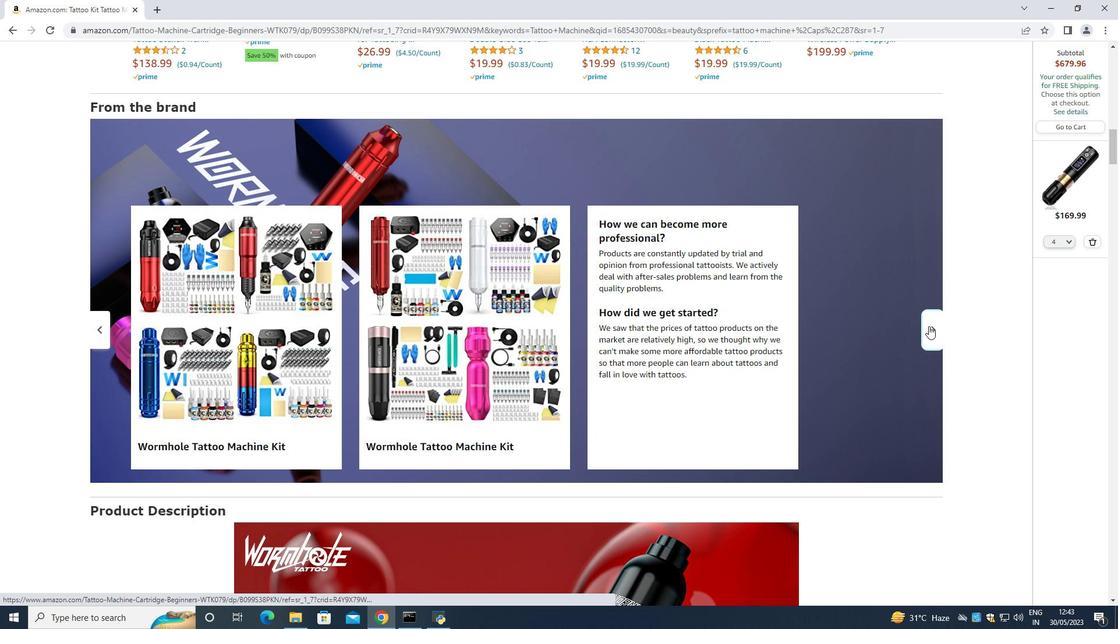 
Action: Mouse scrolled (929, 326) with delta (0, 0)
Screenshot: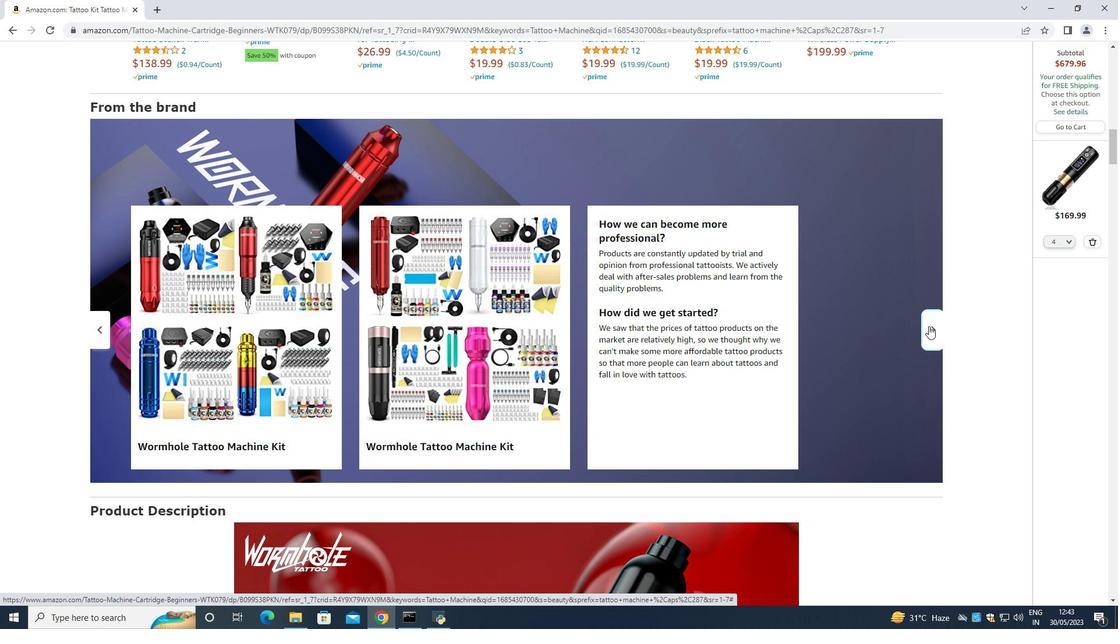 
Action: Mouse moved to (927, 326)
Screenshot: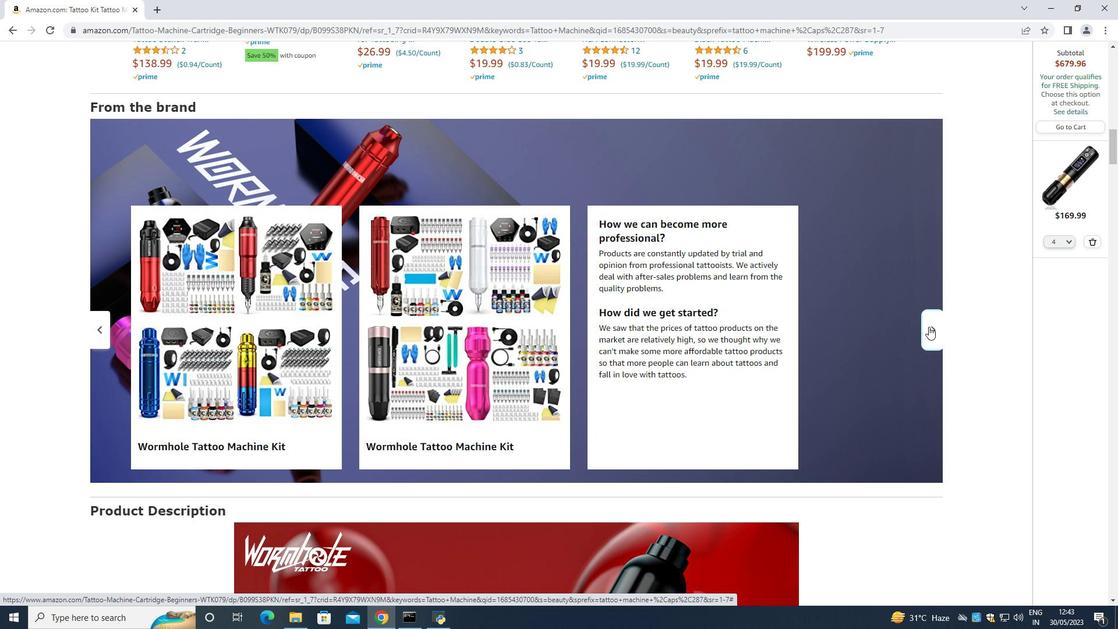 
Action: Mouse scrolled (927, 326) with delta (0, 0)
Screenshot: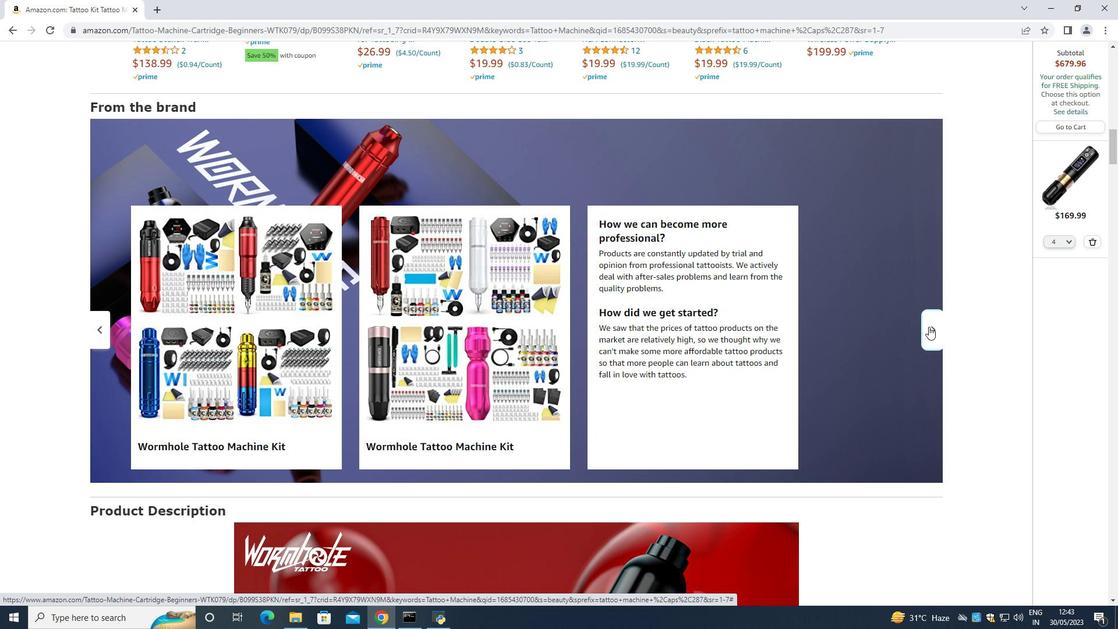 
Action: Mouse moved to (924, 326)
Screenshot: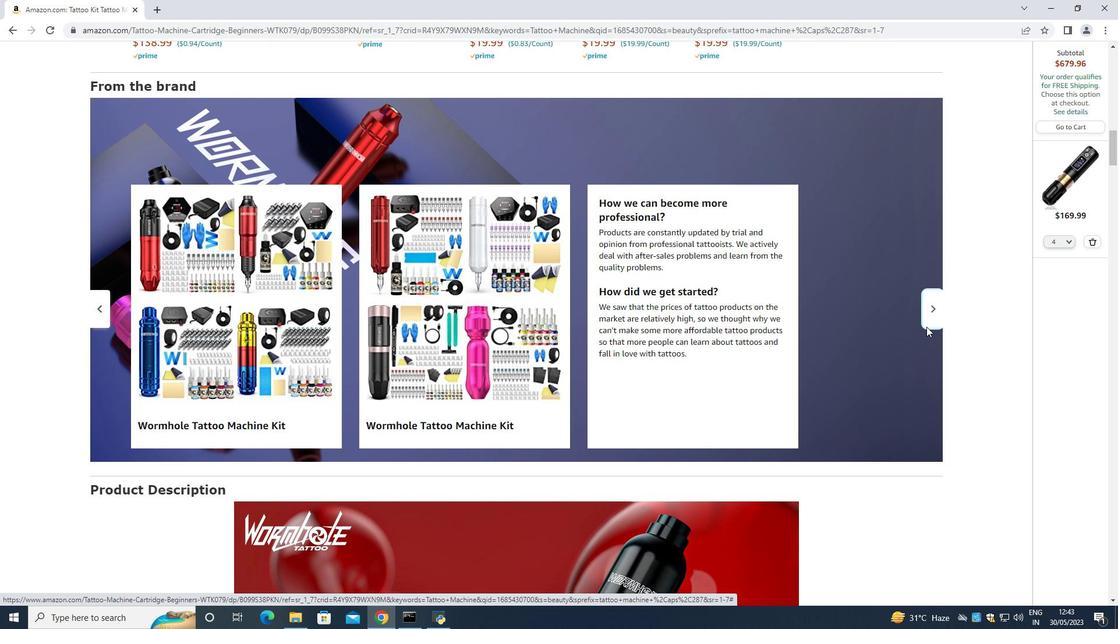 
Action: Mouse scrolled (924, 326) with delta (0, 0)
Screenshot: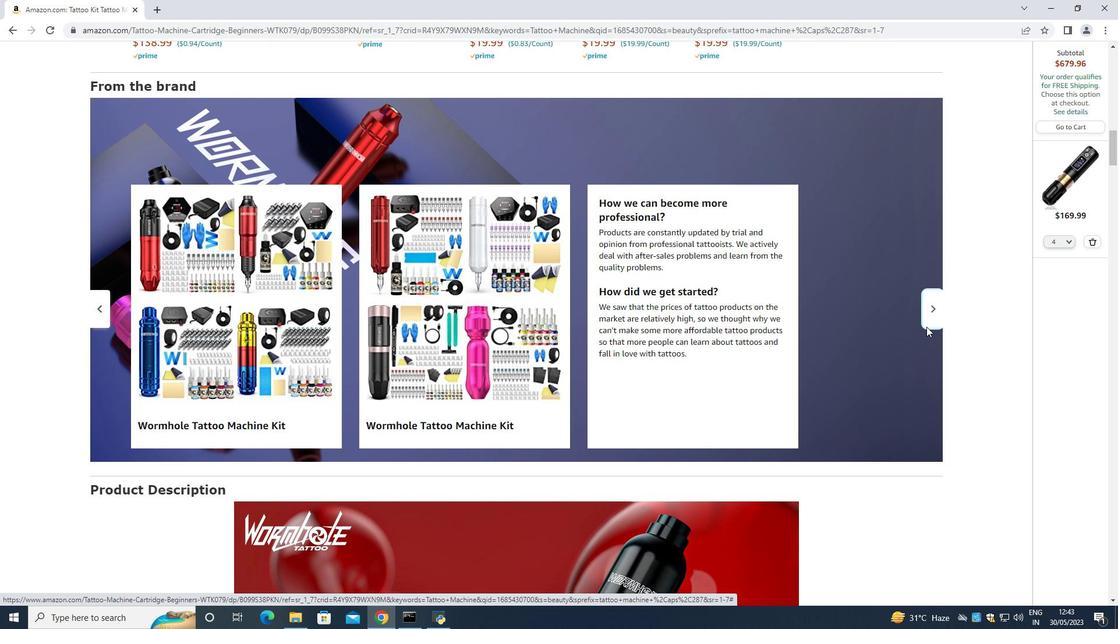 
Action: Mouse scrolled (924, 326) with delta (0, 0)
Screenshot: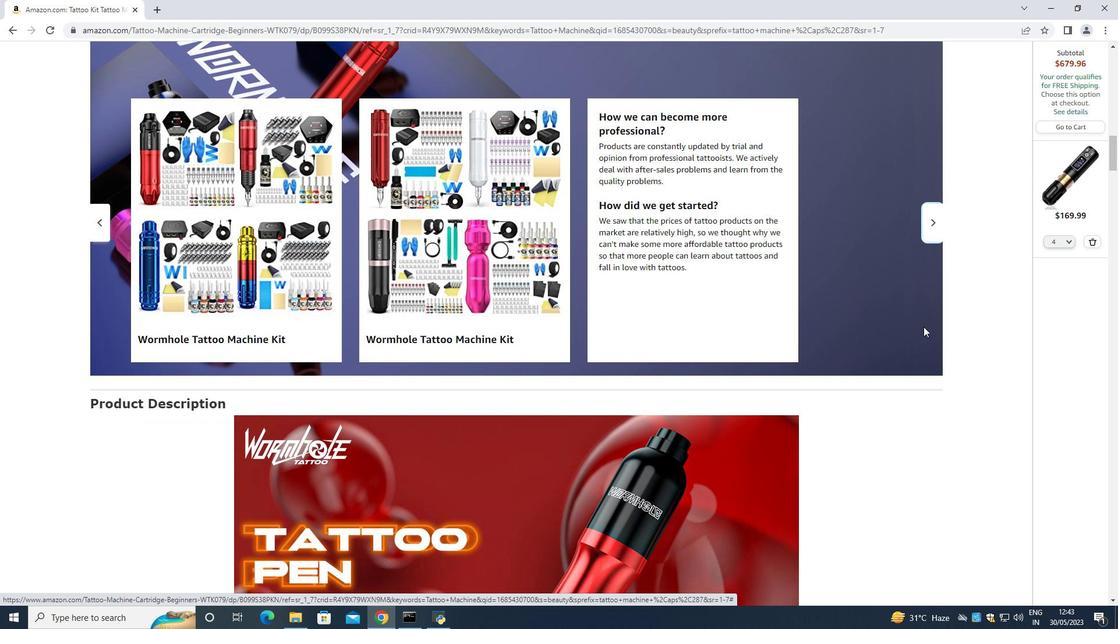 
Action: Mouse scrolled (924, 326) with delta (0, 0)
Screenshot: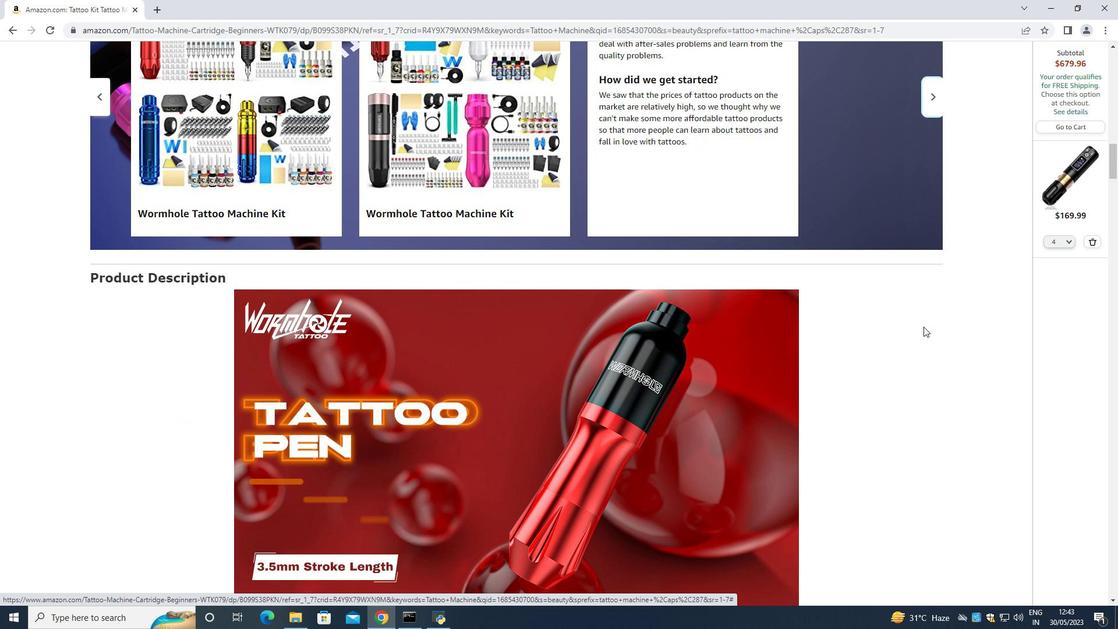 
Action: Mouse scrolled (924, 326) with delta (0, 0)
Screenshot: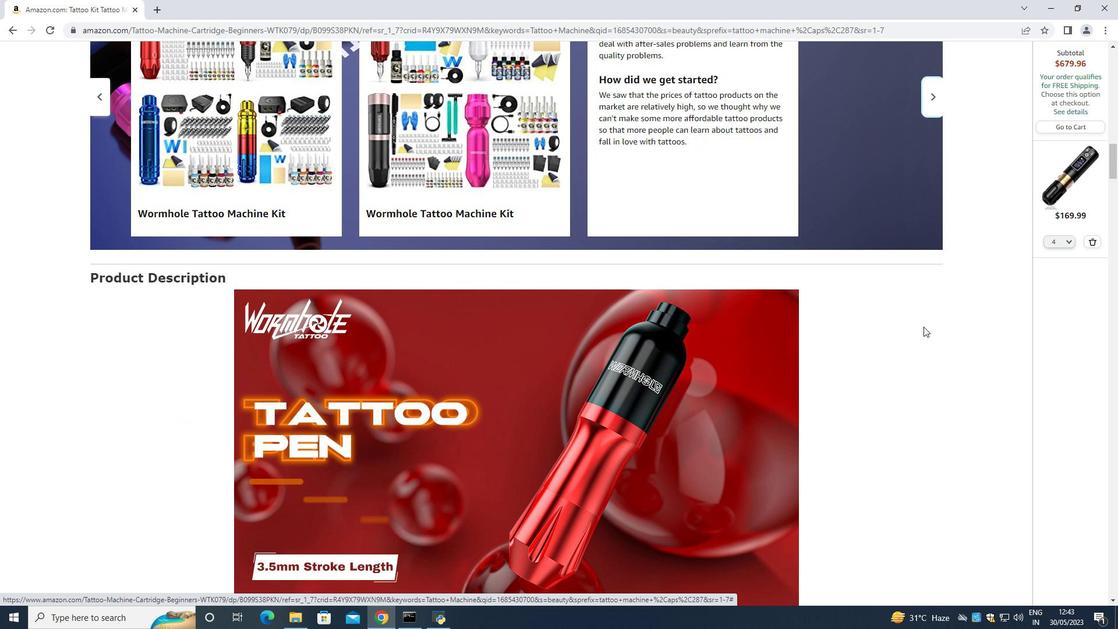 
Action: Mouse scrolled (924, 326) with delta (0, 0)
Screenshot: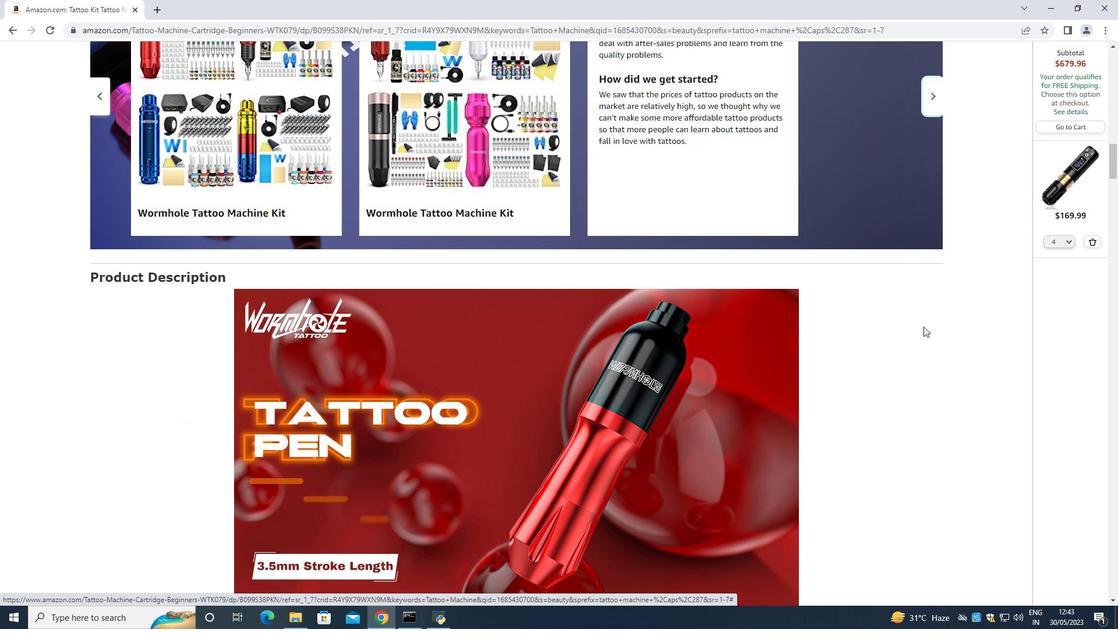 
Action: Mouse scrolled (924, 326) with delta (0, 0)
Screenshot: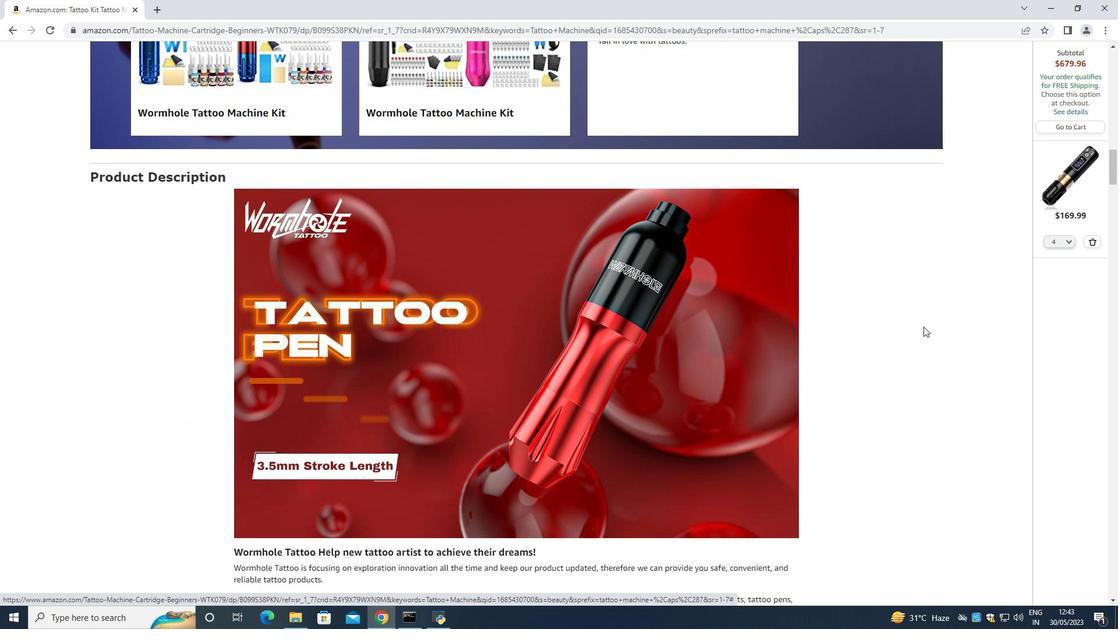 
Action: Mouse moved to (596, 196)
Screenshot: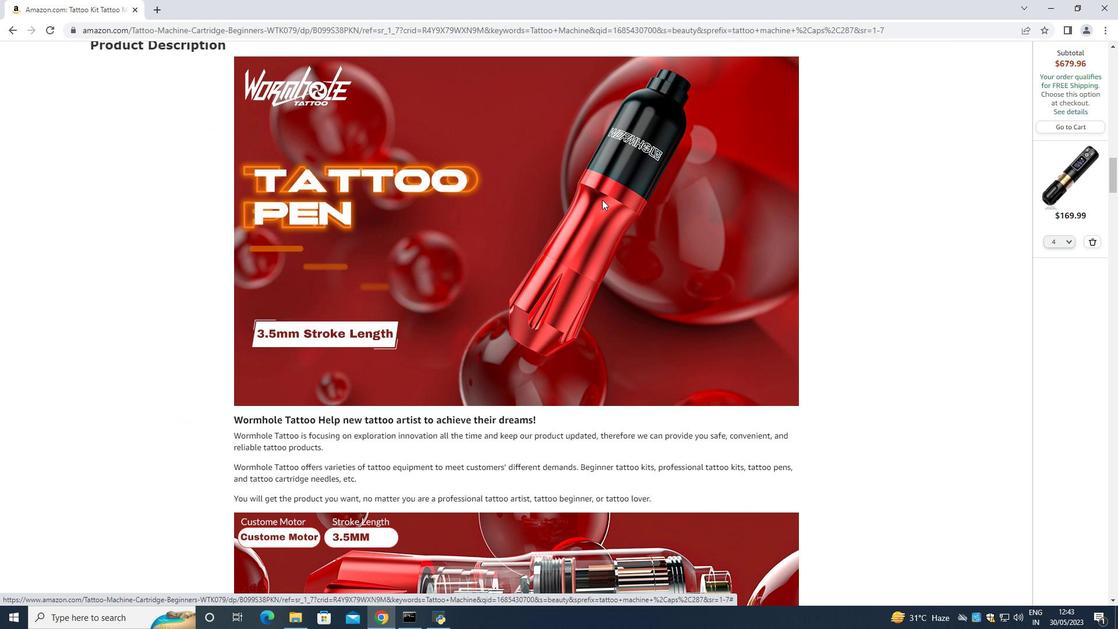 
Action: Mouse scrolled (596, 195) with delta (0, 0)
Screenshot: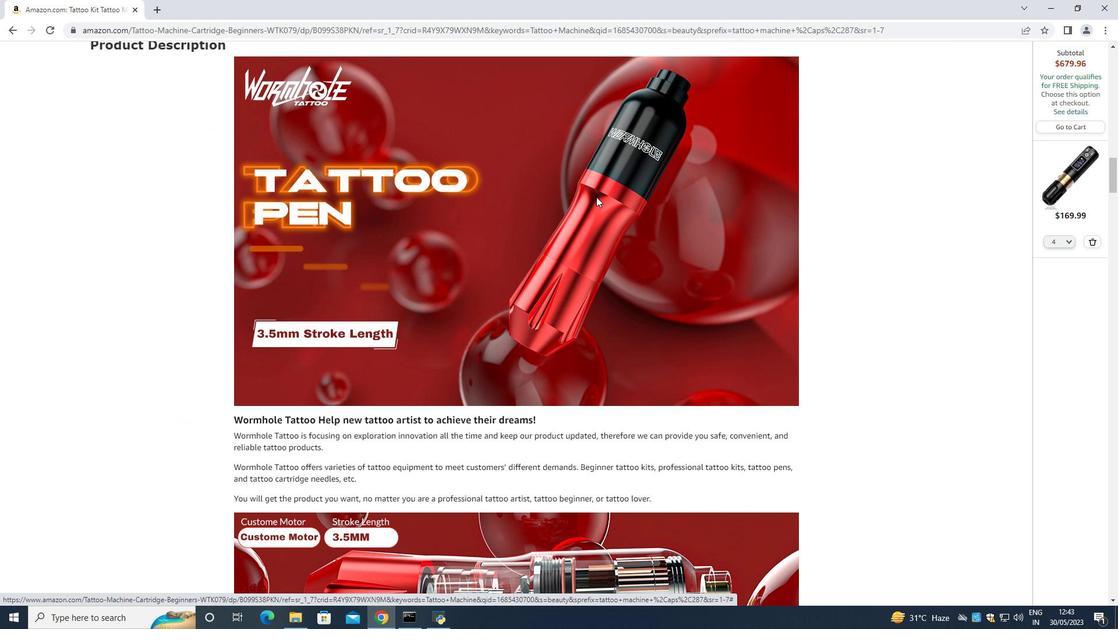 
Action: Mouse scrolled (596, 195) with delta (0, 0)
Screenshot: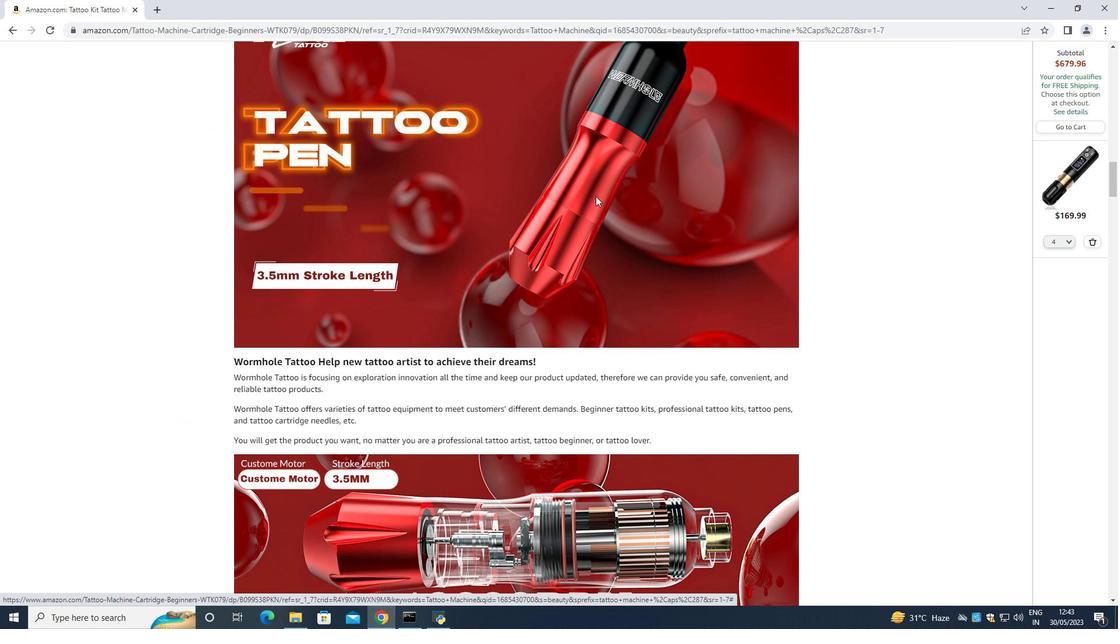 
Action: Mouse scrolled (596, 195) with delta (0, 0)
Screenshot: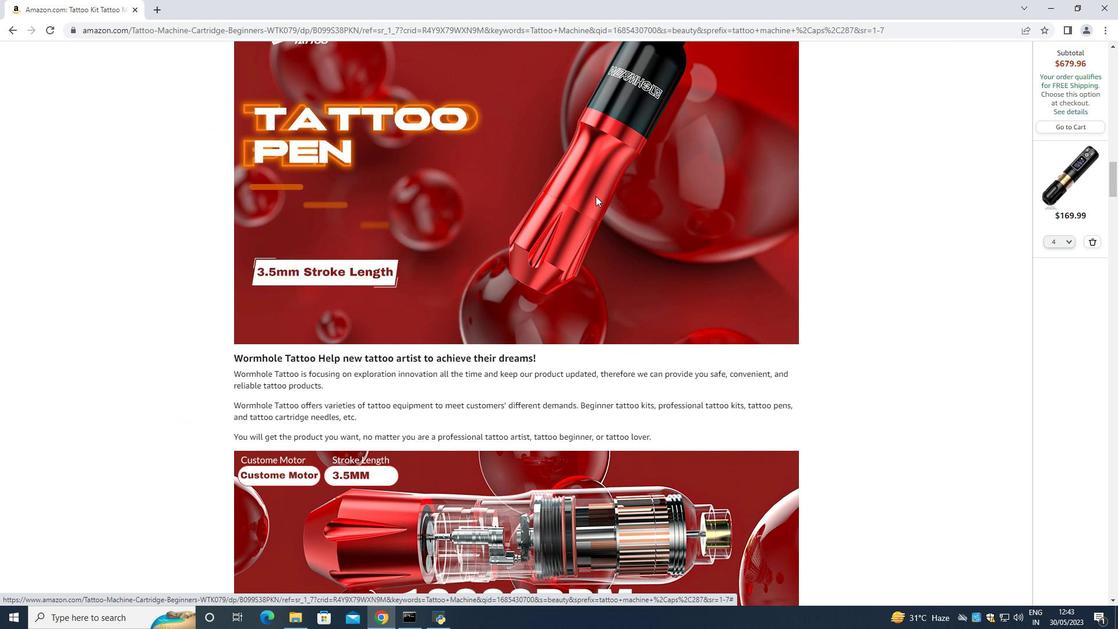 
Action: Mouse scrolled (596, 195) with delta (0, 0)
Screenshot: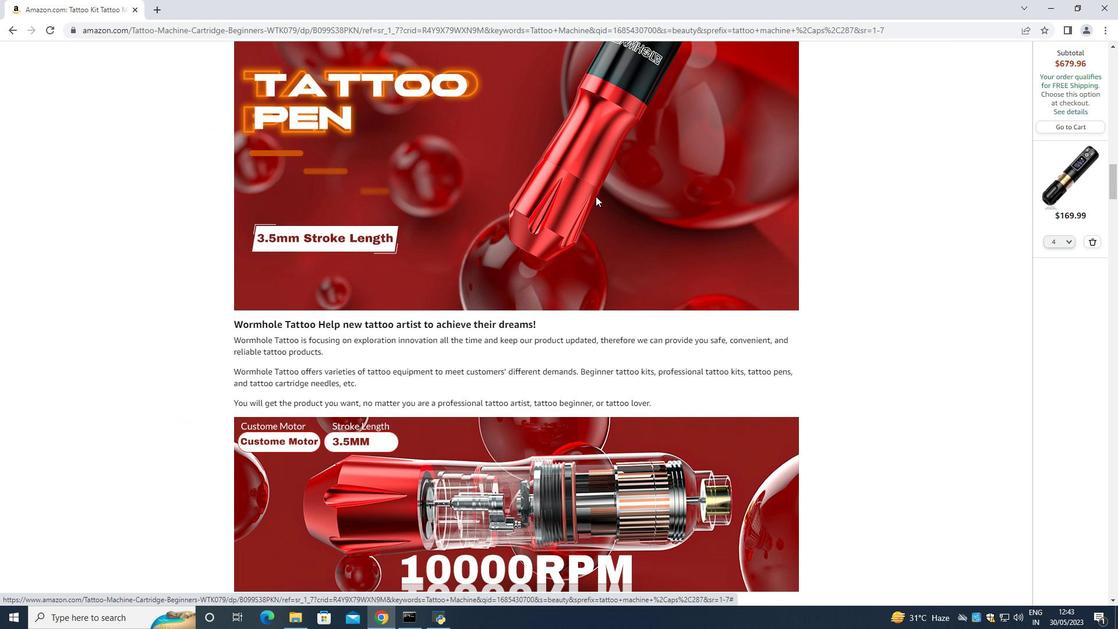 
Action: Mouse scrolled (596, 195) with delta (0, 0)
Screenshot: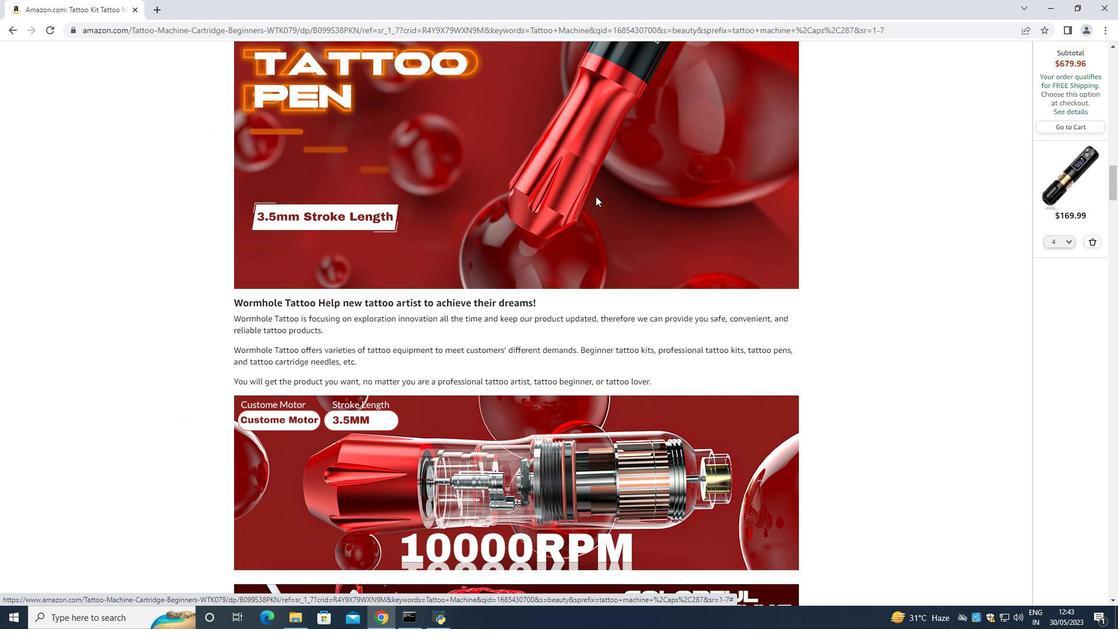 
Action: Mouse scrolled (596, 195) with delta (0, 0)
Screenshot: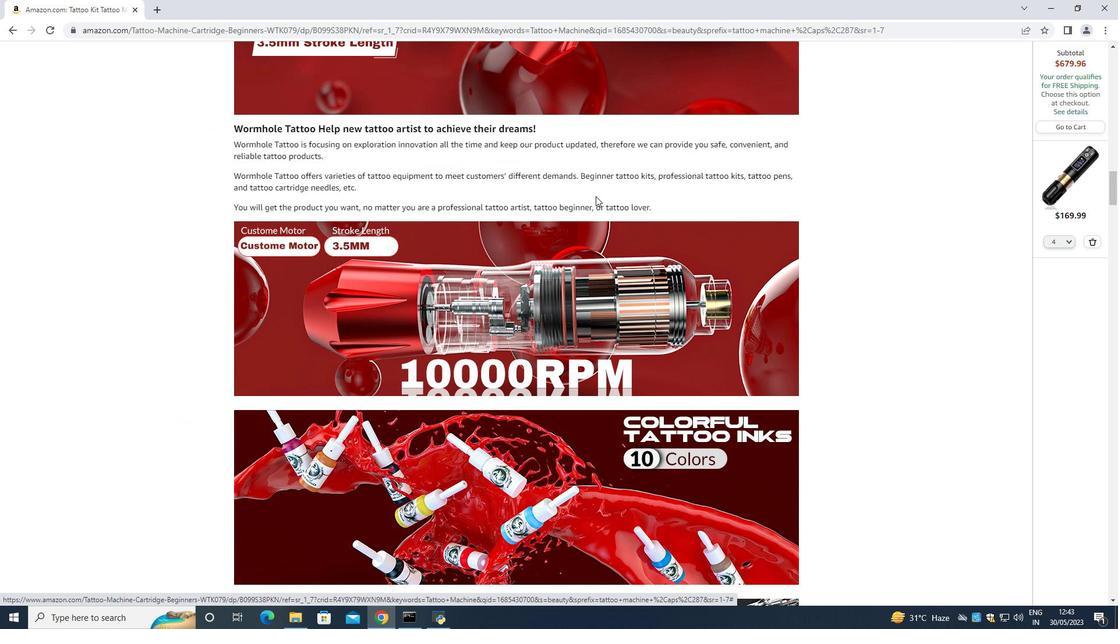
Action: Mouse scrolled (596, 195) with delta (0, 0)
Screenshot: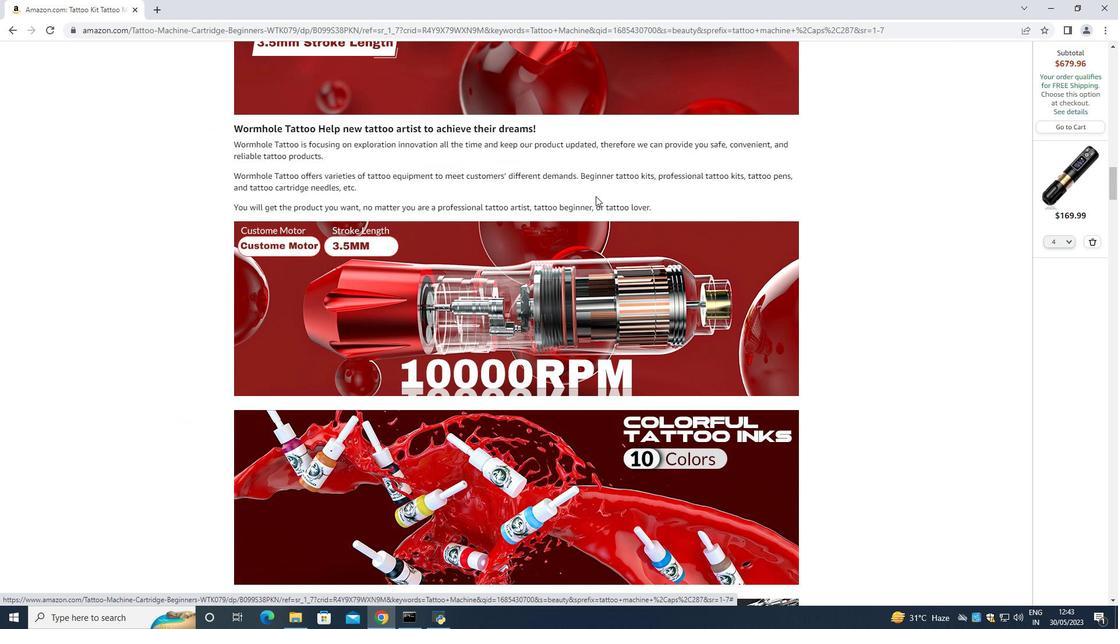 
Action: Mouse scrolled (596, 195) with delta (0, 0)
Screenshot: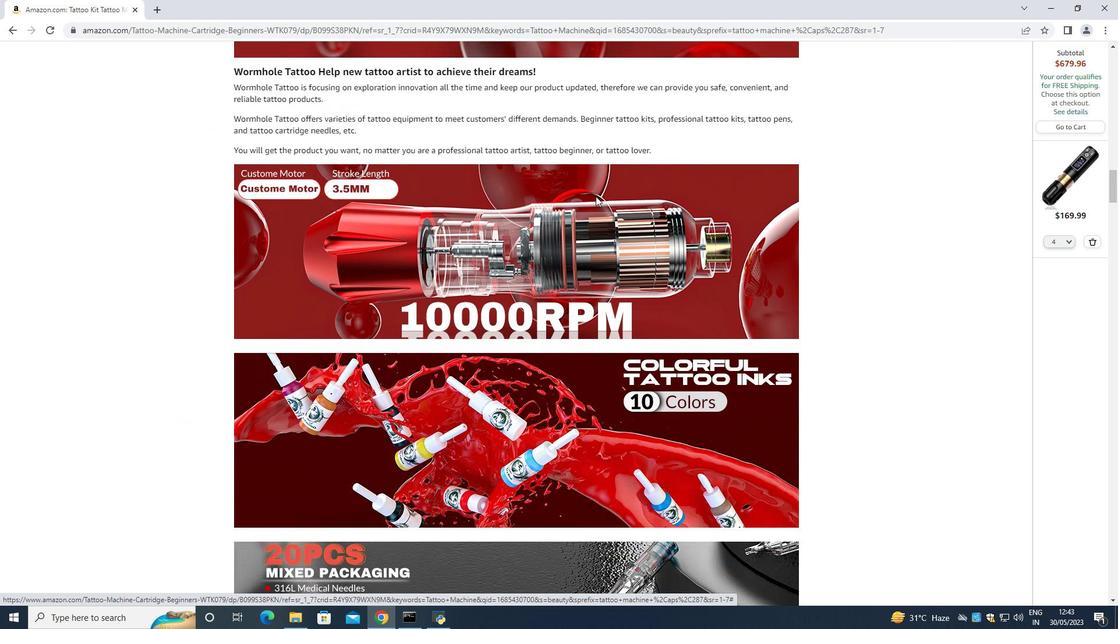 
Action: Mouse scrolled (596, 195) with delta (0, 0)
Screenshot: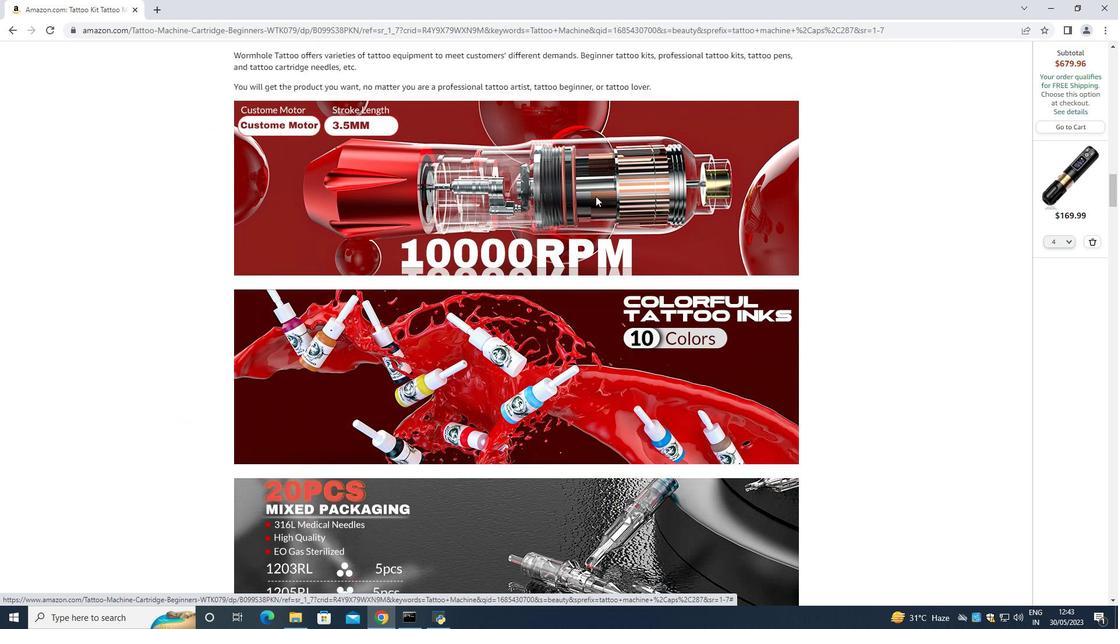 
Action: Mouse scrolled (596, 195) with delta (0, 0)
Screenshot: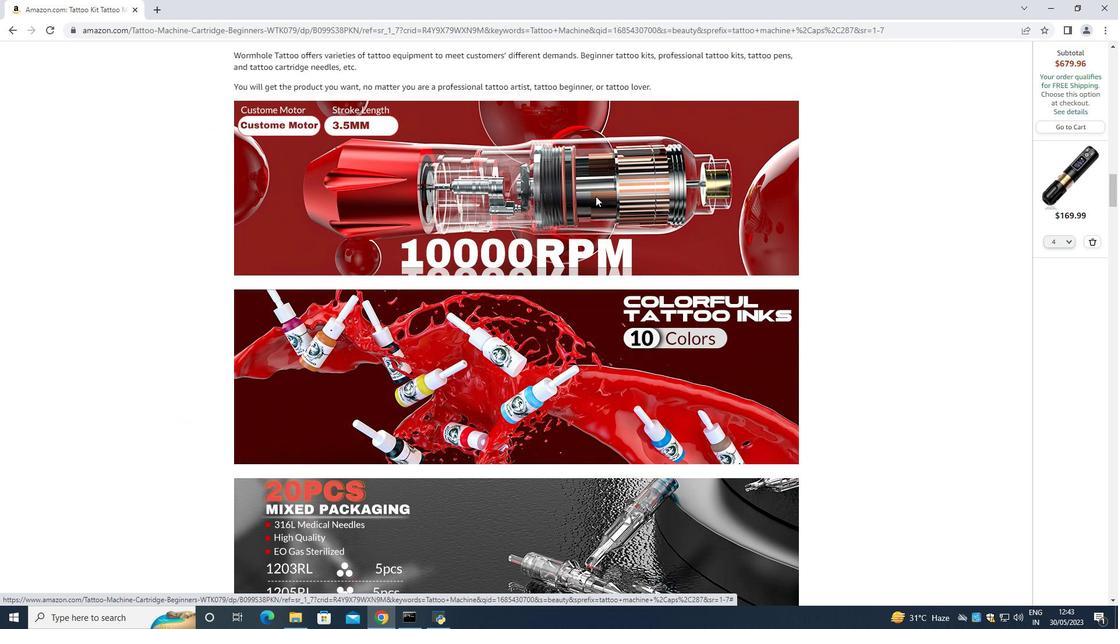 
Action: Mouse scrolled (596, 195) with delta (0, 0)
Screenshot: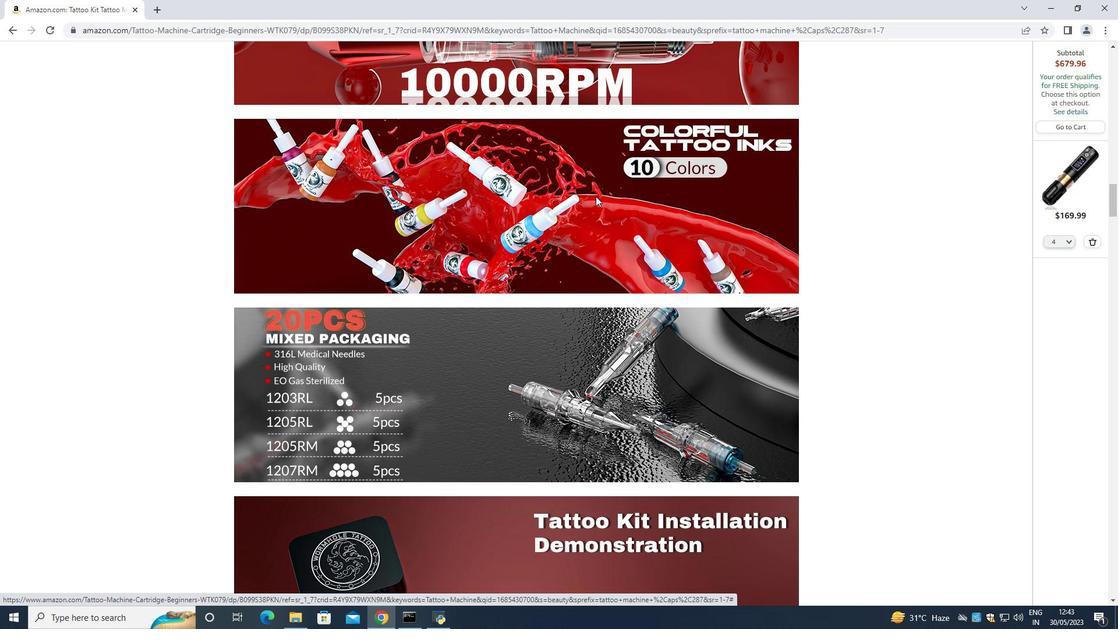 
Action: Mouse scrolled (596, 195) with delta (0, 0)
Screenshot: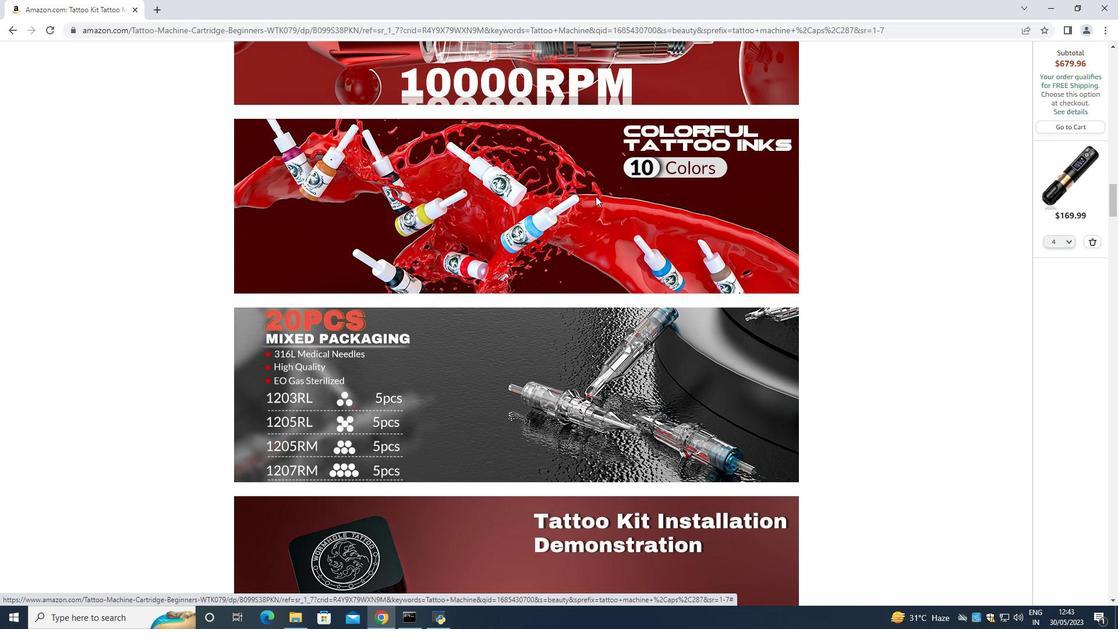 
Action: Mouse scrolled (596, 195) with delta (0, 0)
Screenshot: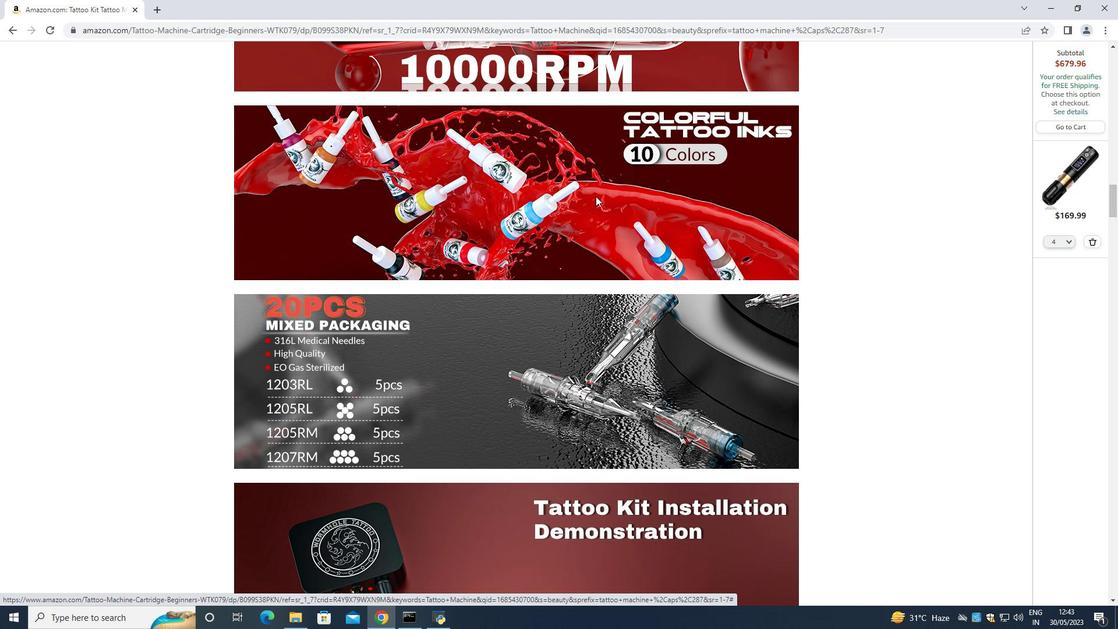 
Action: Mouse scrolled (596, 195) with delta (0, 0)
Screenshot: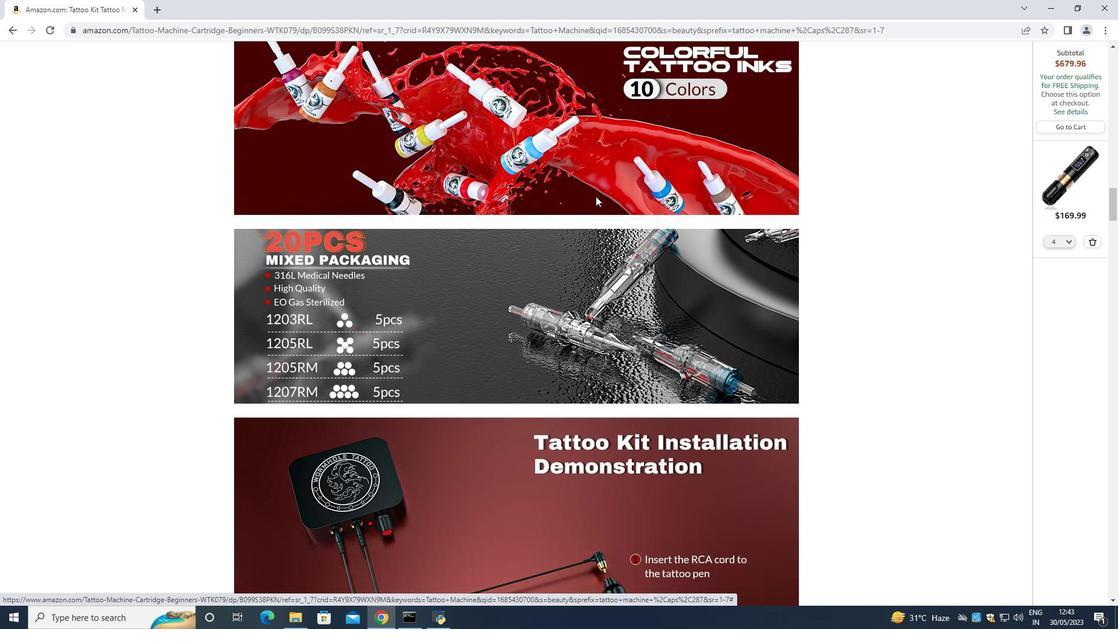 
Action: Mouse scrolled (596, 195) with delta (0, 0)
Screenshot: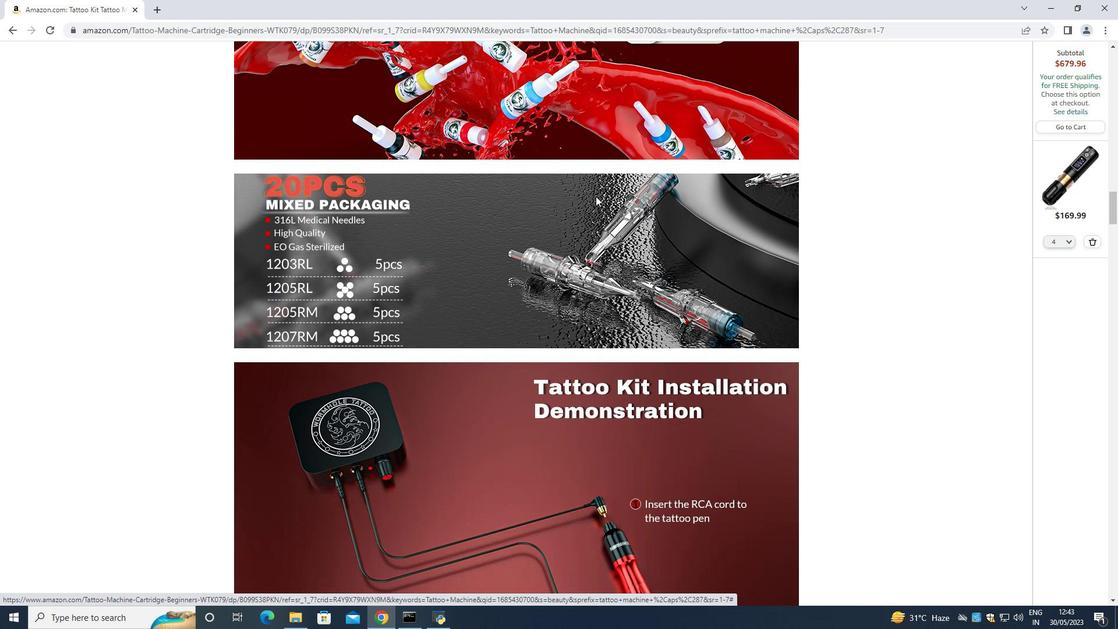 
Action: Mouse scrolled (596, 195) with delta (0, 0)
Screenshot: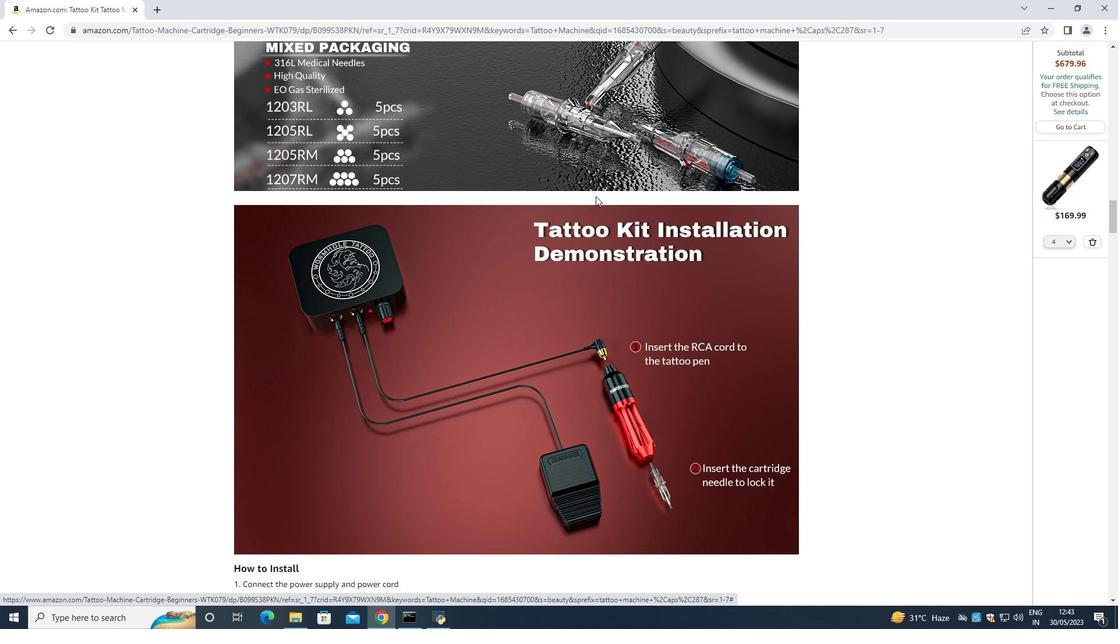 
Action: Mouse scrolled (596, 195) with delta (0, 0)
Screenshot: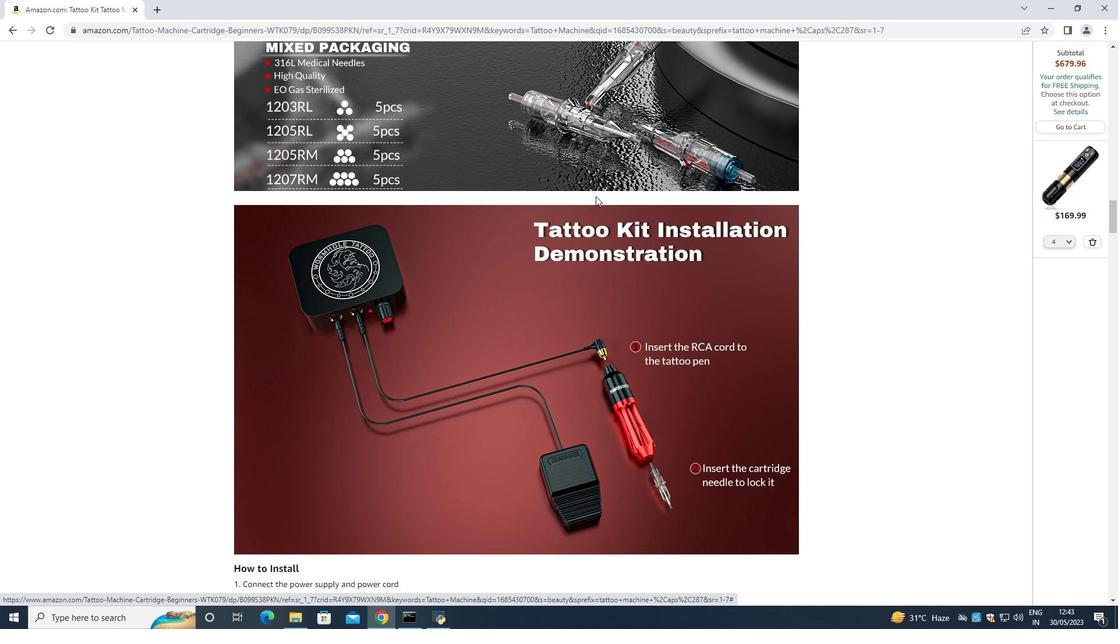 
Action: Mouse scrolled (596, 195) with delta (0, 0)
Screenshot: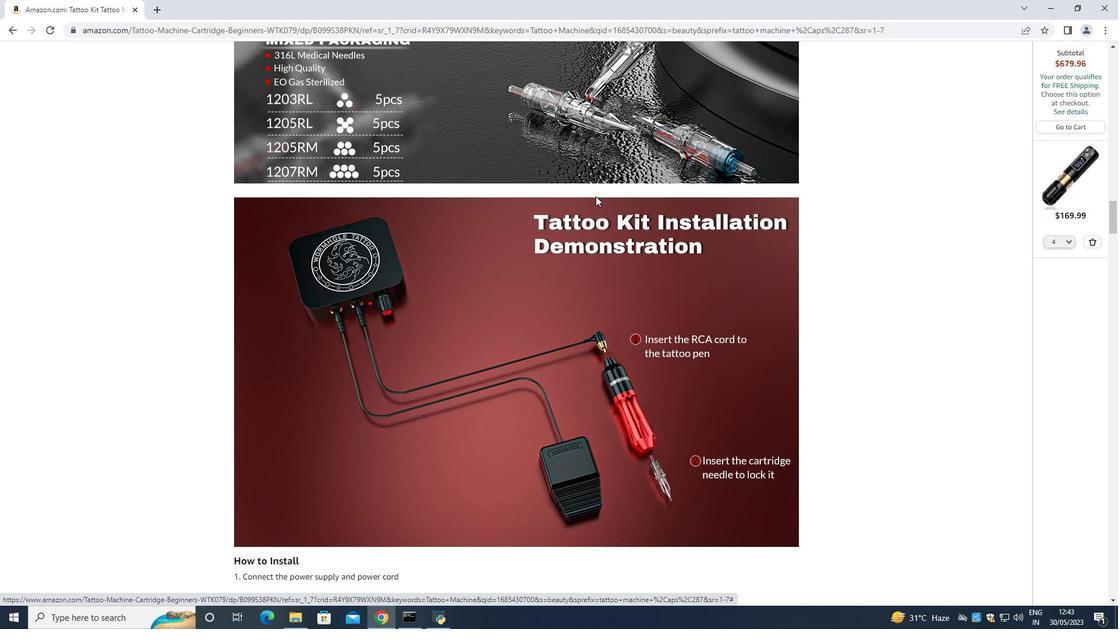 
Action: Mouse scrolled (596, 196) with delta (0, 0)
Screenshot: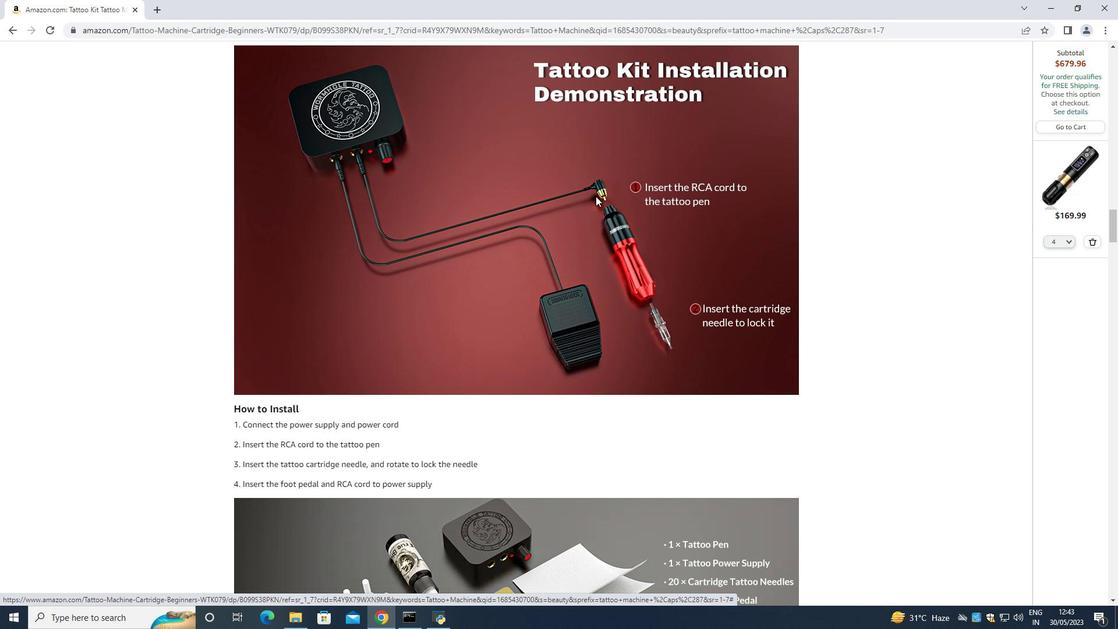 
Action: Mouse scrolled (596, 196) with delta (0, 0)
Screenshot: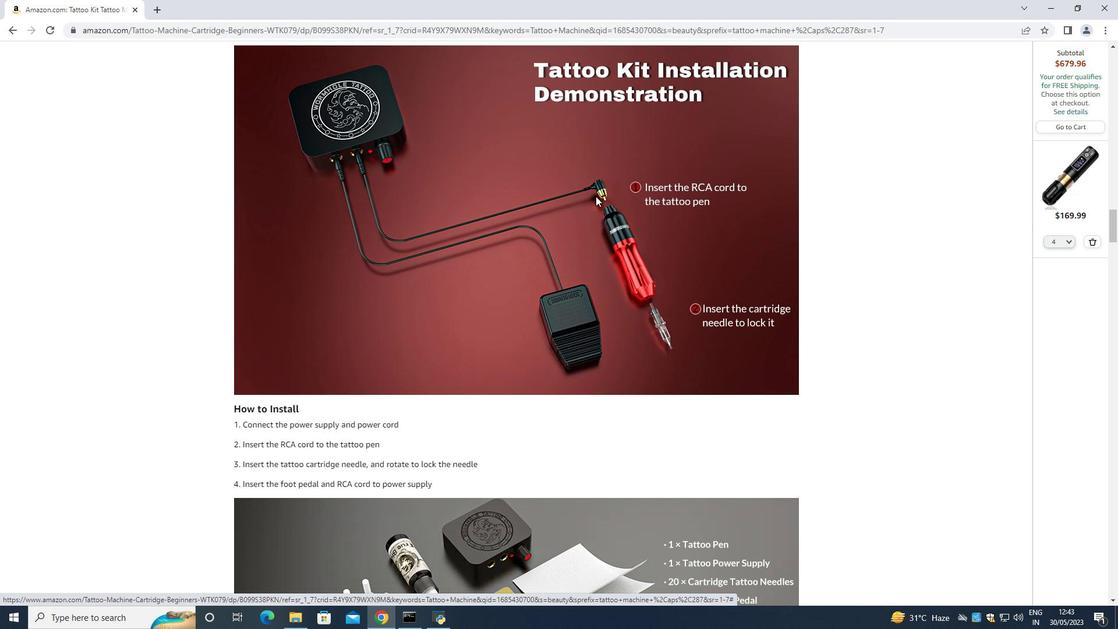 
Action: Mouse scrolled (596, 196) with delta (0, 0)
Screenshot: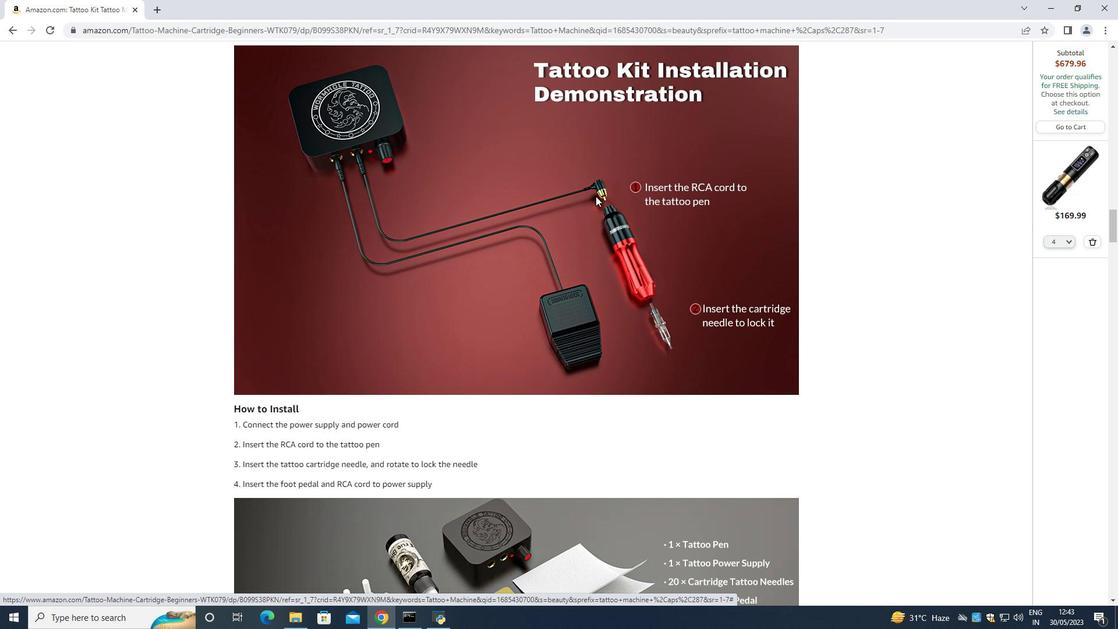 
Action: Mouse scrolled (596, 196) with delta (0, 0)
Screenshot: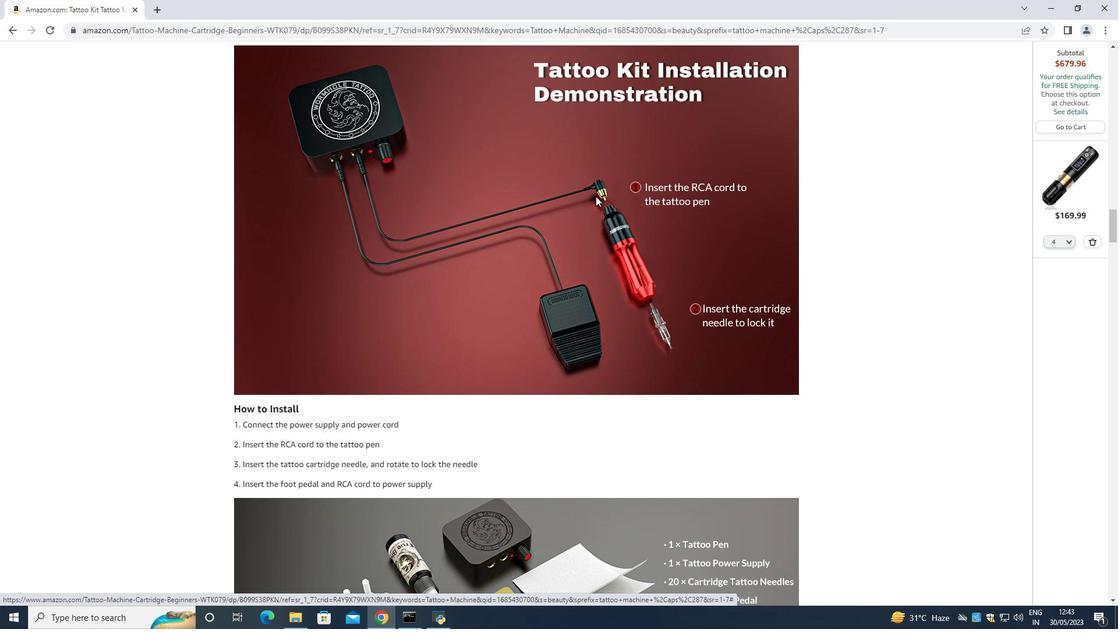 
Action: Mouse scrolled (596, 196) with delta (0, 0)
Screenshot: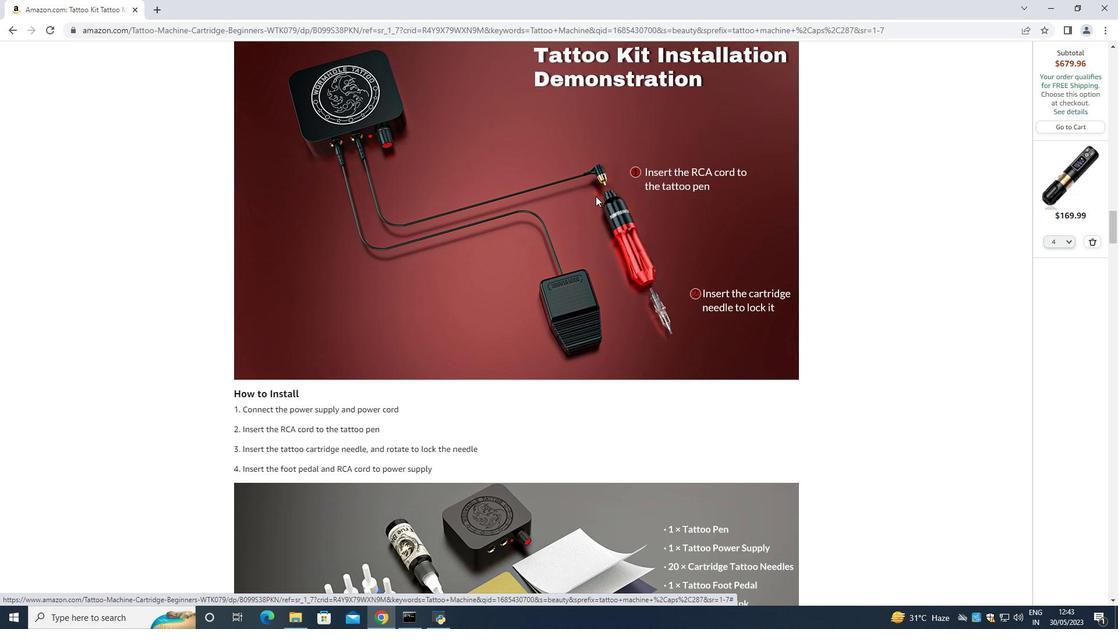 
Action: Mouse scrolled (596, 195) with delta (0, 0)
Screenshot: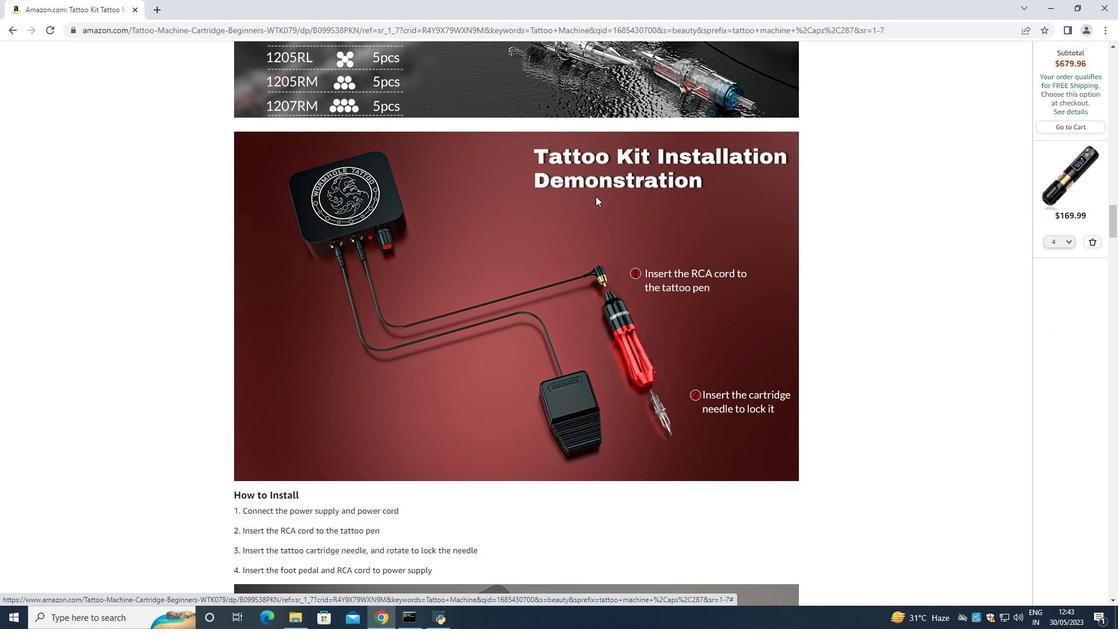 
Action: Mouse scrolled (596, 195) with delta (0, 0)
Screenshot: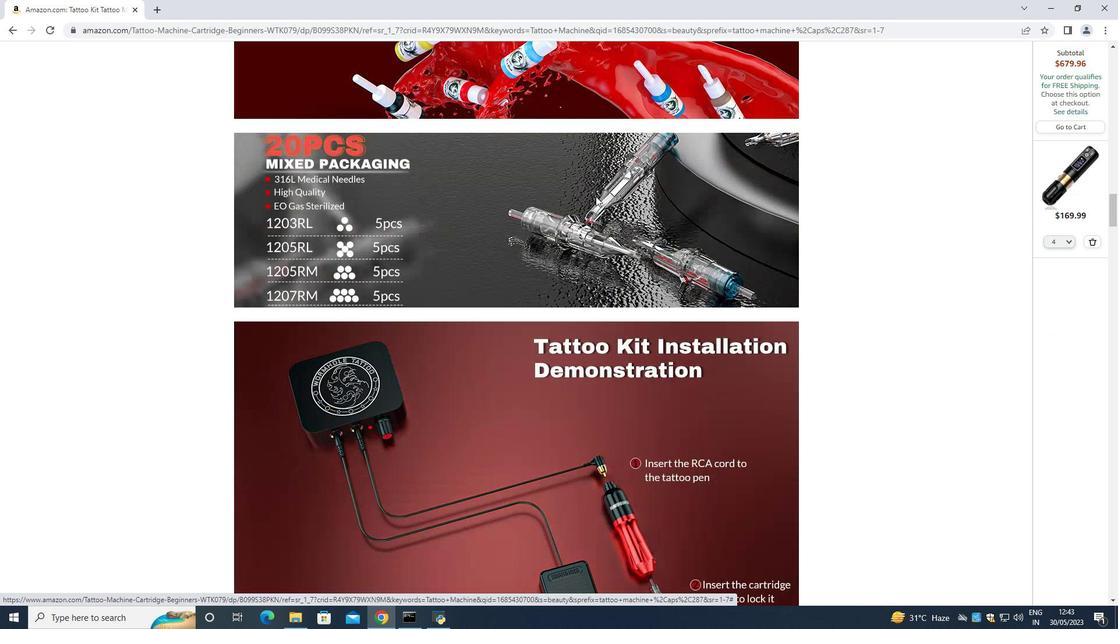 
Action: Mouse scrolled (596, 195) with delta (0, 0)
Screenshot: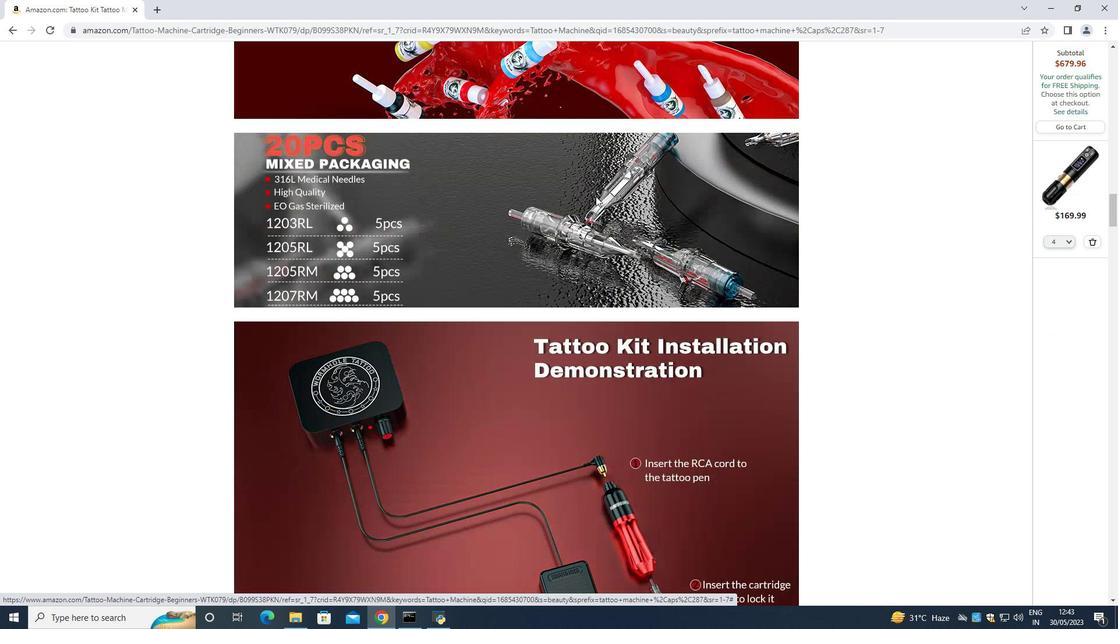 
Action: Mouse scrolled (596, 195) with delta (0, 0)
Screenshot: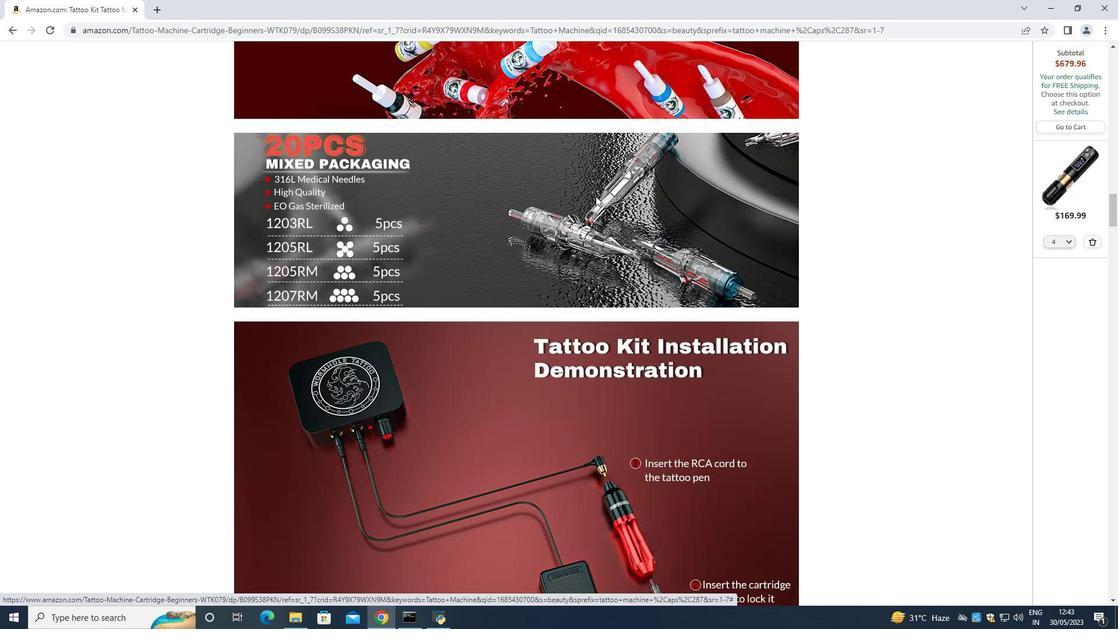 
Action: Mouse scrolled (596, 195) with delta (0, 0)
Screenshot: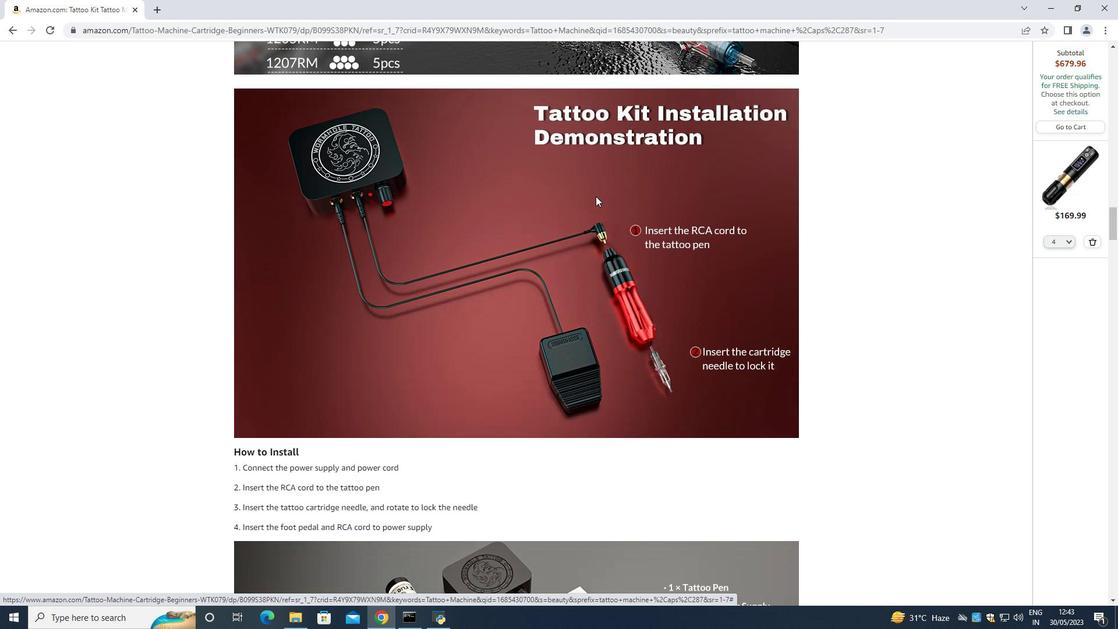 
Action: Mouse scrolled (596, 195) with delta (0, 0)
Screenshot: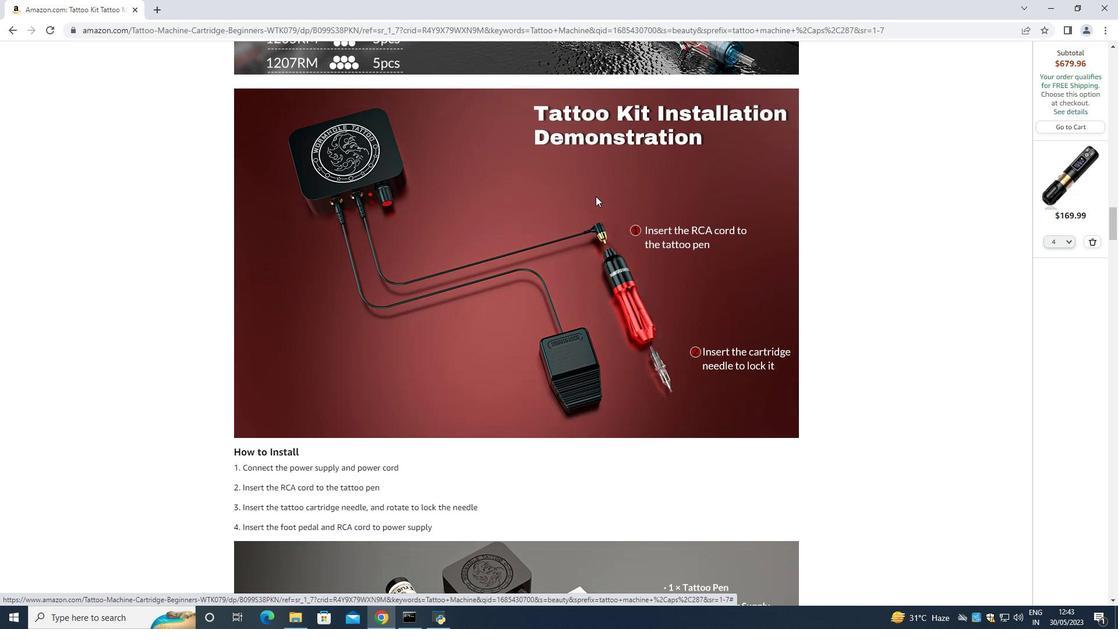 
Action: Mouse scrolled (596, 195) with delta (0, 0)
Screenshot: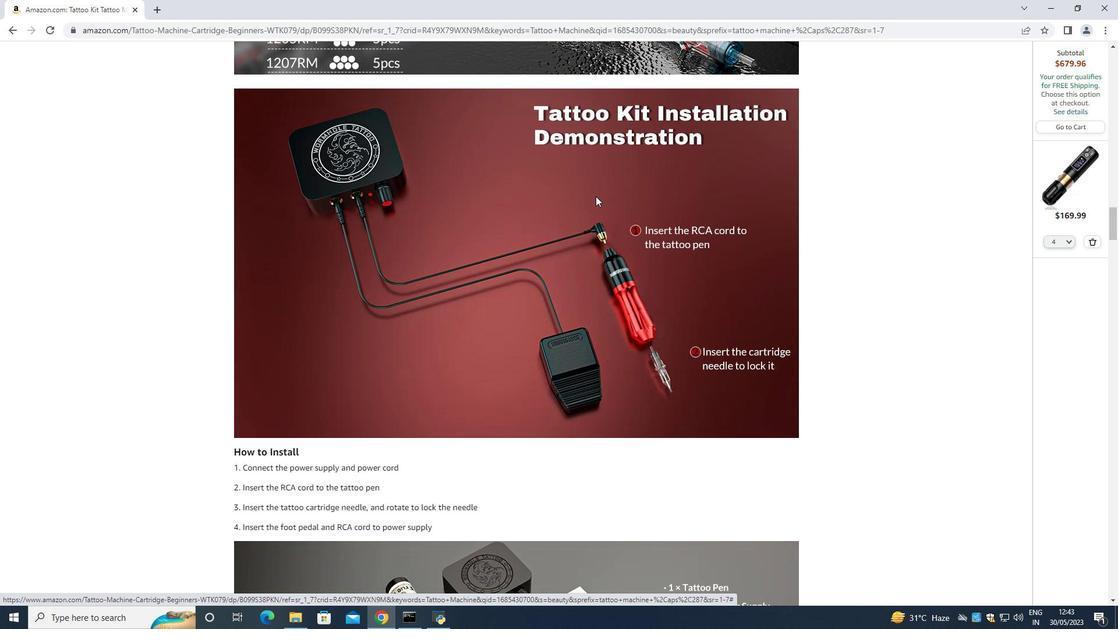 
Action: Mouse scrolled (596, 195) with delta (0, 0)
Screenshot: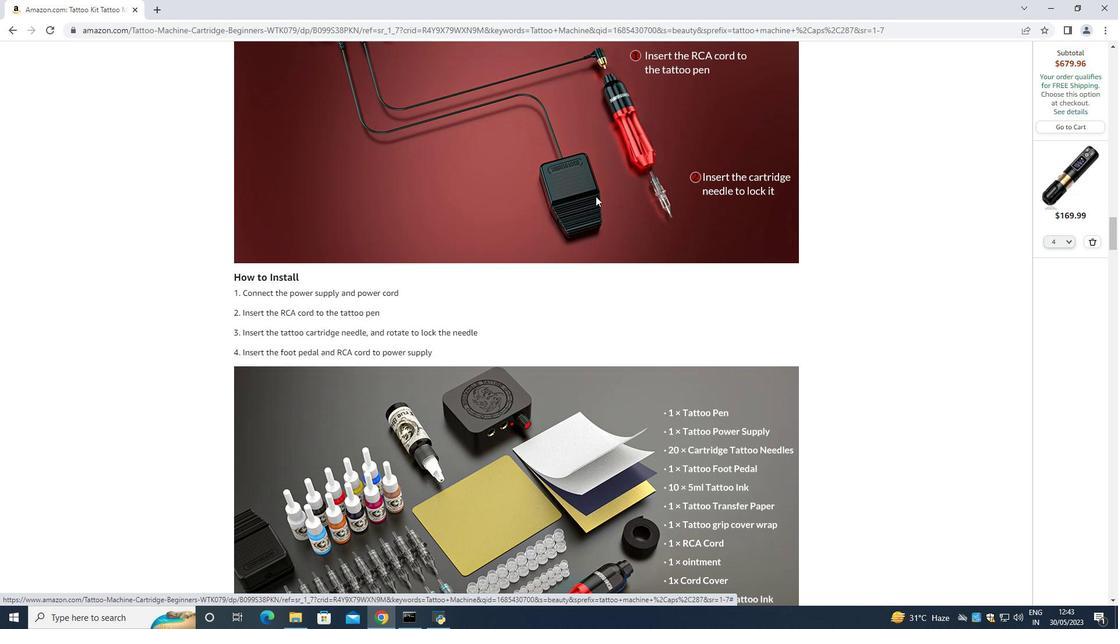 
Action: Mouse scrolled (596, 195) with delta (0, 0)
Screenshot: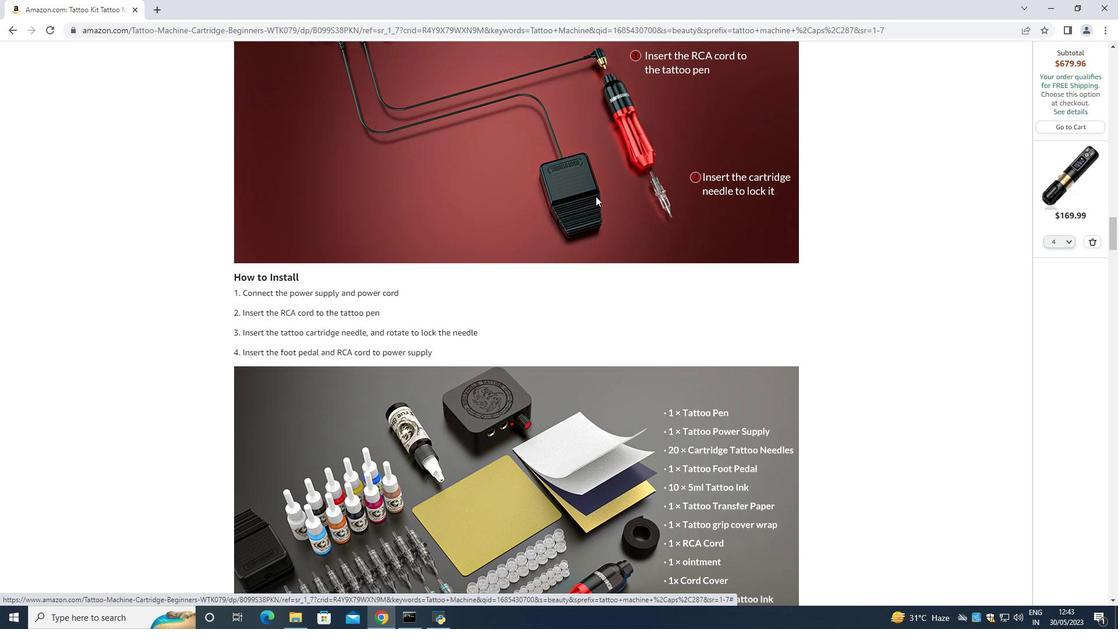 
Action: Mouse scrolled (596, 195) with delta (0, 0)
Screenshot: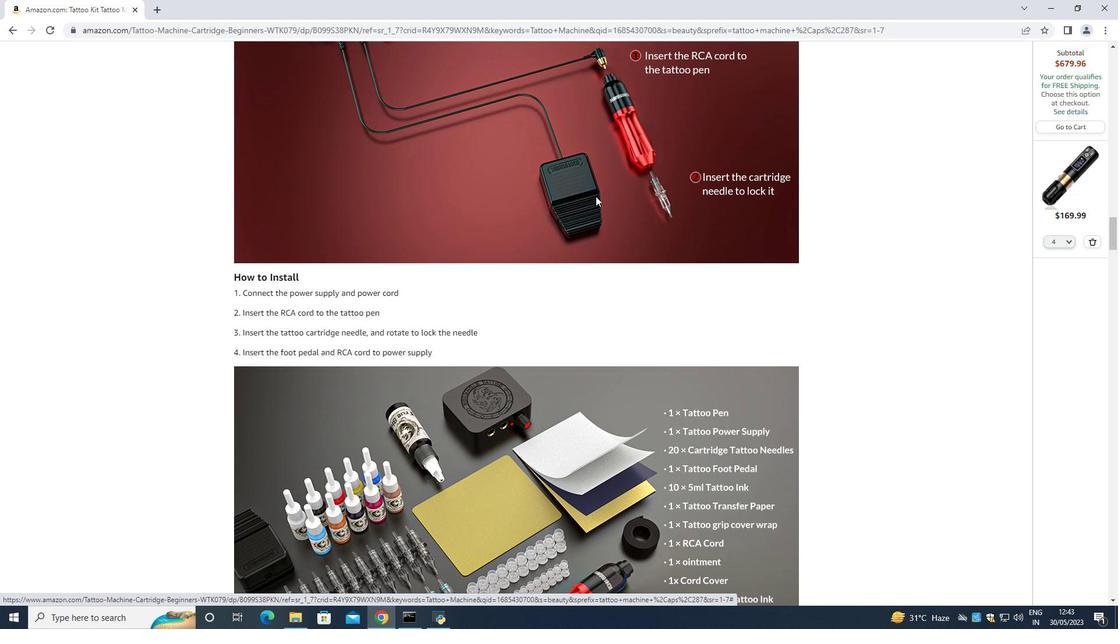 
Action: Mouse scrolled (596, 195) with delta (0, 0)
Screenshot: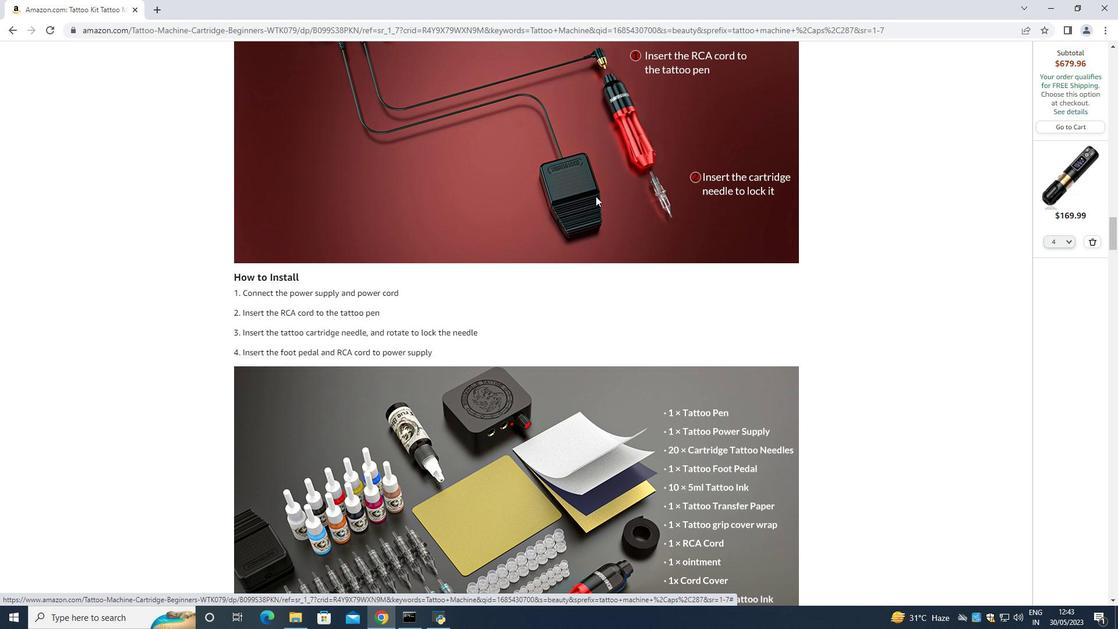 
Action: Mouse scrolled (596, 195) with delta (0, 0)
Screenshot: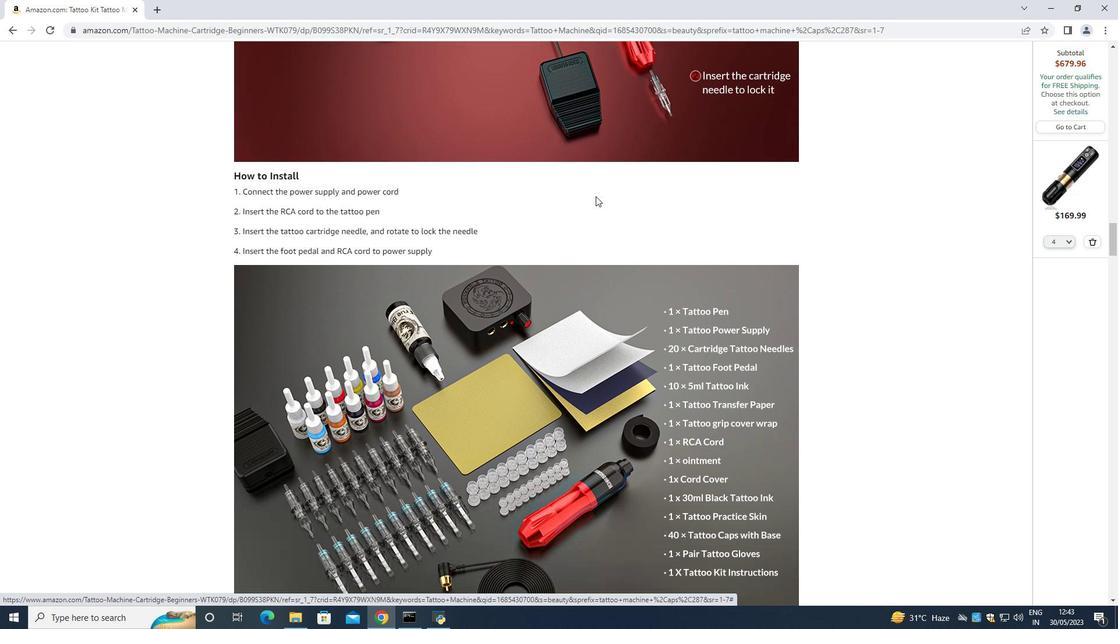 
Action: Mouse scrolled (596, 195) with delta (0, 0)
Screenshot: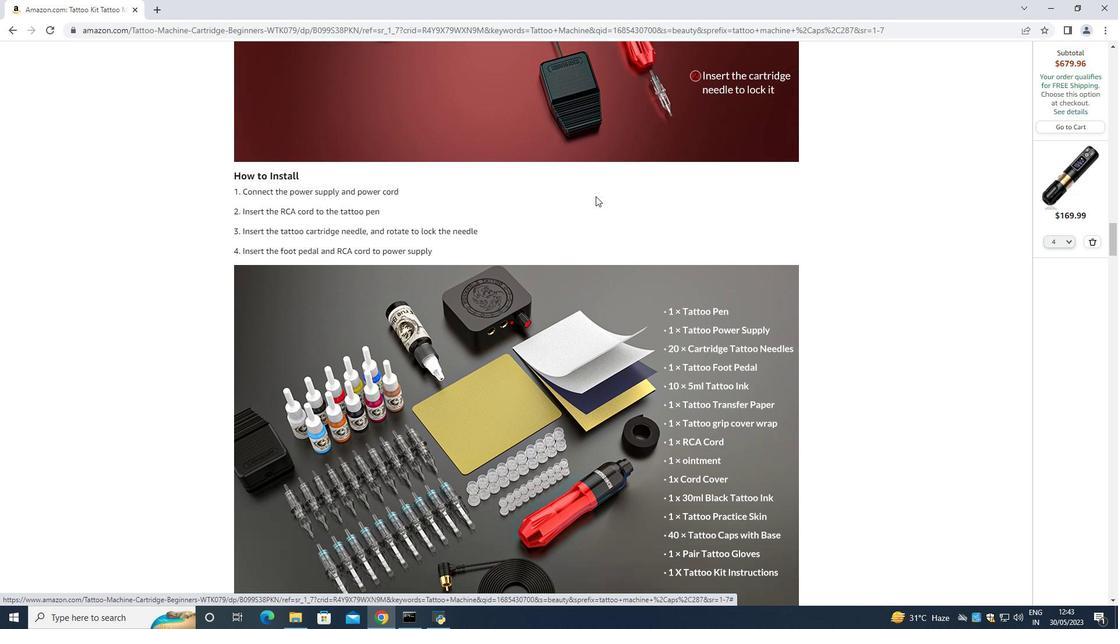 
Action: Mouse scrolled (596, 196) with delta (0, 0)
Screenshot: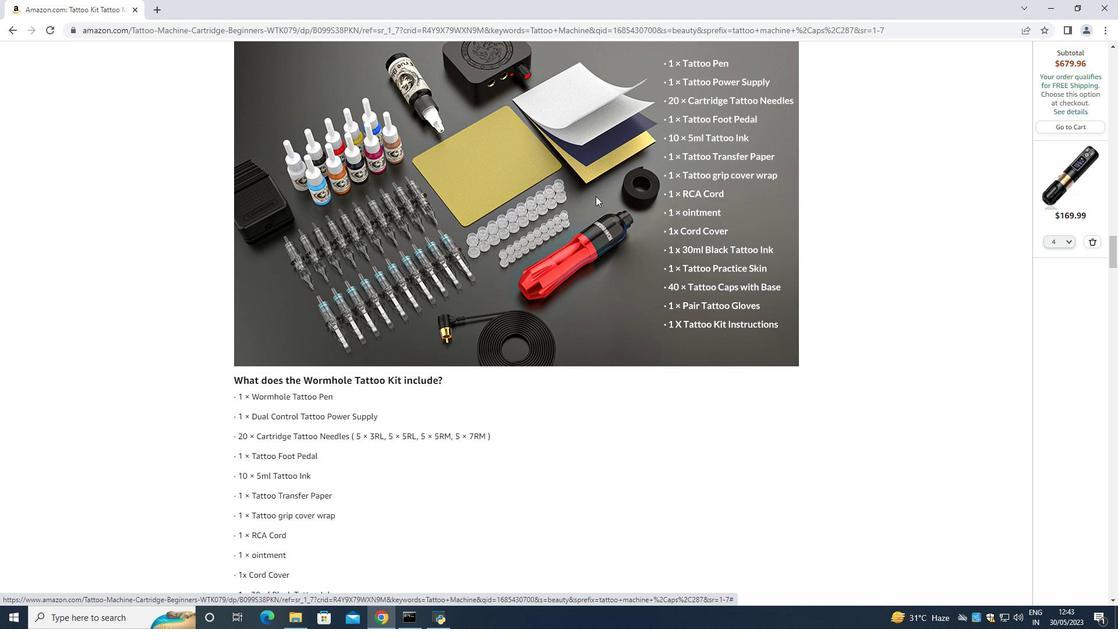
Action: Mouse scrolled (596, 196) with delta (0, 0)
Screenshot: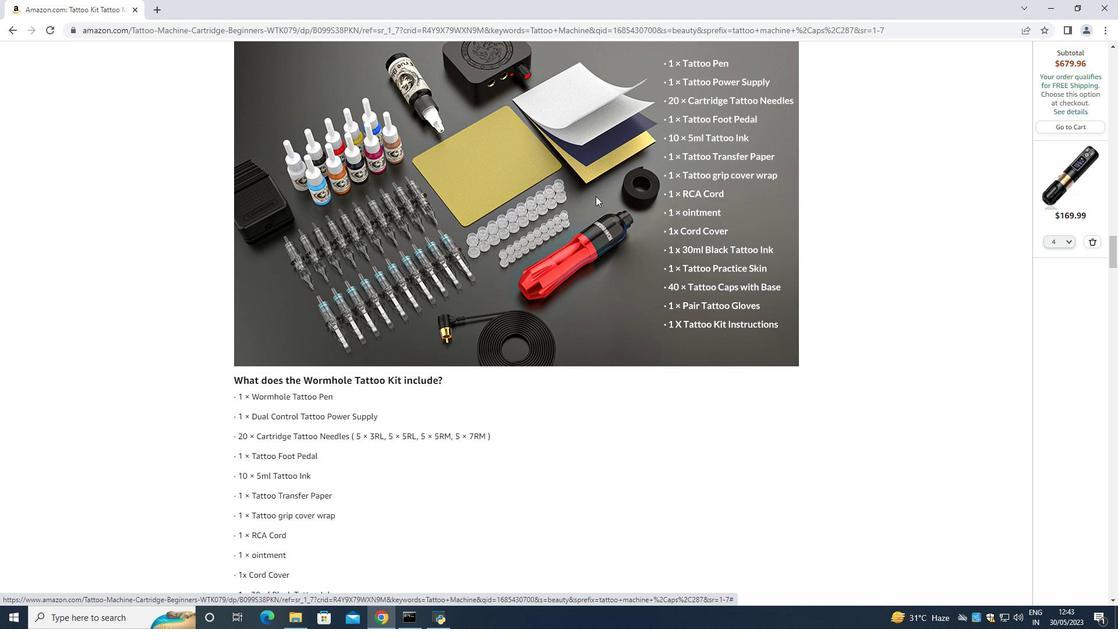 
Action: Mouse scrolled (596, 195) with delta (0, 0)
Screenshot: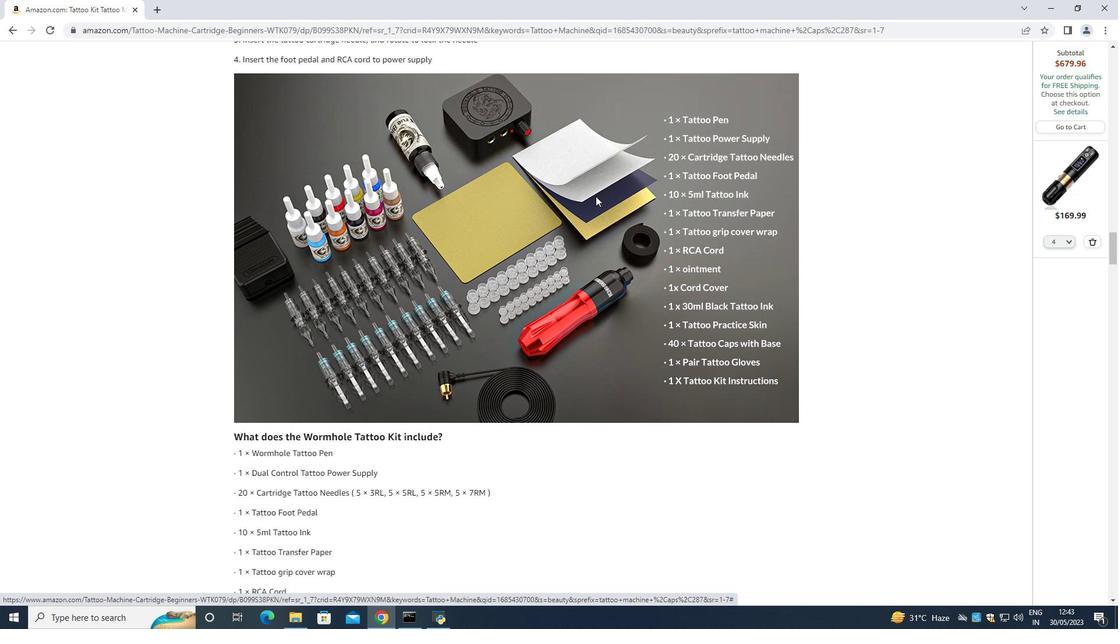 
Action: Mouse scrolled (596, 195) with delta (0, 0)
Screenshot: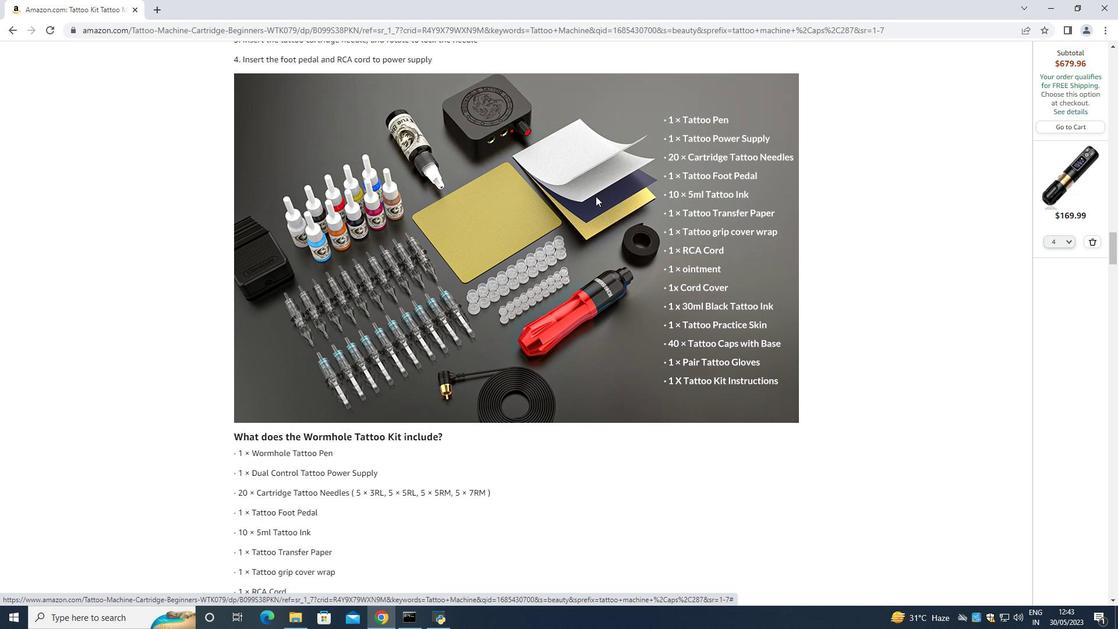 
Action: Mouse scrolled (596, 195) with delta (0, 0)
Screenshot: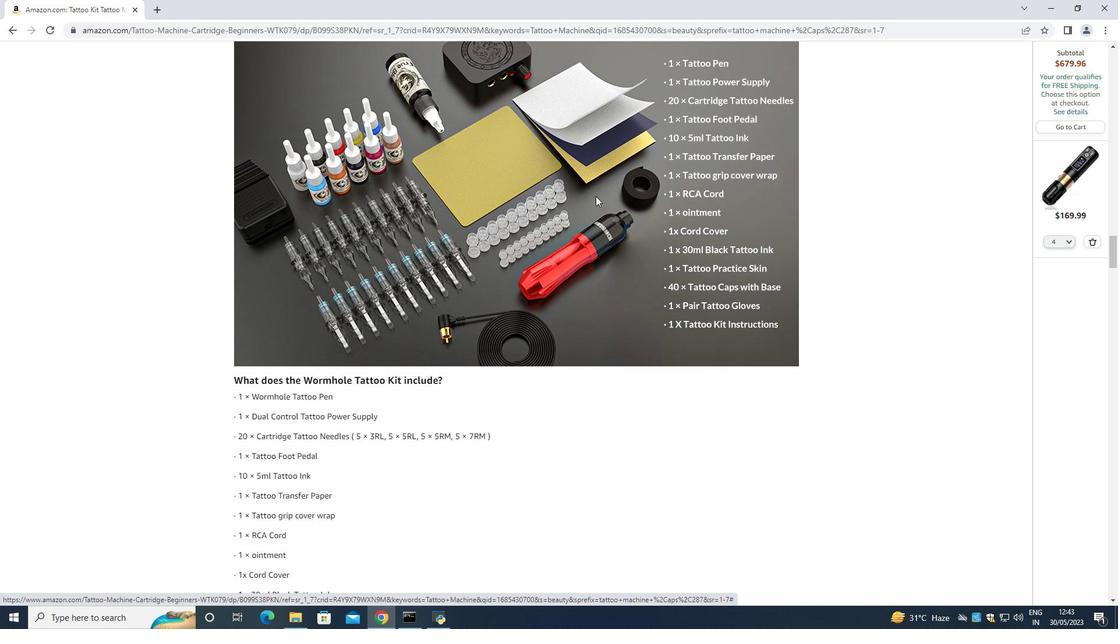 
Action: Mouse scrolled (596, 195) with delta (0, 0)
Screenshot: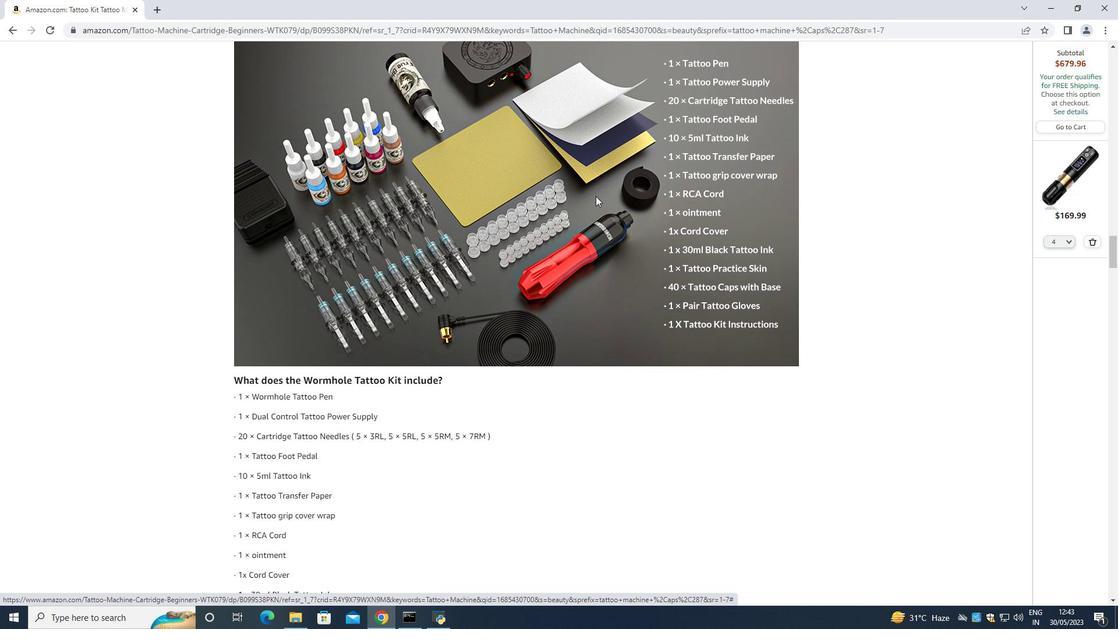 
Action: Mouse scrolled (596, 195) with delta (0, 0)
